 Task: Research Airbnb options in At Tafilah, Jordan from 2nd December, 2023 to 12th December, 2023 for 2 adults.1  bedroom having 1 bed and 1 bathroom. Property type can be hotel. Amenities needed are: washing machine. Look for 5 properties as per requirement.
Action: Mouse moved to (481, 108)
Screenshot: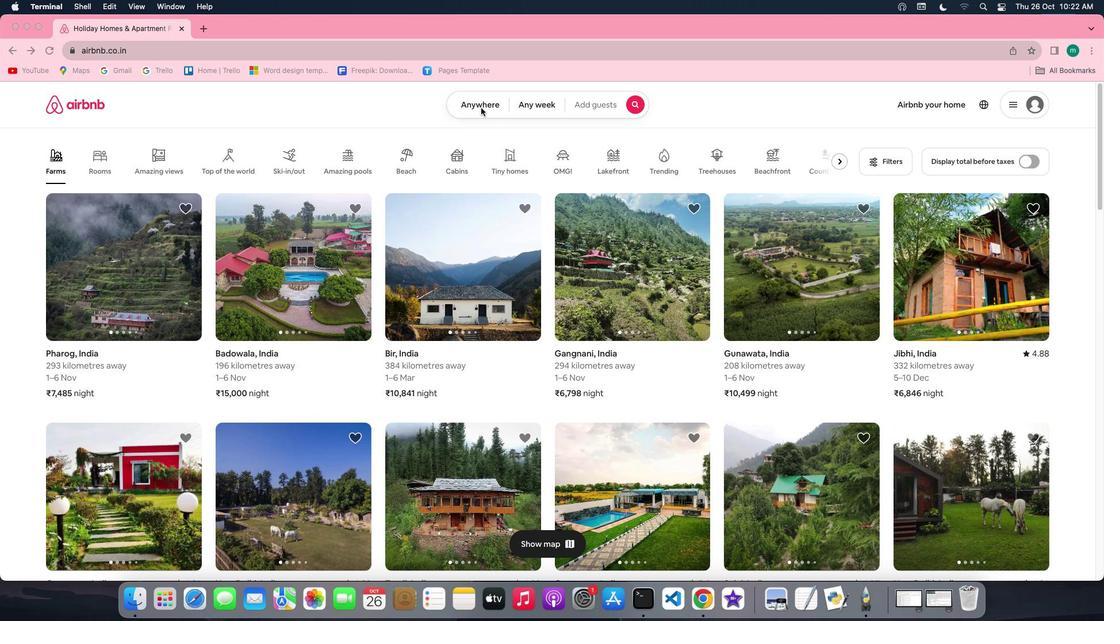 
Action: Mouse pressed left at (481, 108)
Screenshot: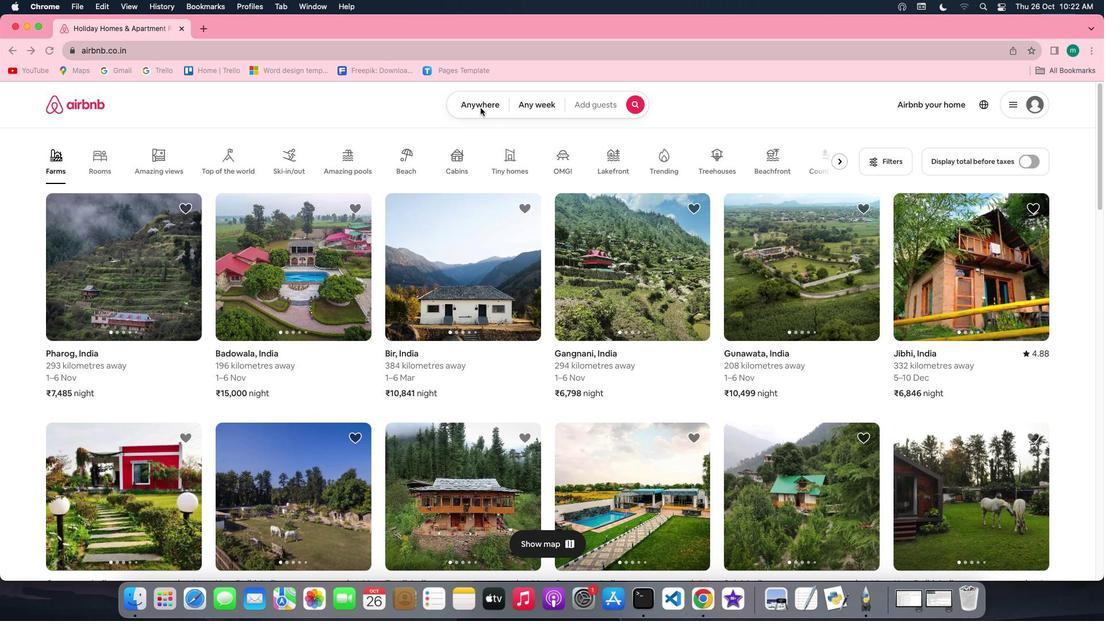 
Action: Mouse moved to (481, 108)
Screenshot: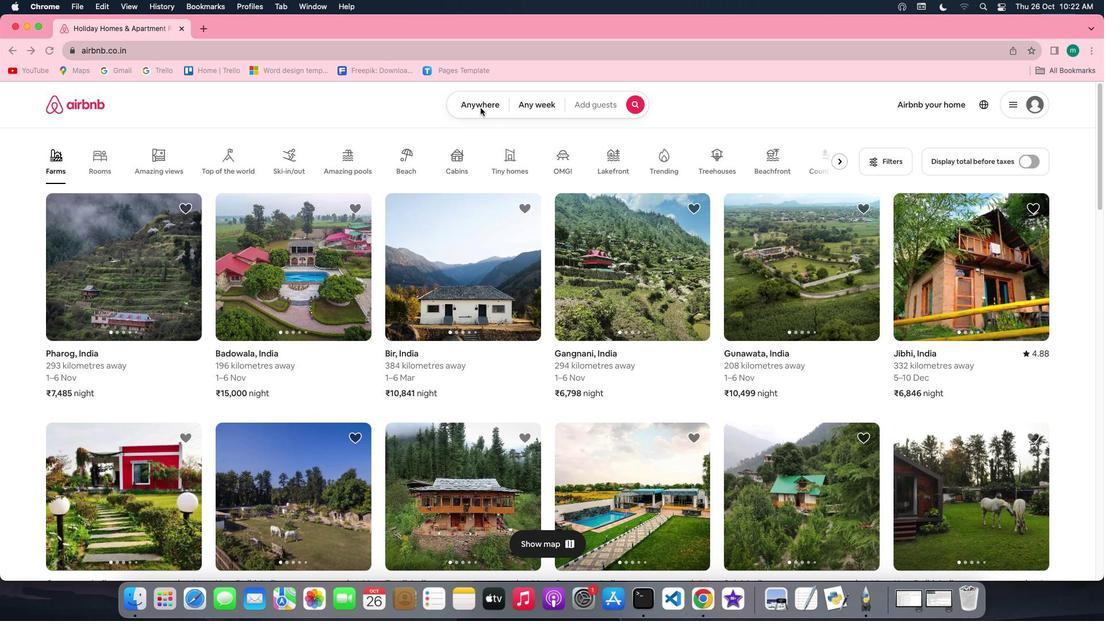 
Action: Mouse pressed left at (481, 108)
Screenshot: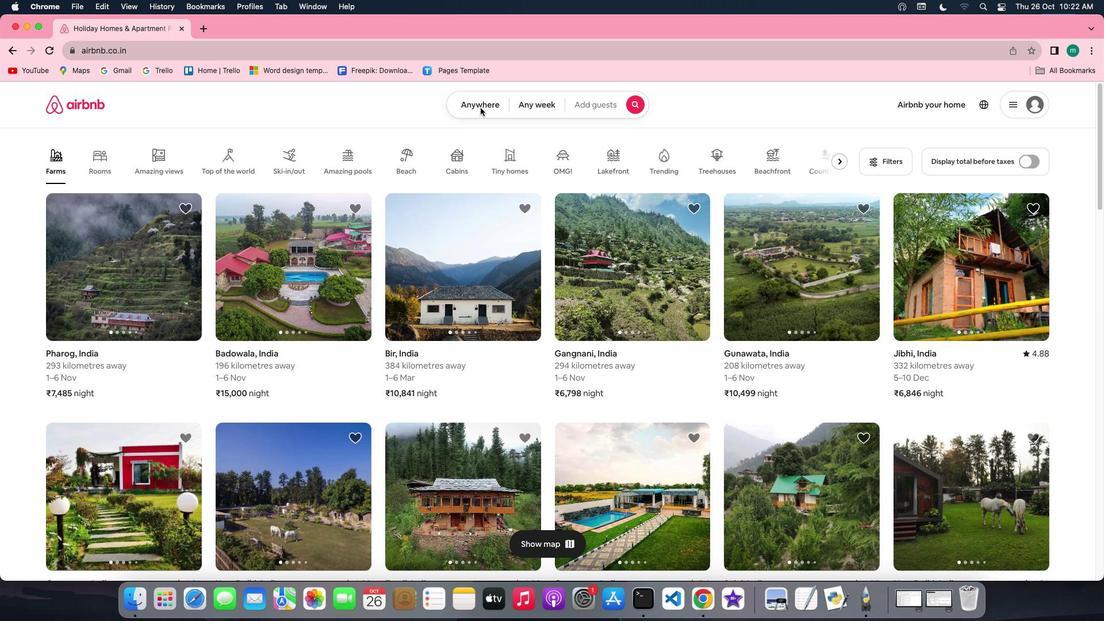 
Action: Mouse moved to (414, 152)
Screenshot: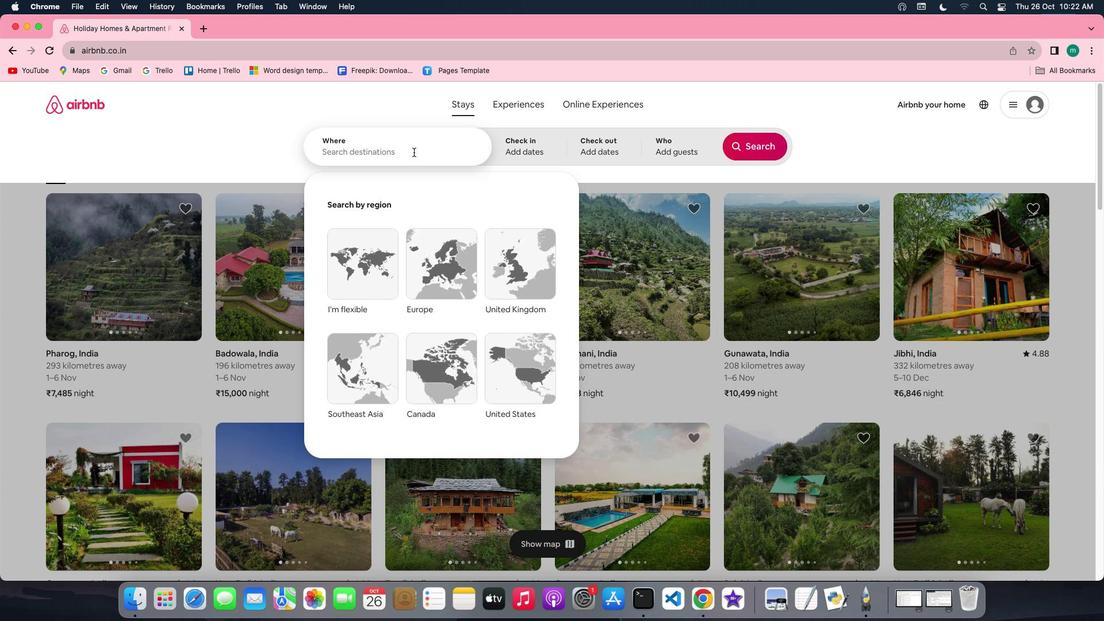 
Action: Key pressed Key.shift'A''t'Key.spaceKey.shift'T''a''f''i''l''a''h'','Key.spaceKey.shift'J''o''r''d''a''n'
Screenshot: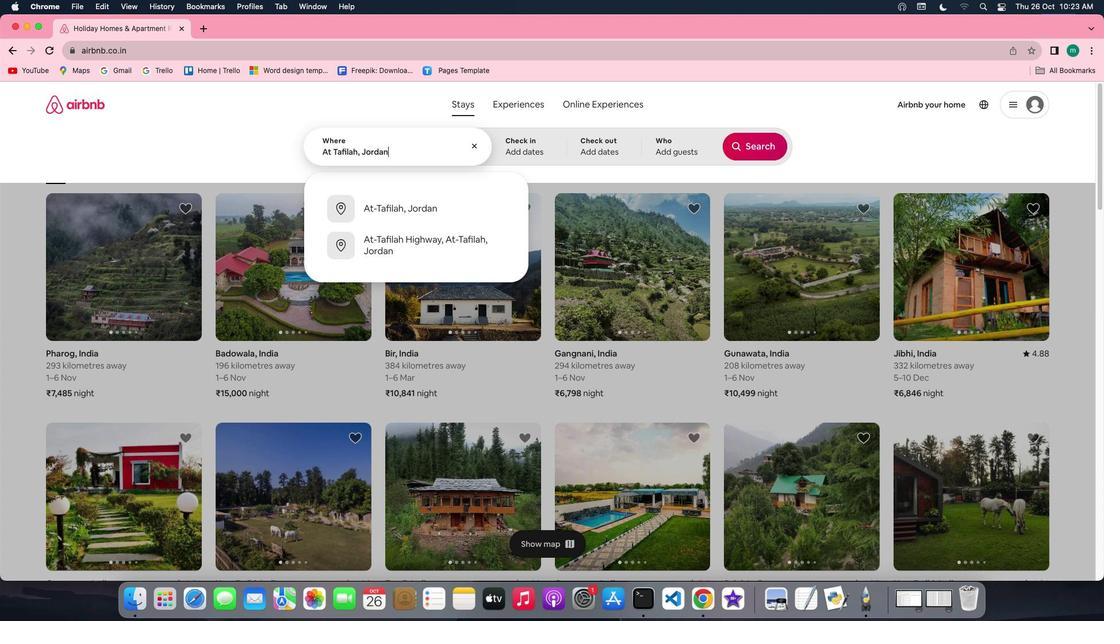 
Action: Mouse moved to (502, 147)
Screenshot: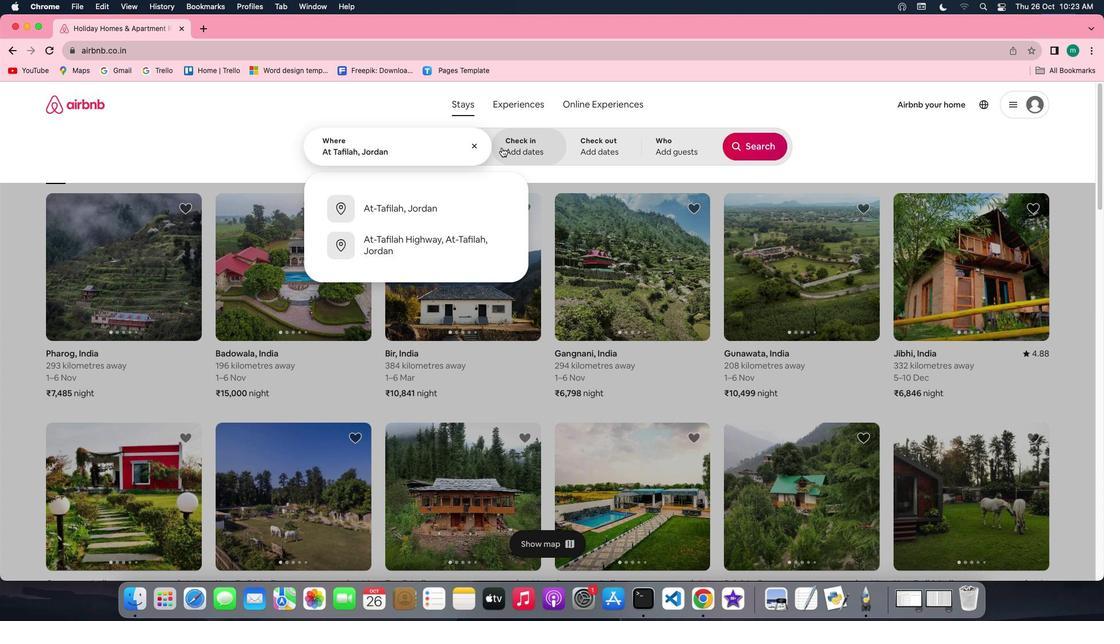 
Action: Mouse pressed left at (502, 147)
Screenshot: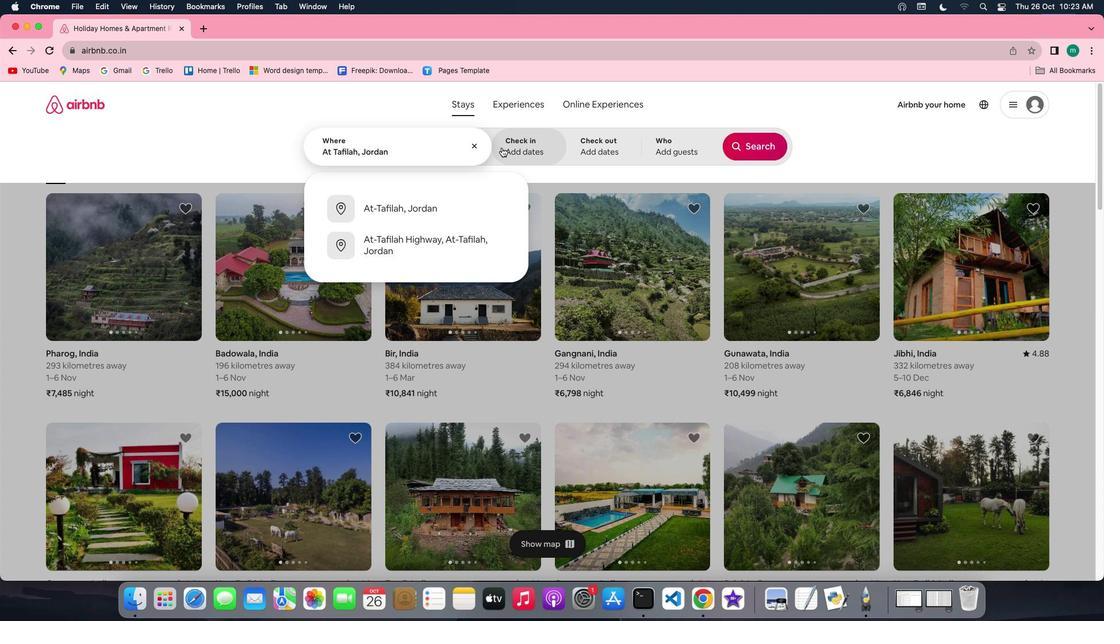 
Action: Mouse moved to (752, 242)
Screenshot: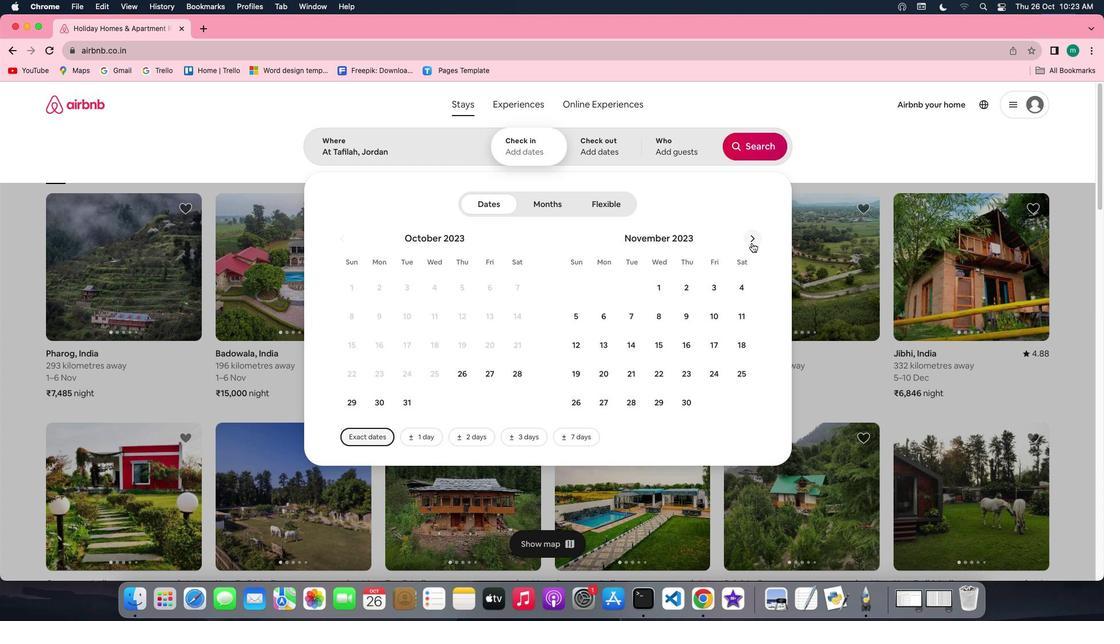
Action: Mouse pressed left at (752, 242)
Screenshot: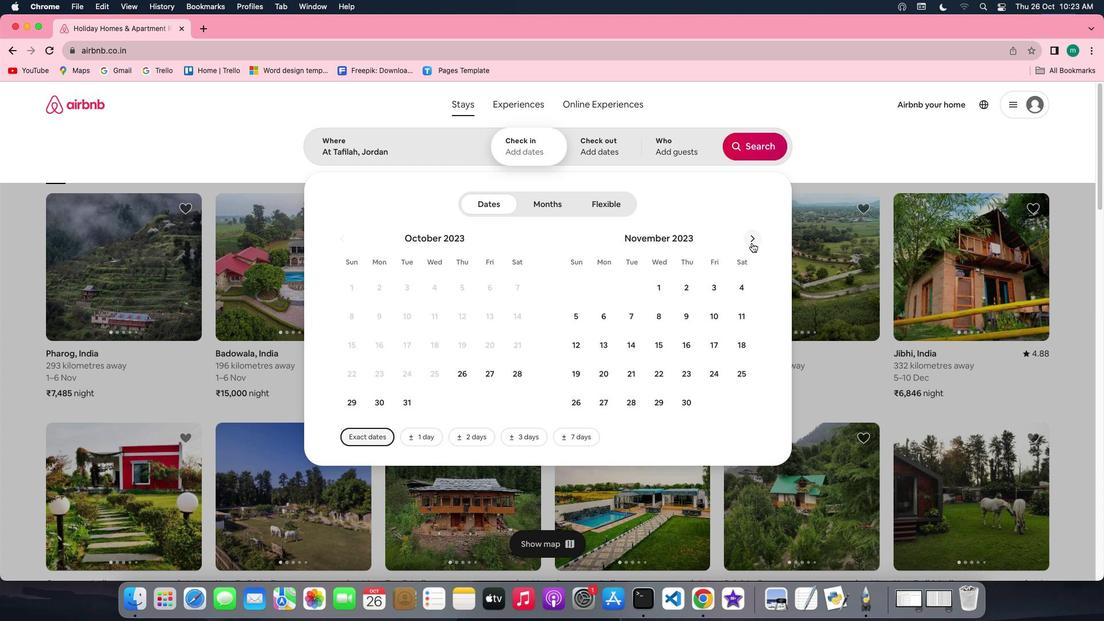 
Action: Mouse moved to (741, 290)
Screenshot: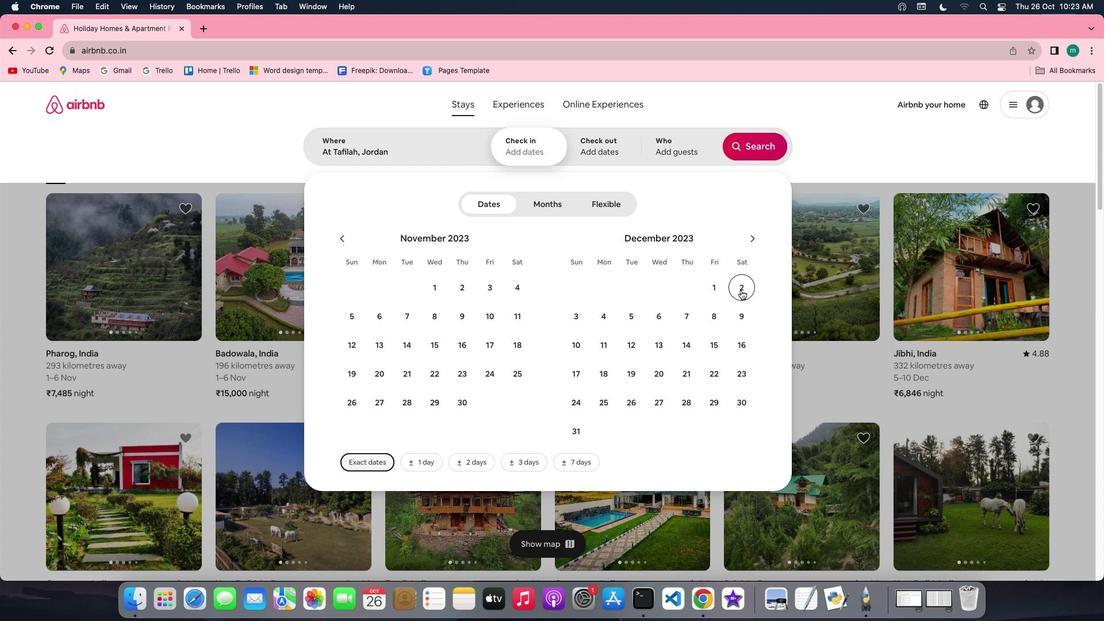 
Action: Mouse pressed left at (741, 290)
Screenshot: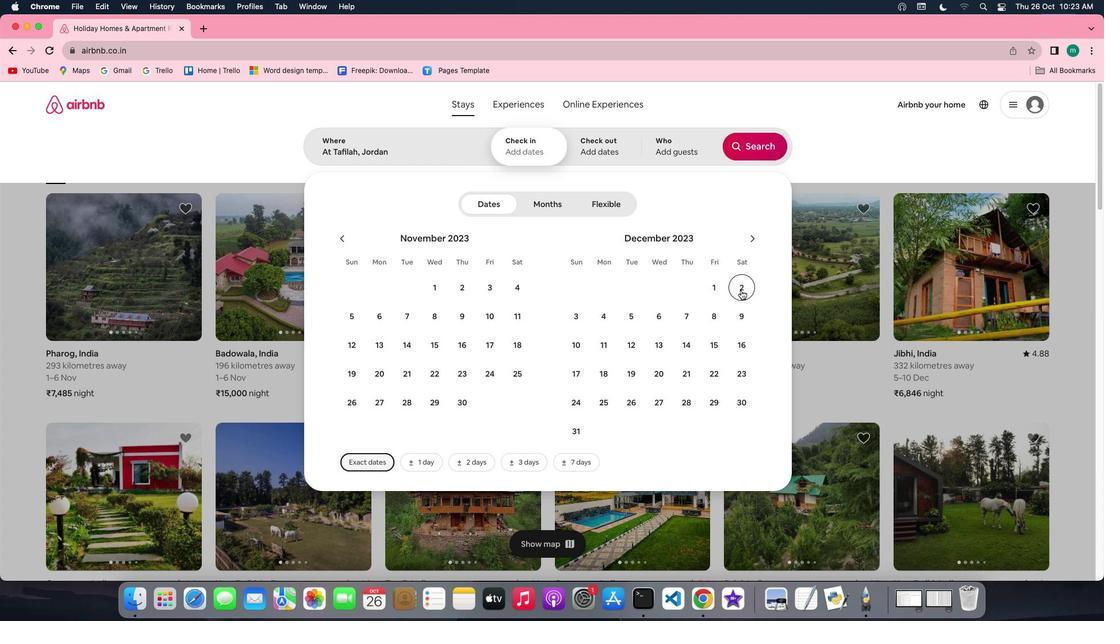 
Action: Mouse moved to (639, 344)
Screenshot: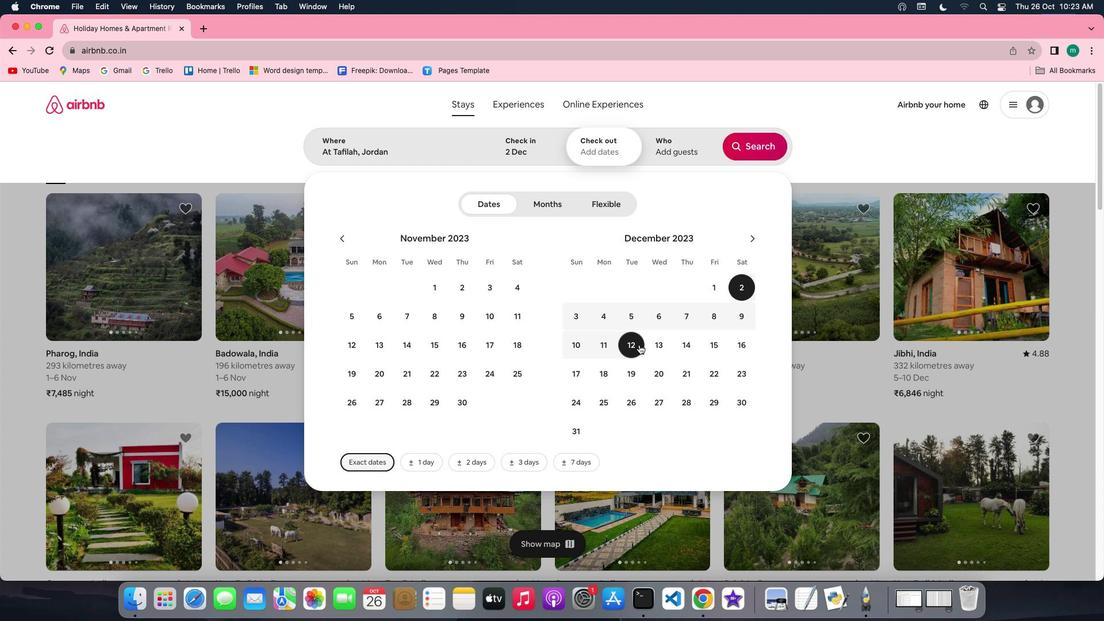 
Action: Mouse pressed left at (639, 344)
Screenshot: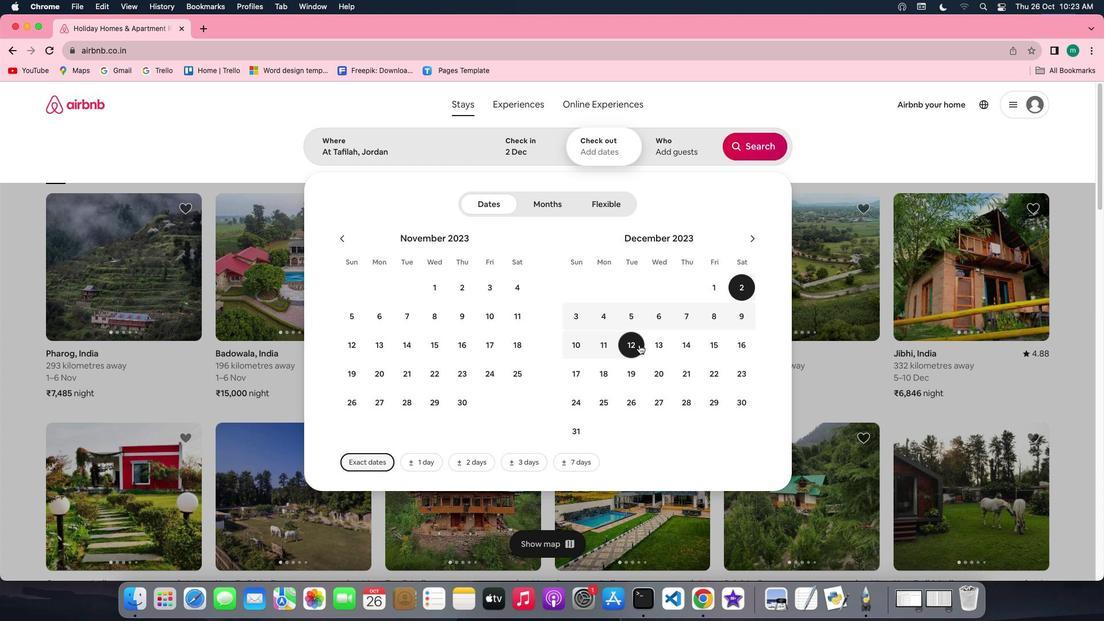 
Action: Mouse moved to (681, 154)
Screenshot: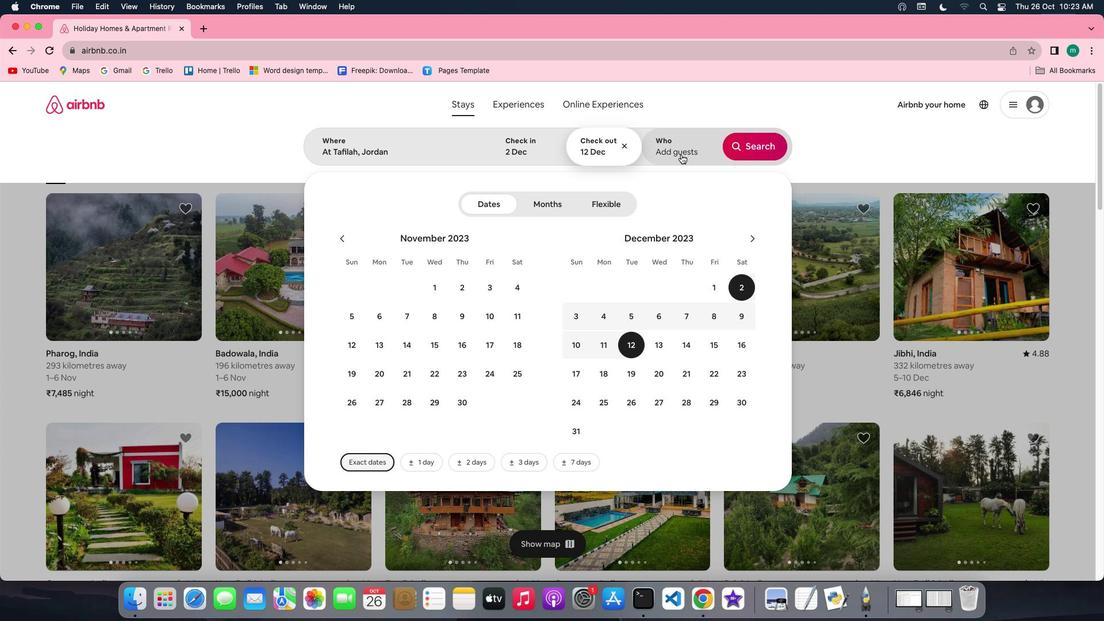 
Action: Mouse pressed left at (681, 154)
Screenshot: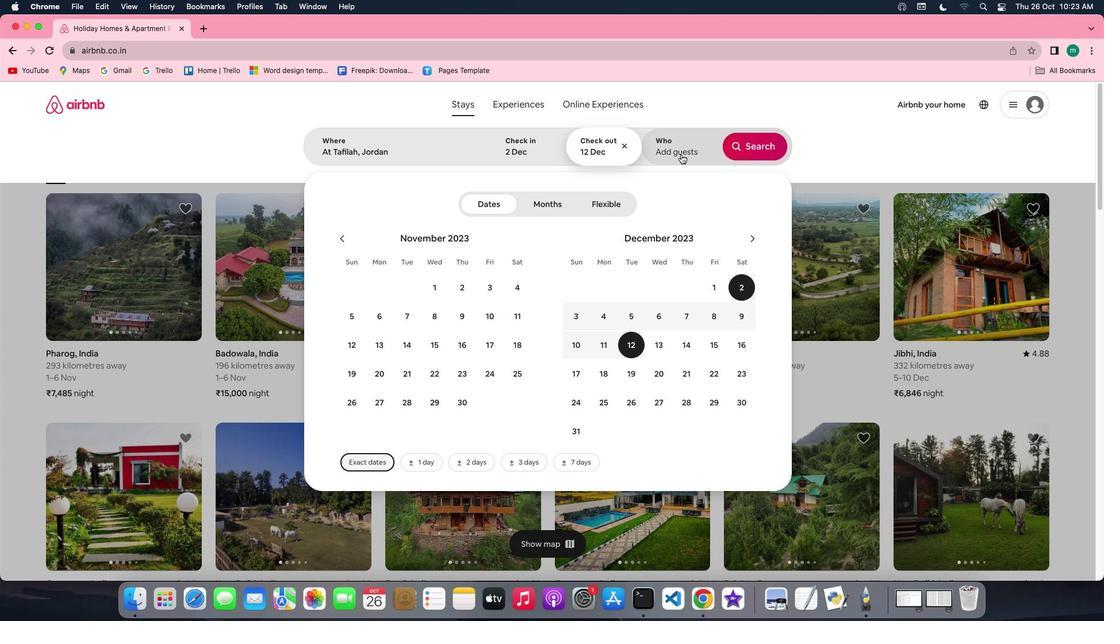 
Action: Mouse moved to (757, 204)
Screenshot: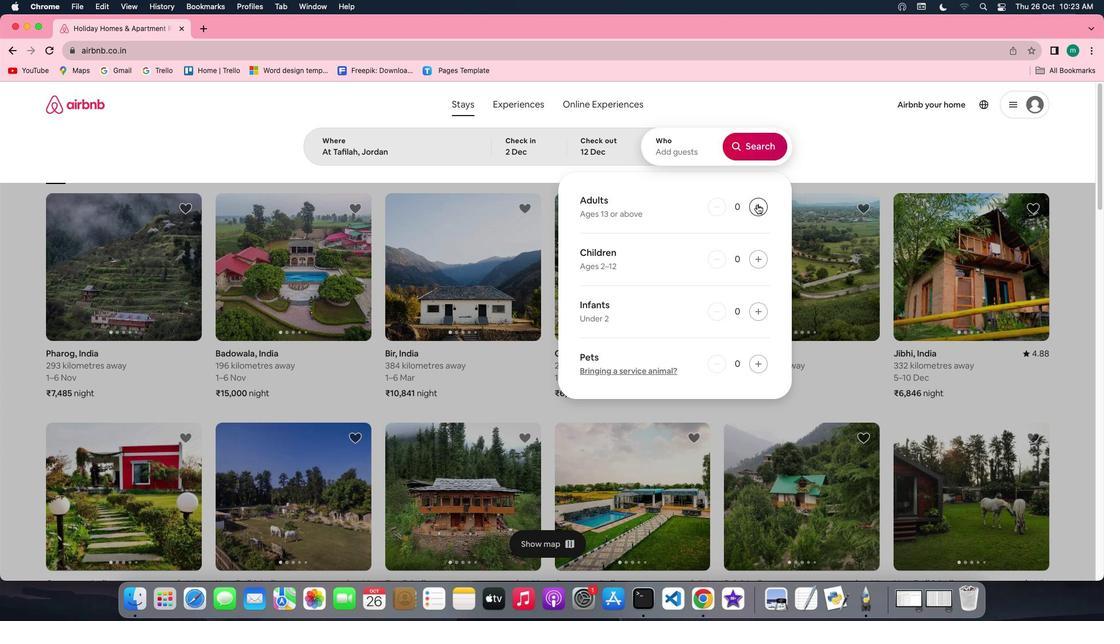 
Action: Mouse pressed left at (757, 204)
Screenshot: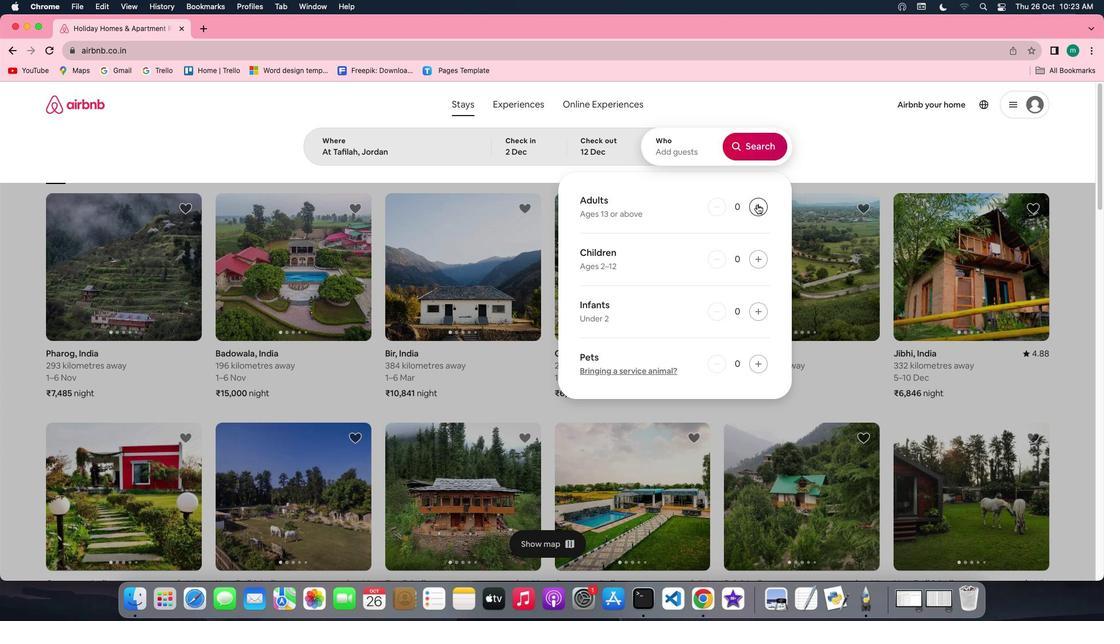
Action: Mouse pressed left at (757, 204)
Screenshot: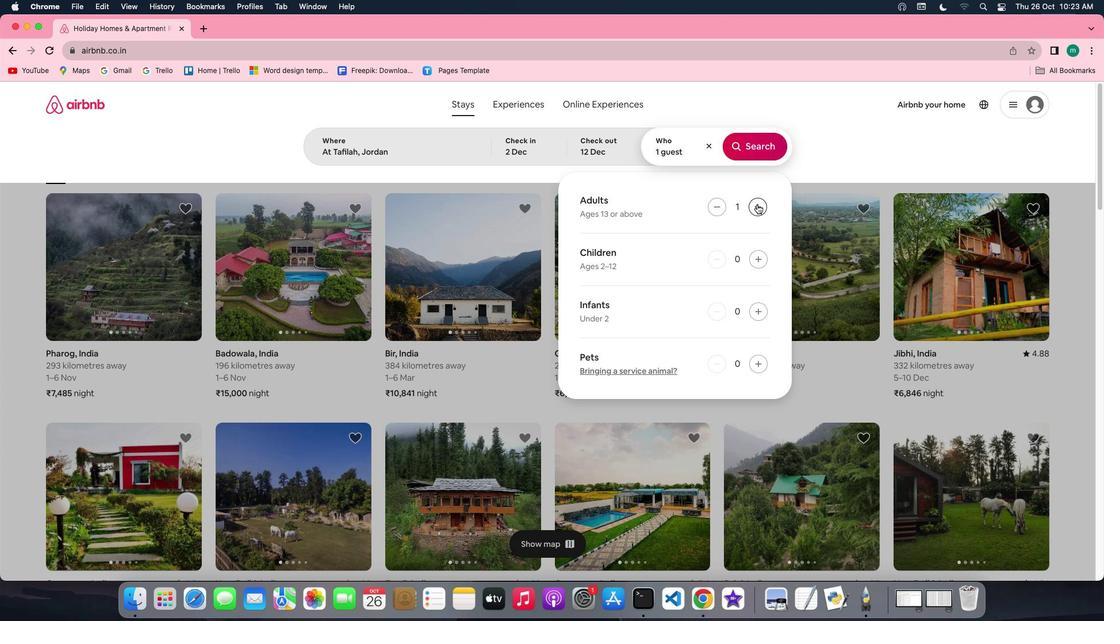 
Action: Mouse moved to (763, 142)
Screenshot: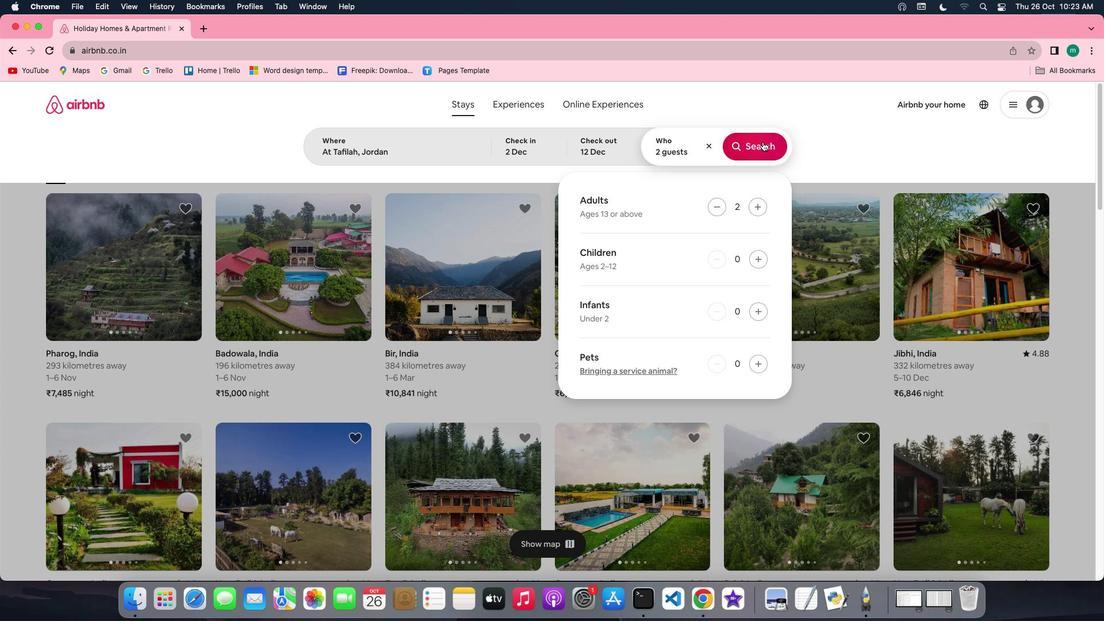 
Action: Mouse pressed left at (763, 142)
Screenshot: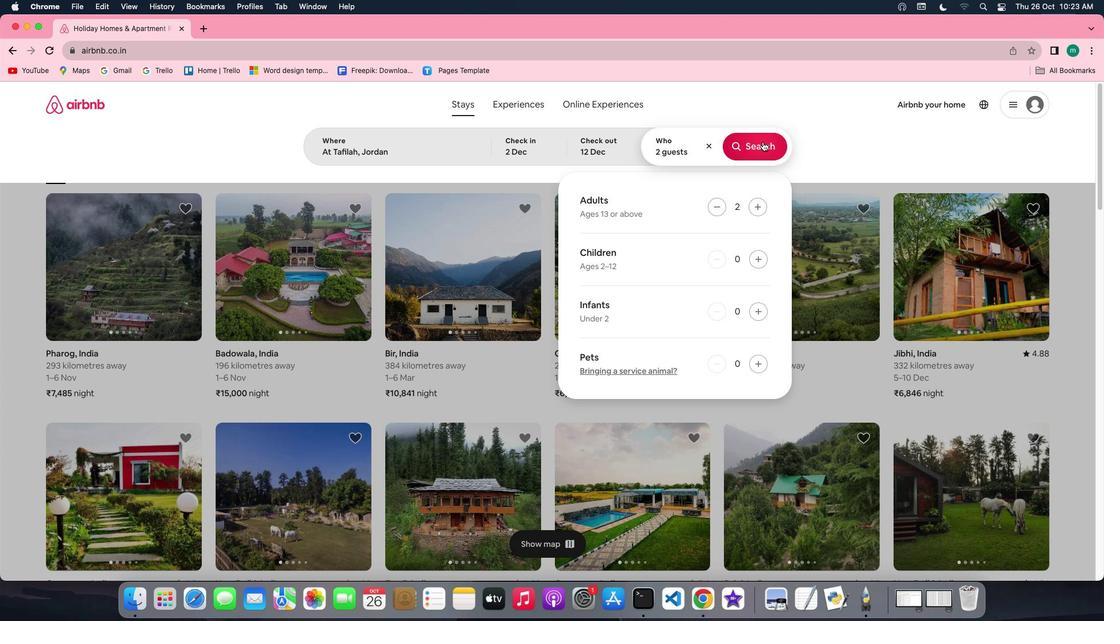 
Action: Mouse moved to (921, 142)
Screenshot: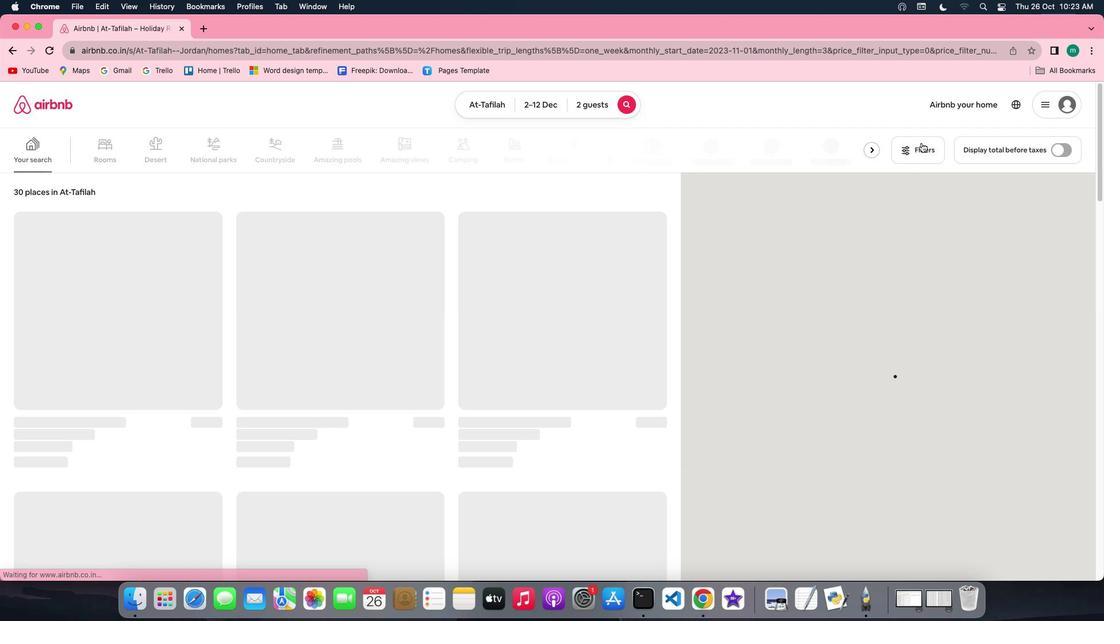 
Action: Mouse pressed left at (921, 142)
Screenshot: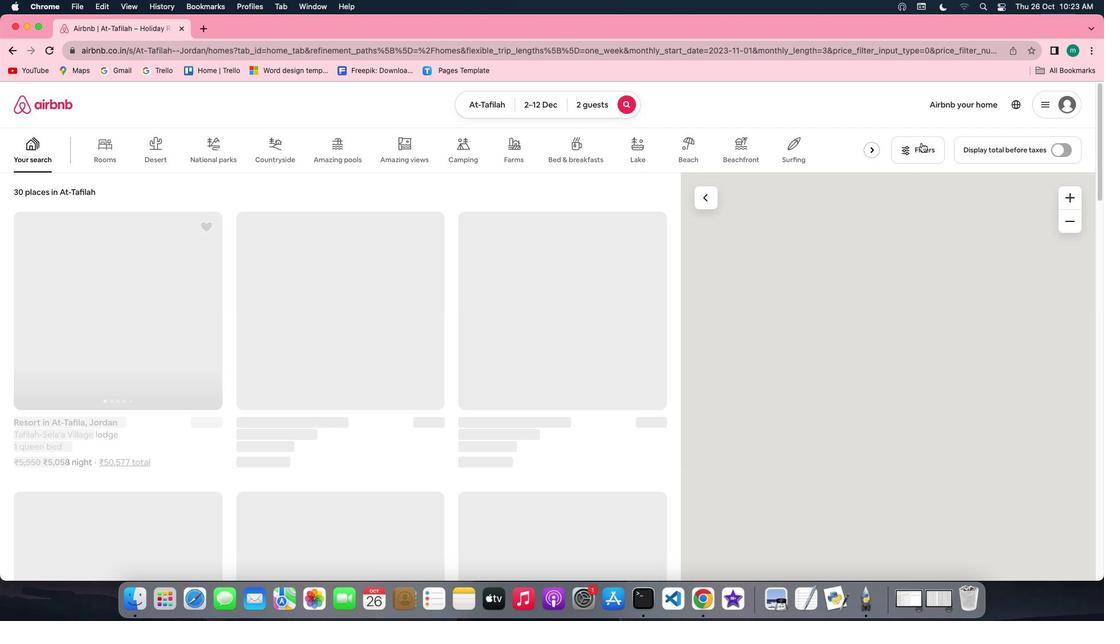 
Action: Mouse moved to (569, 349)
Screenshot: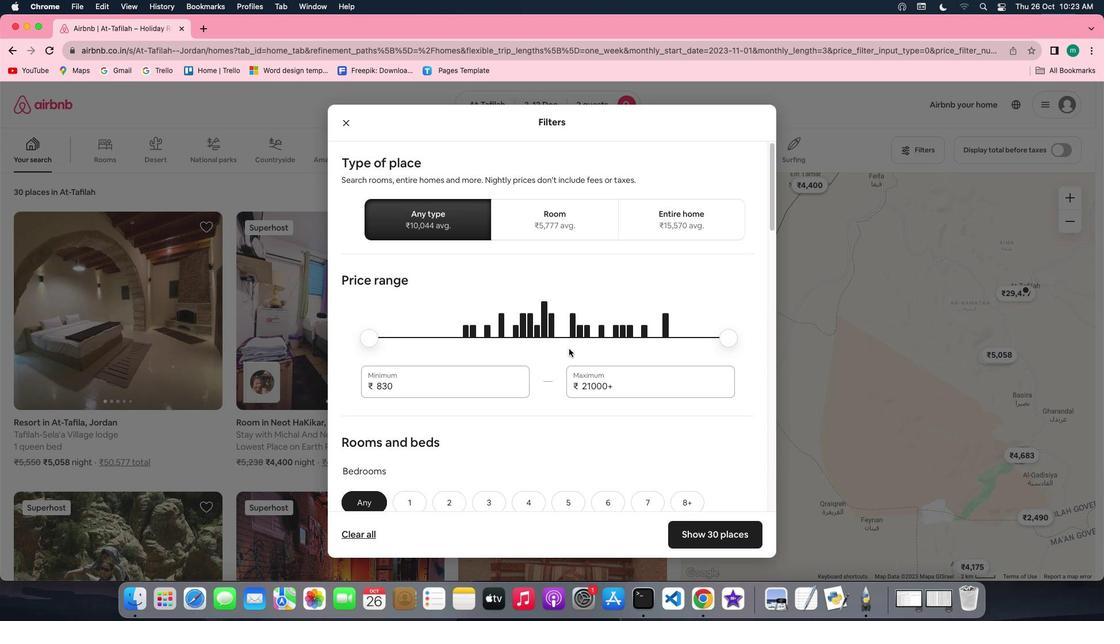 
Action: Mouse scrolled (569, 349) with delta (0, 0)
Screenshot: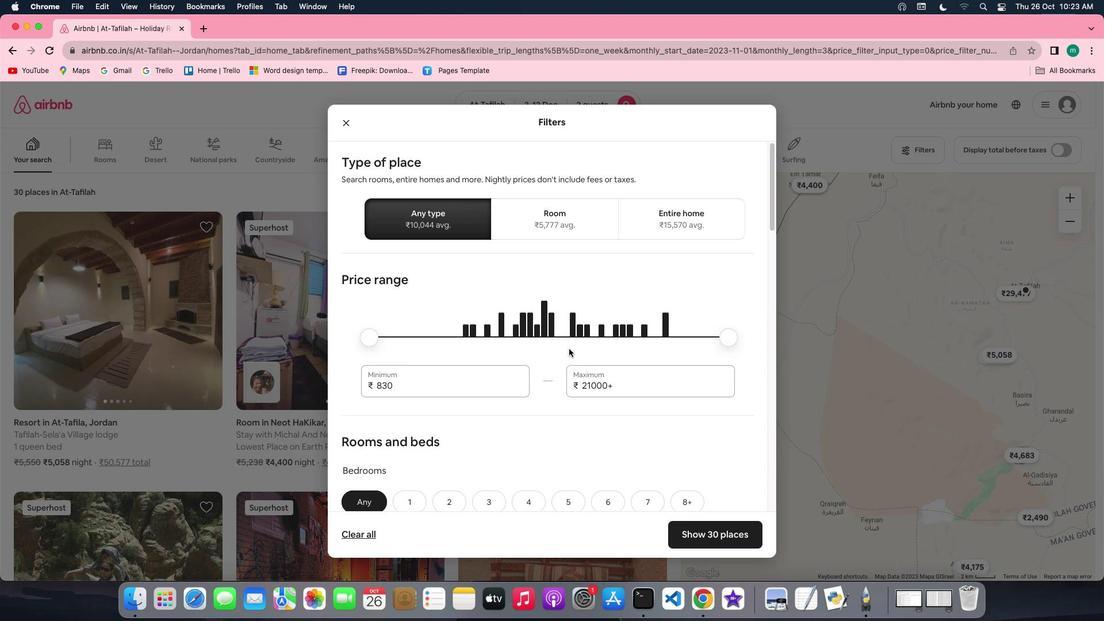 
Action: Mouse scrolled (569, 349) with delta (0, 0)
Screenshot: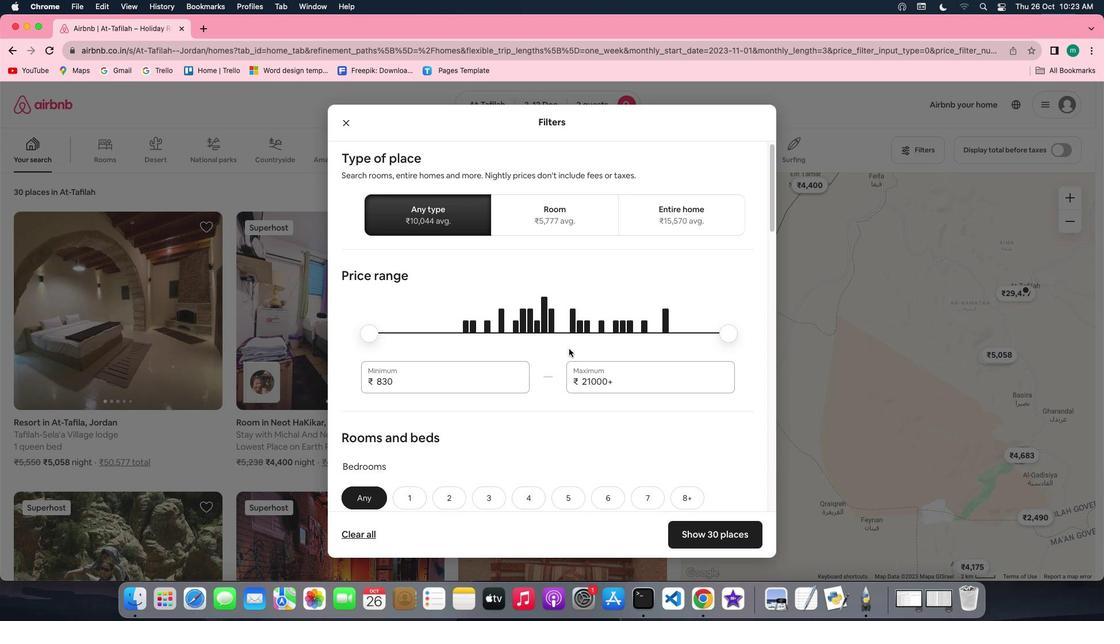
Action: Mouse scrolled (569, 349) with delta (0, 0)
Screenshot: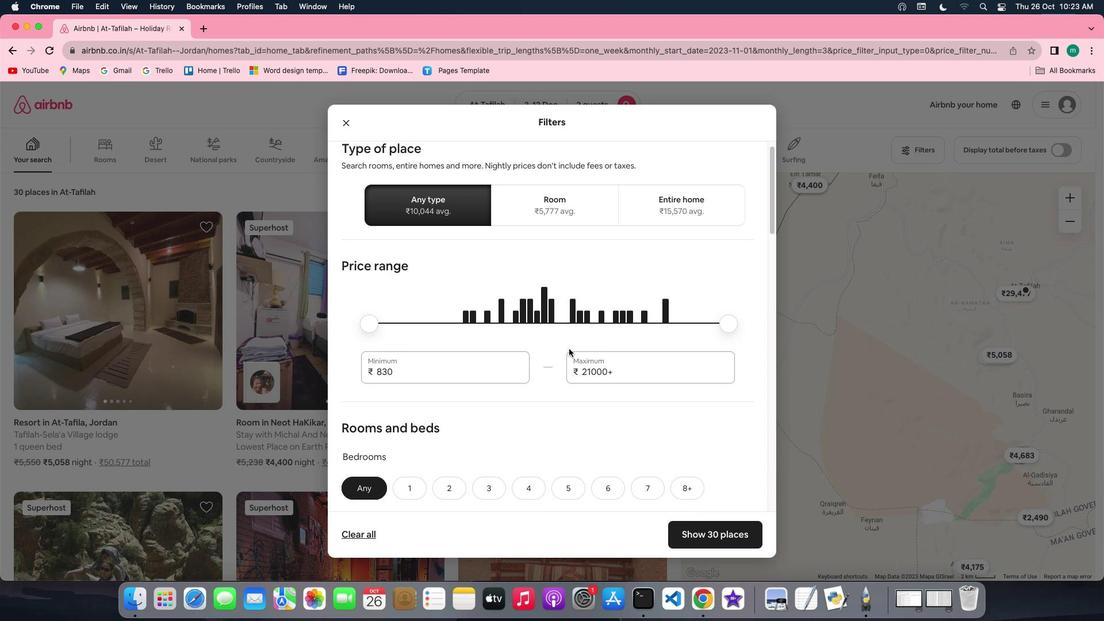 
Action: Mouse scrolled (569, 349) with delta (0, 0)
Screenshot: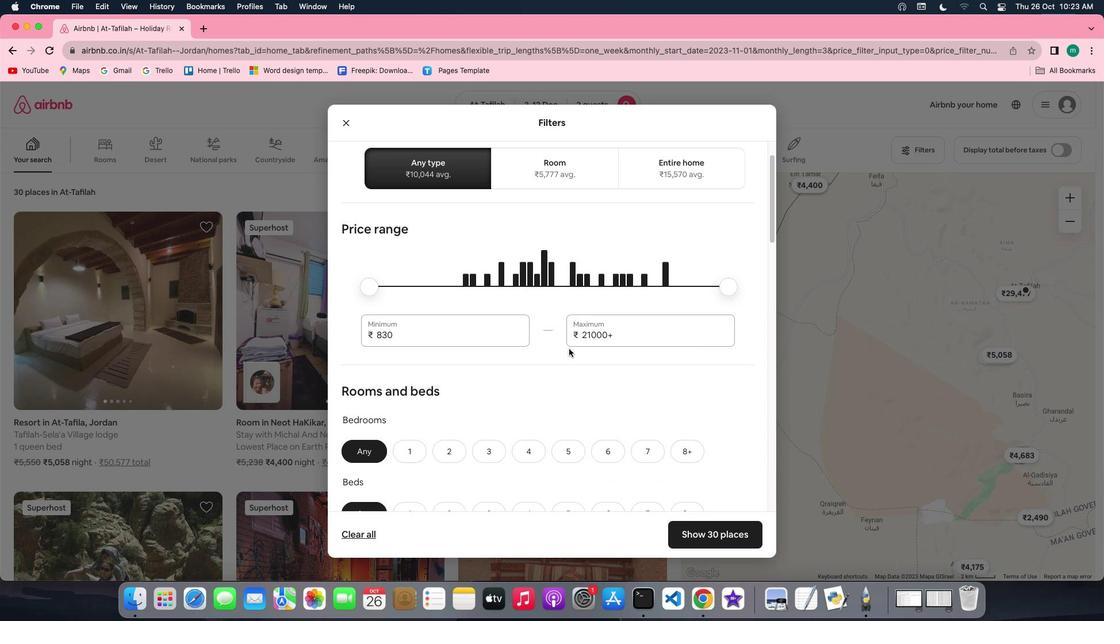 
Action: Mouse scrolled (569, 349) with delta (0, 0)
Screenshot: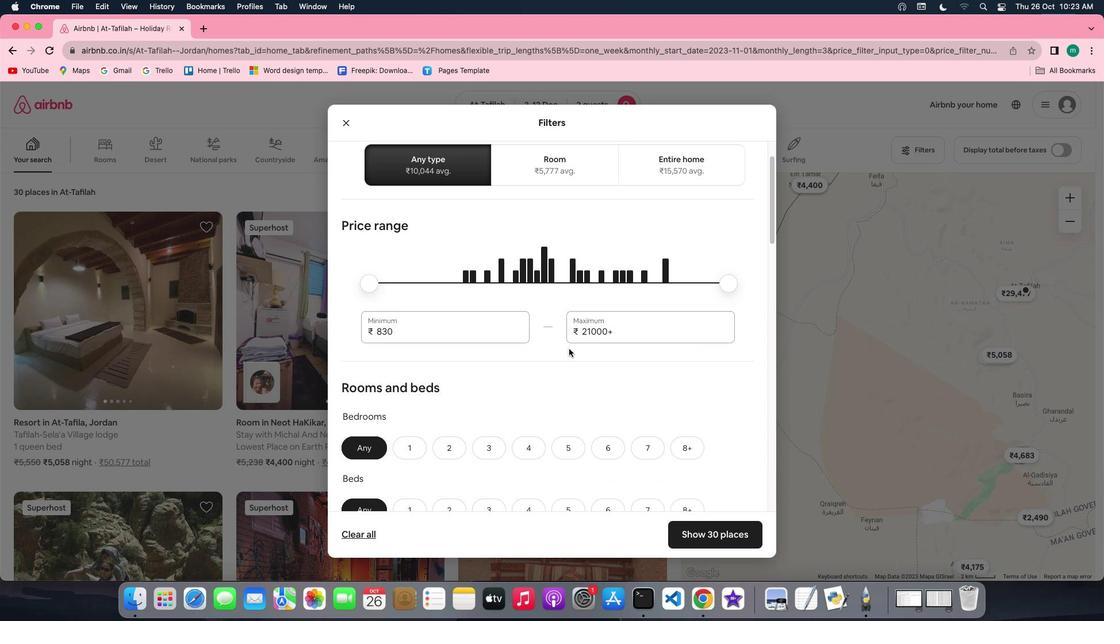 
Action: Mouse scrolled (569, 349) with delta (0, 0)
Screenshot: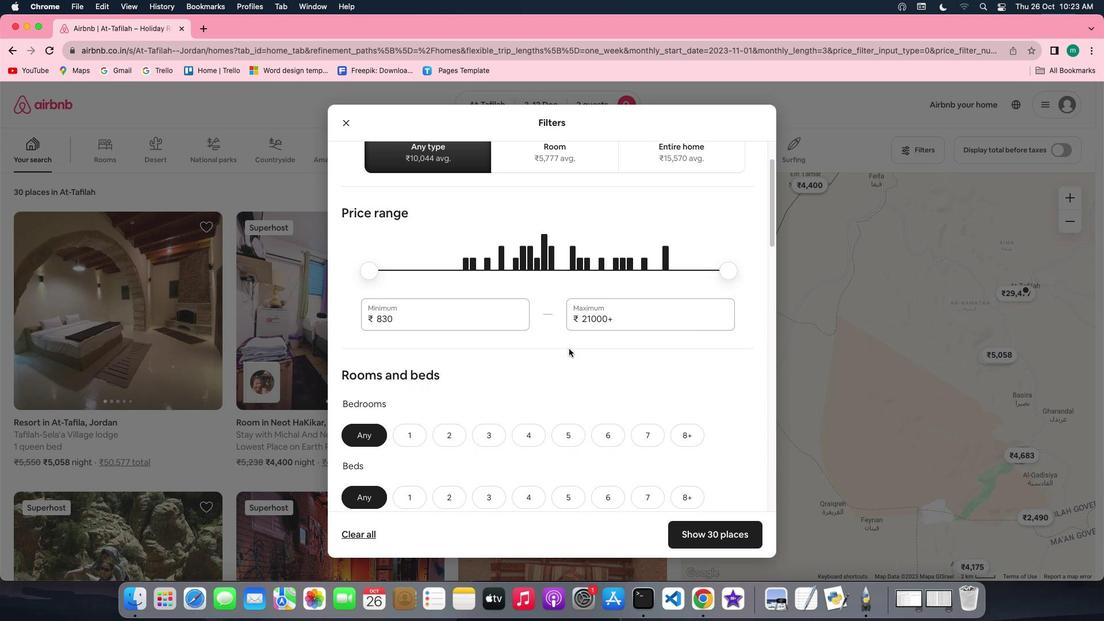 
Action: Mouse moved to (405, 414)
Screenshot: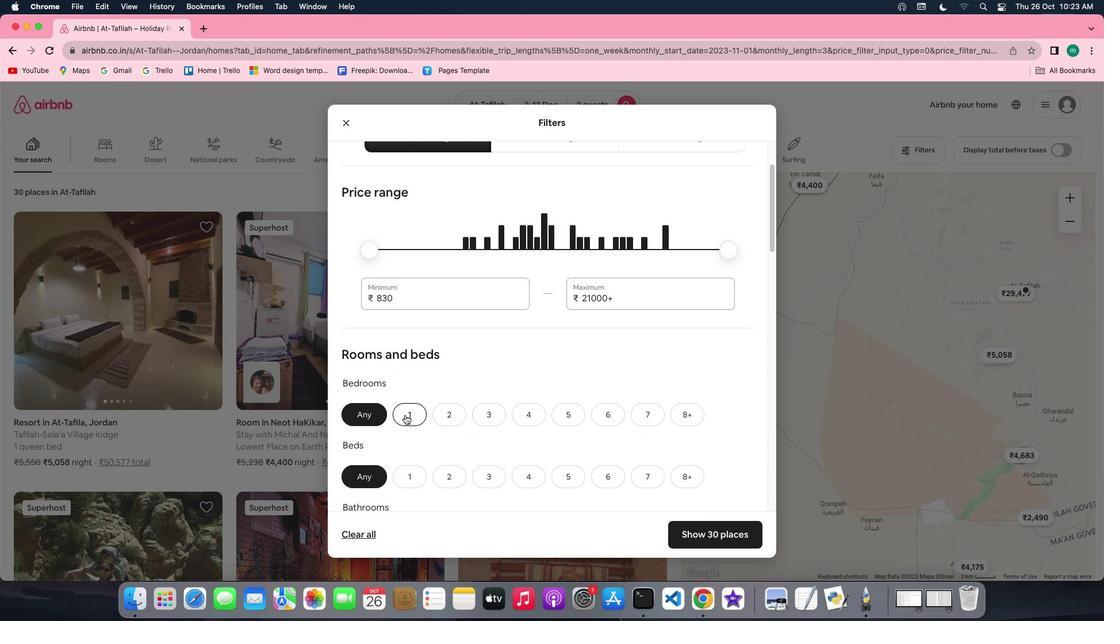 
Action: Mouse pressed left at (405, 414)
Screenshot: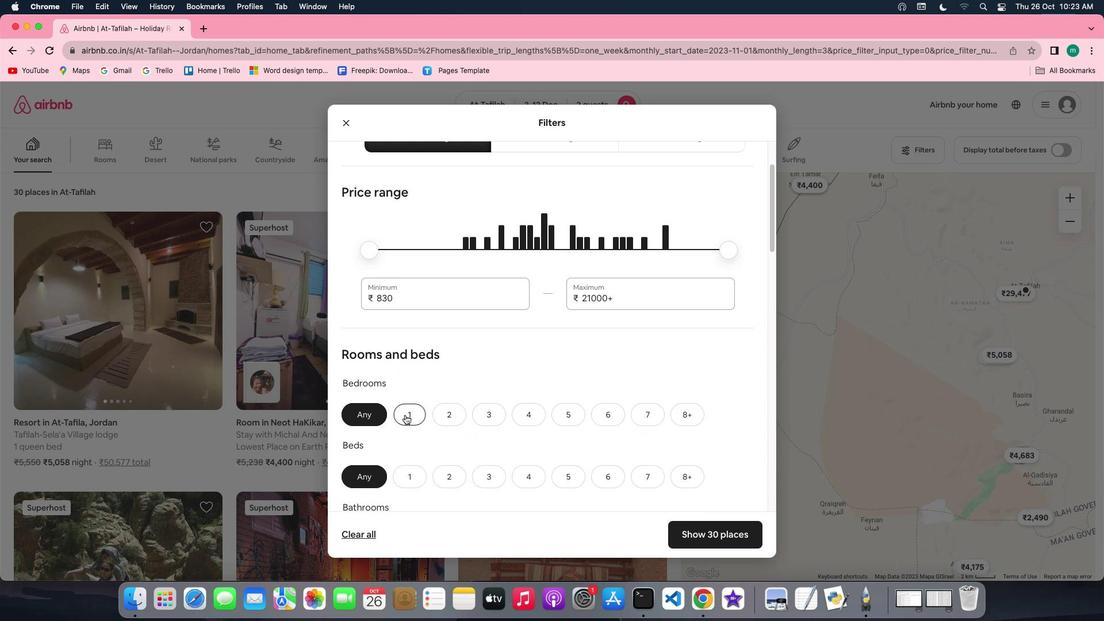 
Action: Mouse moved to (481, 448)
Screenshot: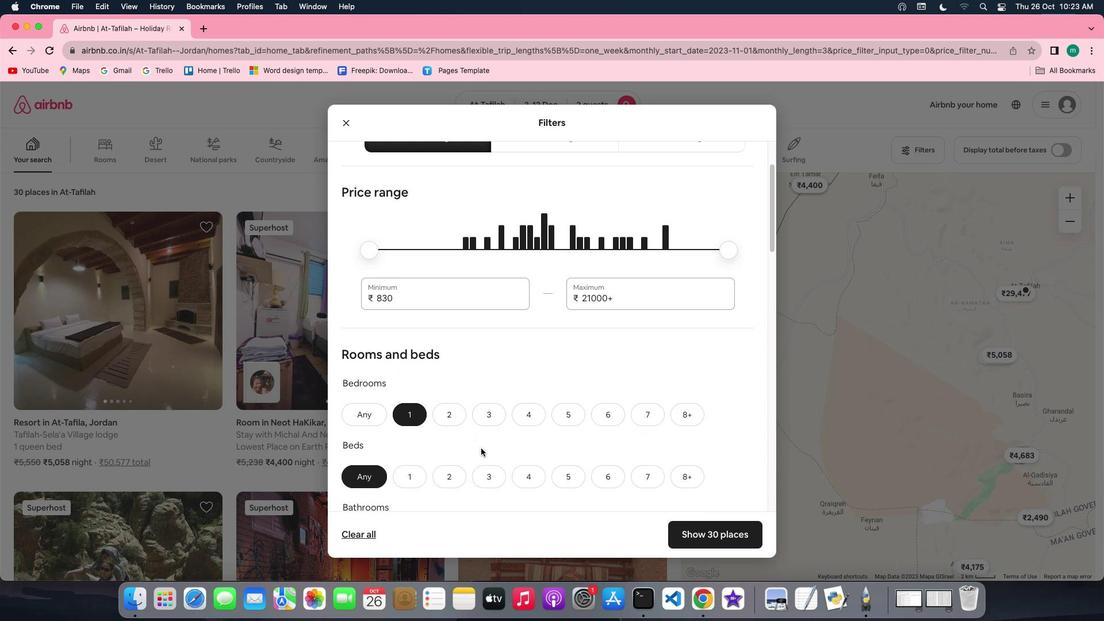 
Action: Mouse scrolled (481, 448) with delta (0, 0)
Screenshot: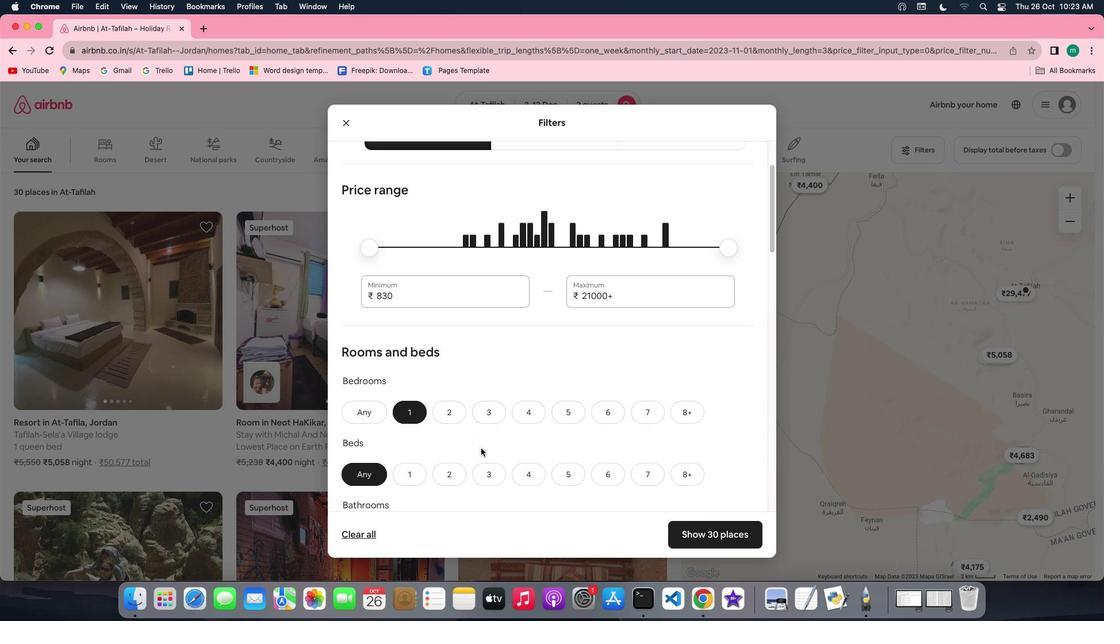 
Action: Mouse scrolled (481, 448) with delta (0, 0)
Screenshot: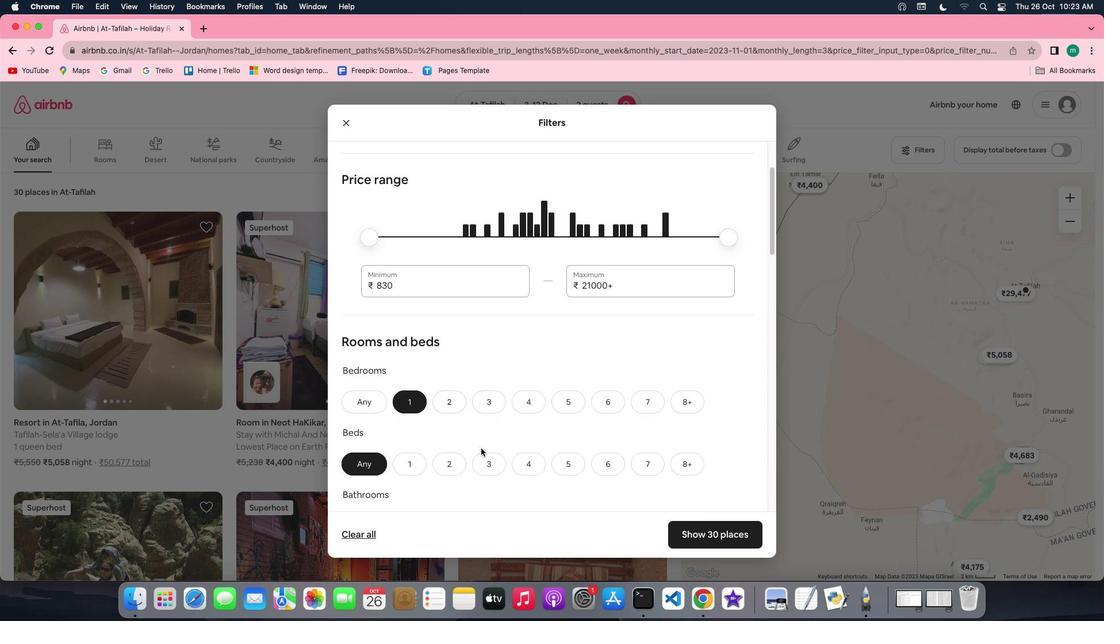 
Action: Mouse scrolled (481, 448) with delta (0, -1)
Screenshot: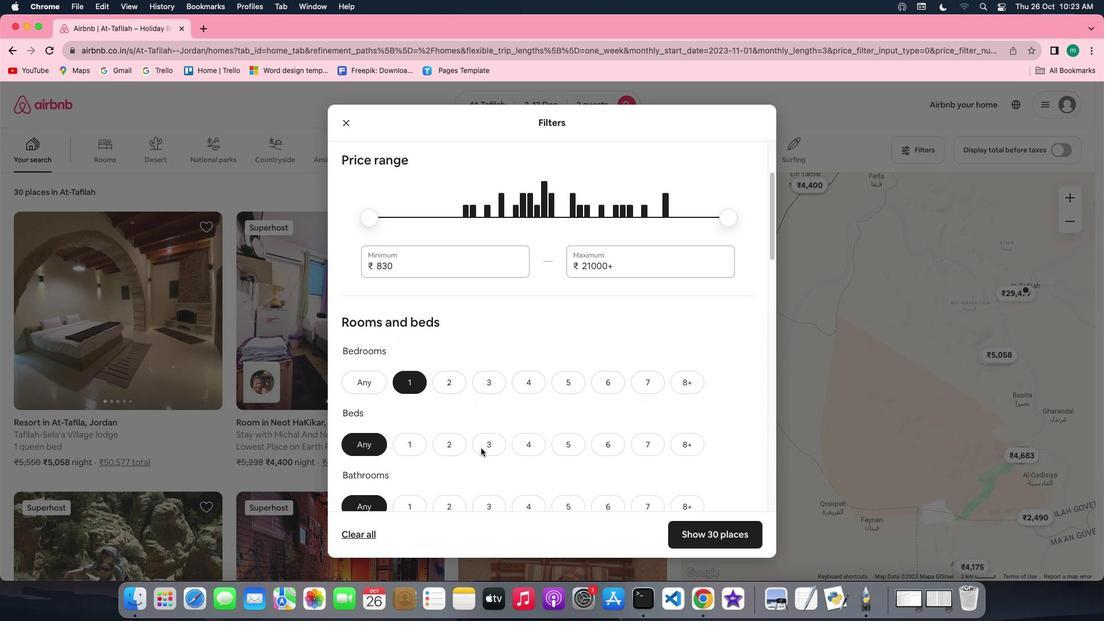
Action: Mouse moved to (422, 391)
Screenshot: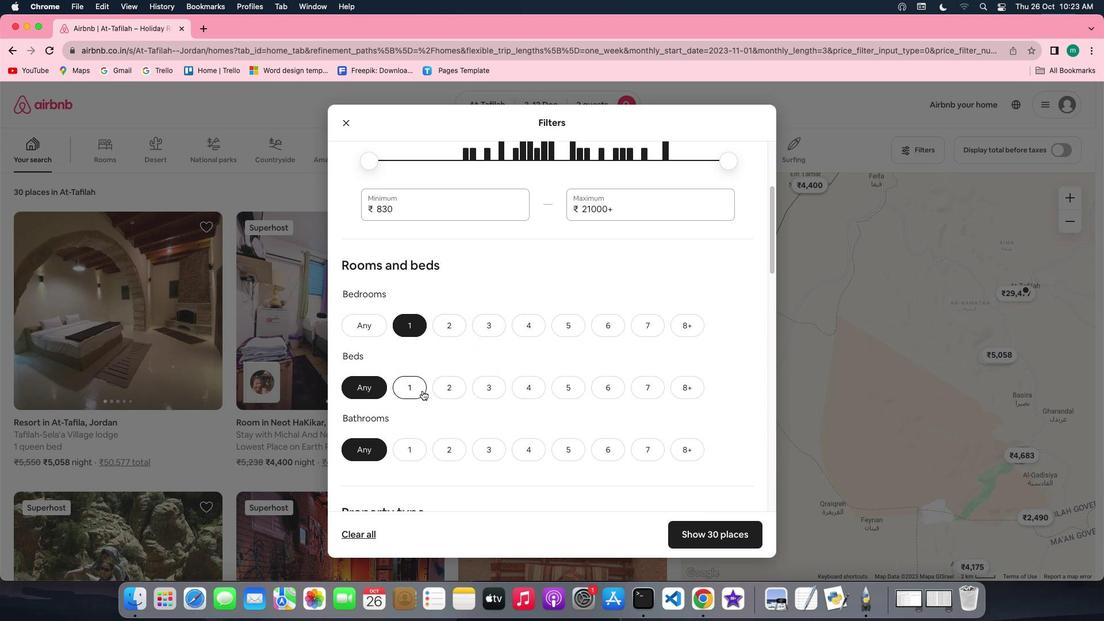 
Action: Mouse pressed left at (422, 391)
Screenshot: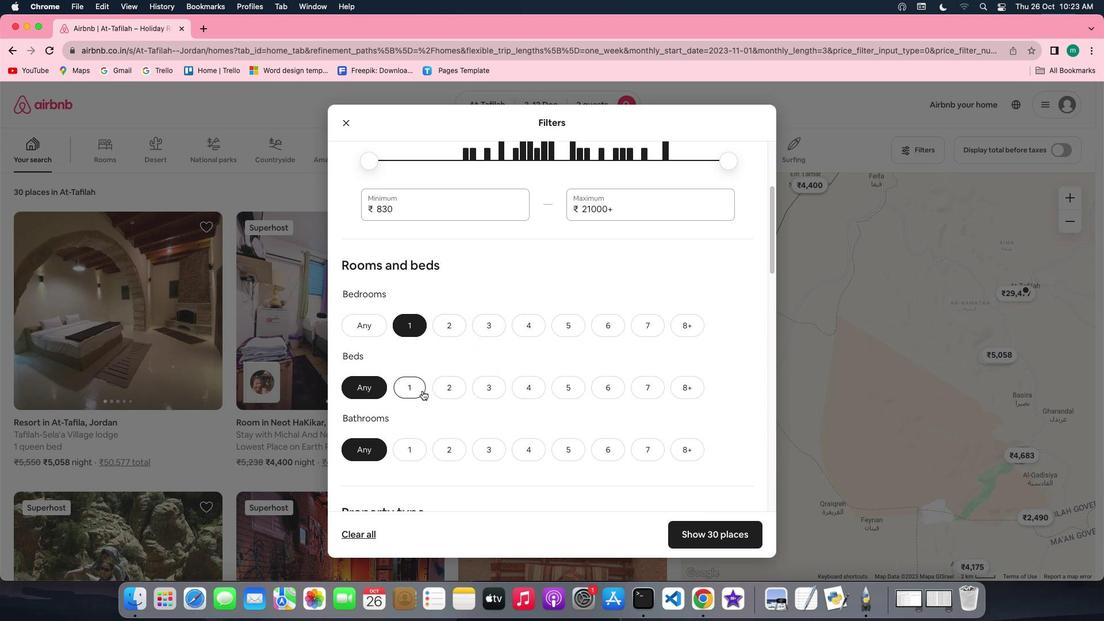 
Action: Mouse moved to (413, 443)
Screenshot: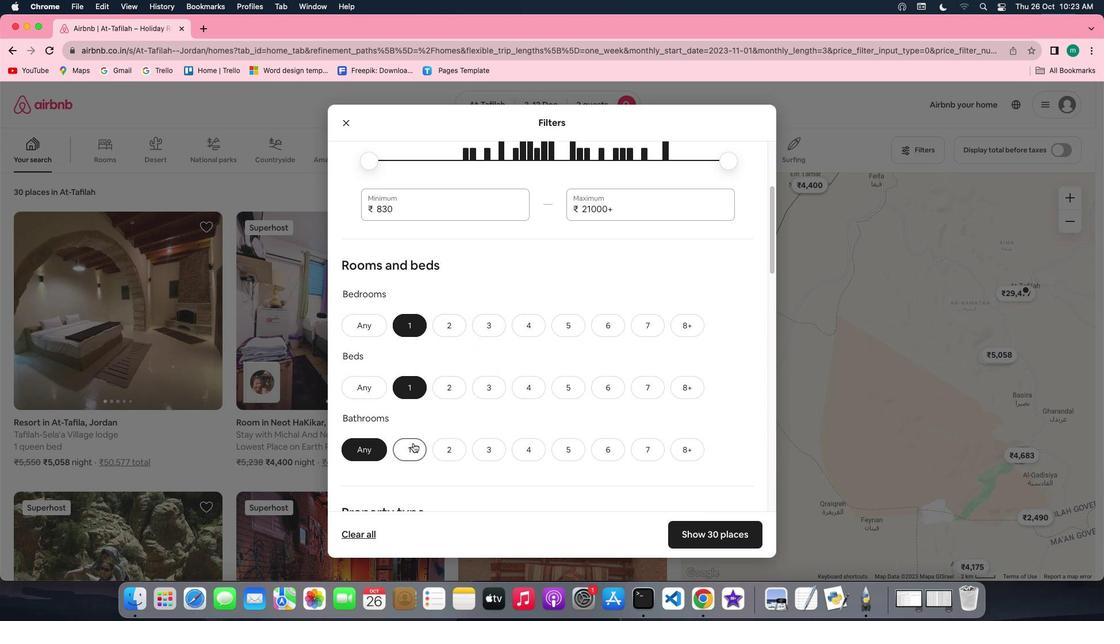 
Action: Mouse pressed left at (413, 443)
Screenshot: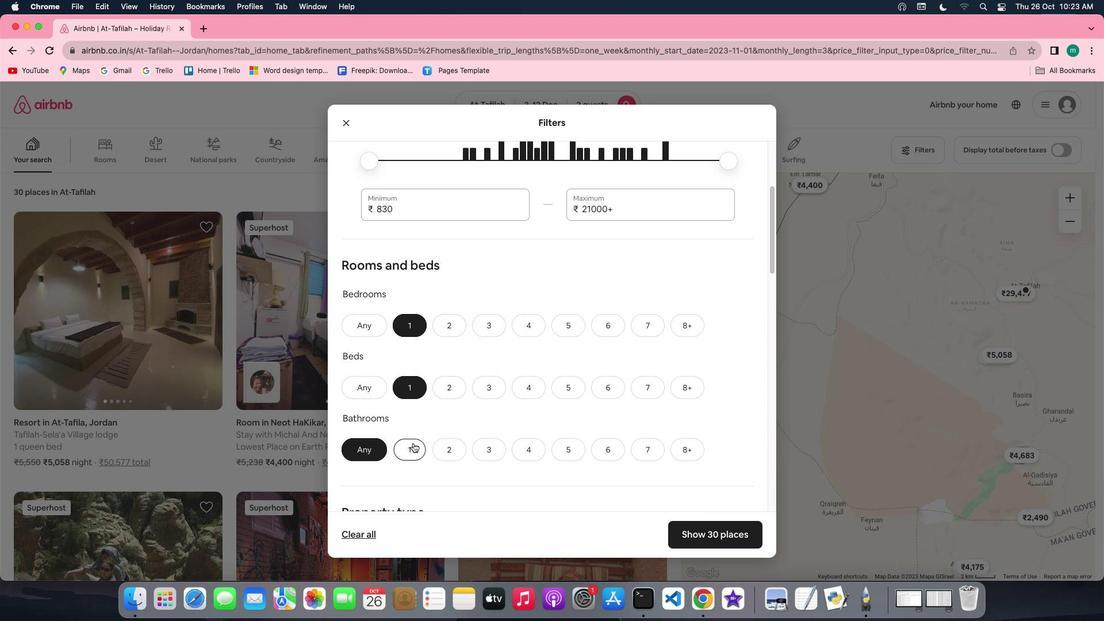 
Action: Mouse moved to (536, 436)
Screenshot: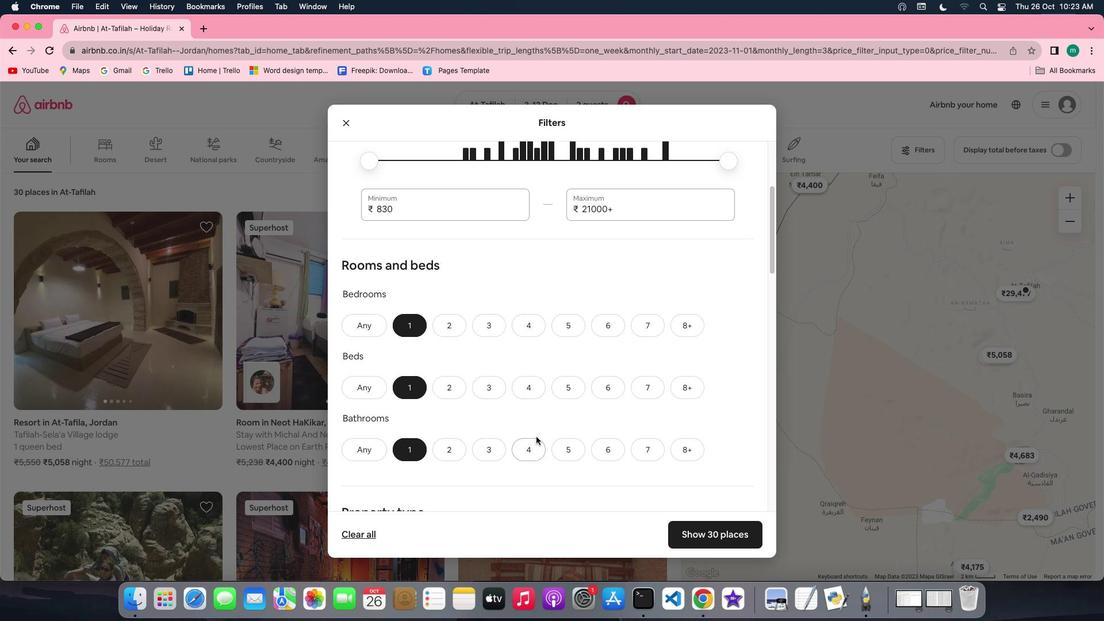 
Action: Mouse scrolled (536, 436) with delta (0, 0)
Screenshot: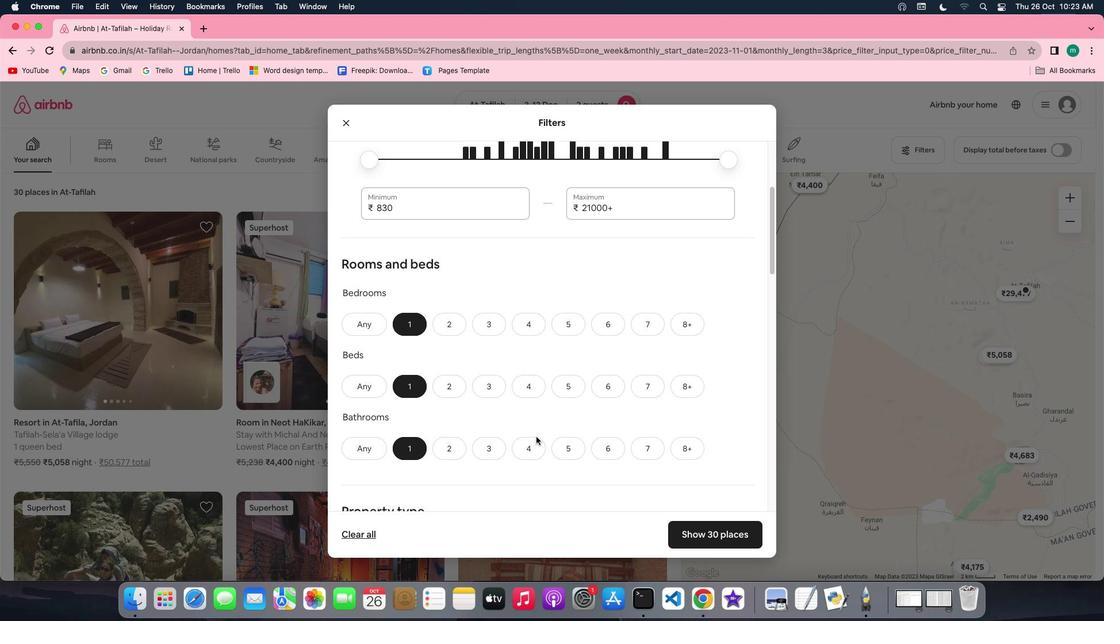 
Action: Mouse scrolled (536, 436) with delta (0, 0)
Screenshot: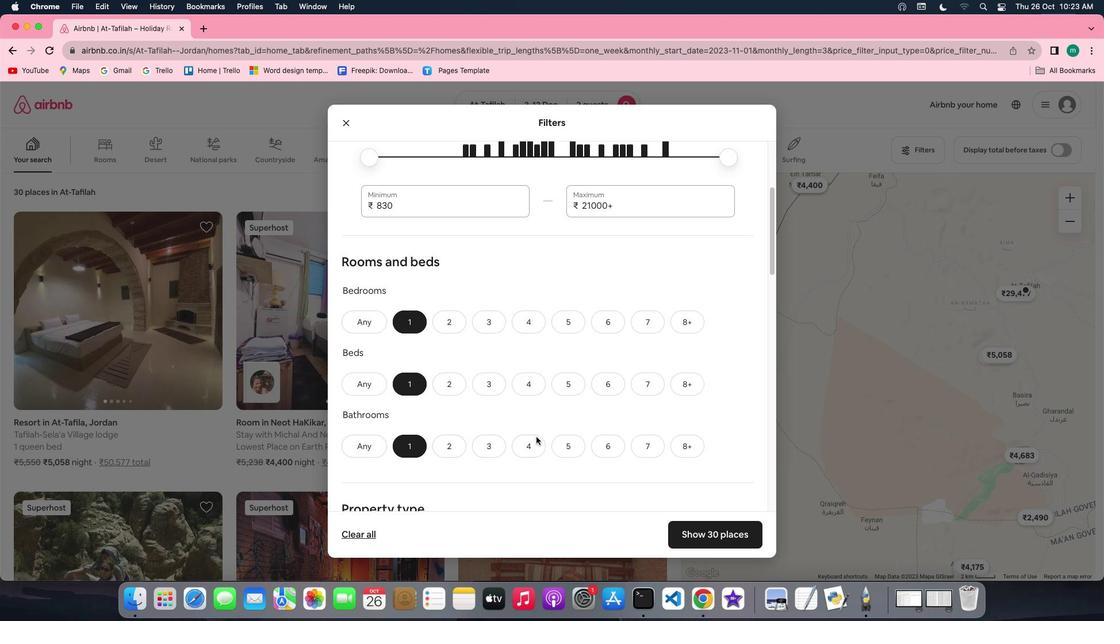 
Action: Mouse scrolled (536, 436) with delta (0, 0)
Screenshot: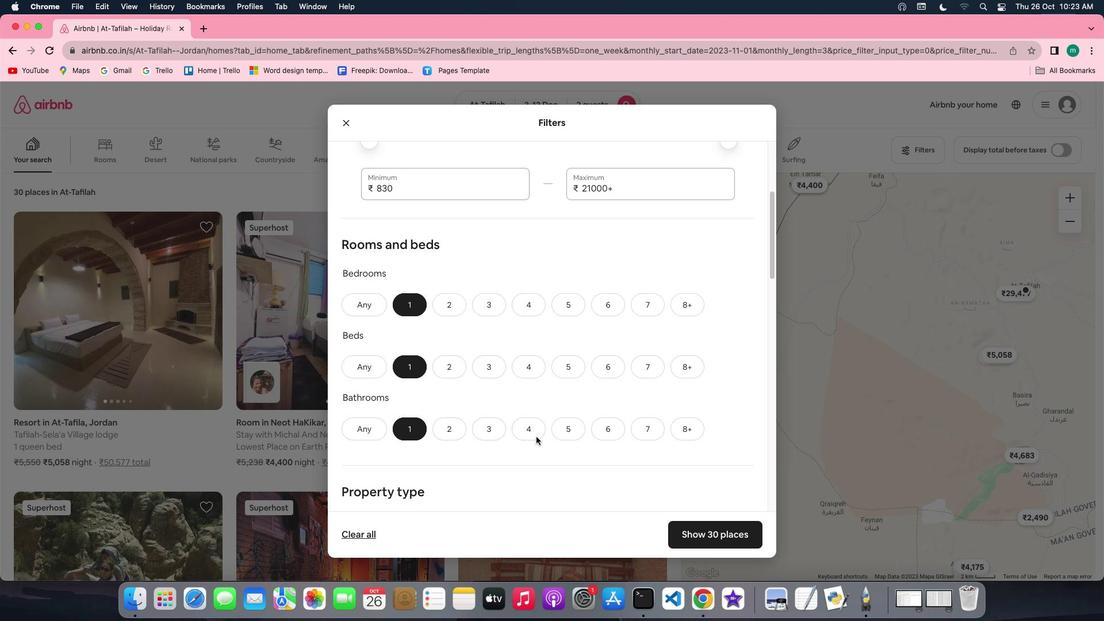 
Action: Mouse scrolled (536, 436) with delta (0, 0)
Screenshot: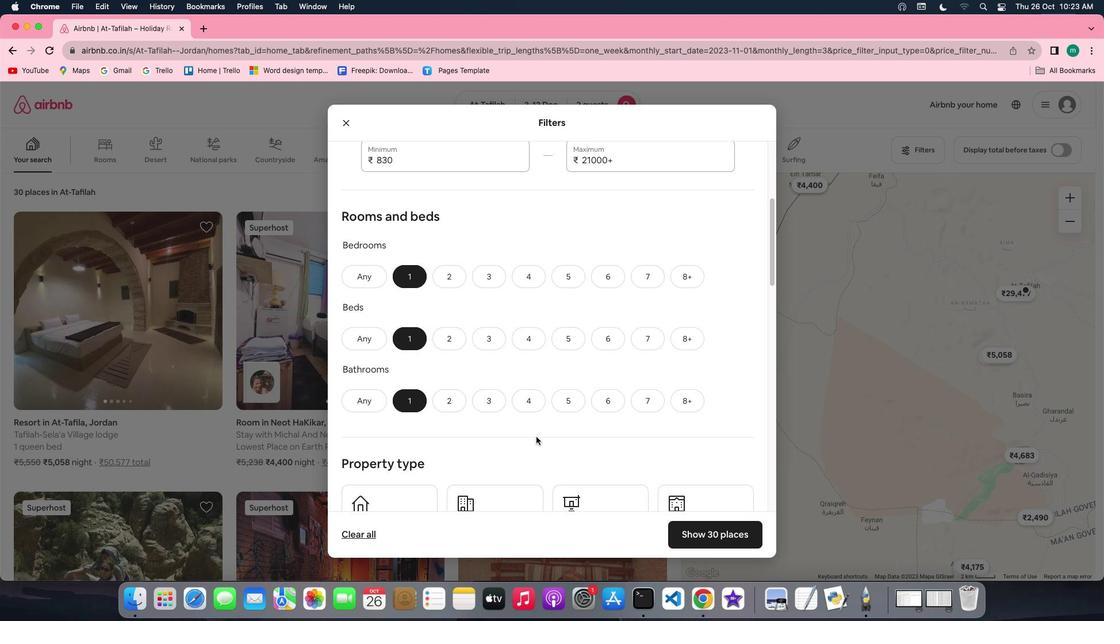 
Action: Mouse scrolled (536, 436) with delta (0, 0)
Screenshot: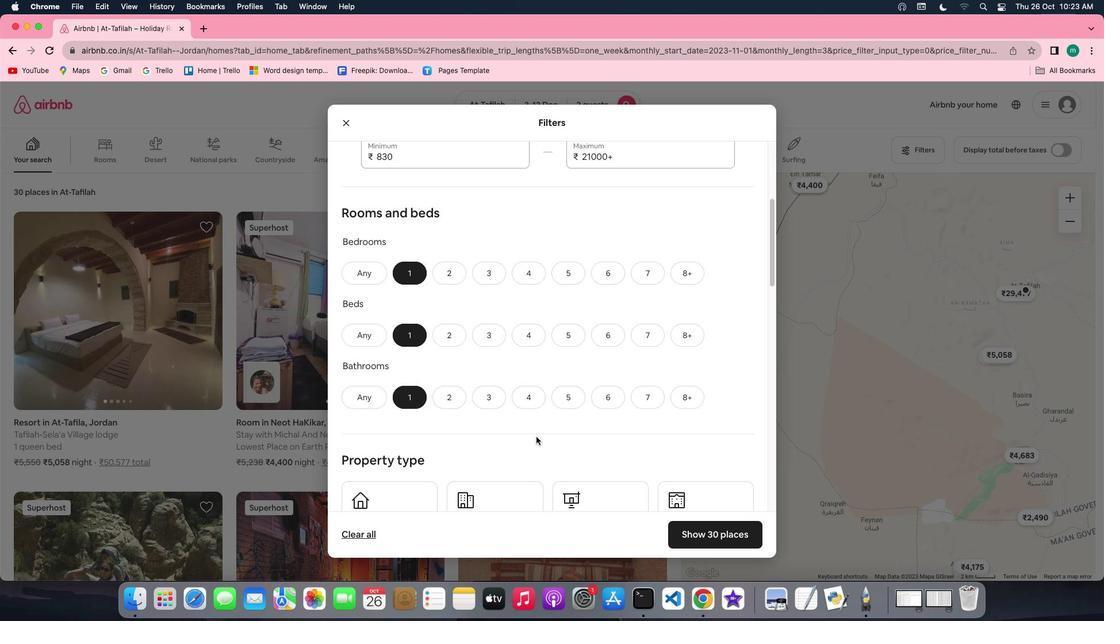 
Action: Mouse scrolled (536, 436) with delta (0, 0)
Screenshot: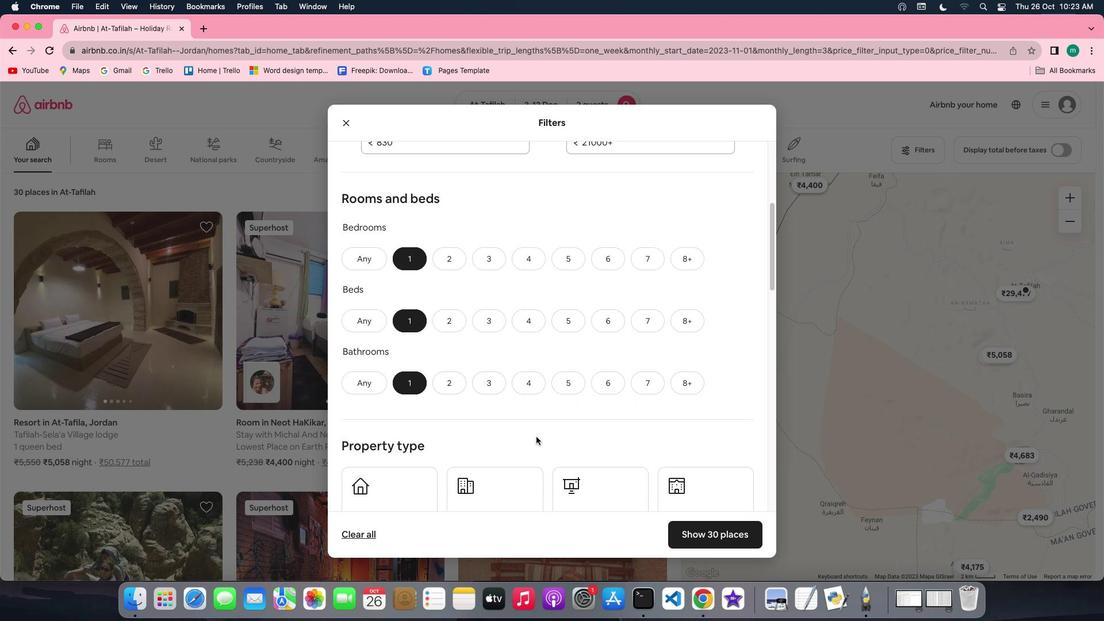 
Action: Mouse scrolled (536, 436) with delta (0, 0)
Screenshot: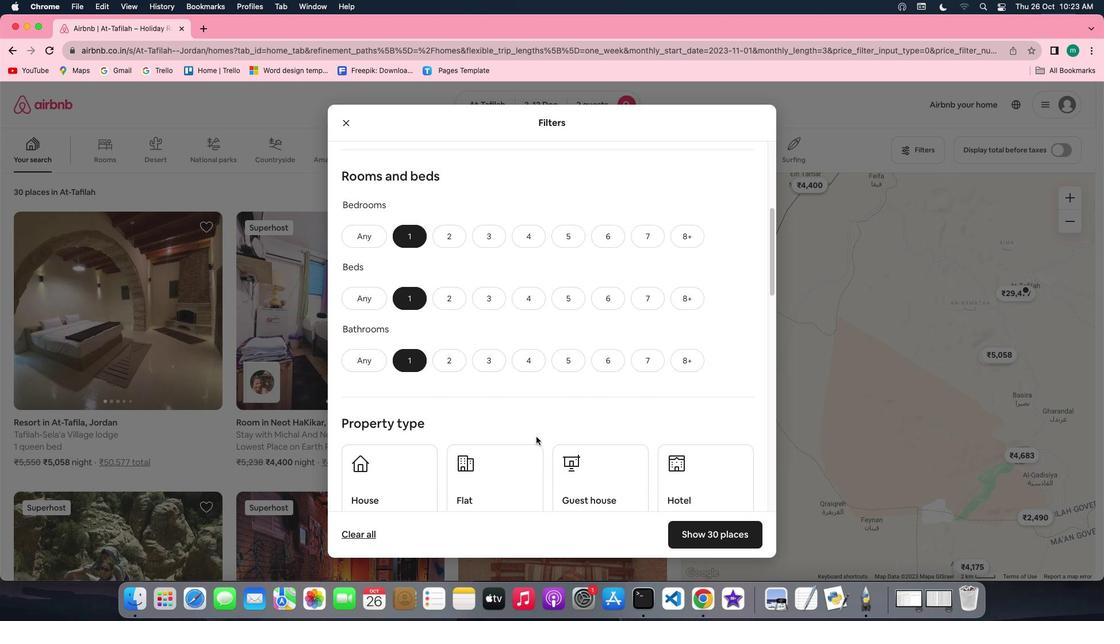 
Action: Mouse scrolled (536, 436) with delta (0, 0)
Screenshot: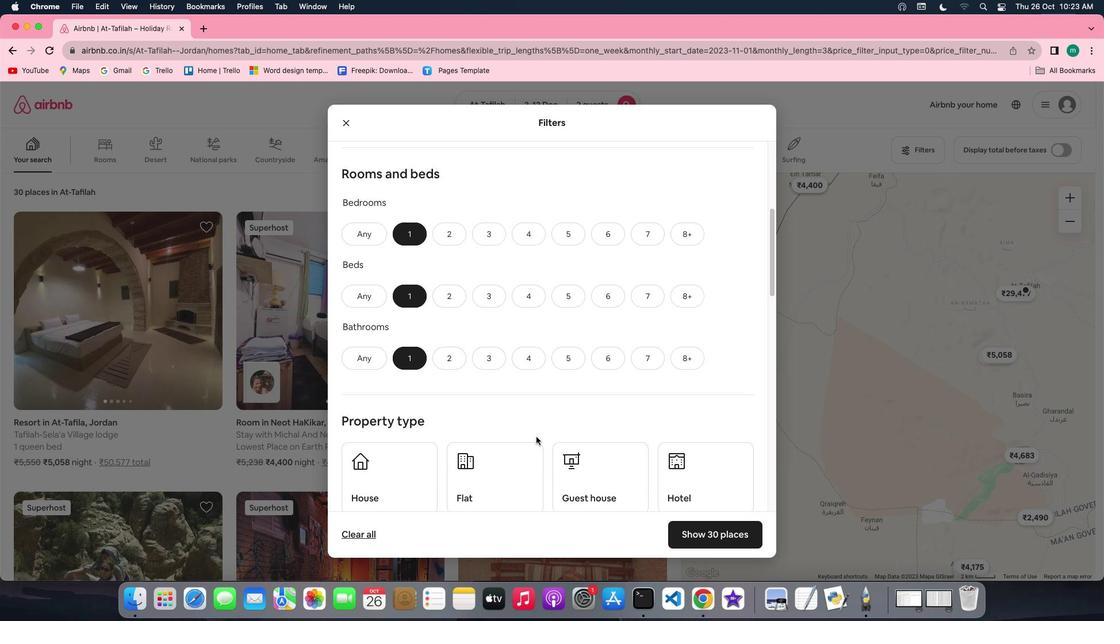 
Action: Mouse scrolled (536, 436) with delta (0, 0)
Screenshot: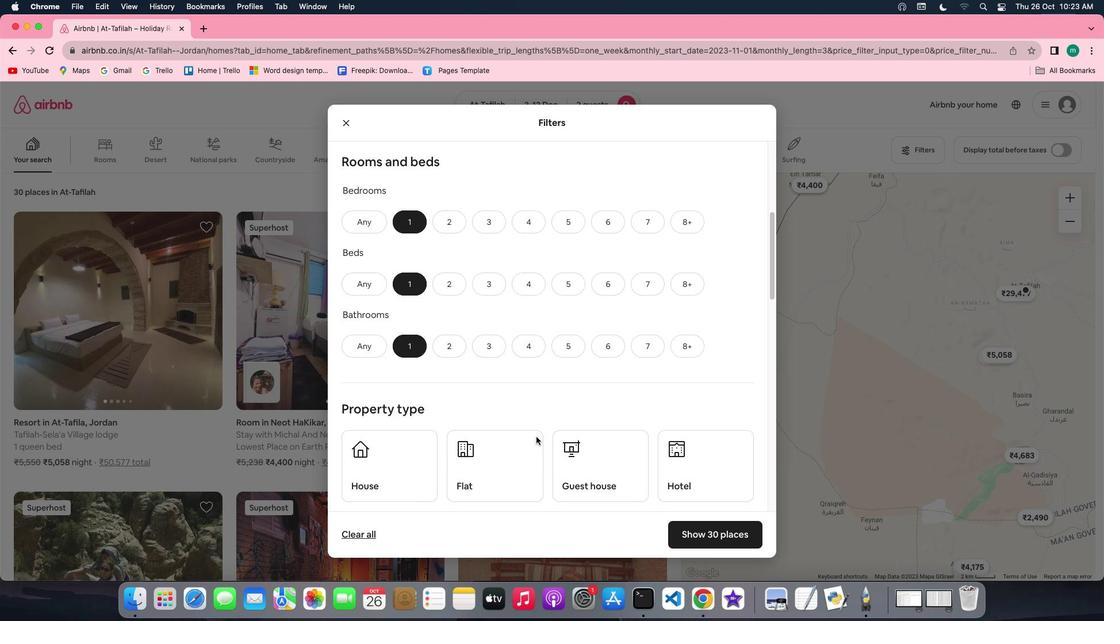 
Action: Mouse scrolled (536, 436) with delta (0, 0)
Screenshot: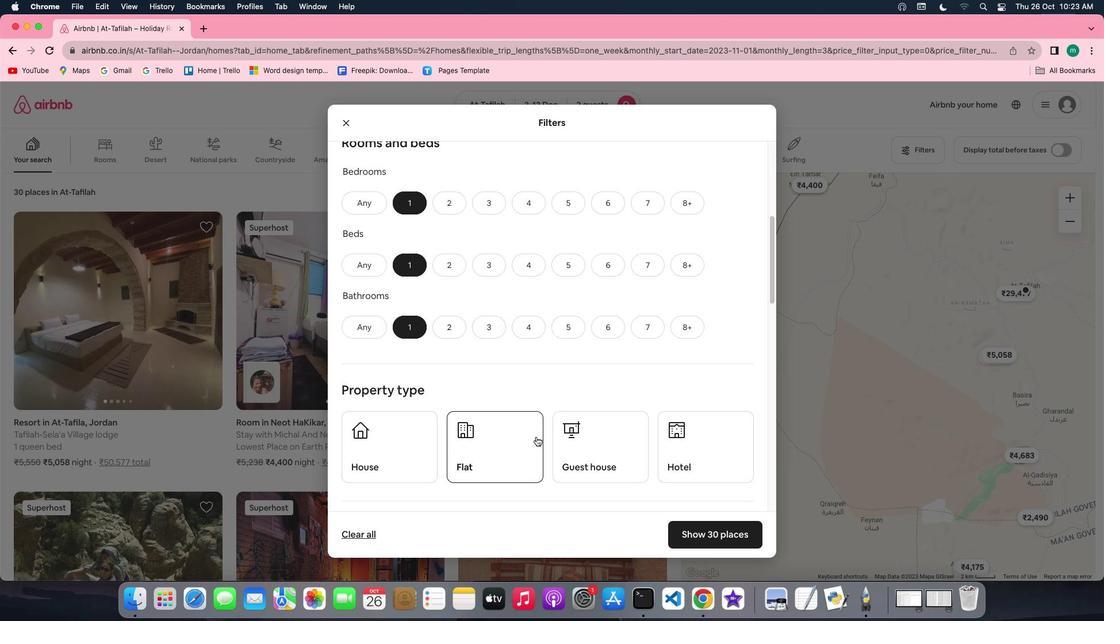 
Action: Mouse scrolled (536, 436) with delta (0, 0)
Screenshot: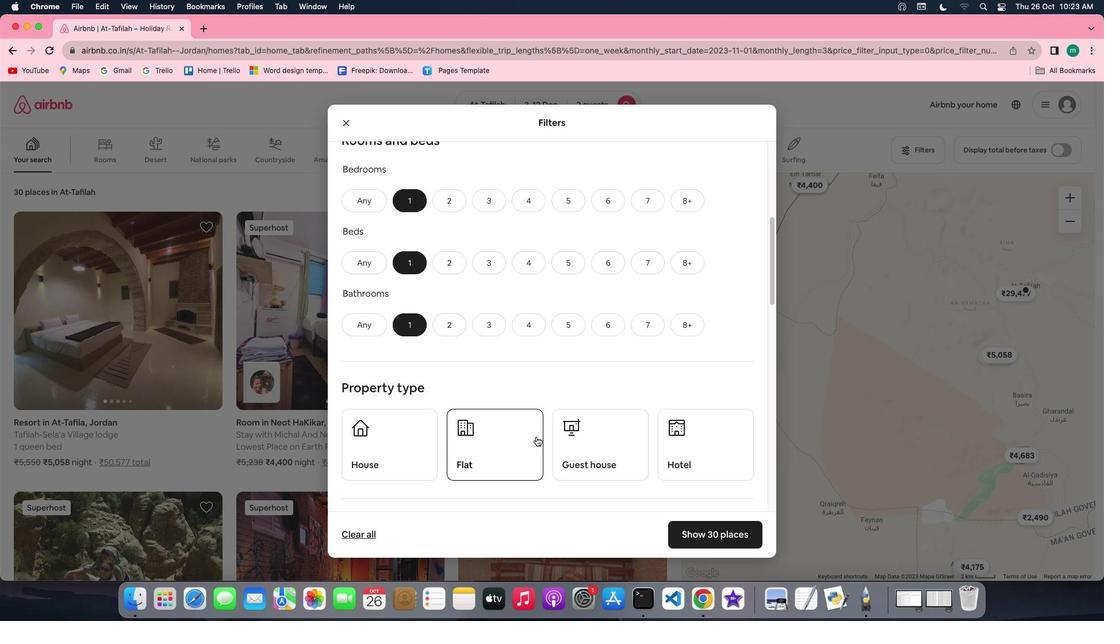 
Action: Mouse scrolled (536, 436) with delta (0, 0)
Screenshot: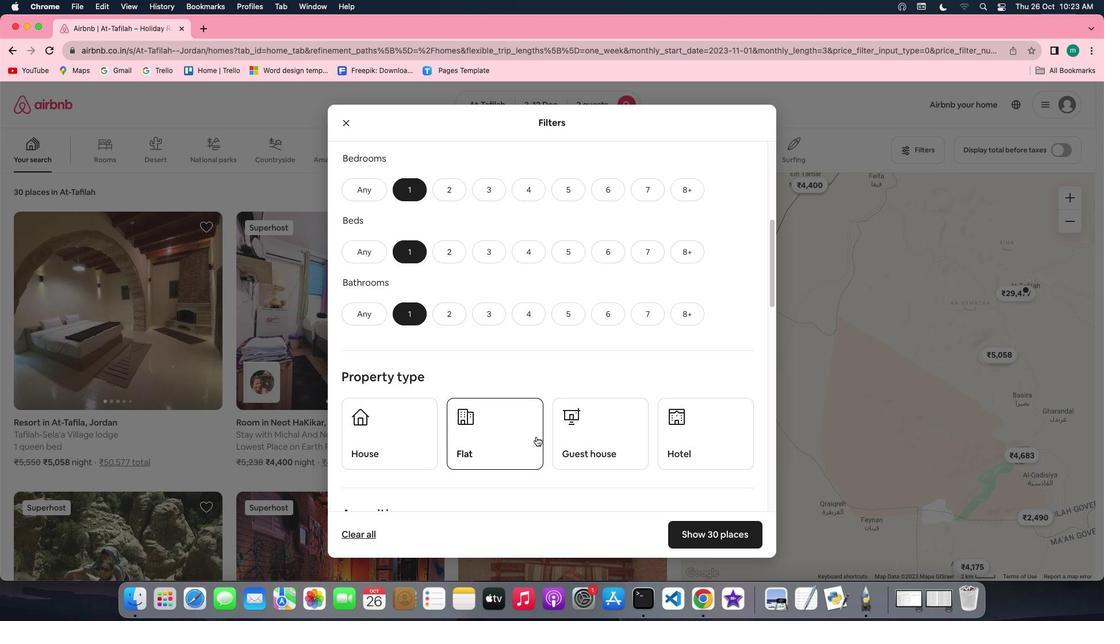
Action: Mouse scrolled (536, 436) with delta (0, 0)
Screenshot: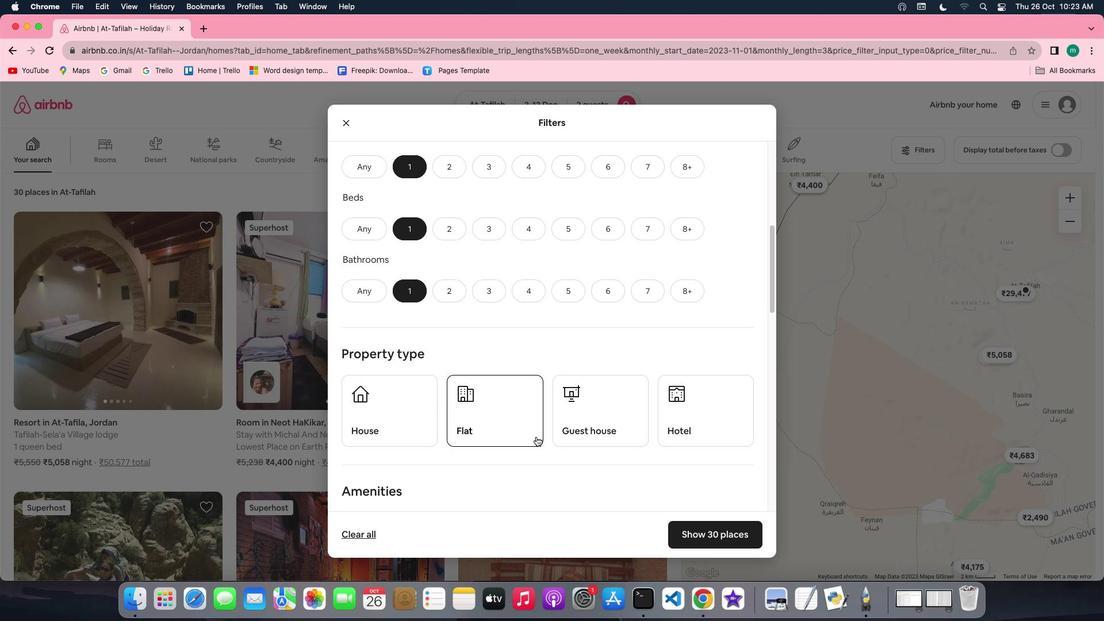 
Action: Mouse scrolled (536, 436) with delta (0, 0)
Screenshot: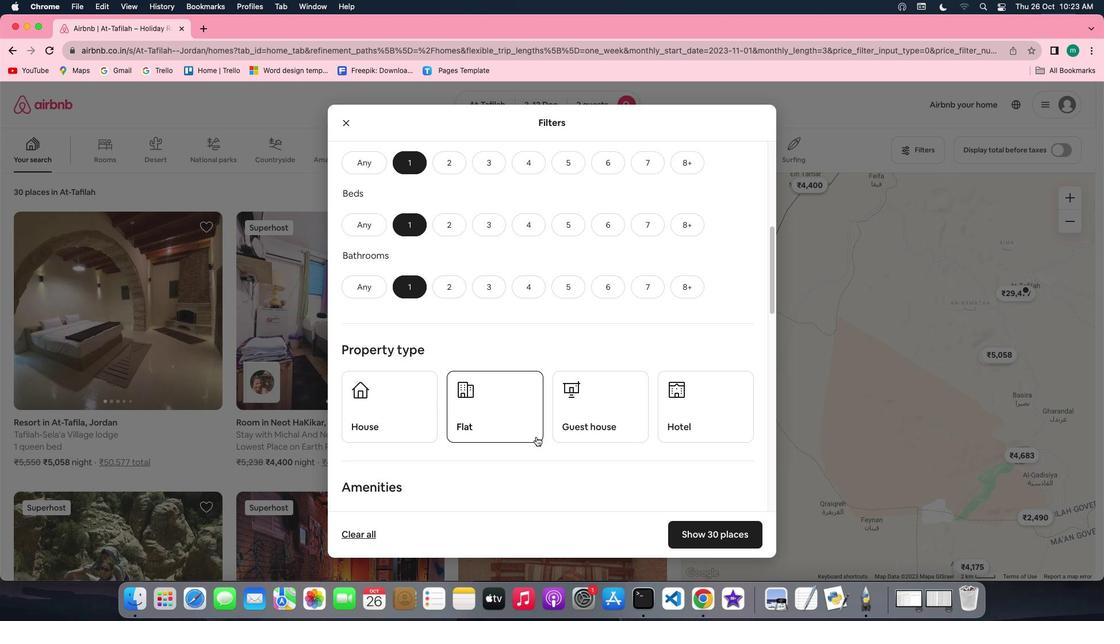 
Action: Mouse moved to (702, 387)
Screenshot: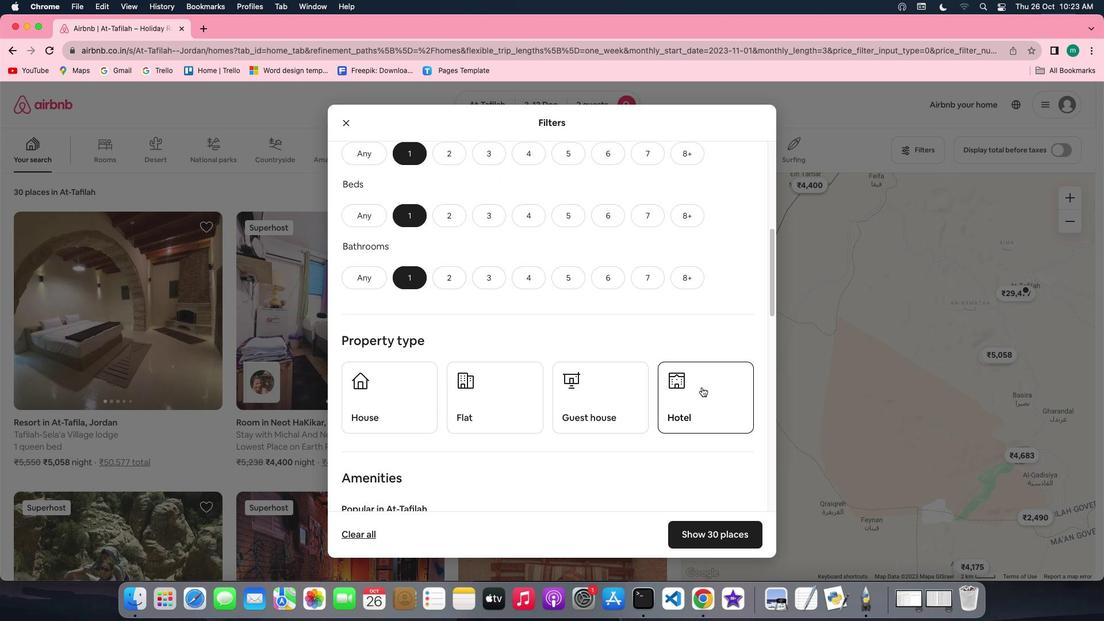 
Action: Mouse pressed left at (702, 387)
Screenshot: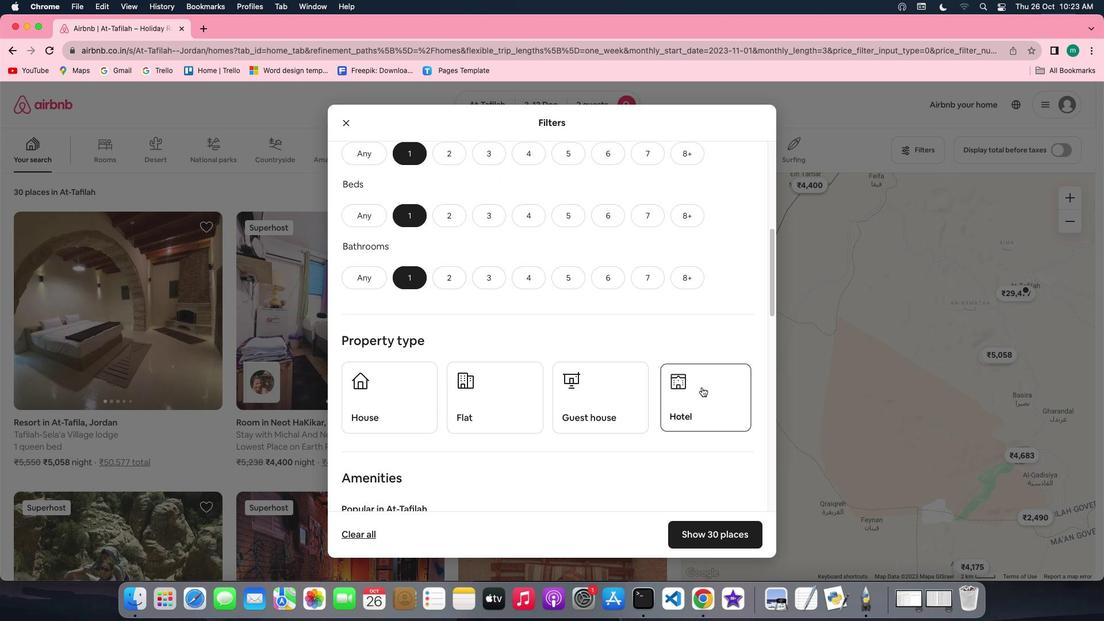 
Action: Mouse moved to (668, 421)
Screenshot: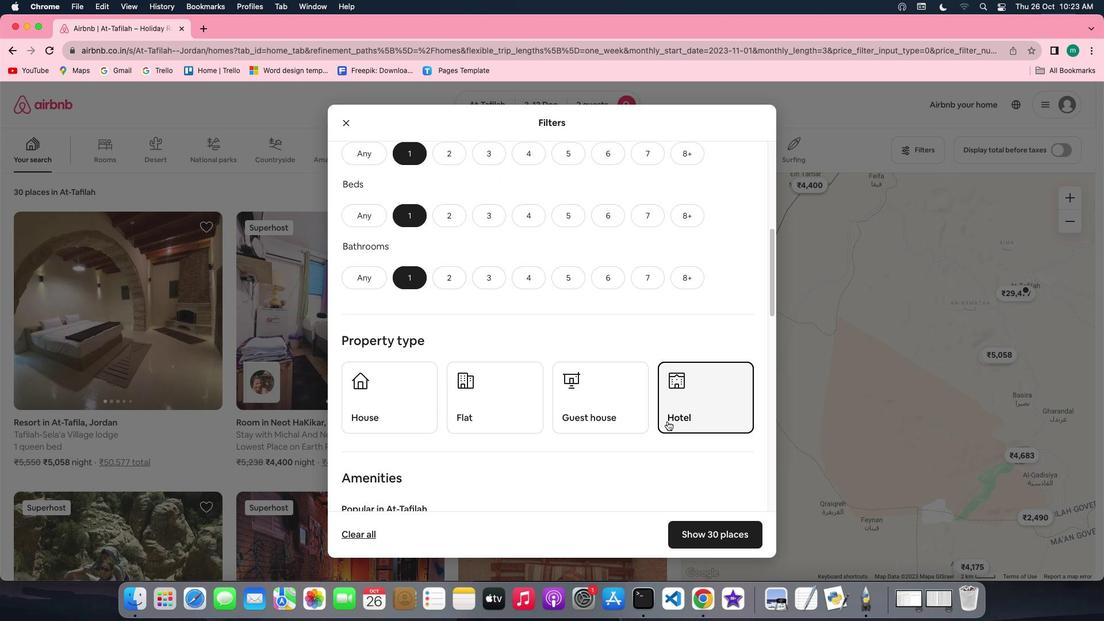 
Action: Mouse scrolled (668, 421) with delta (0, 0)
Screenshot: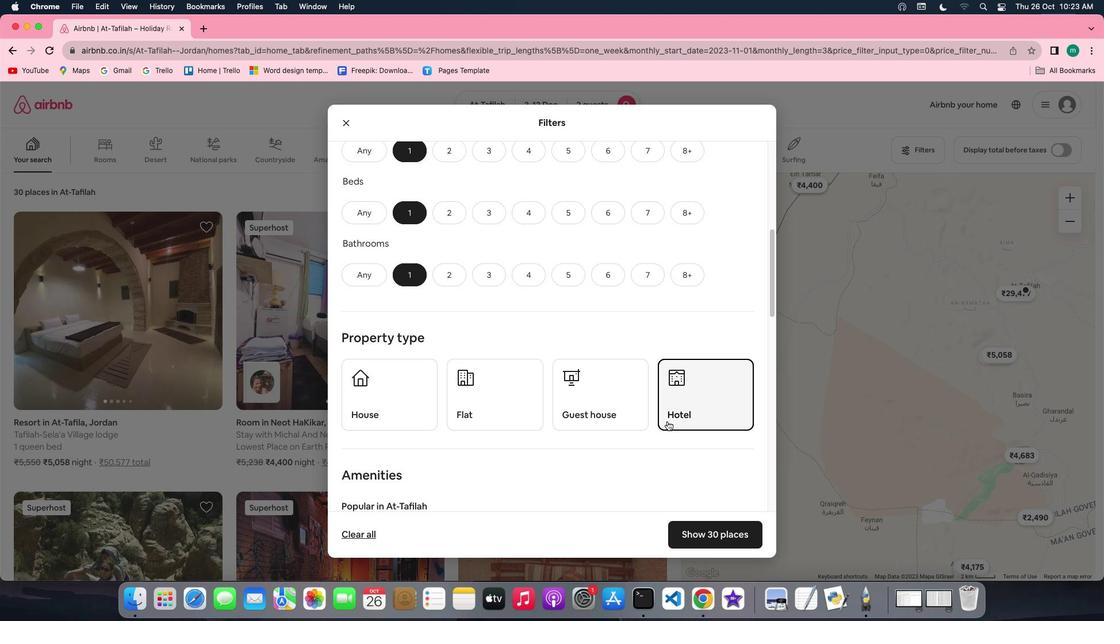 
Action: Mouse scrolled (668, 421) with delta (0, 0)
Screenshot: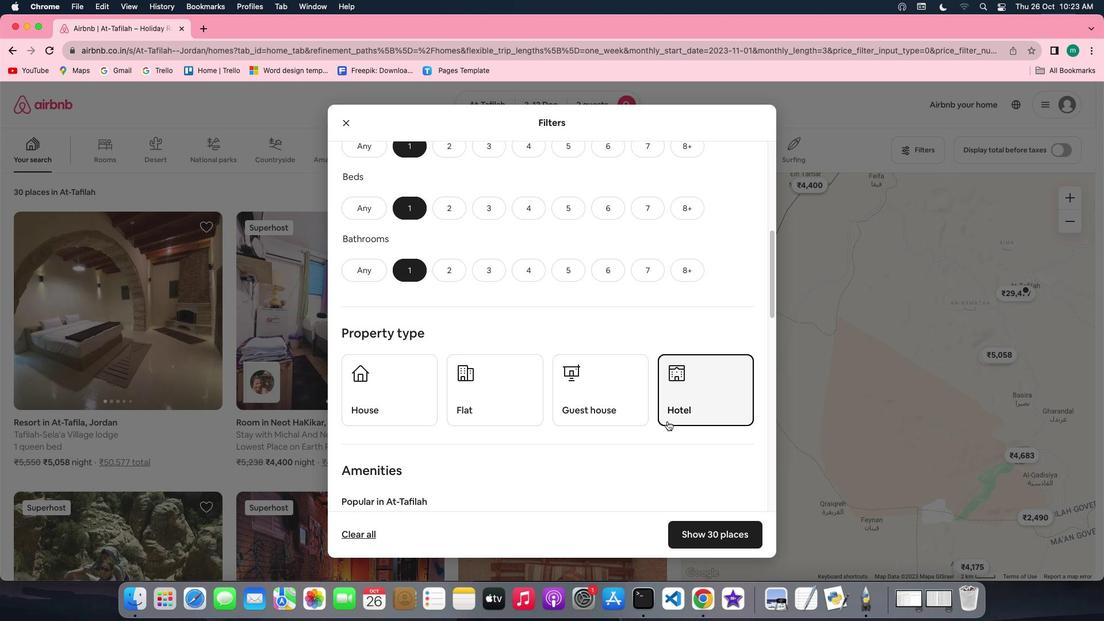 
Action: Mouse scrolled (668, 421) with delta (0, -1)
Screenshot: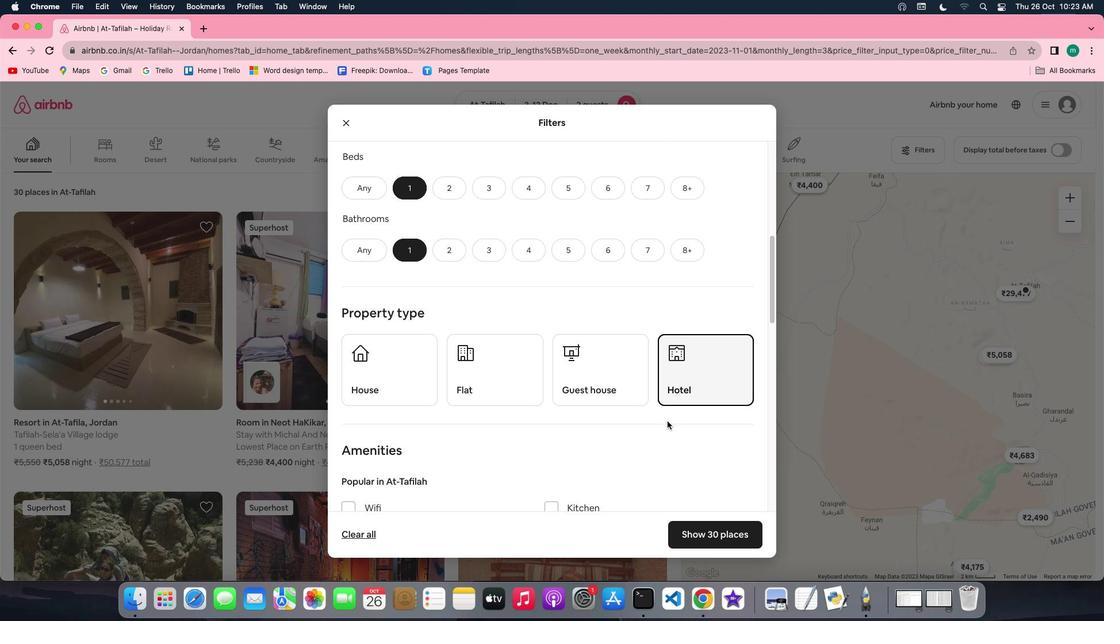 
Action: Mouse scrolled (668, 421) with delta (0, 0)
Screenshot: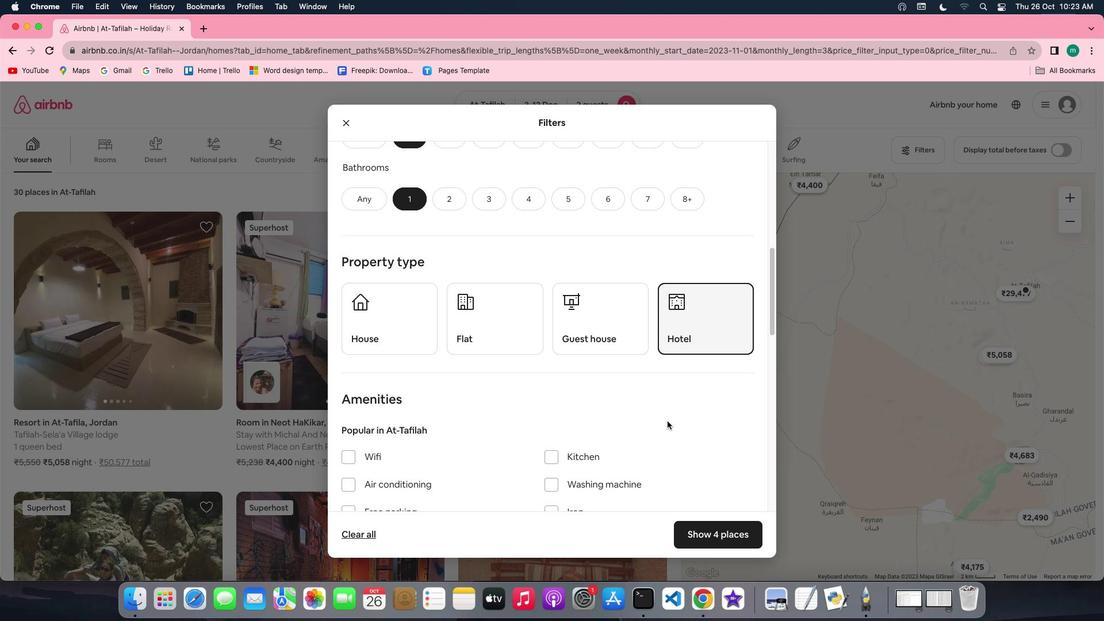 
Action: Mouse scrolled (668, 421) with delta (0, 0)
Screenshot: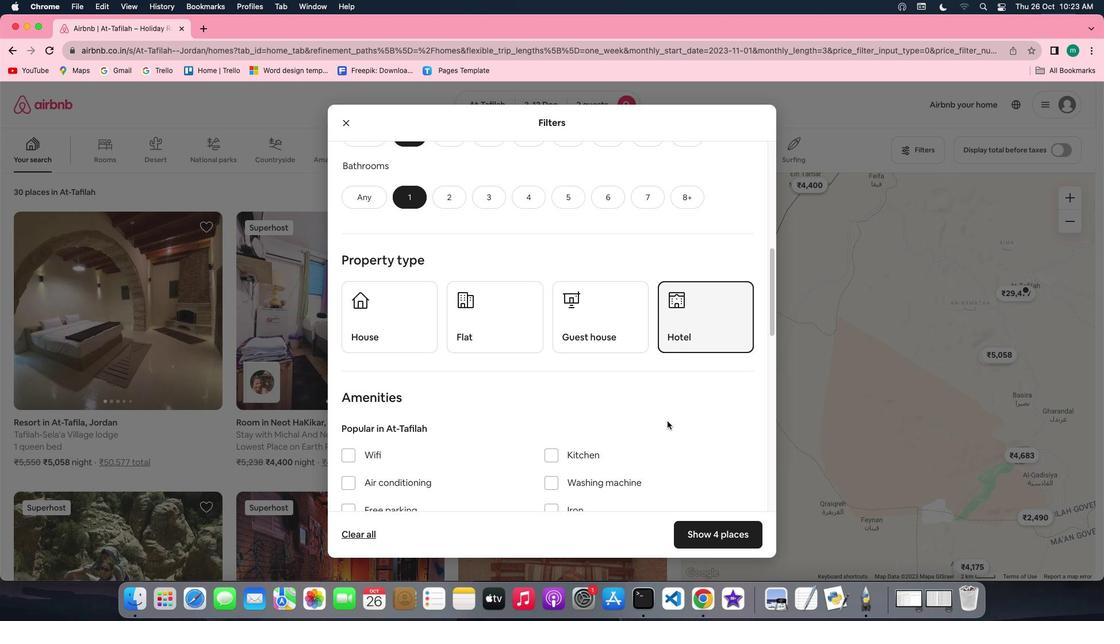 
Action: Mouse scrolled (668, 421) with delta (0, 0)
Screenshot: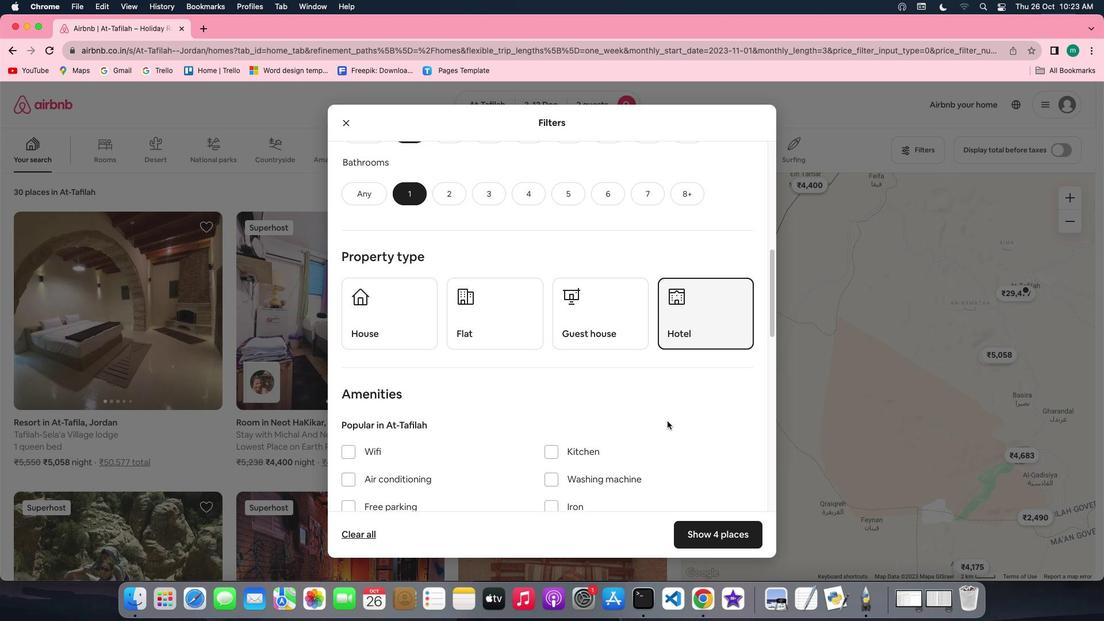 
Action: Mouse scrolled (668, 421) with delta (0, 0)
Screenshot: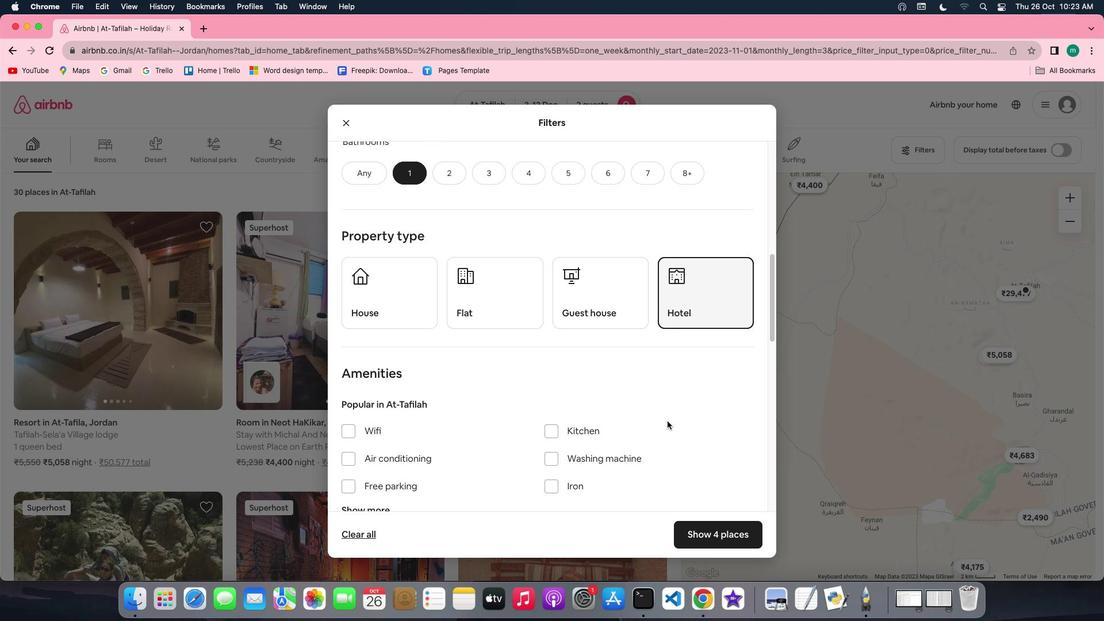 
Action: Mouse scrolled (668, 421) with delta (0, 0)
Screenshot: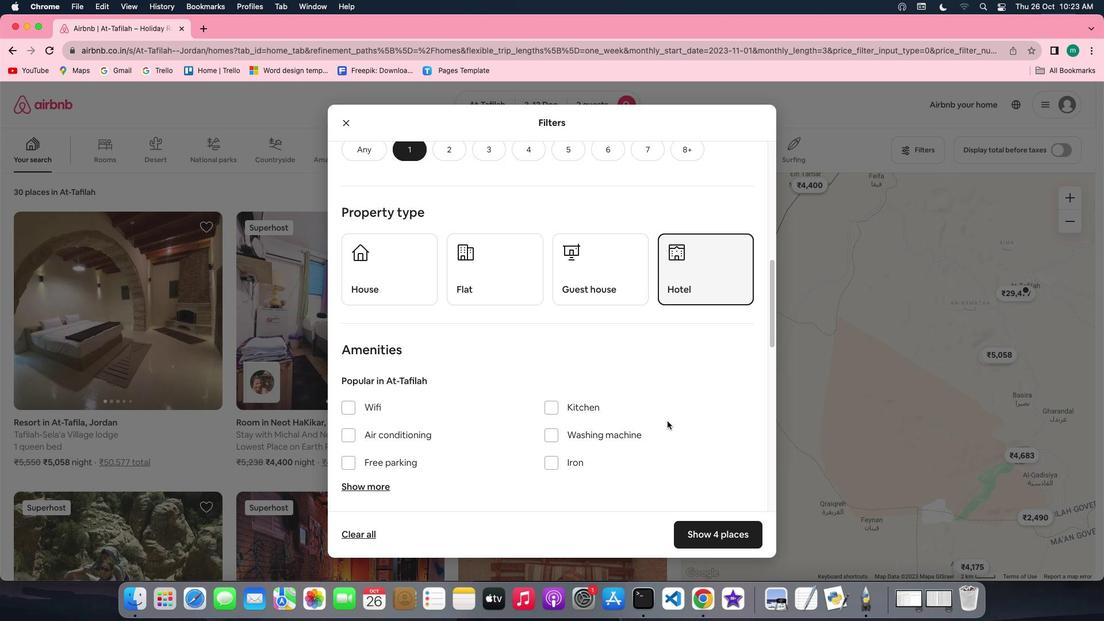 
Action: Mouse scrolled (668, 421) with delta (0, 0)
Screenshot: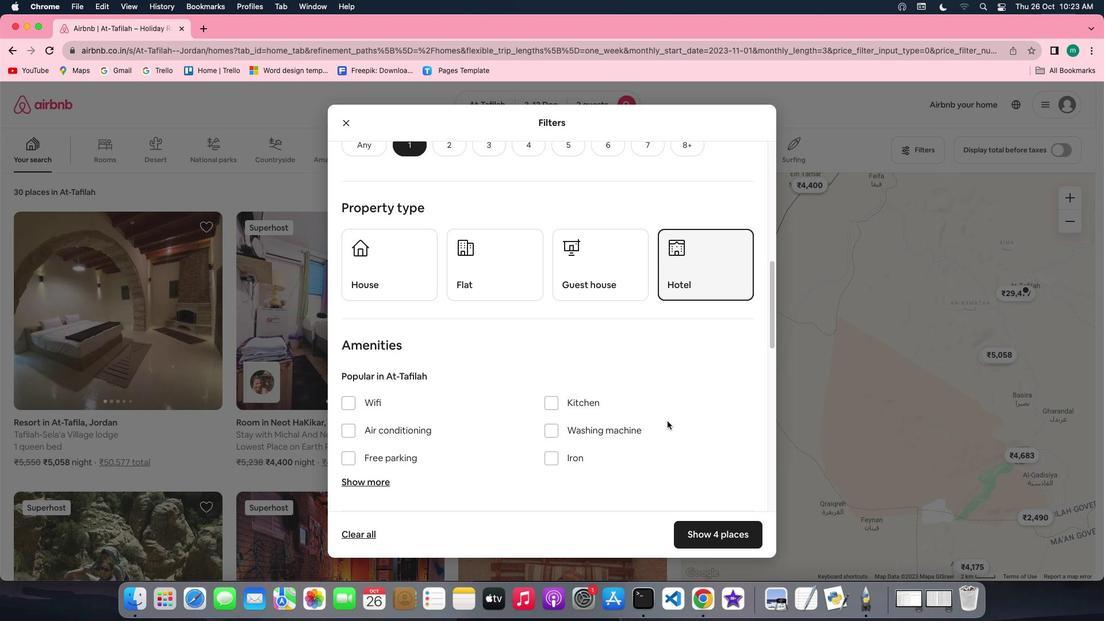 
Action: Mouse scrolled (668, 421) with delta (0, 0)
Screenshot: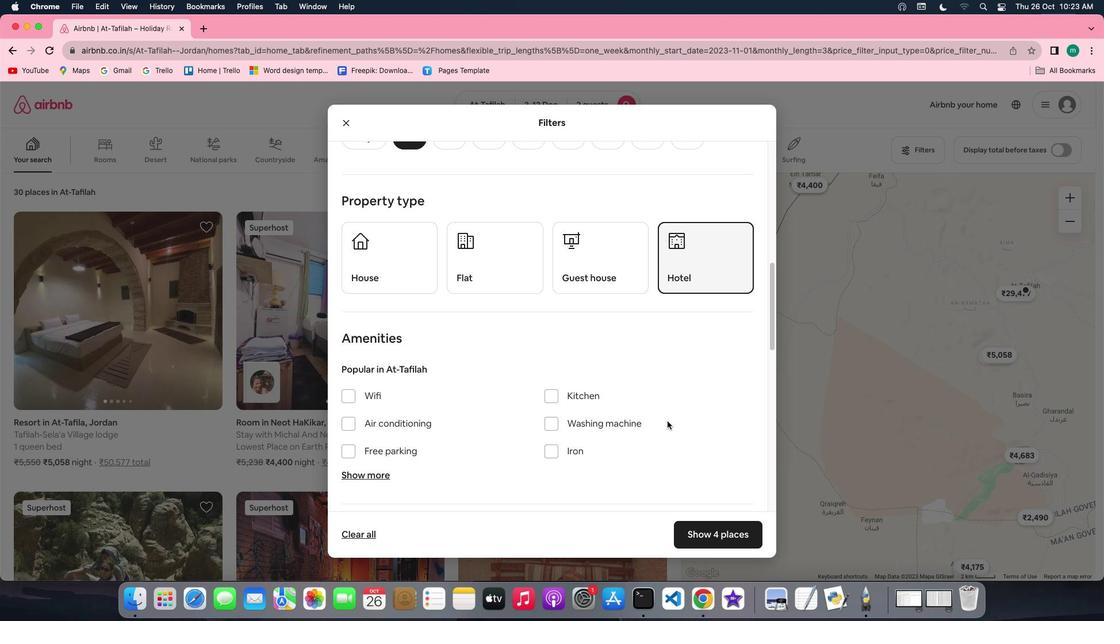 
Action: Mouse scrolled (668, 421) with delta (0, 0)
Screenshot: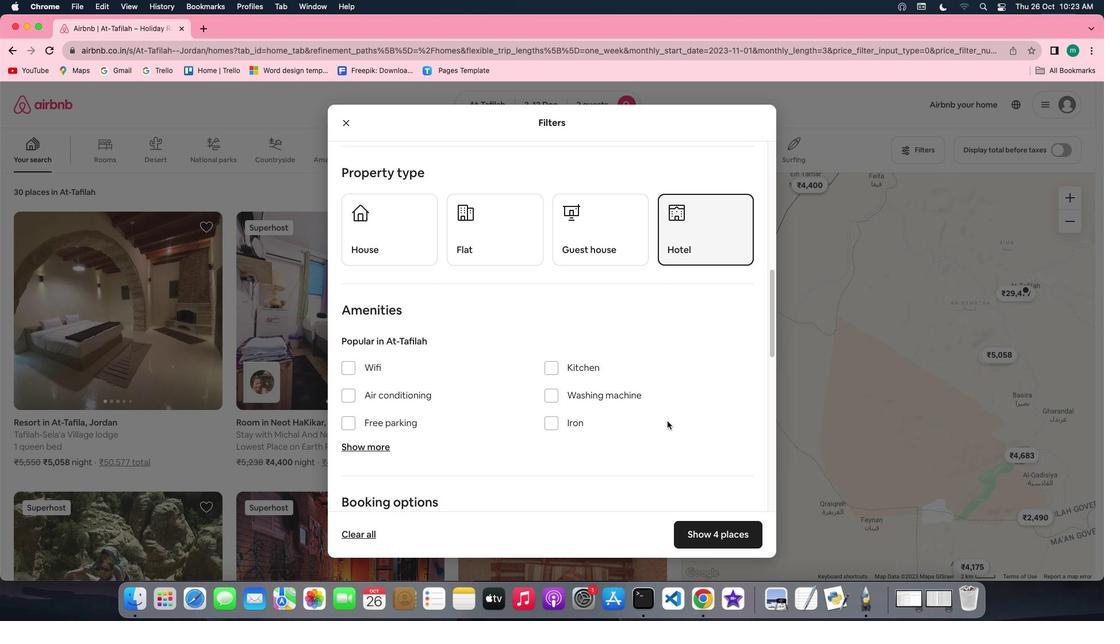 
Action: Mouse scrolled (668, 421) with delta (0, 0)
Screenshot: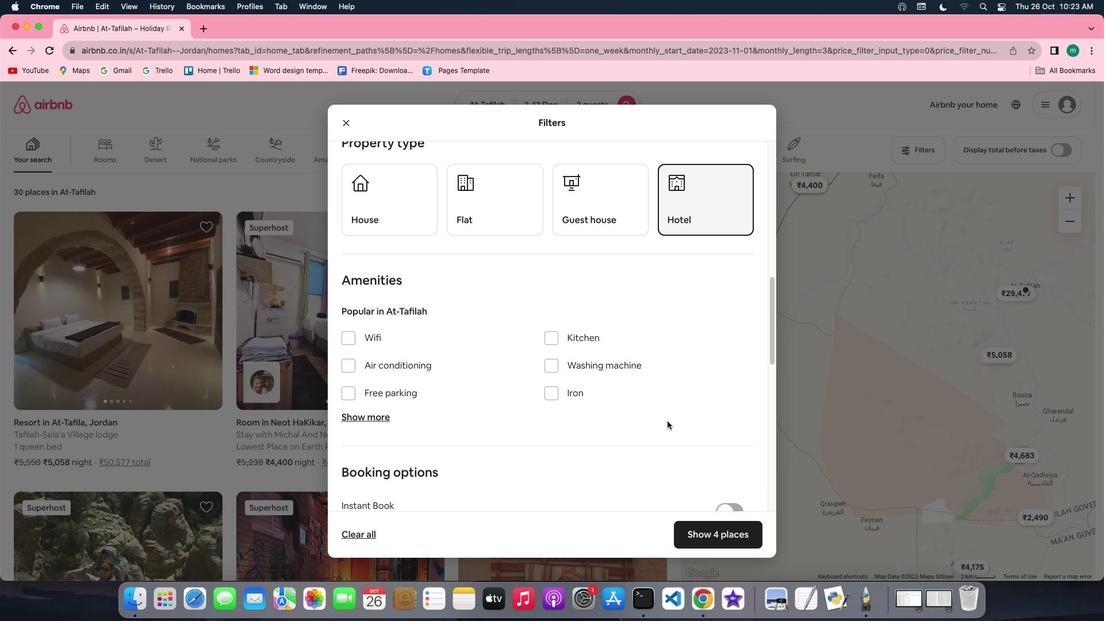 
Action: Mouse scrolled (668, 421) with delta (0, 0)
Screenshot: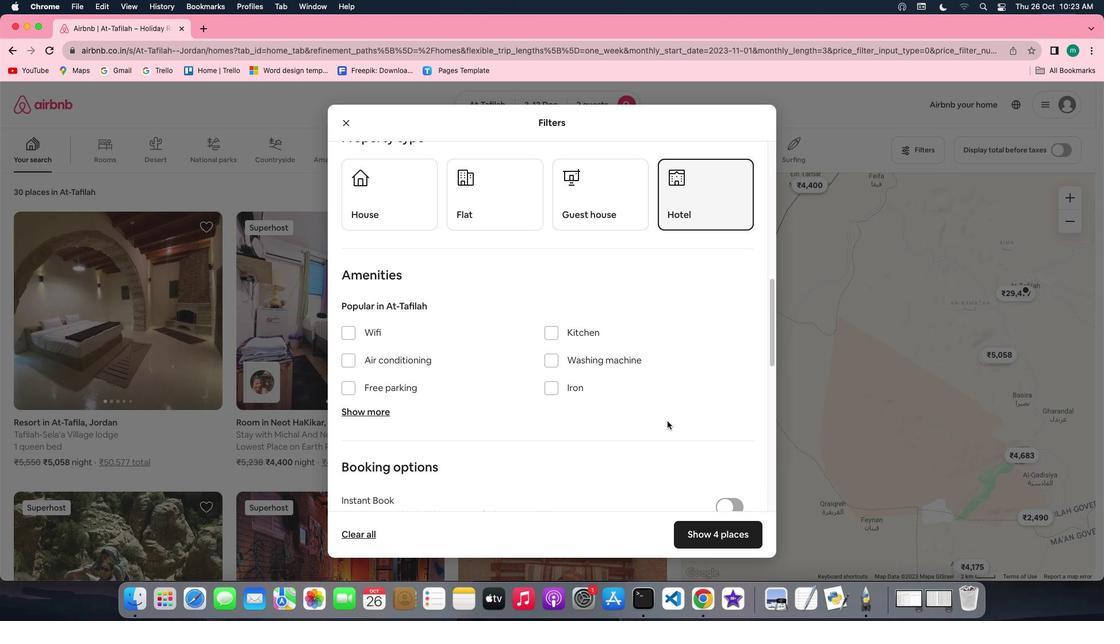 
Action: Mouse scrolled (668, 421) with delta (0, 0)
Screenshot: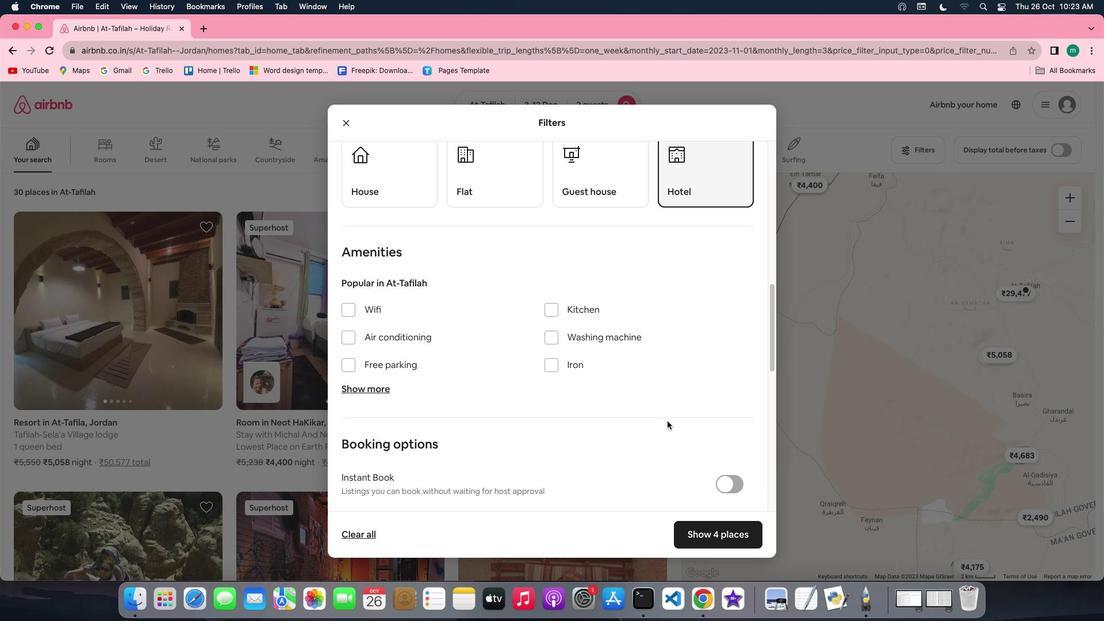 
Action: Mouse moved to (568, 315)
Screenshot: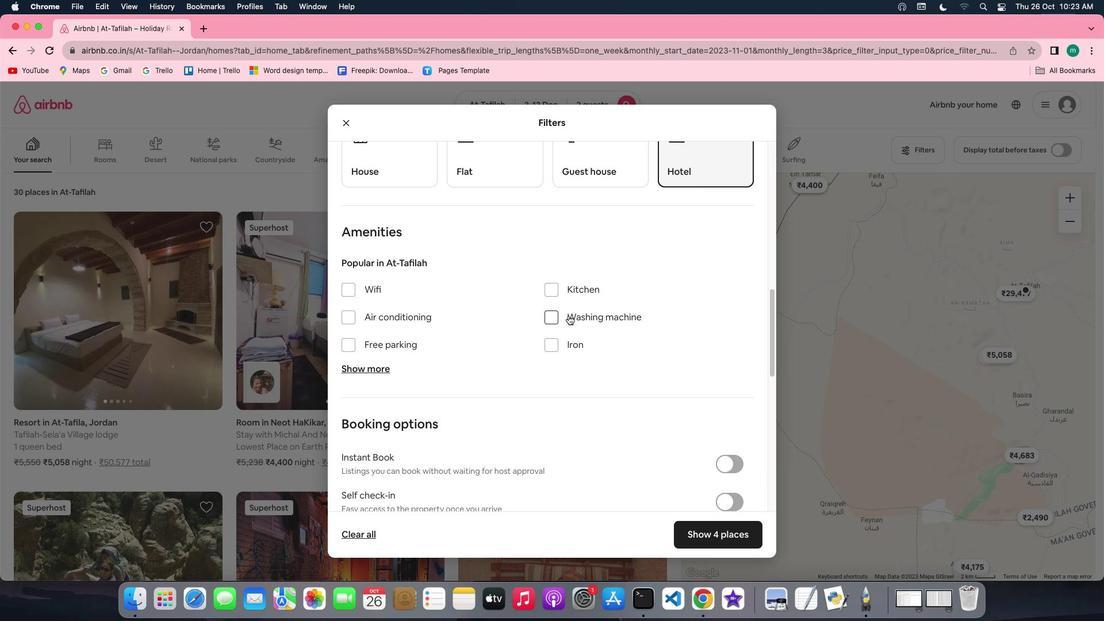 
Action: Mouse pressed left at (568, 315)
Screenshot: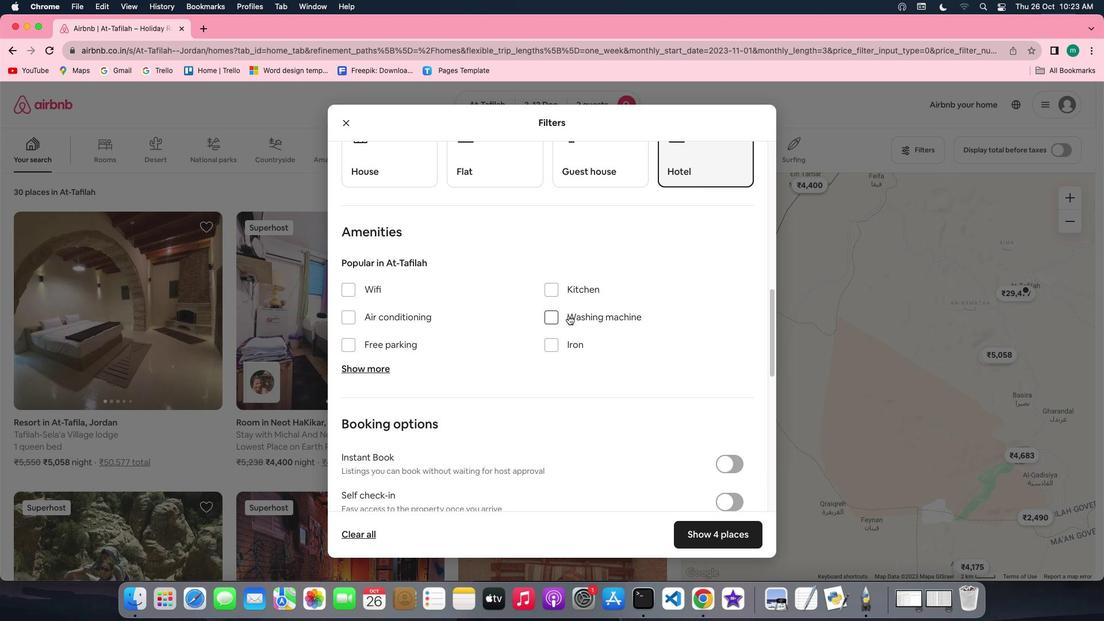 
Action: Mouse moved to (551, 351)
Screenshot: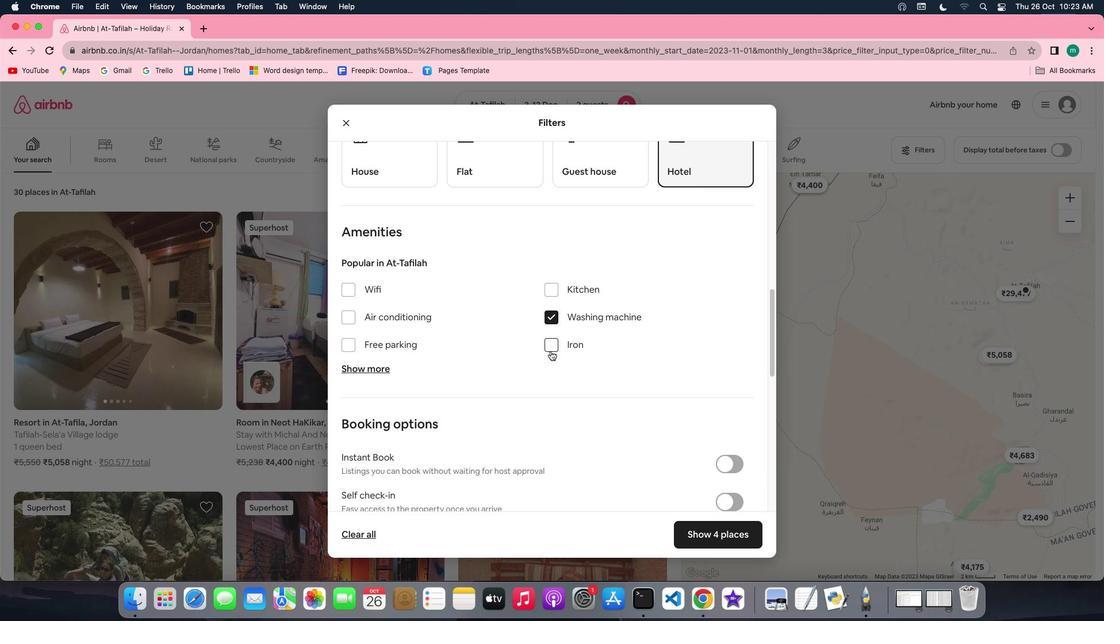 
Action: Mouse scrolled (551, 351) with delta (0, 0)
Screenshot: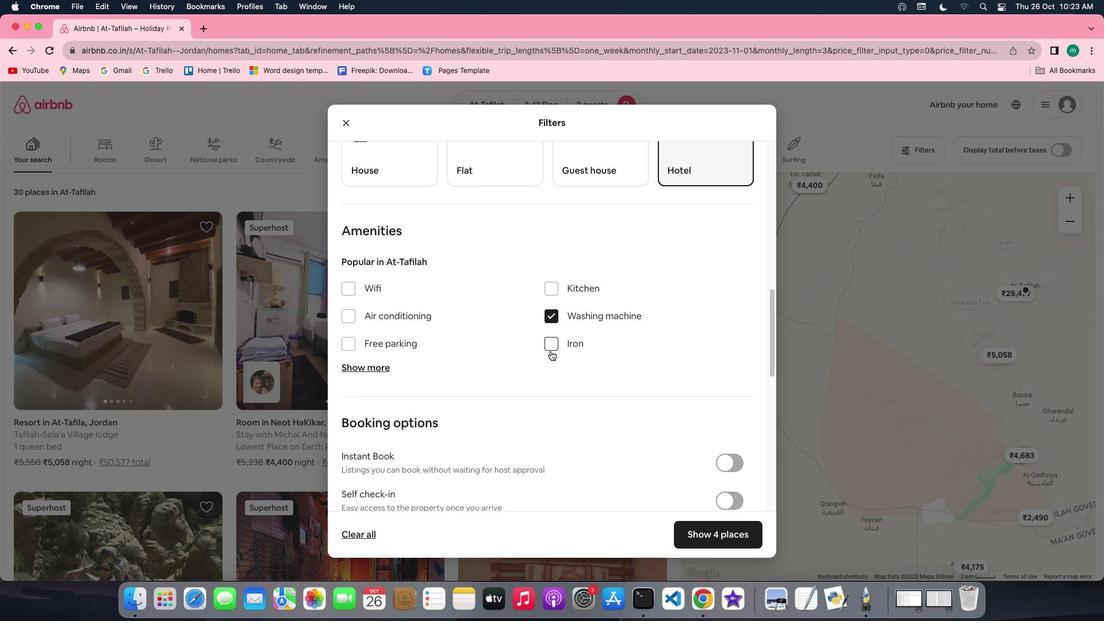 
Action: Mouse scrolled (551, 351) with delta (0, 0)
Screenshot: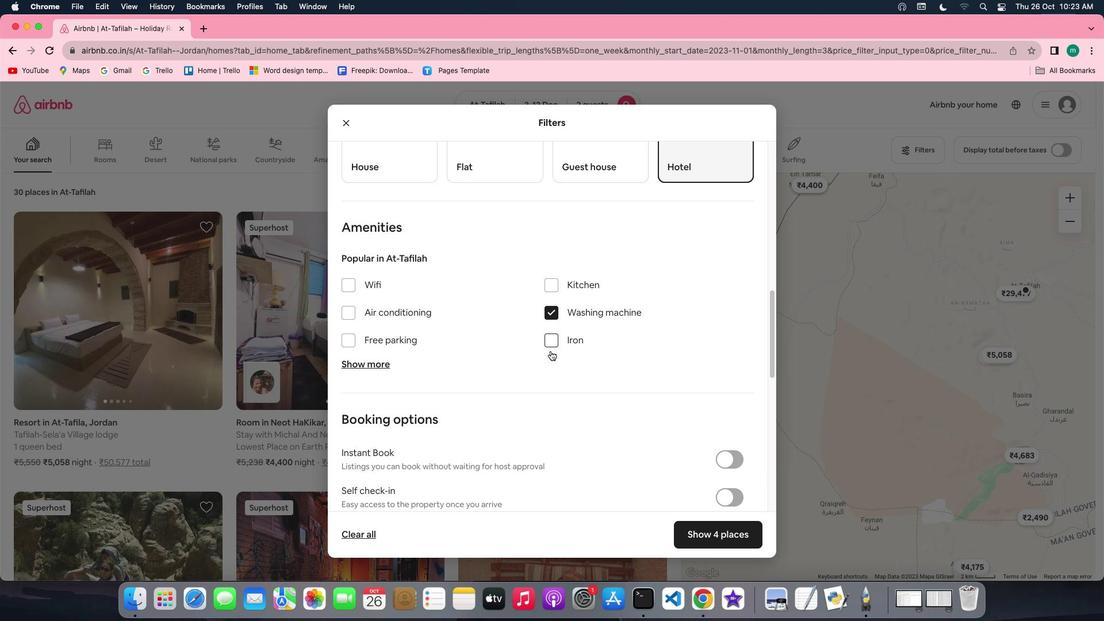 
Action: Mouse scrolled (551, 351) with delta (0, 0)
Screenshot: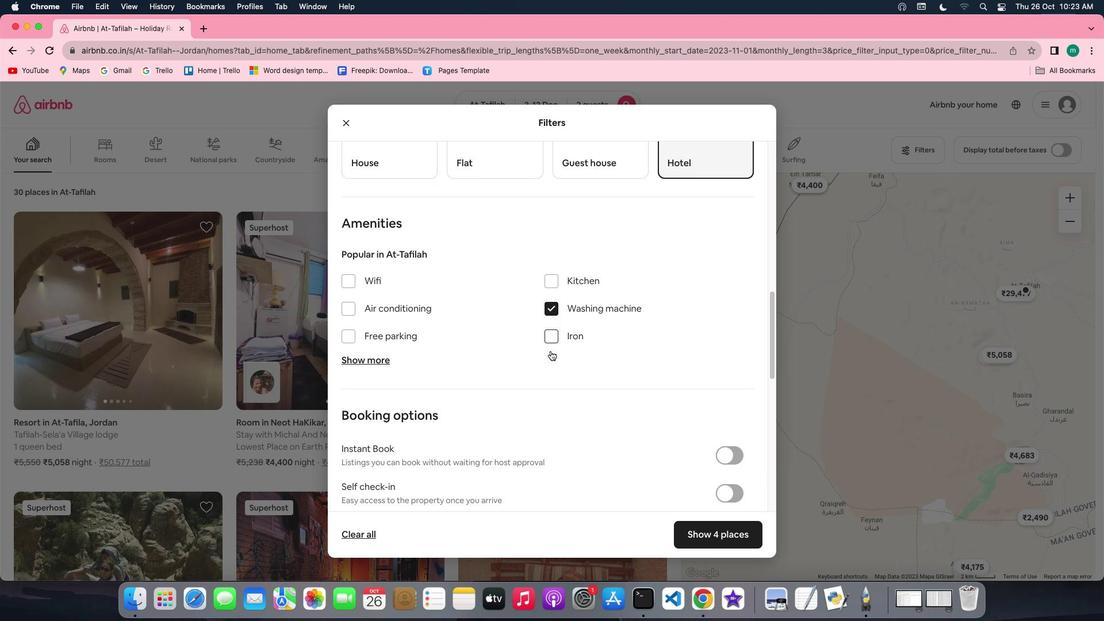 
Action: Mouse scrolled (551, 351) with delta (0, 0)
Screenshot: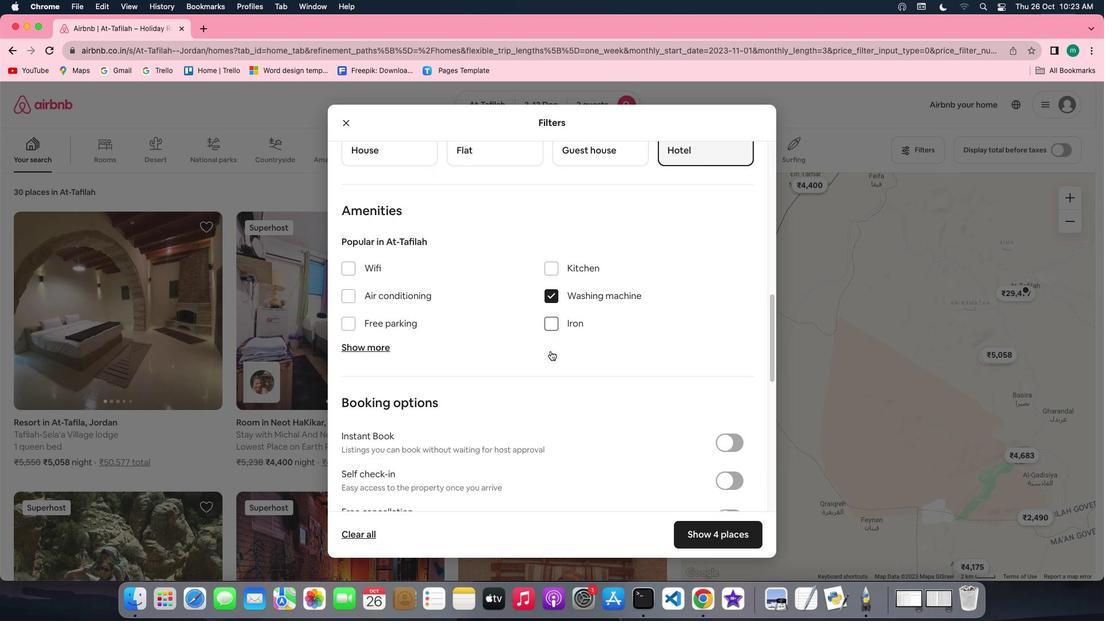 
Action: Mouse moved to (551, 351)
Screenshot: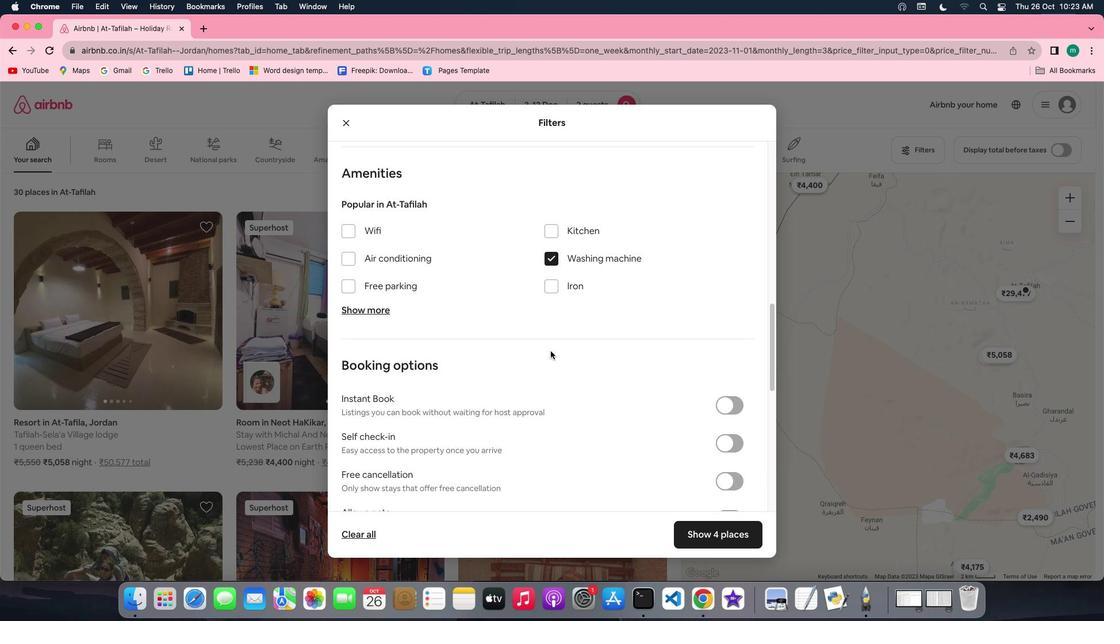 
Action: Mouse scrolled (551, 351) with delta (0, 0)
Screenshot: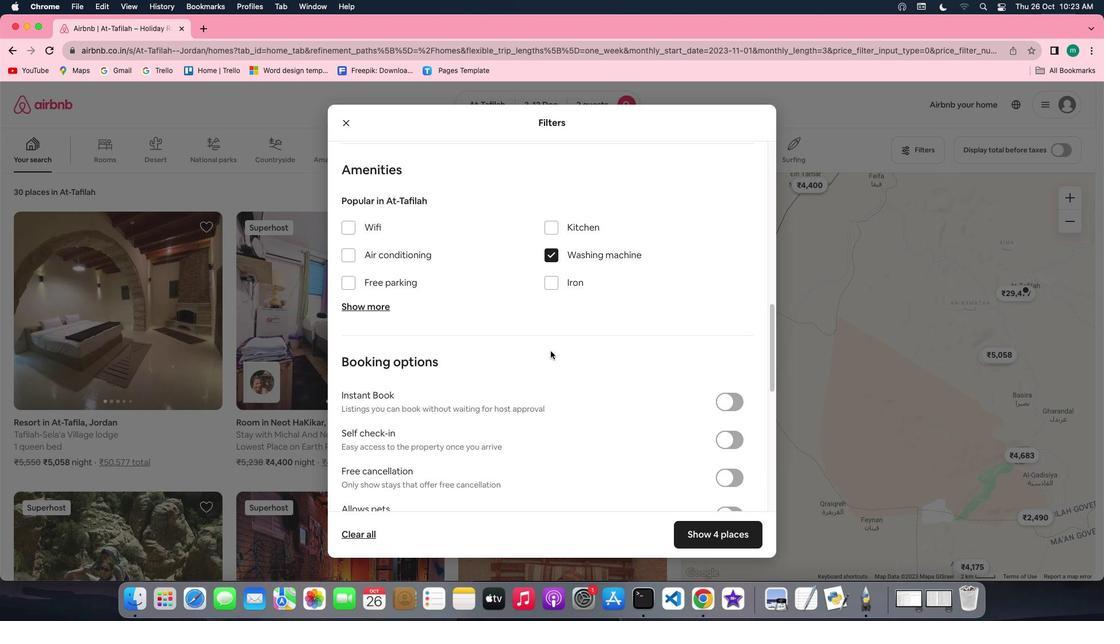 
Action: Mouse scrolled (551, 351) with delta (0, 0)
Screenshot: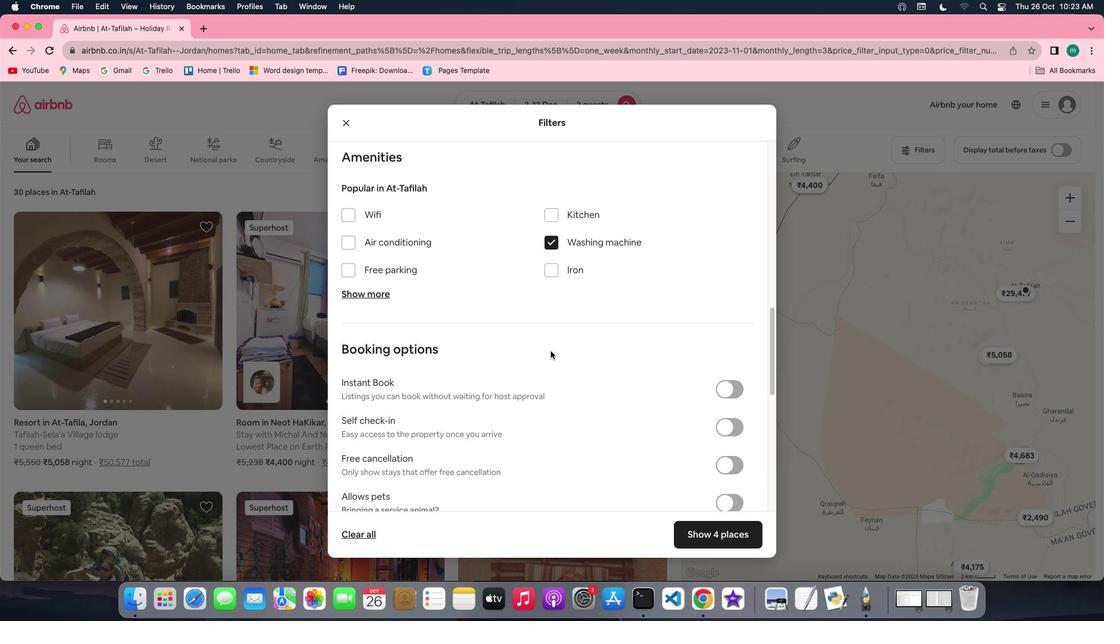 
Action: Mouse scrolled (551, 351) with delta (0, -1)
Screenshot: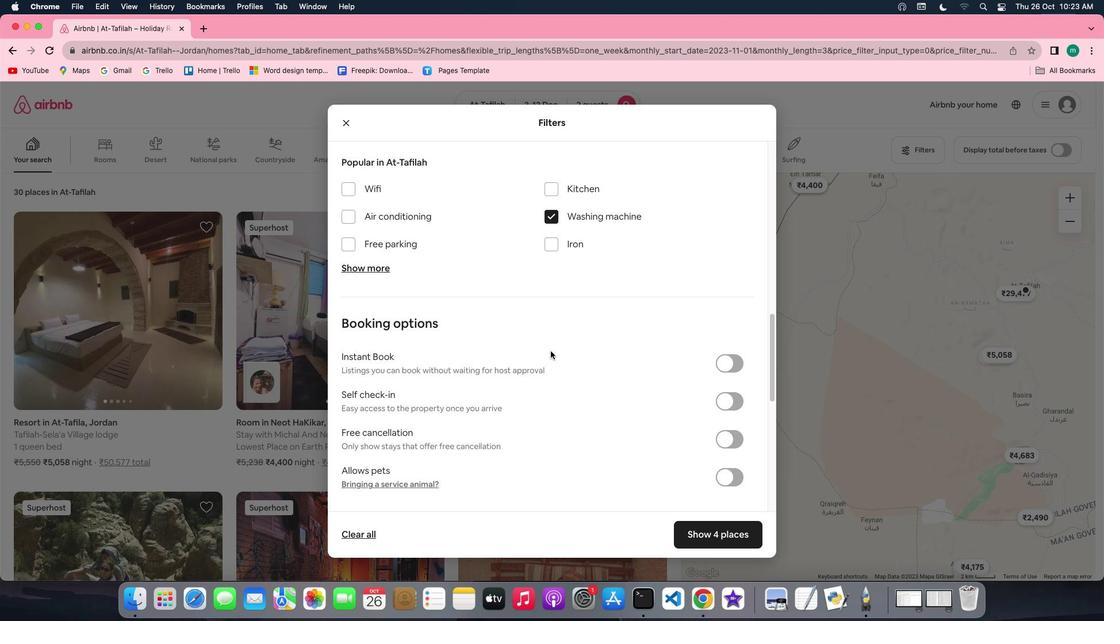 
Action: Mouse scrolled (551, 351) with delta (0, -2)
Screenshot: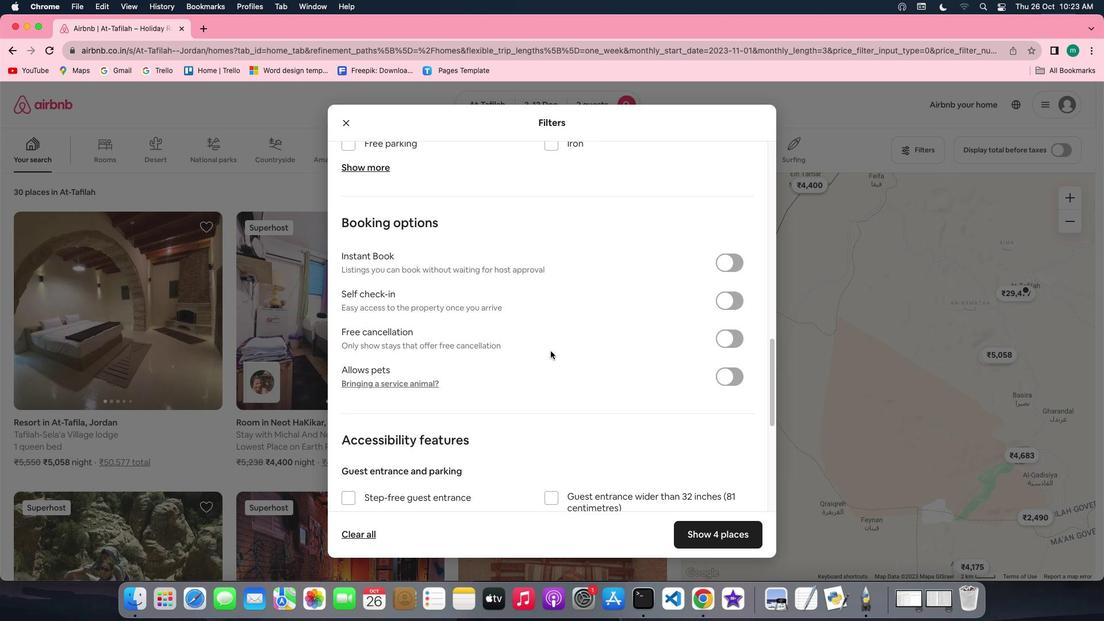 
Action: Mouse scrolled (551, 351) with delta (0, 0)
Screenshot: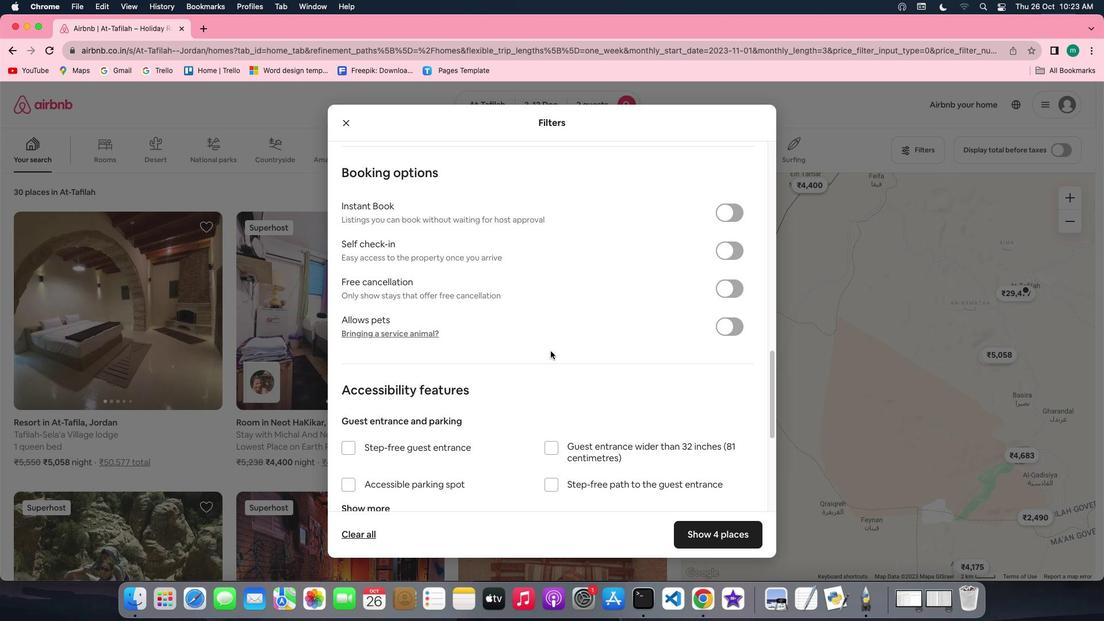
Action: Mouse scrolled (551, 351) with delta (0, 0)
Screenshot: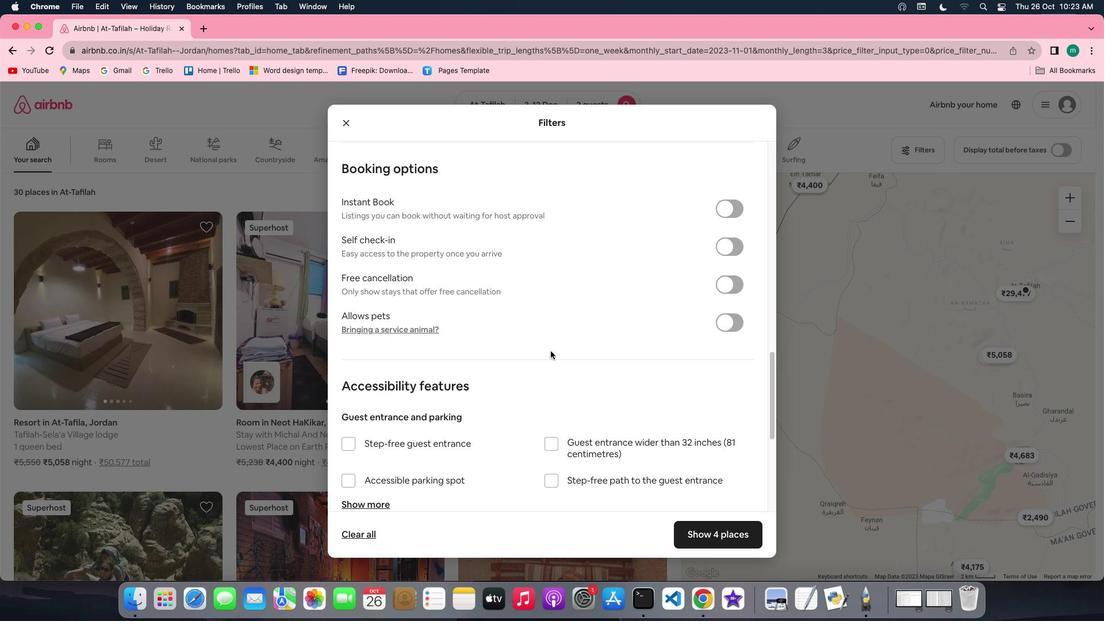 
Action: Mouse scrolled (551, 351) with delta (0, 0)
Screenshot: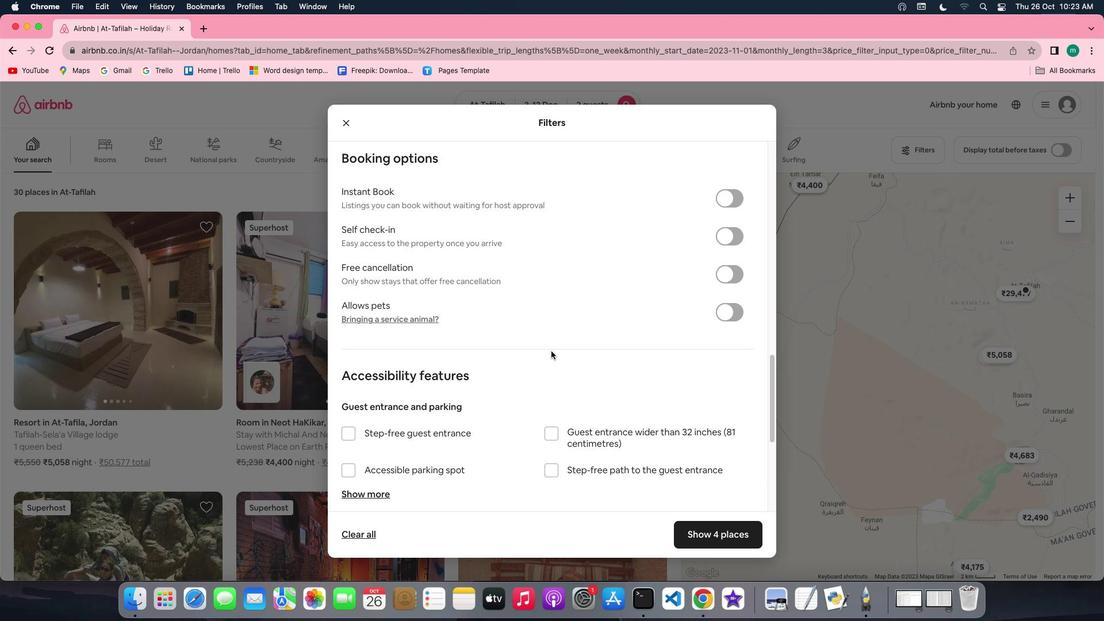 
Action: Mouse moved to (551, 351)
Screenshot: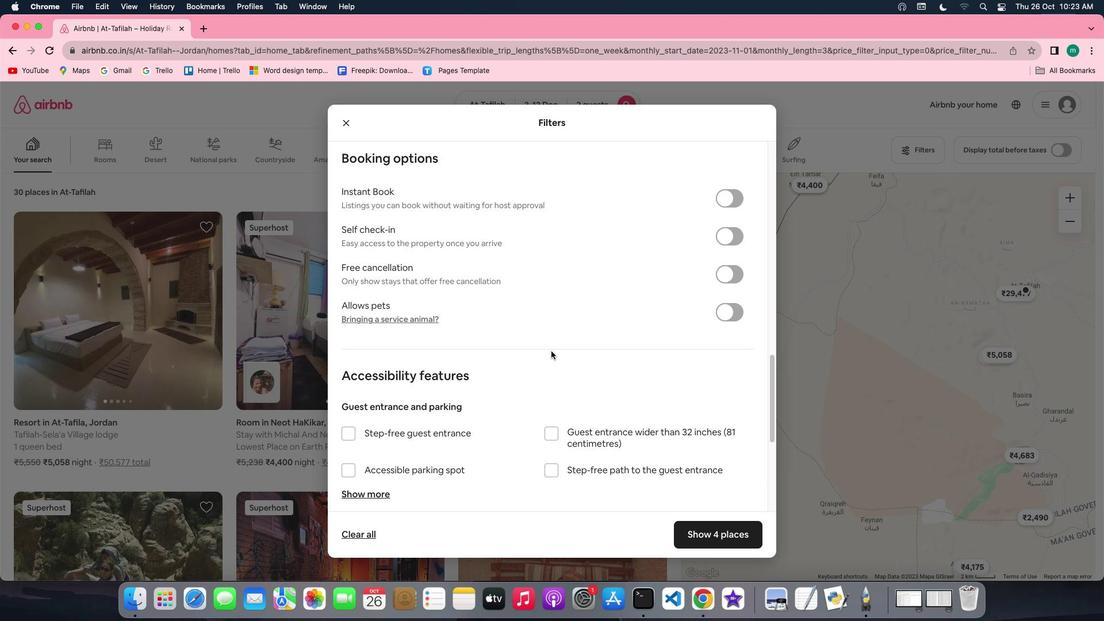 
Action: Mouse scrolled (551, 351) with delta (0, 0)
Screenshot: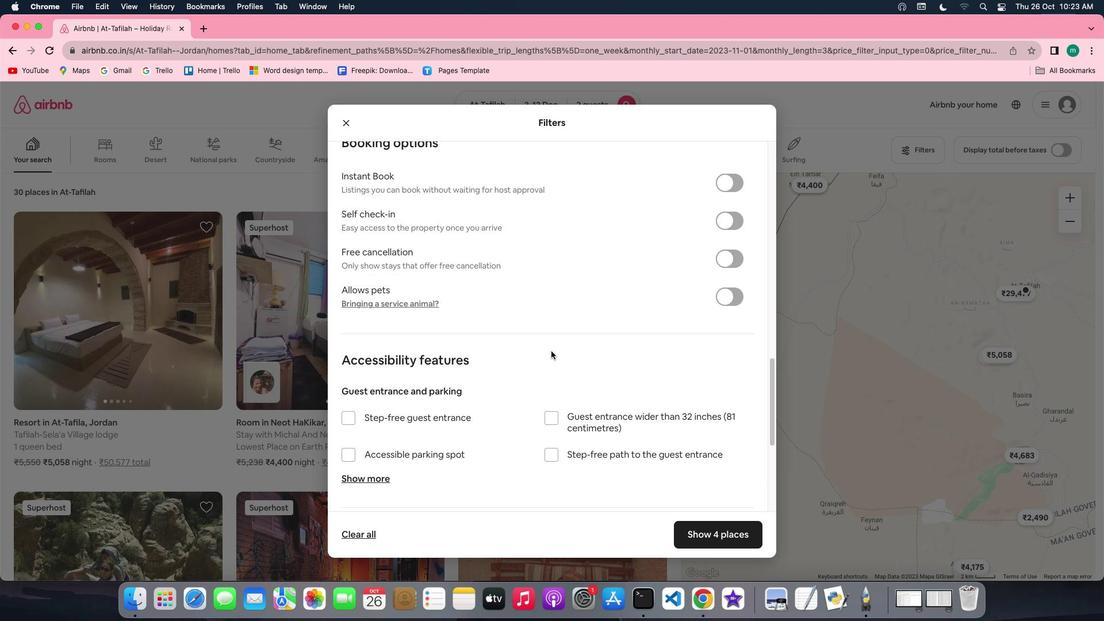 
Action: Mouse scrolled (551, 351) with delta (0, -1)
Screenshot: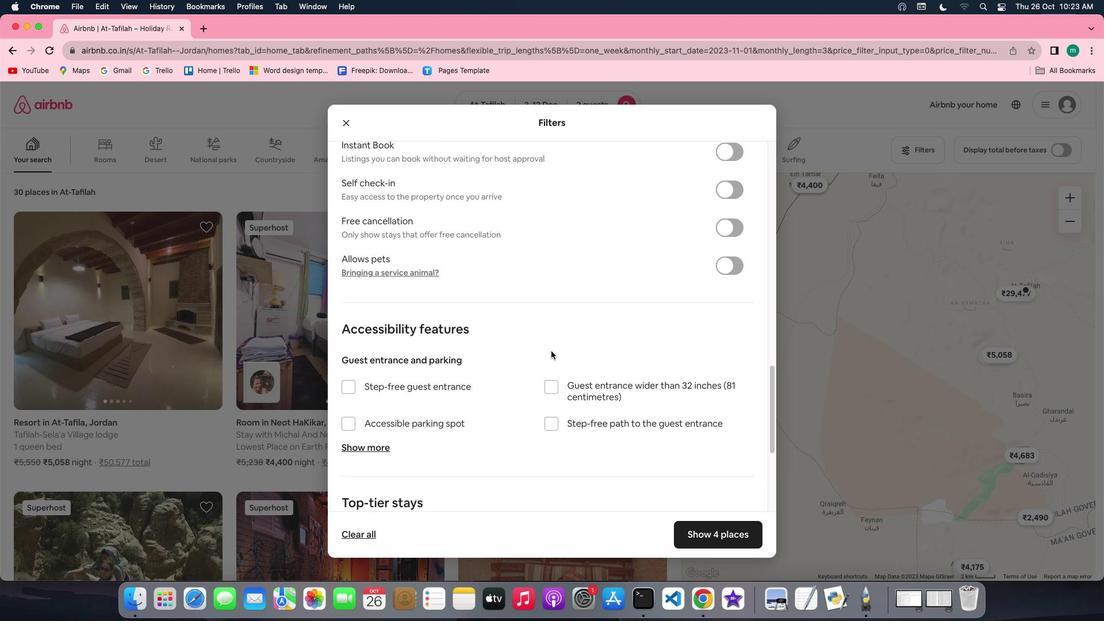 
Action: Mouse moved to (551, 351)
Screenshot: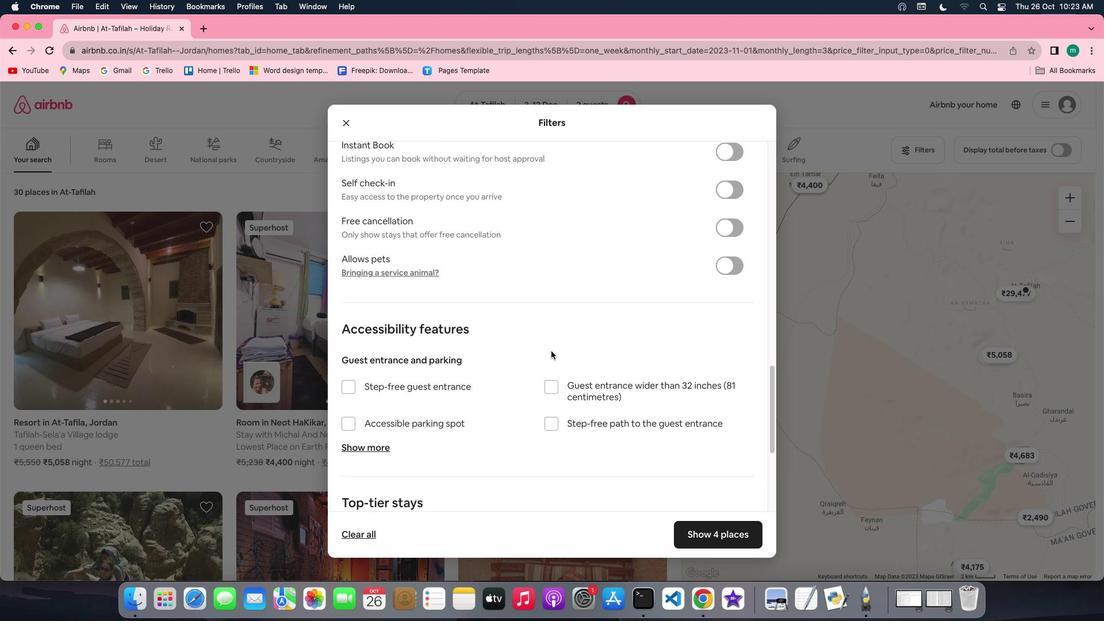 
Action: Mouse scrolled (551, 351) with delta (0, -2)
Screenshot: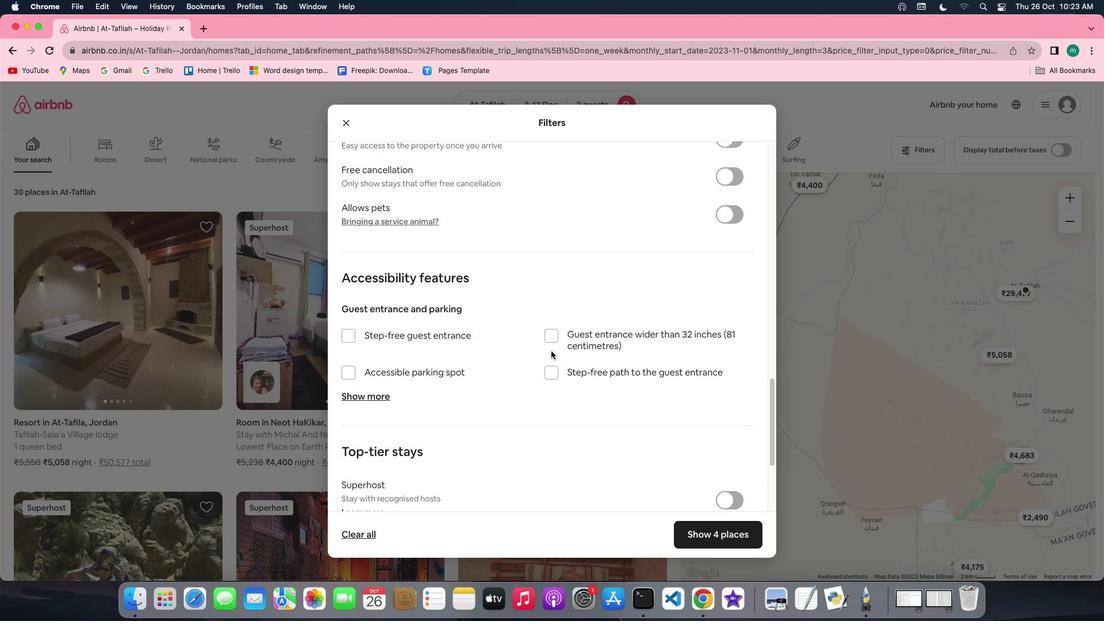 
Action: Mouse moved to (573, 390)
Screenshot: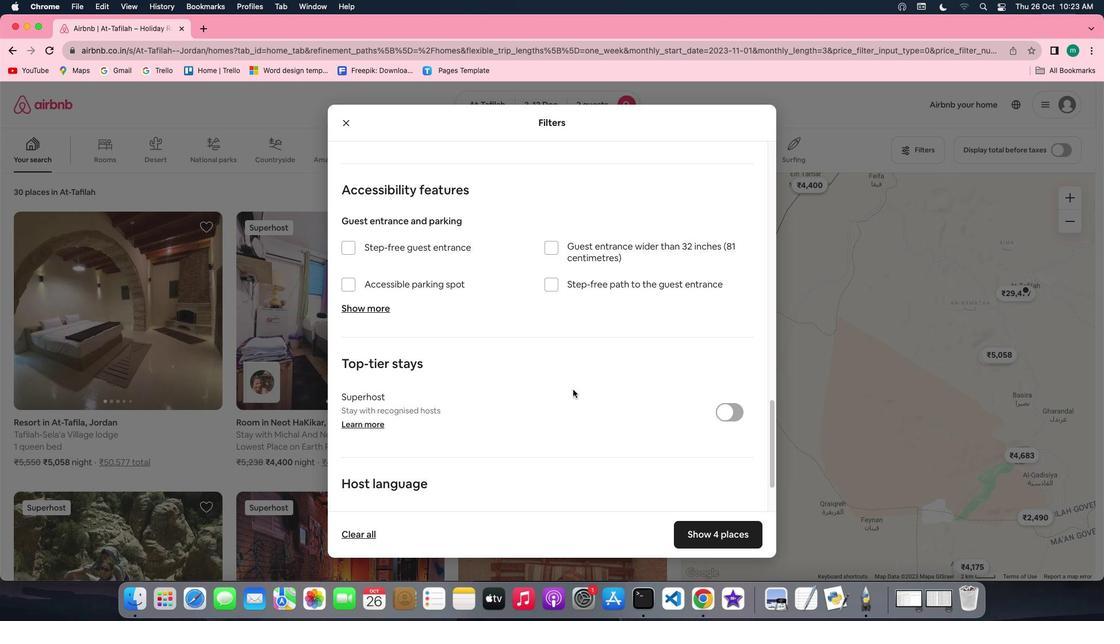 
Action: Mouse scrolled (573, 390) with delta (0, 0)
Screenshot: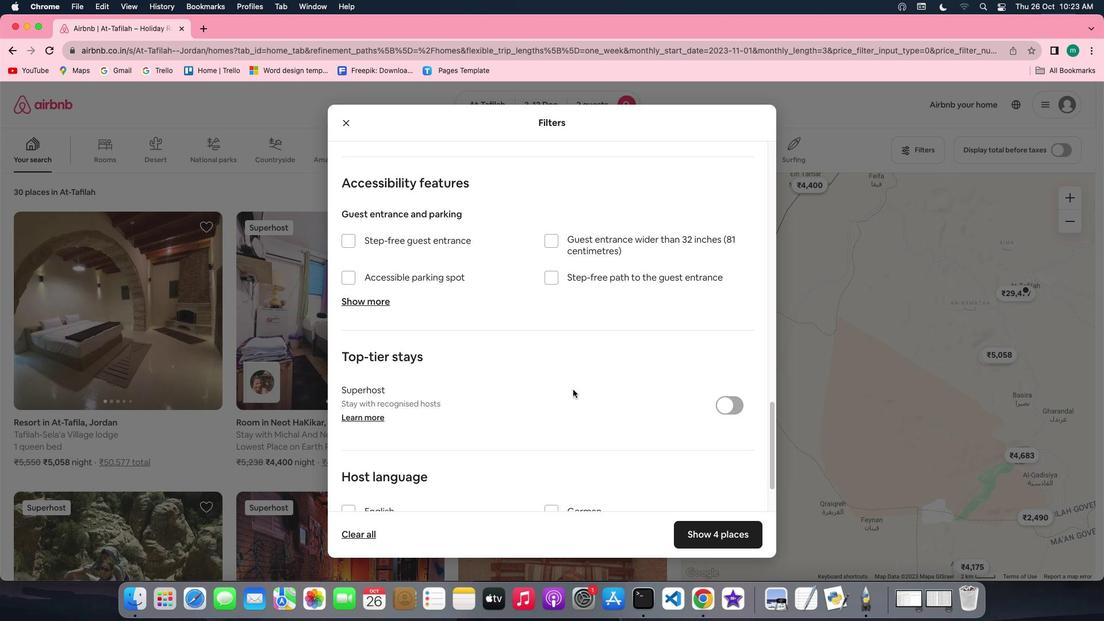 
Action: Mouse scrolled (573, 390) with delta (0, 0)
Screenshot: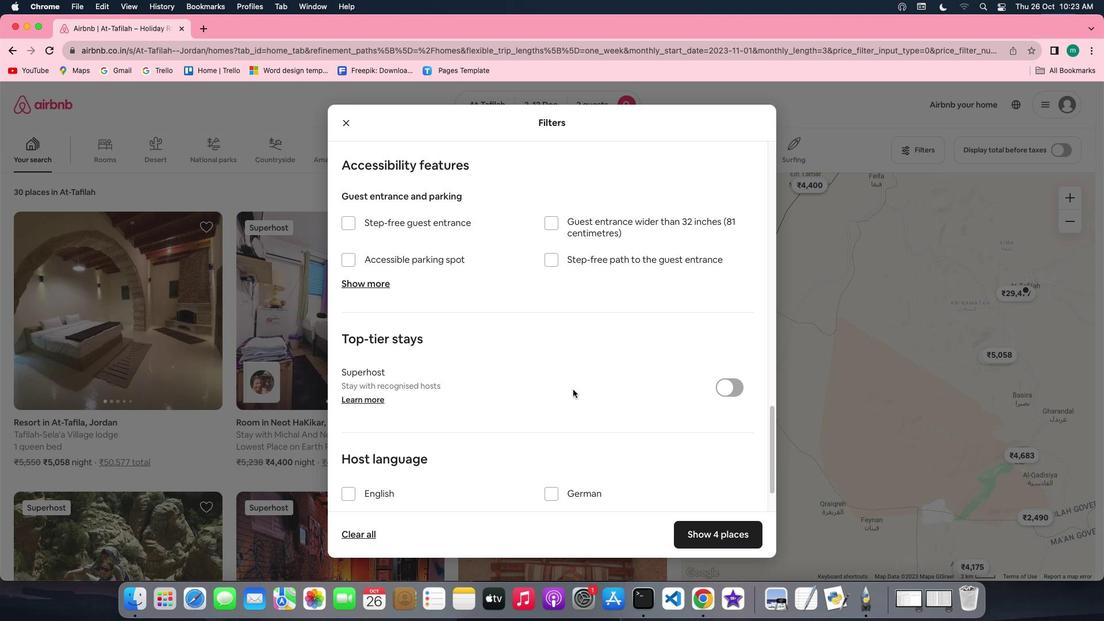 
Action: Mouse scrolled (573, 390) with delta (0, -1)
Screenshot: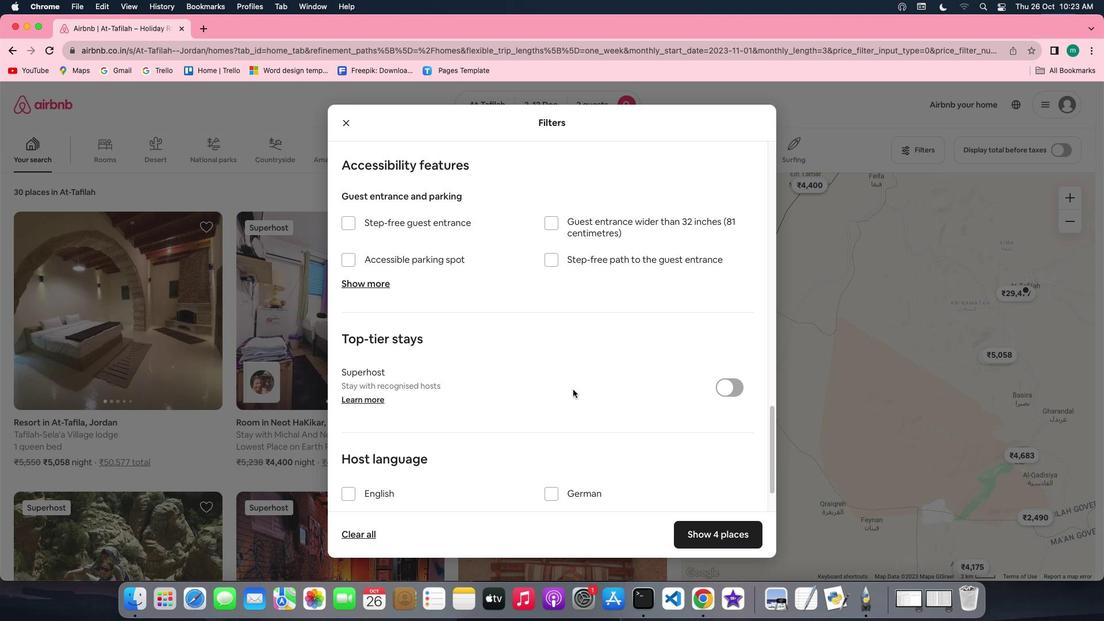 
Action: Mouse scrolled (573, 390) with delta (0, -2)
Screenshot: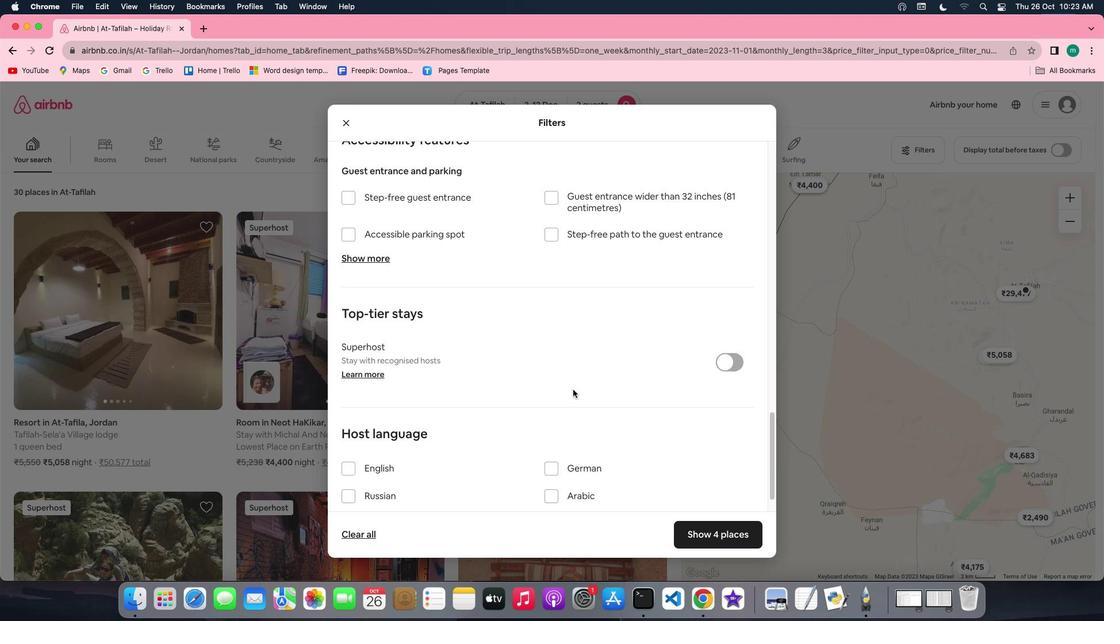 
Action: Mouse scrolled (573, 390) with delta (0, -2)
Screenshot: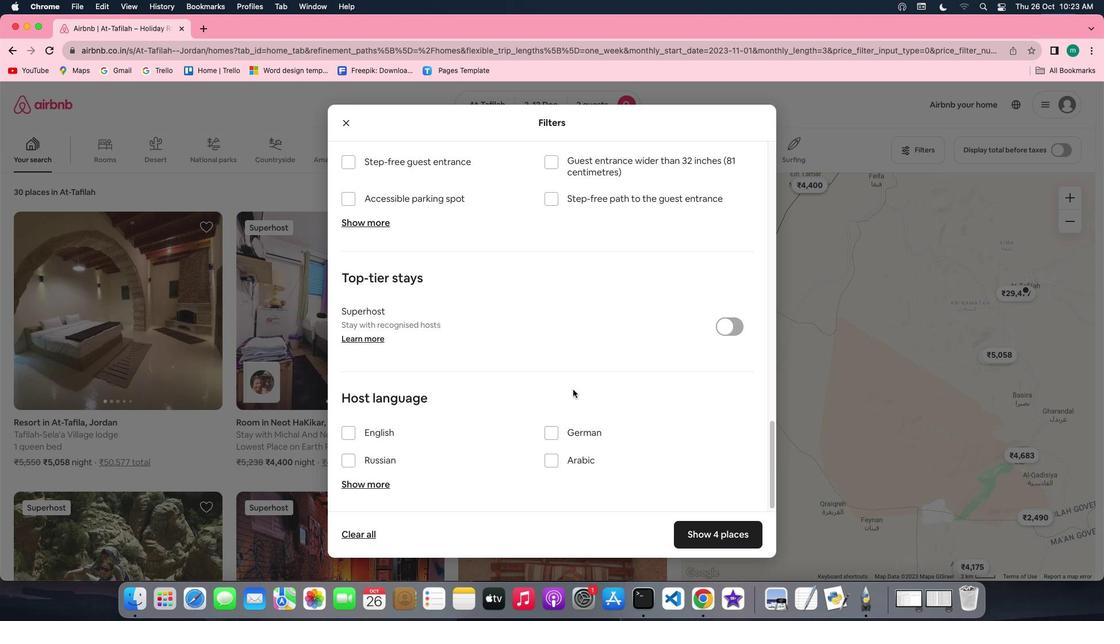 
Action: Mouse scrolled (573, 390) with delta (0, 0)
Screenshot: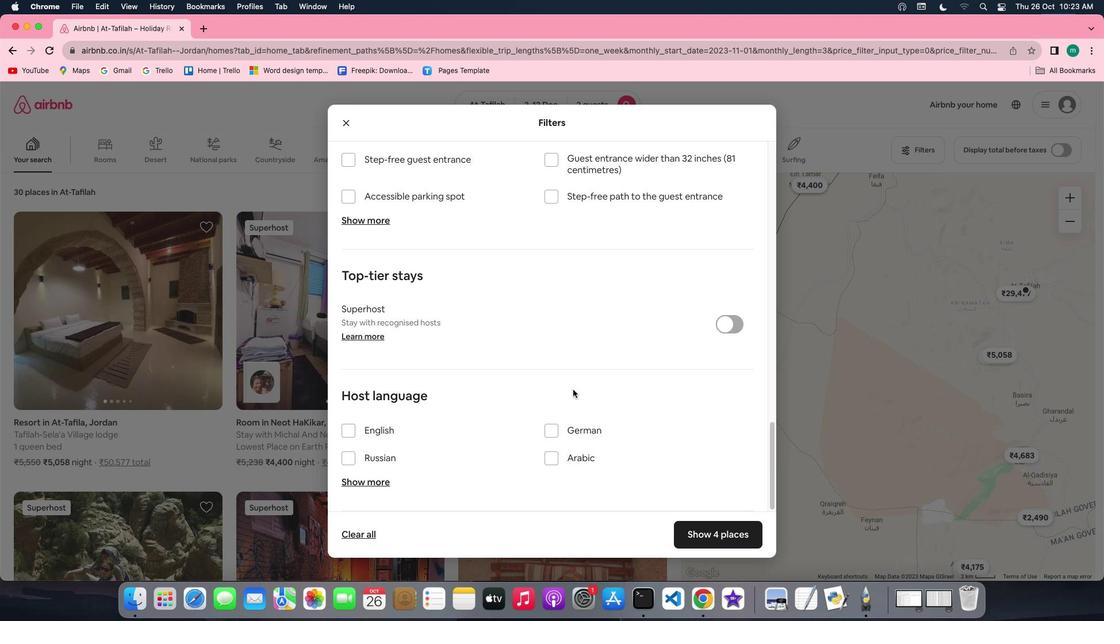 
Action: Mouse scrolled (573, 390) with delta (0, 0)
Screenshot: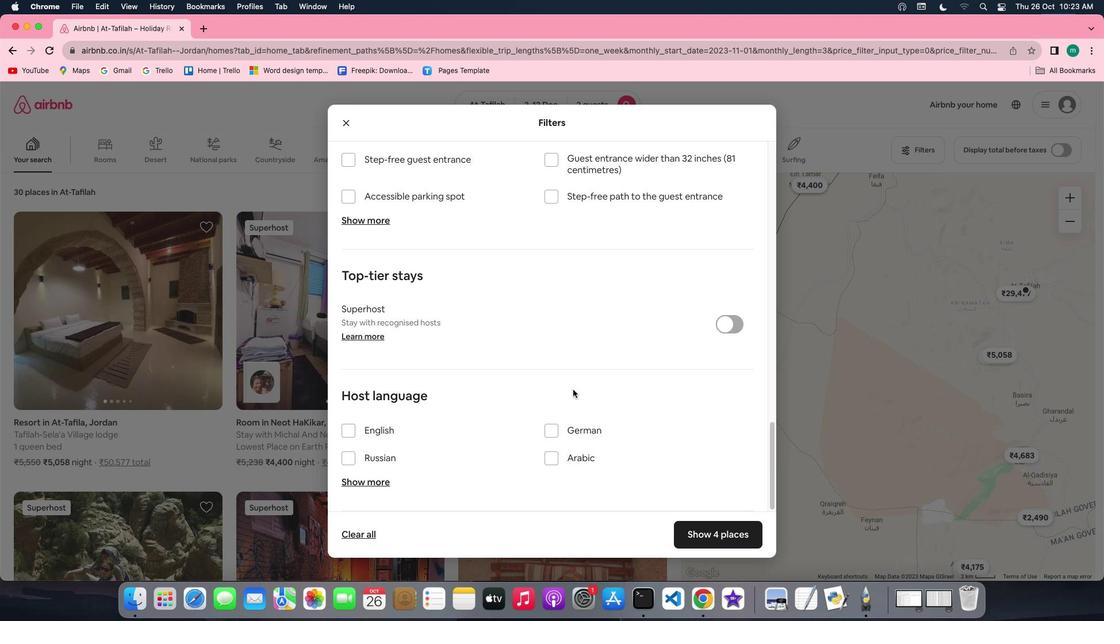 
Action: Mouse scrolled (573, 390) with delta (0, -2)
Screenshot: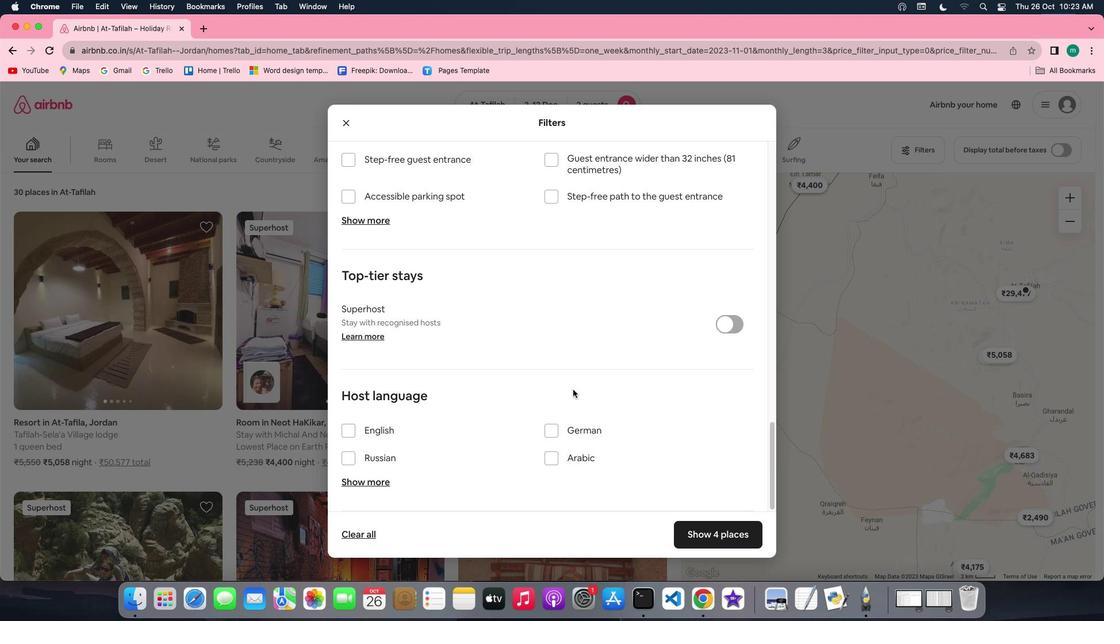 
Action: Mouse scrolled (573, 390) with delta (0, -2)
Screenshot: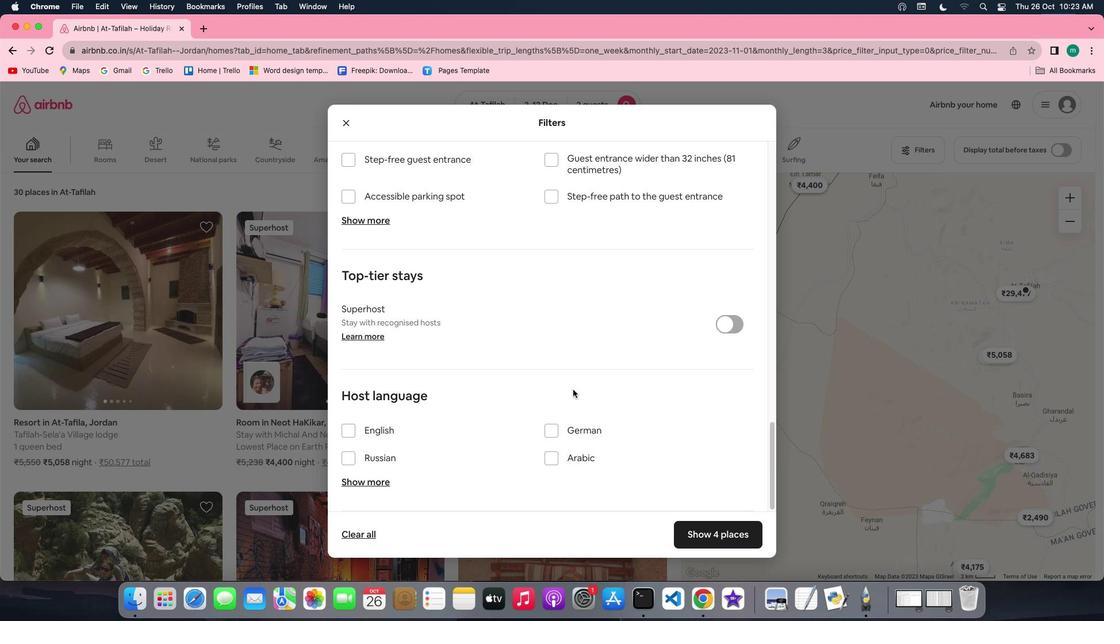 
Action: Mouse scrolled (573, 390) with delta (0, -3)
Screenshot: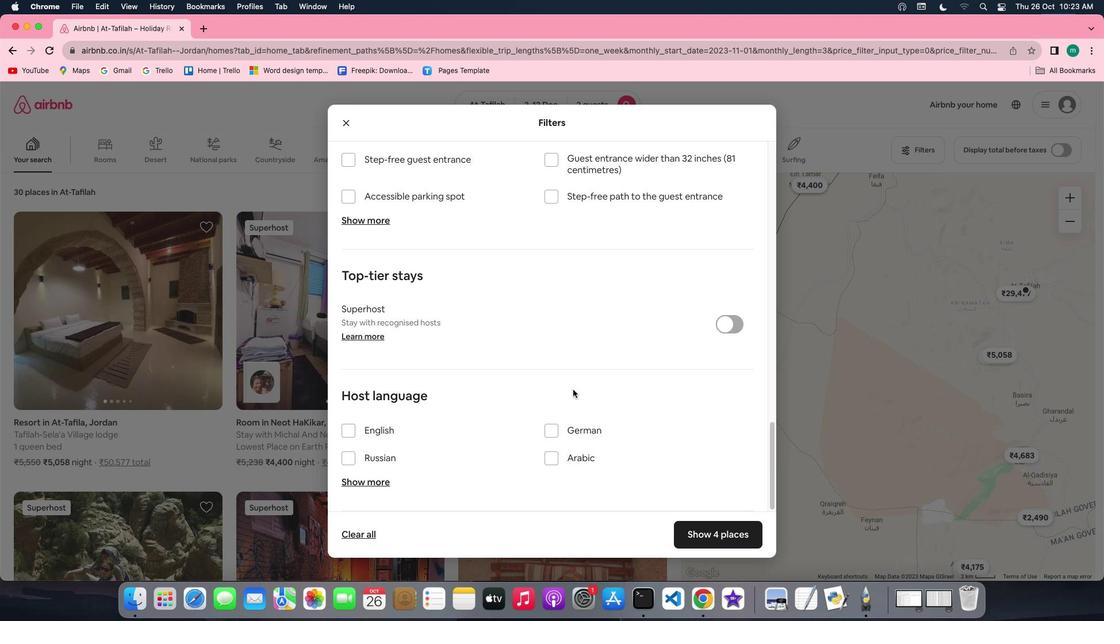 
Action: Mouse moved to (712, 538)
Screenshot: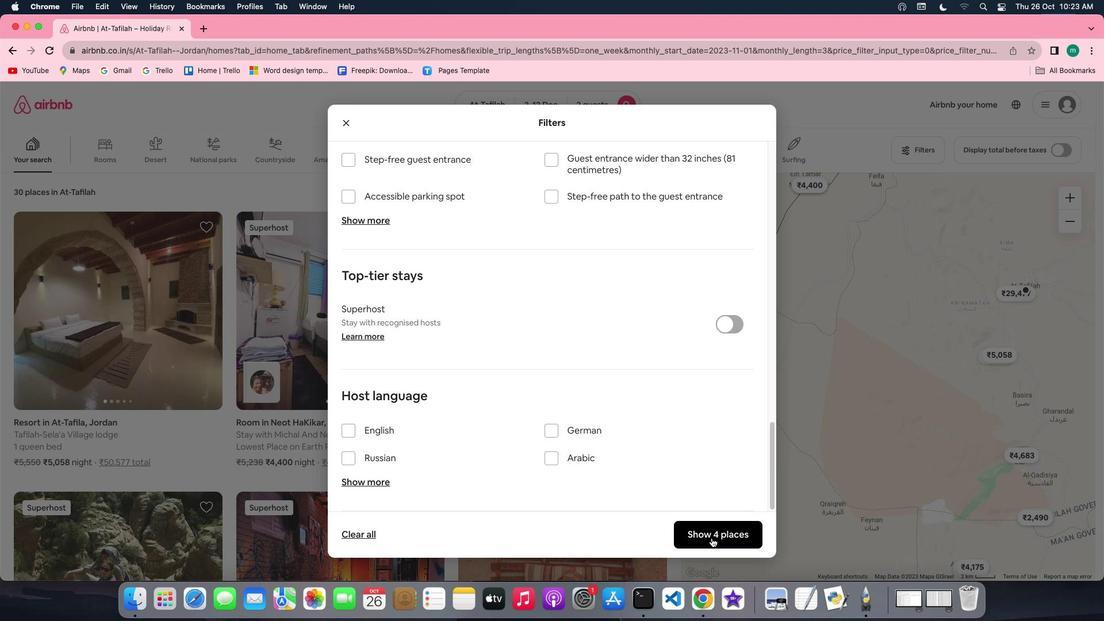 
Action: Mouse pressed left at (712, 538)
Screenshot: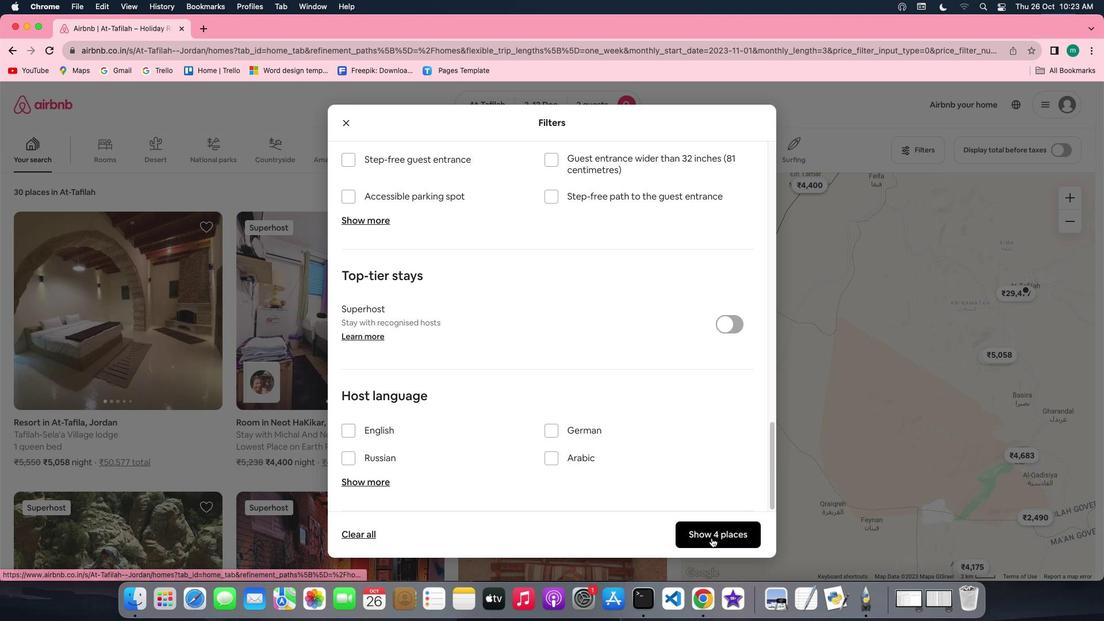 
Action: Mouse moved to (104, 353)
Screenshot: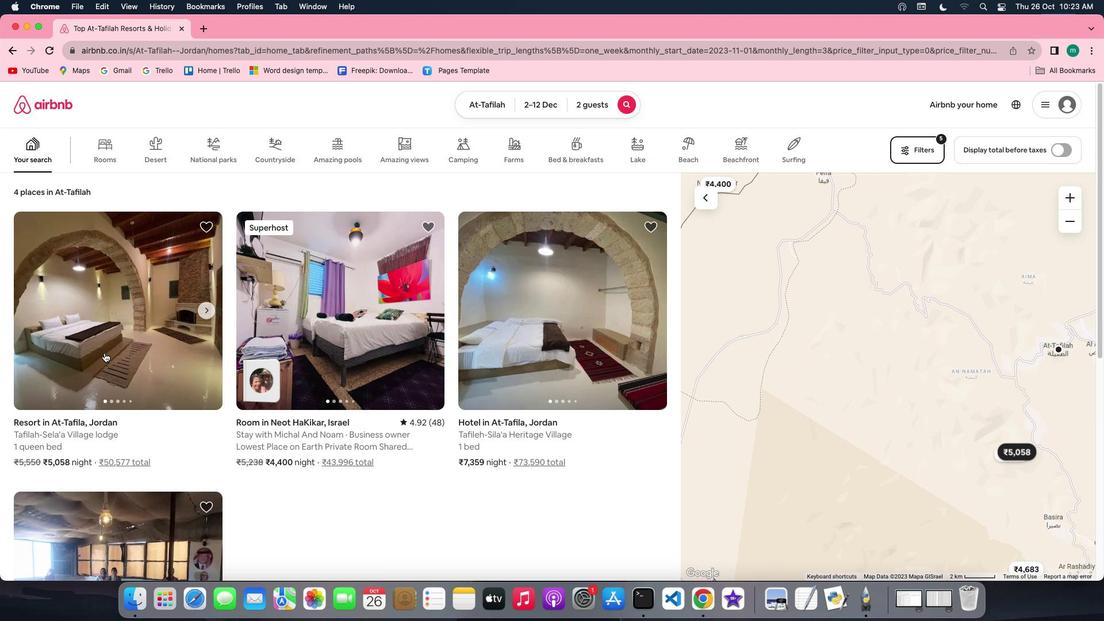 
Action: Mouse pressed left at (104, 353)
Screenshot: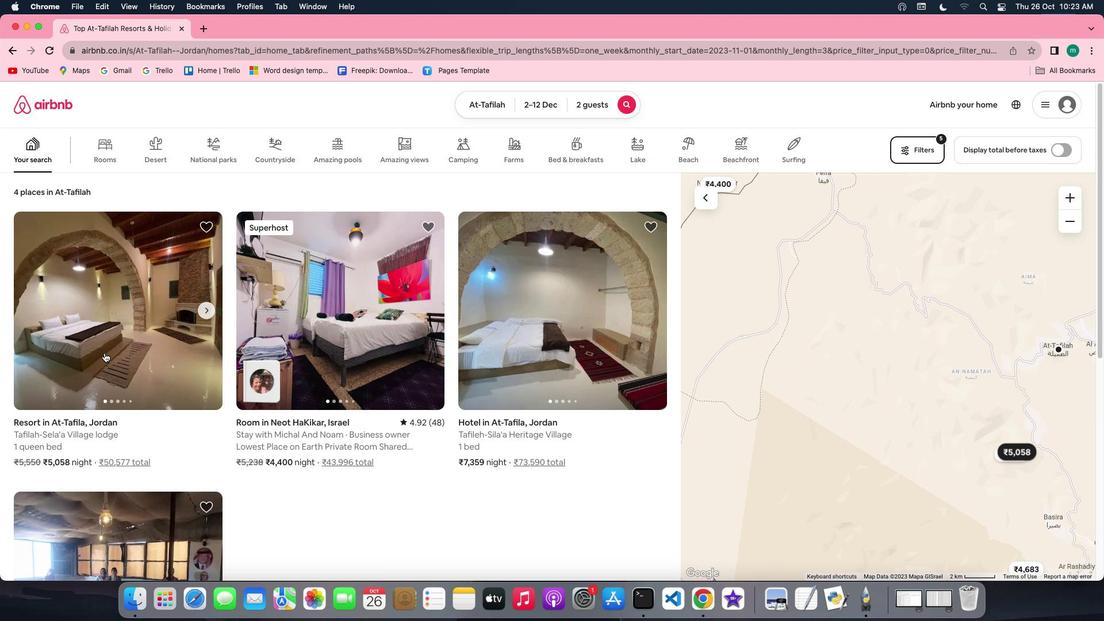 
Action: Mouse moved to (841, 420)
Screenshot: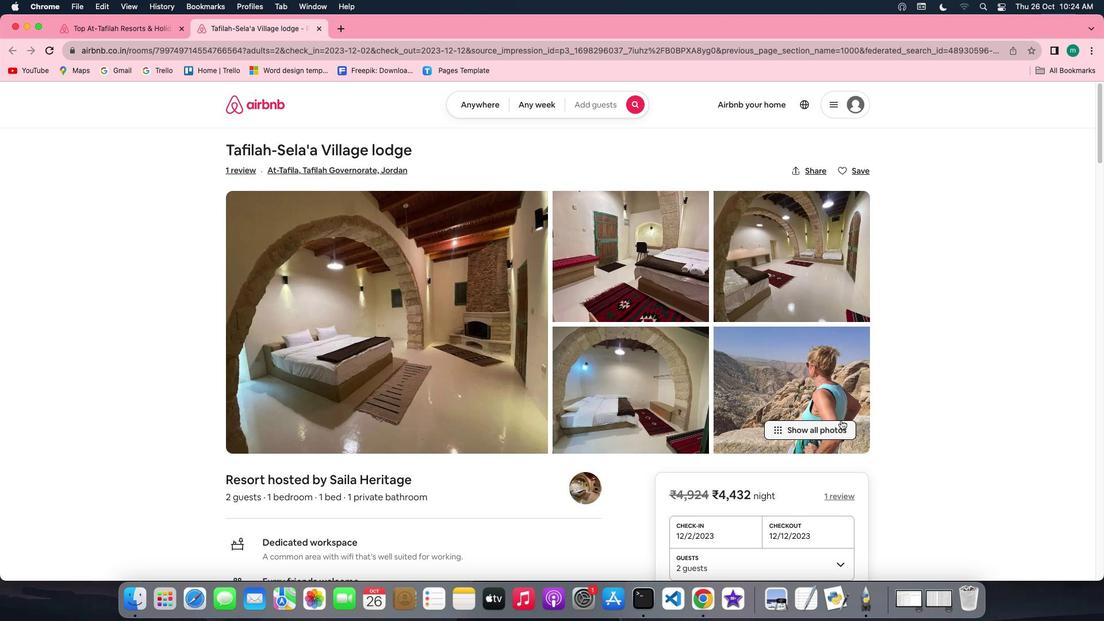 
Action: Mouse pressed left at (841, 420)
Screenshot: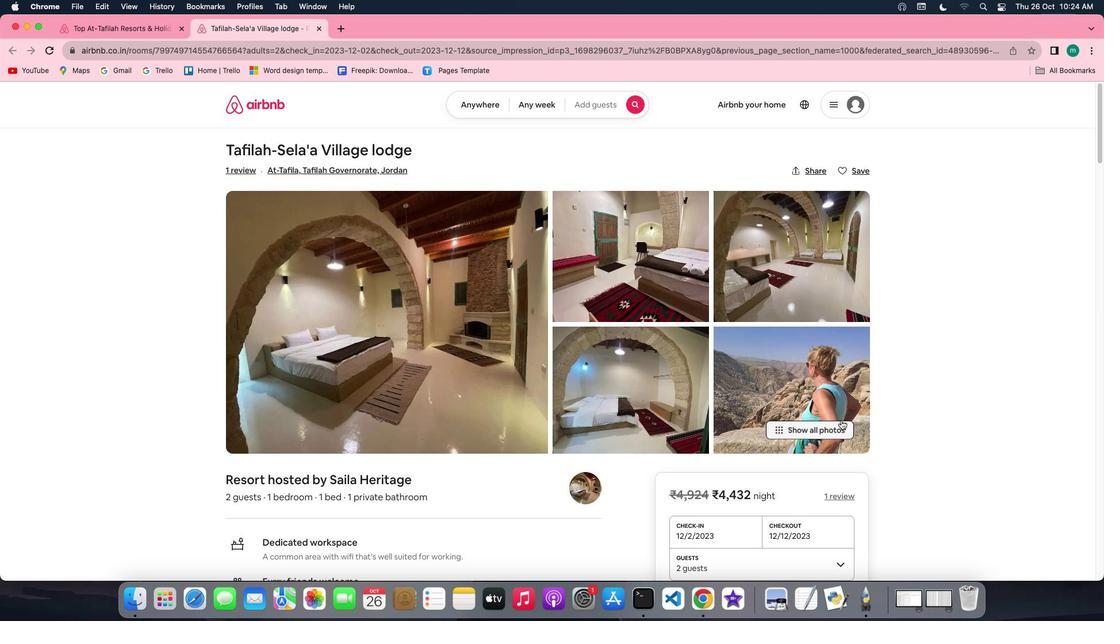 
Action: Mouse moved to (507, 313)
Screenshot: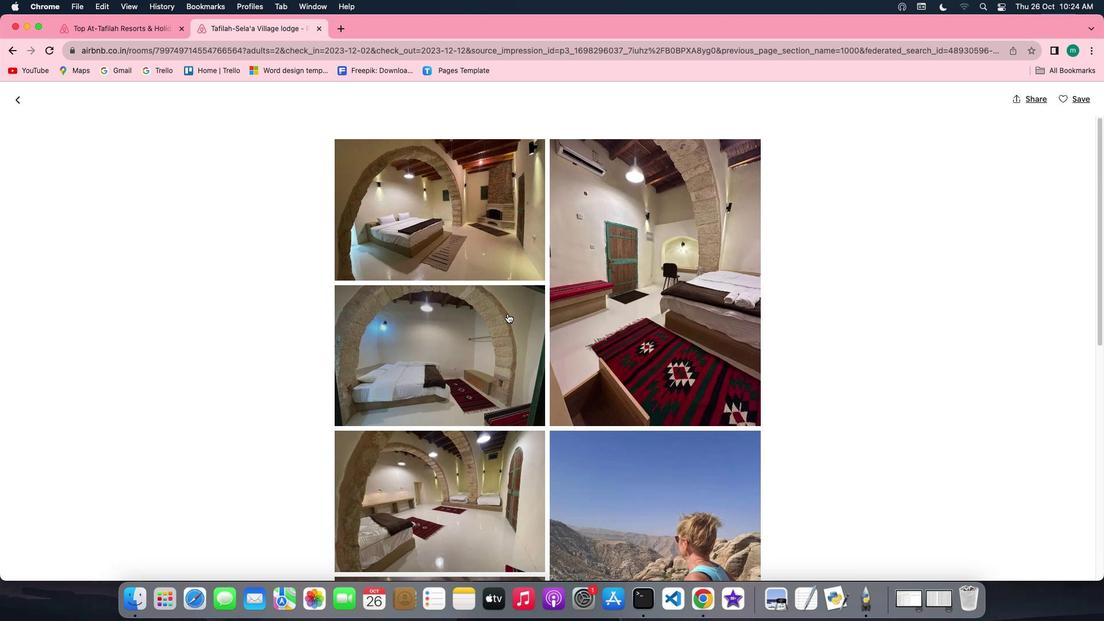 
Action: Mouse scrolled (507, 313) with delta (0, 0)
Screenshot: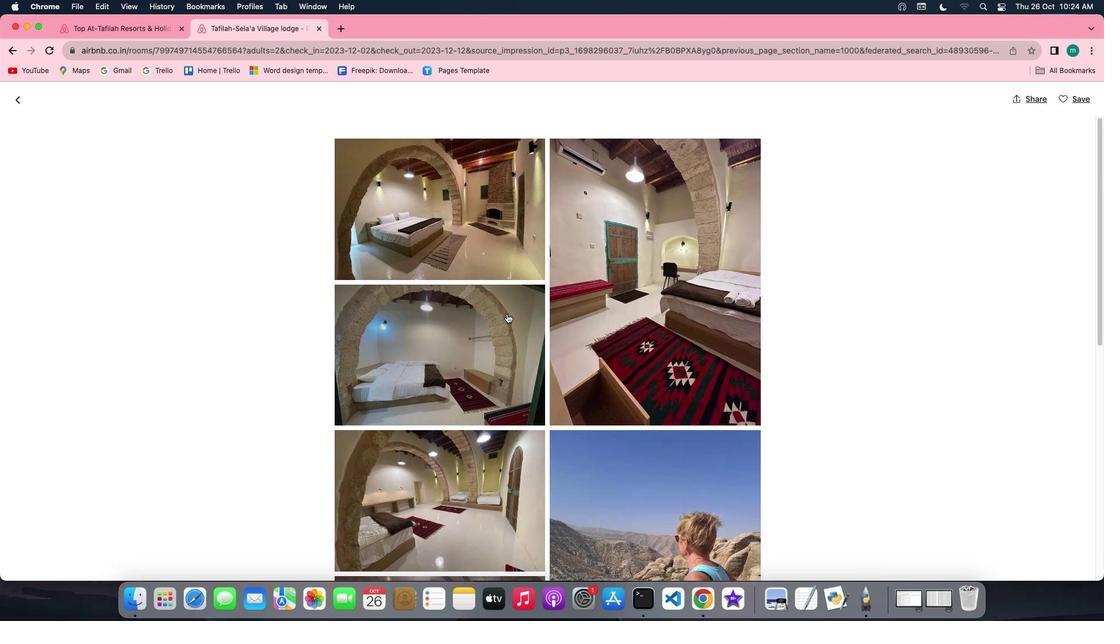 
Action: Mouse moved to (507, 314)
Screenshot: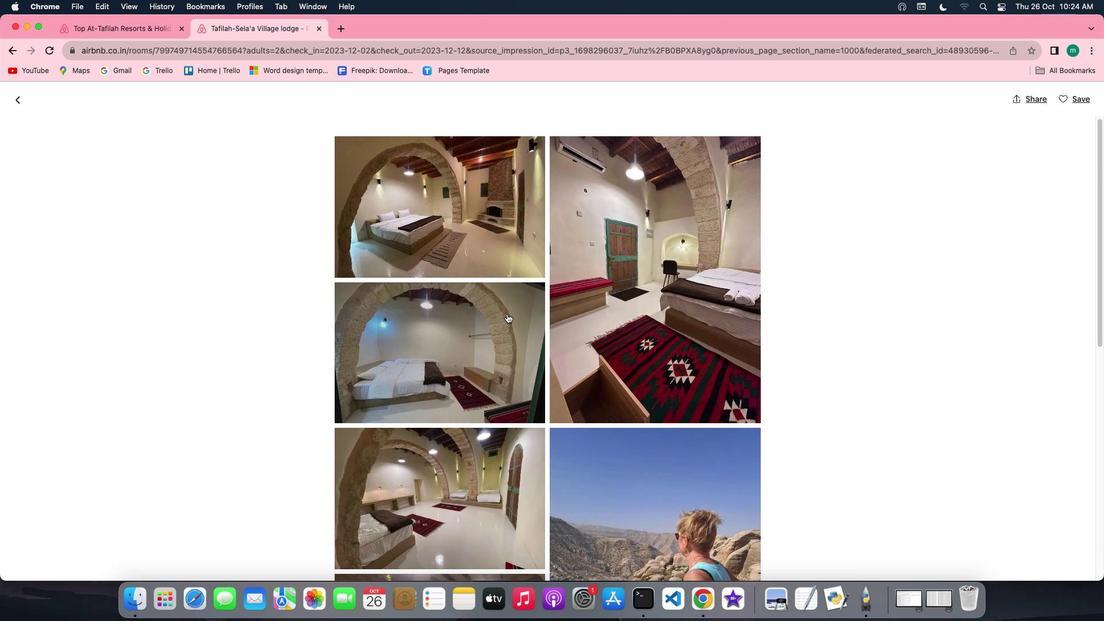
Action: Mouse scrolled (507, 314) with delta (0, 0)
Screenshot: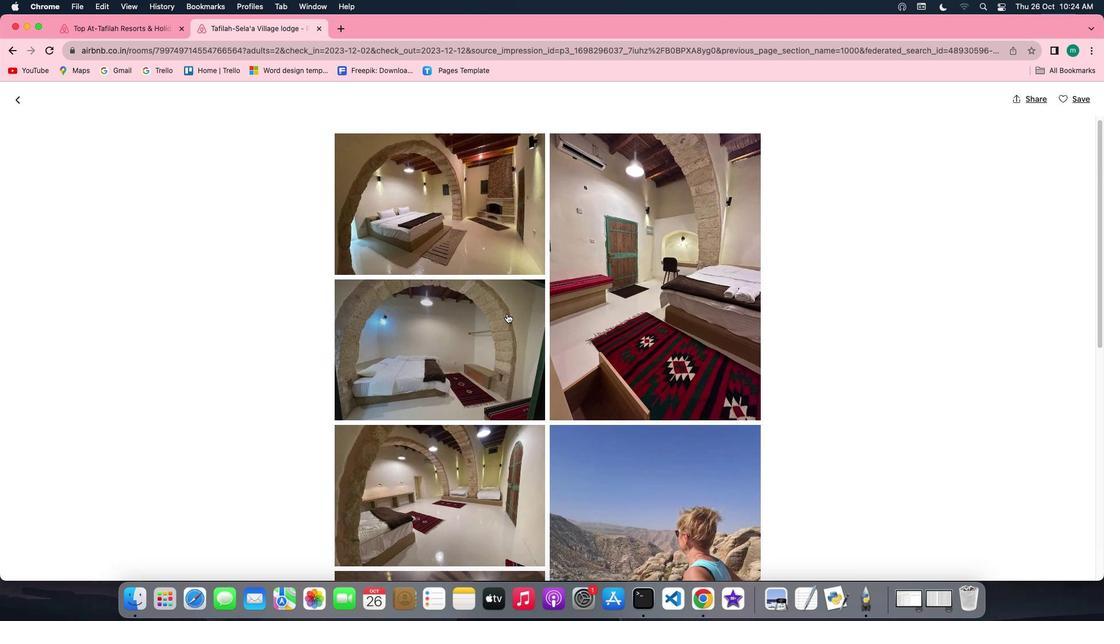 
Action: Mouse scrolled (507, 314) with delta (0, 0)
Screenshot: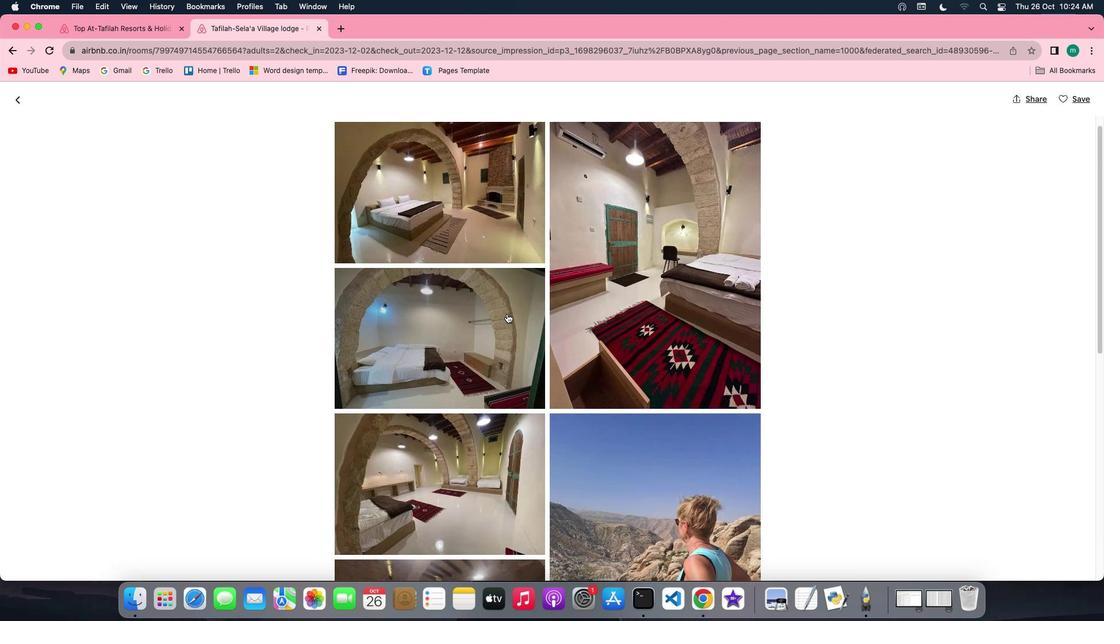
Action: Mouse scrolled (507, 314) with delta (0, -1)
Screenshot: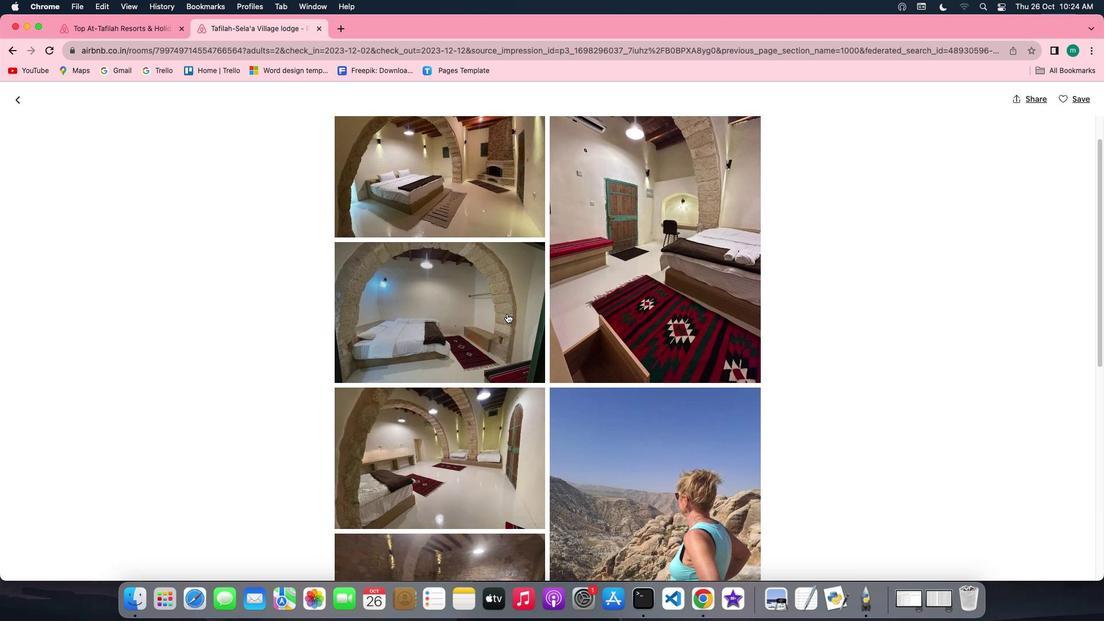 
Action: Mouse moved to (509, 321)
Screenshot: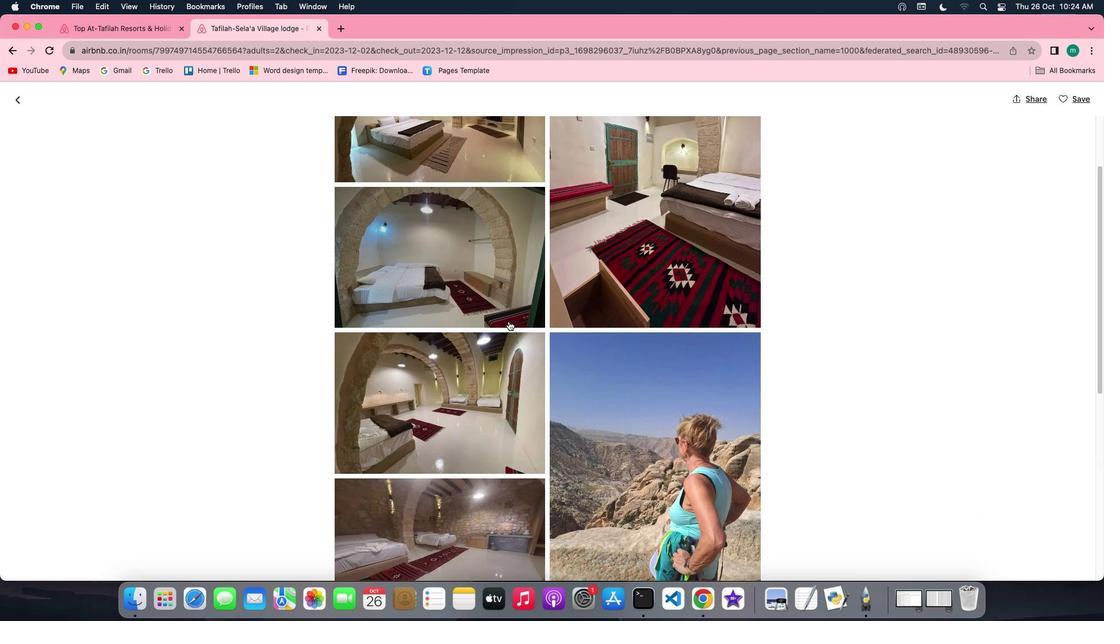 
Action: Mouse scrolled (509, 321) with delta (0, 0)
Screenshot: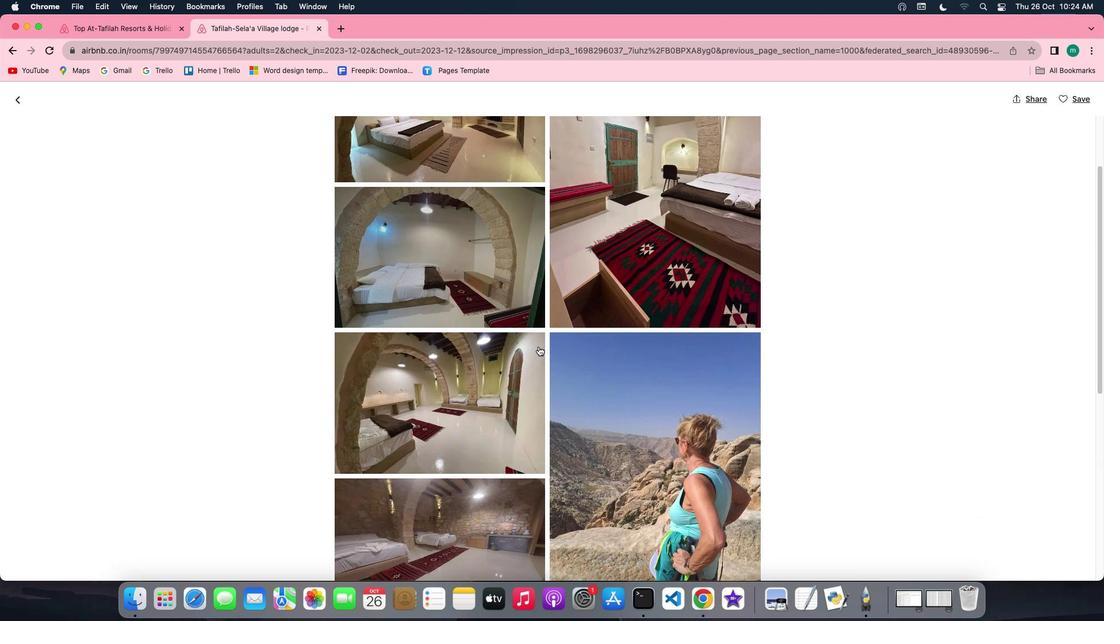 
Action: Mouse moved to (549, 355)
Screenshot: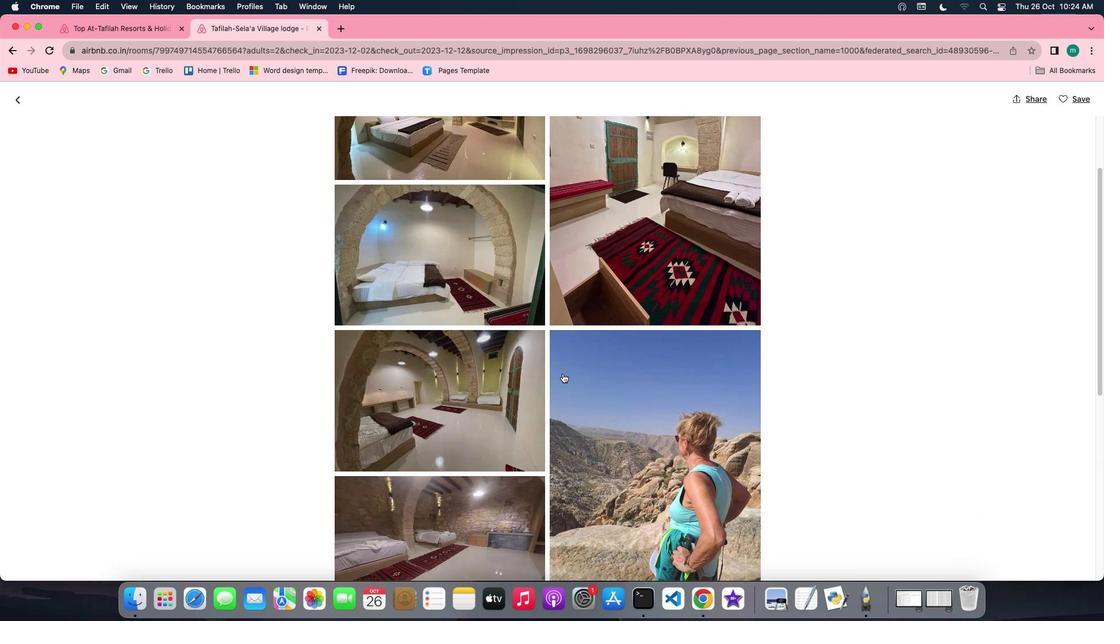 
Action: Mouse scrolled (549, 355) with delta (0, 0)
Screenshot: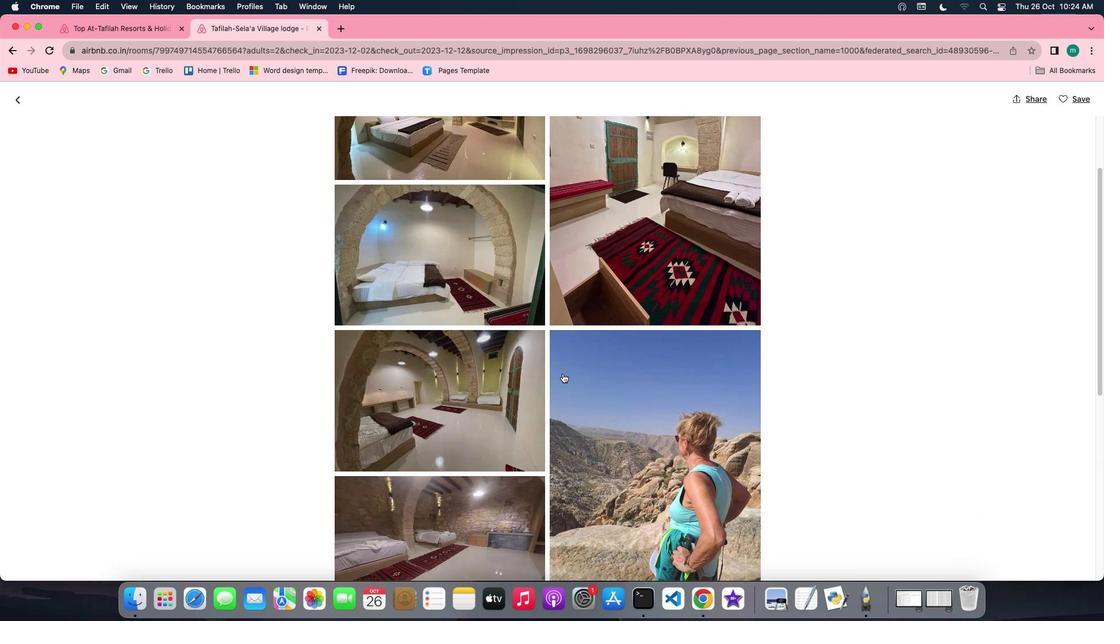 
Action: Mouse moved to (563, 375)
Screenshot: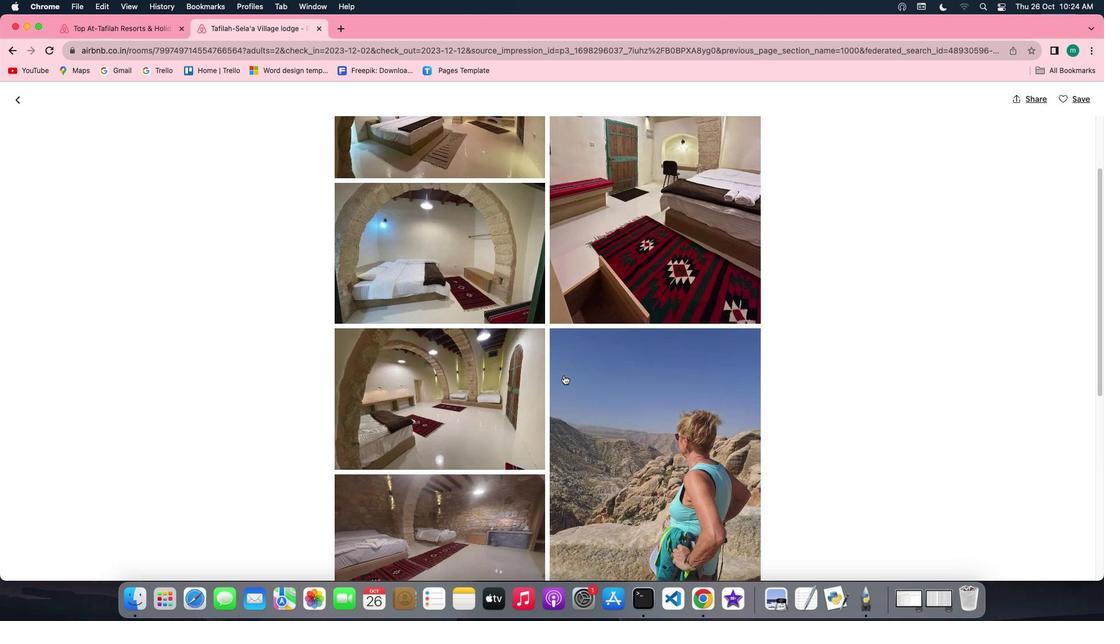 
Action: Mouse scrolled (563, 375) with delta (0, 0)
Screenshot: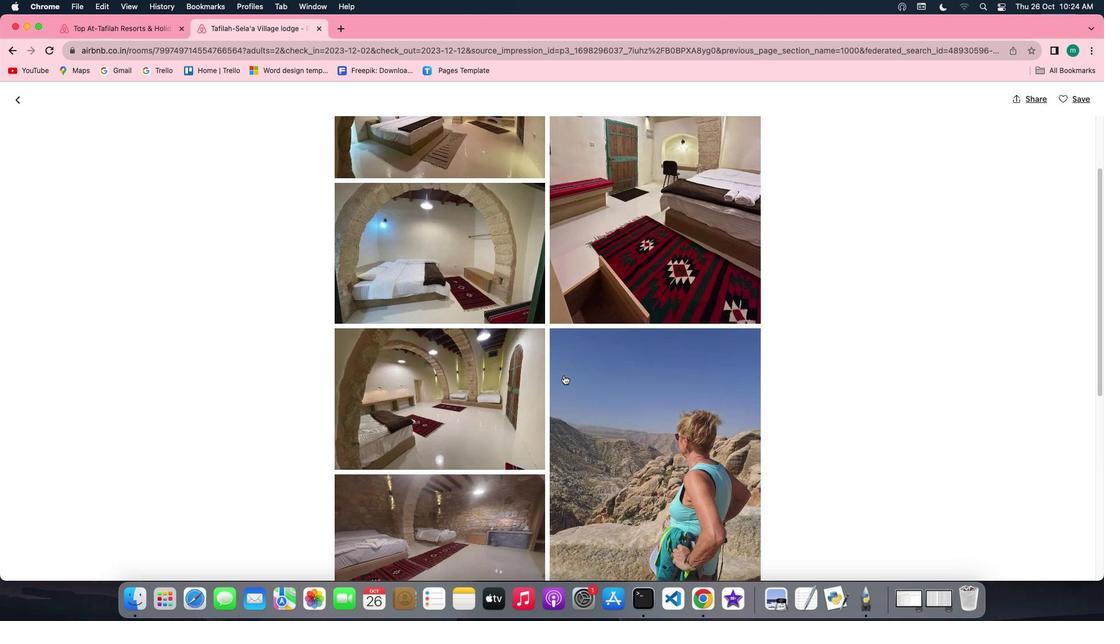 
Action: Mouse moved to (563, 375)
Screenshot: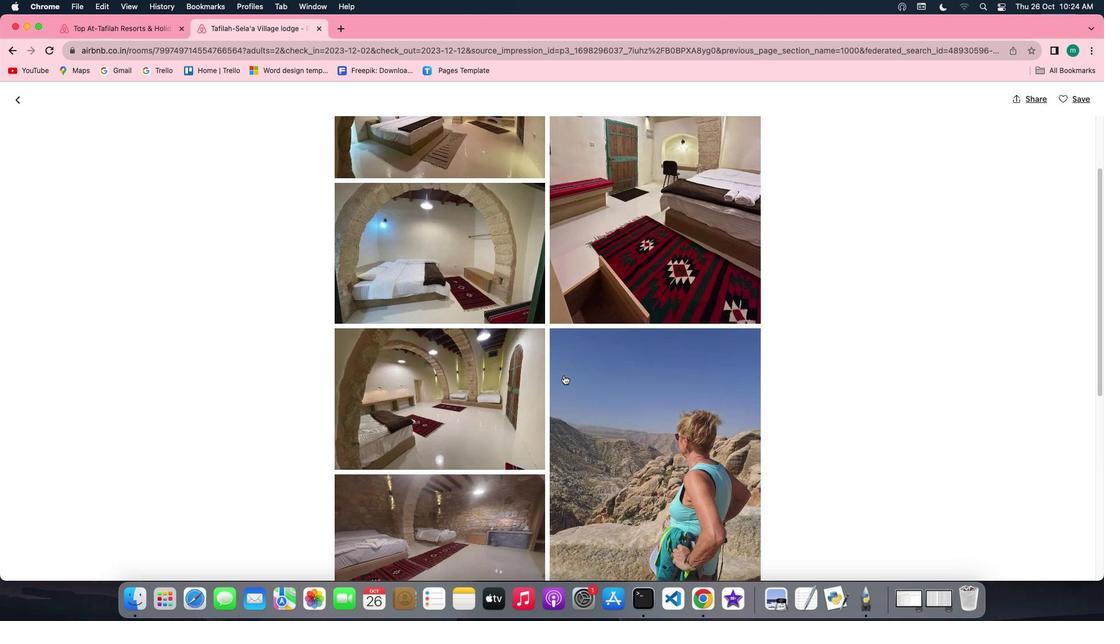 
Action: Mouse scrolled (563, 375) with delta (0, 0)
Screenshot: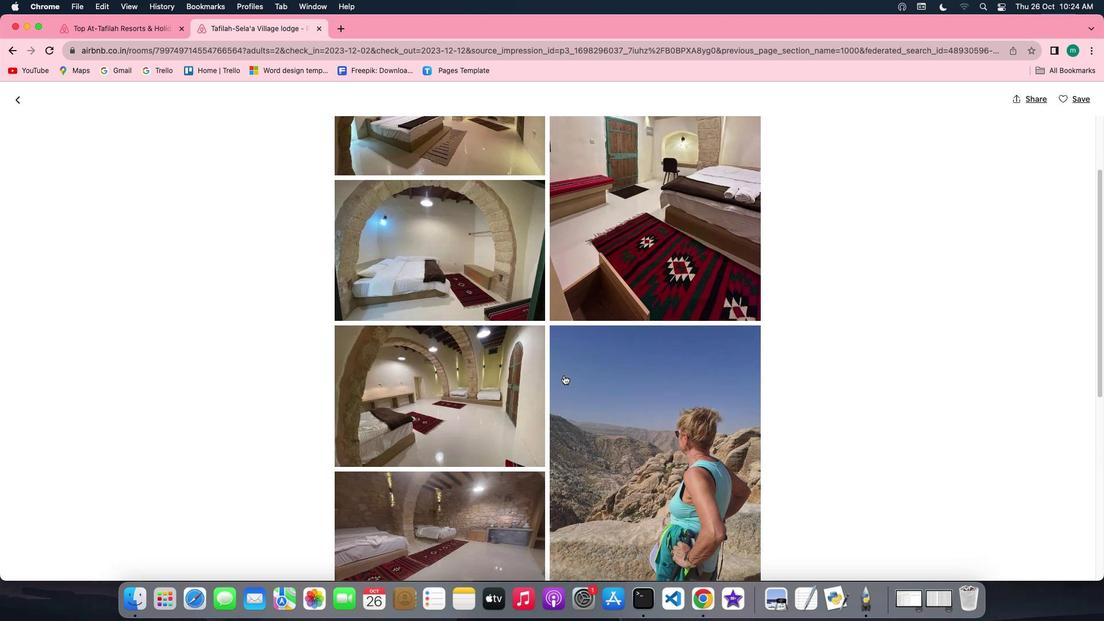 
Action: Mouse scrolled (563, 375) with delta (0, 0)
Screenshot: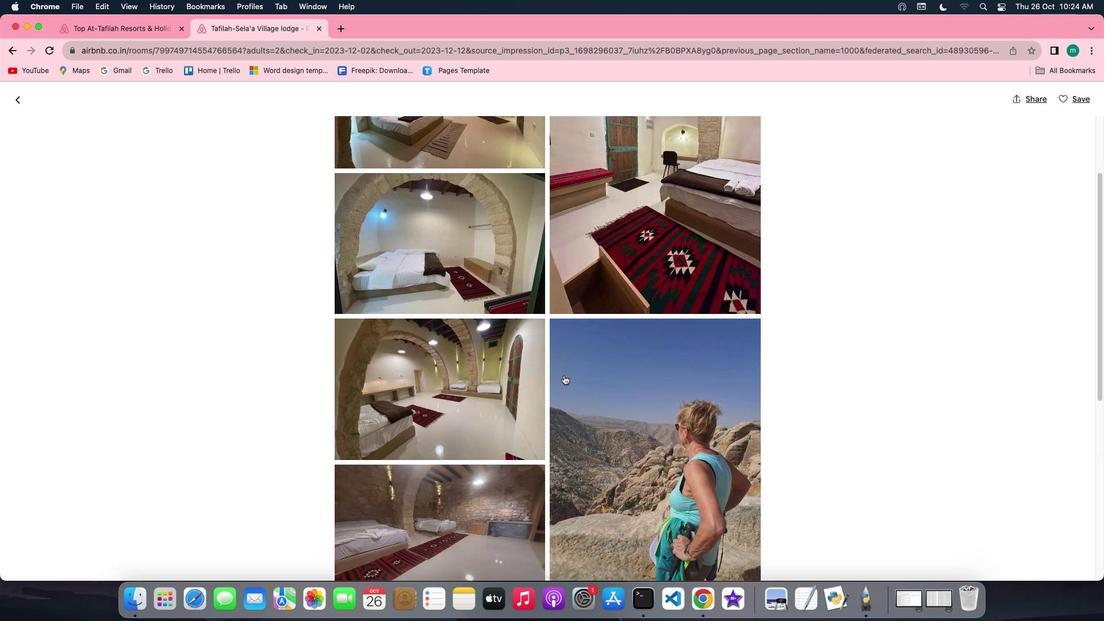 
Action: Mouse scrolled (563, 375) with delta (0, 0)
Screenshot: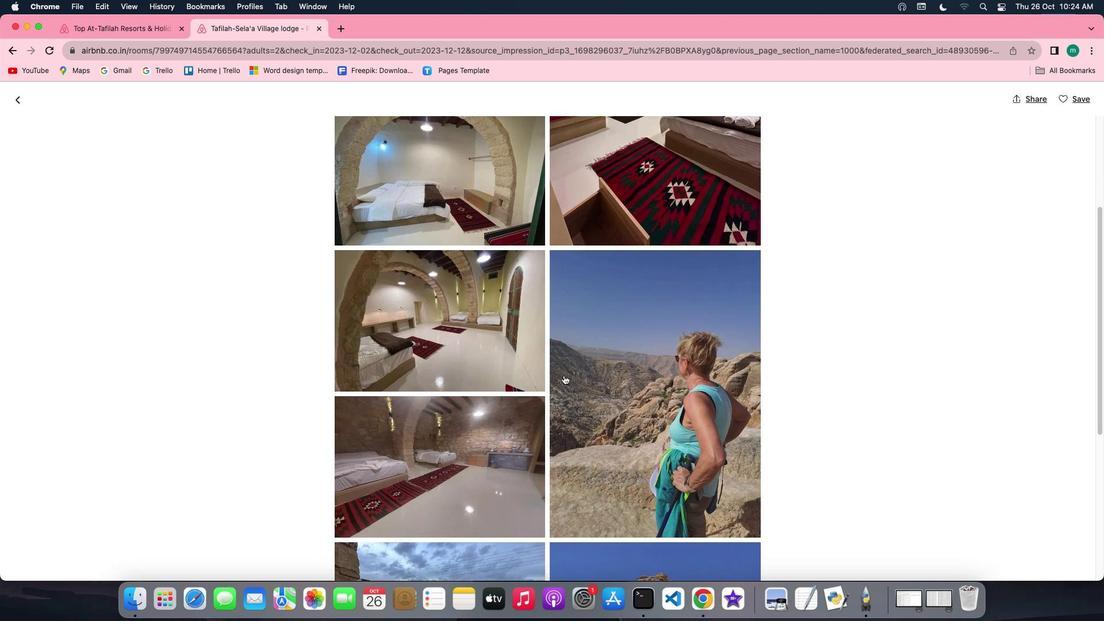 
Action: Mouse scrolled (563, 375) with delta (0, 0)
Screenshot: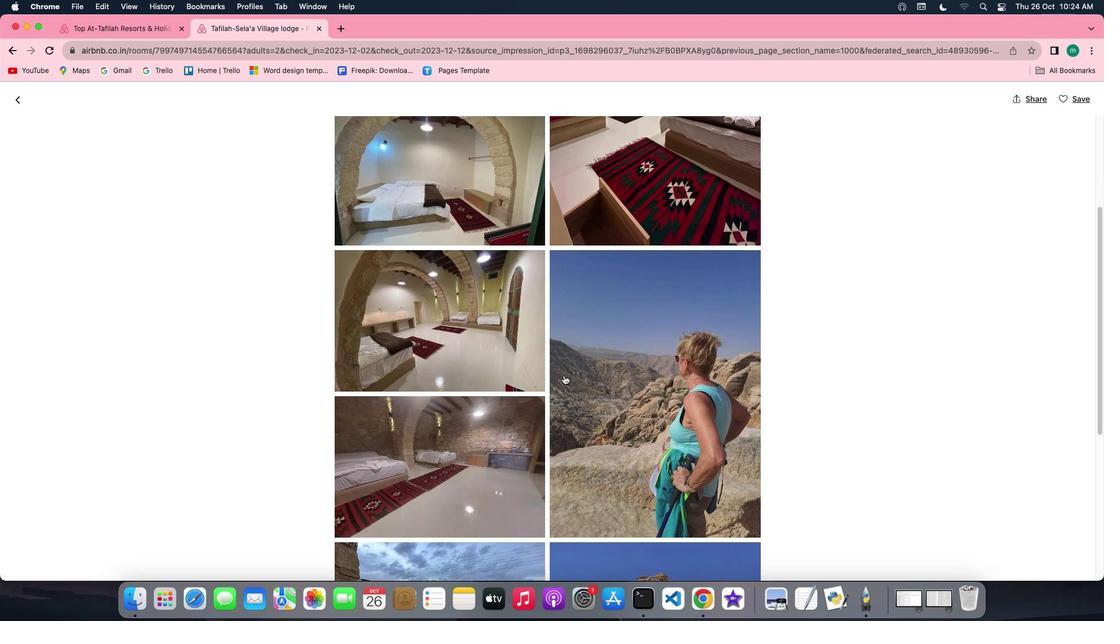
Action: Mouse scrolled (563, 375) with delta (0, -1)
Screenshot: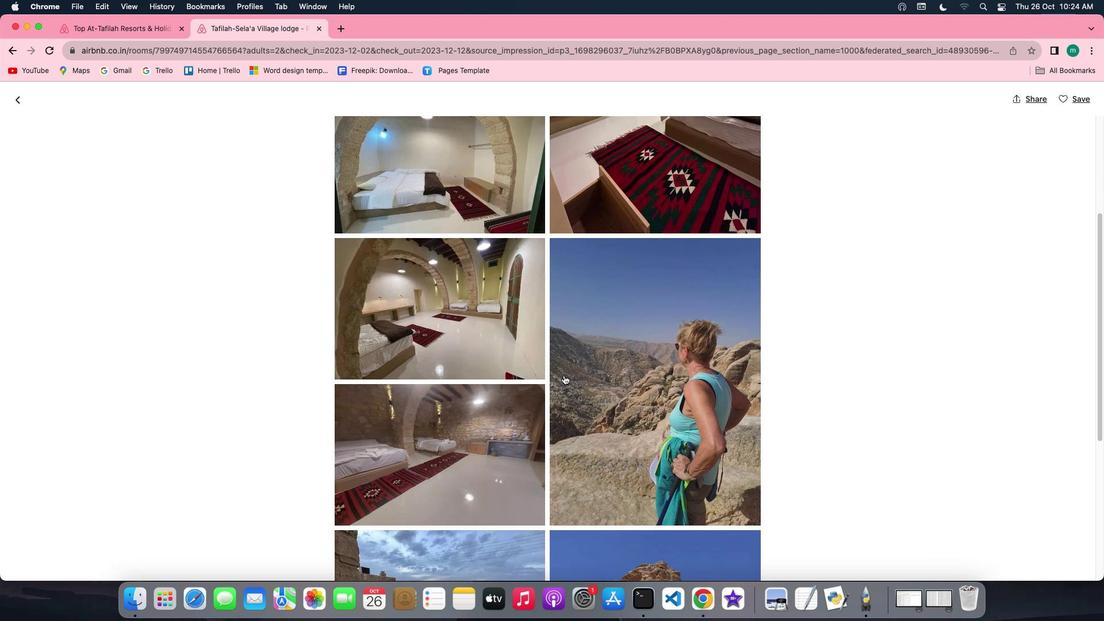
Action: Mouse moved to (563, 375)
Screenshot: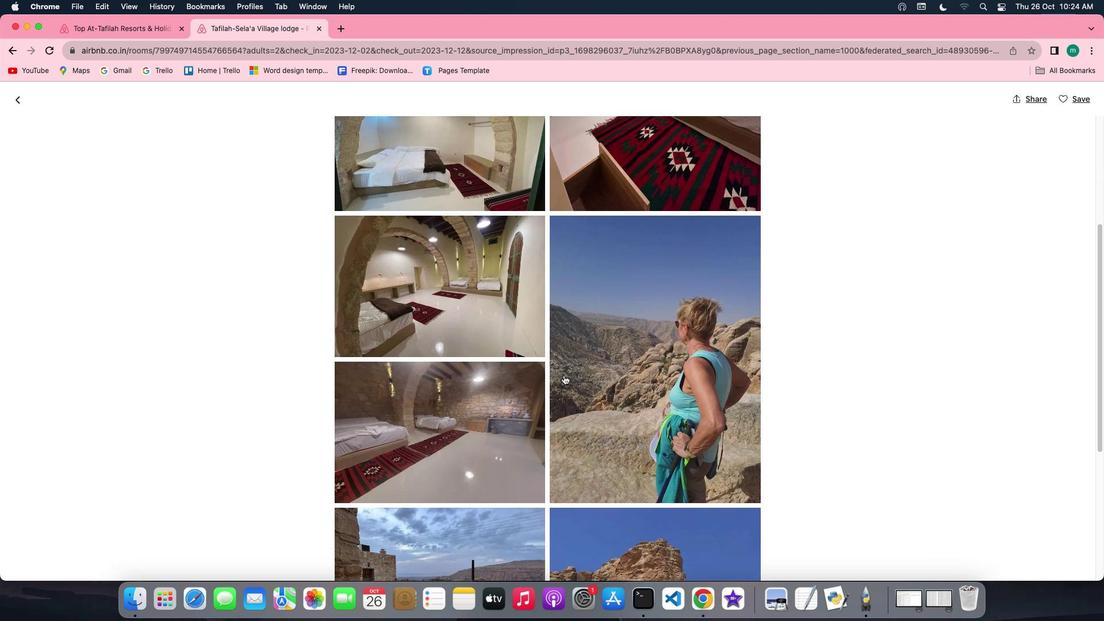 
Action: Mouse scrolled (563, 375) with delta (0, -1)
Screenshot: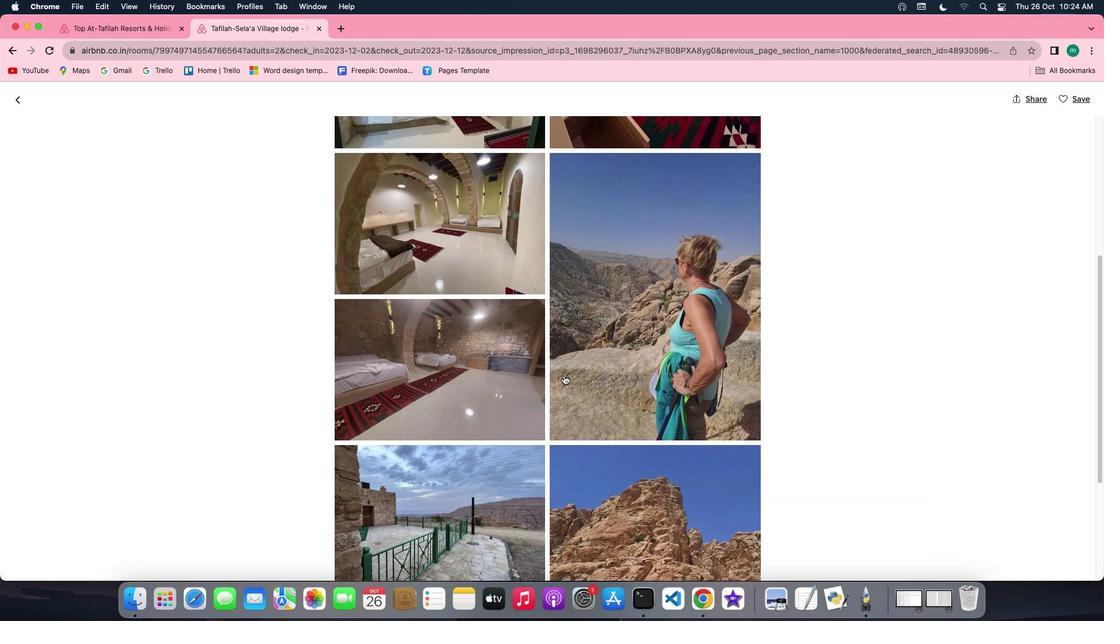 
Action: Mouse scrolled (563, 375) with delta (0, 0)
Screenshot: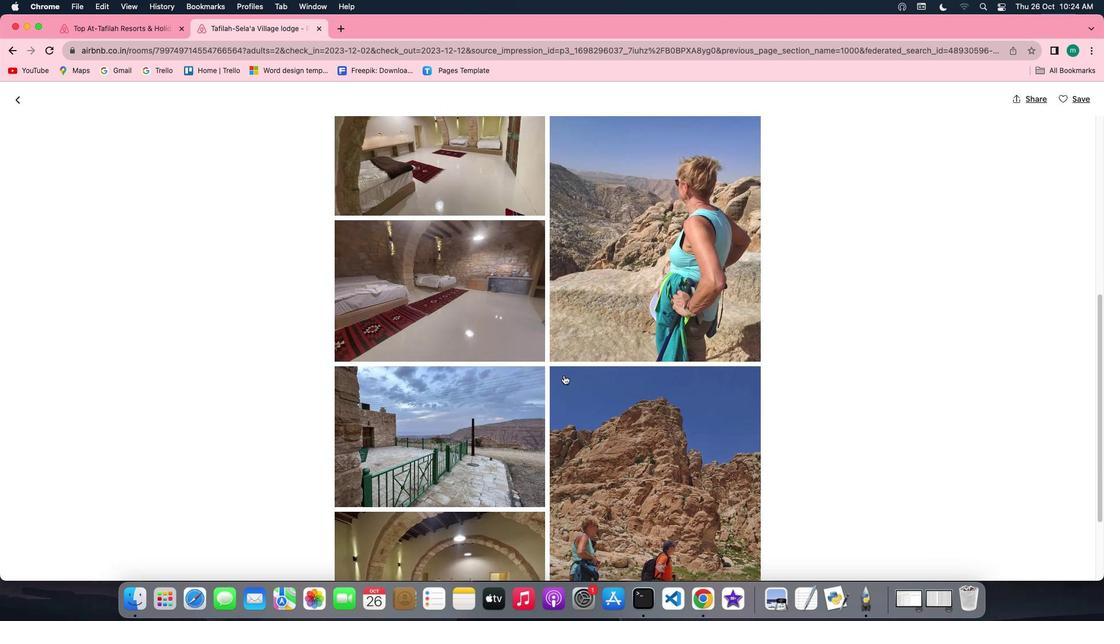 
Action: Mouse scrolled (563, 375) with delta (0, 0)
Screenshot: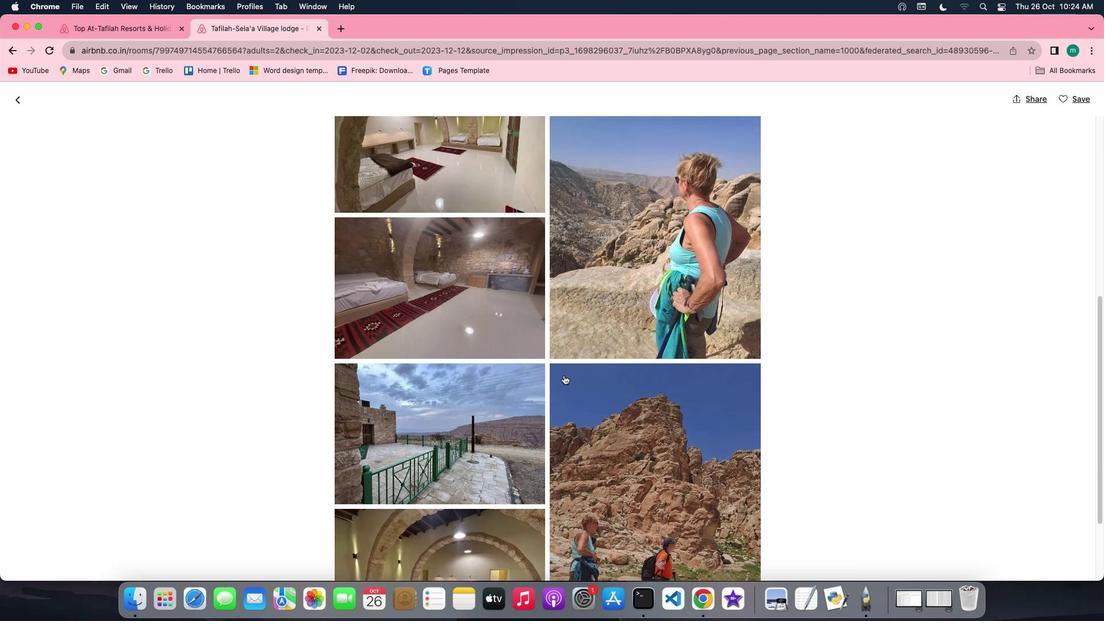
Action: Mouse scrolled (563, 375) with delta (0, 0)
Screenshot: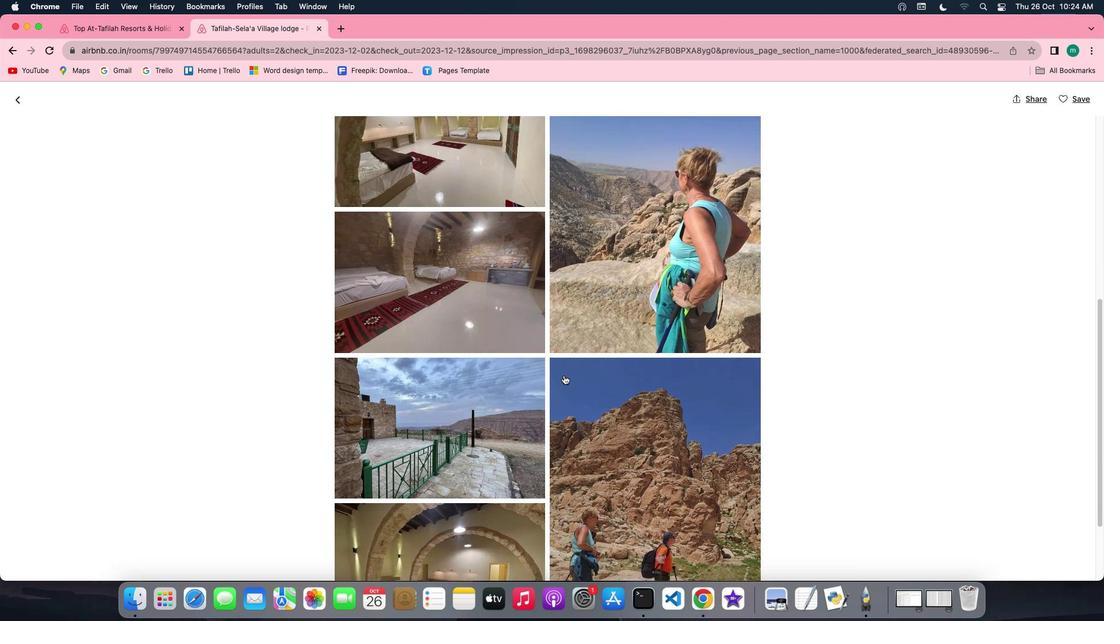 
Action: Mouse scrolled (563, 375) with delta (0, -1)
Screenshot: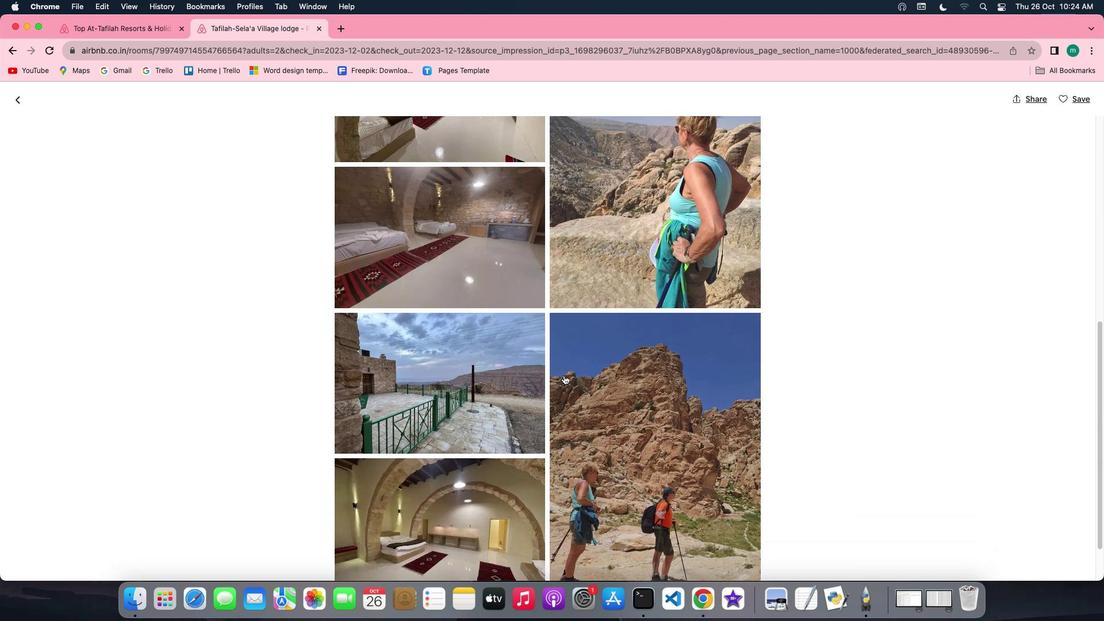 
Action: Mouse scrolled (563, 375) with delta (0, 0)
Screenshot: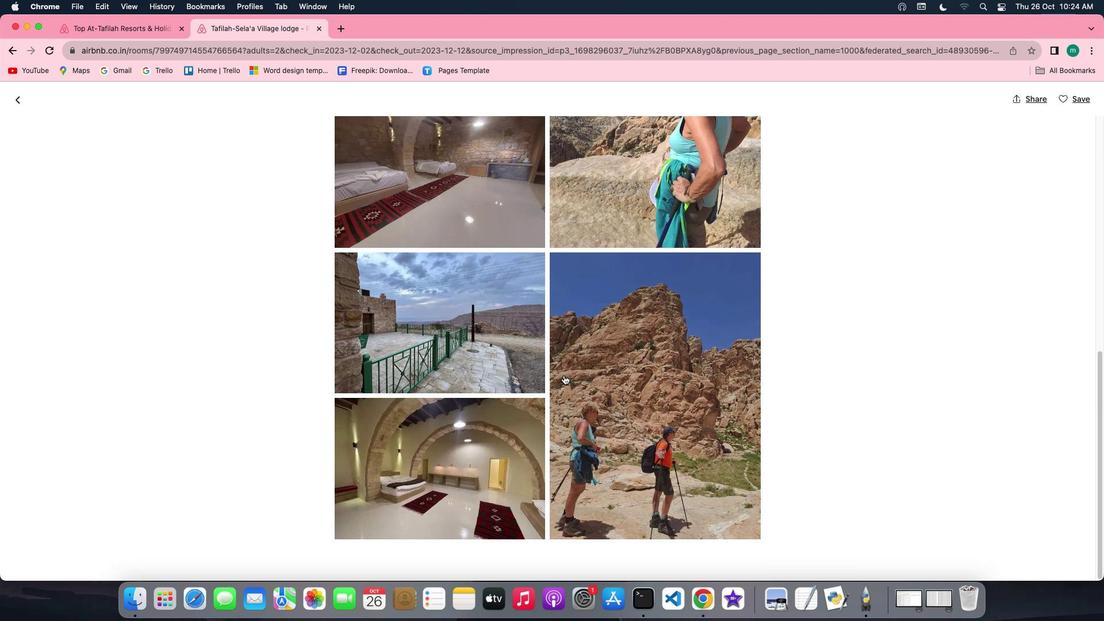 
Action: Mouse scrolled (563, 375) with delta (0, 0)
Screenshot: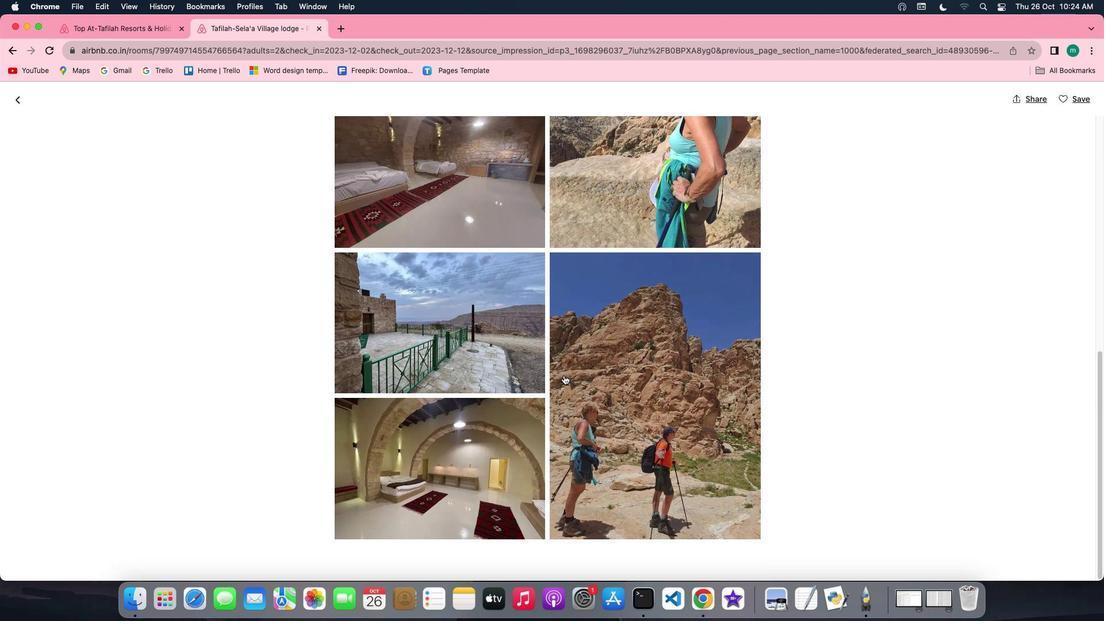 
Action: Mouse scrolled (563, 375) with delta (0, 0)
Screenshot: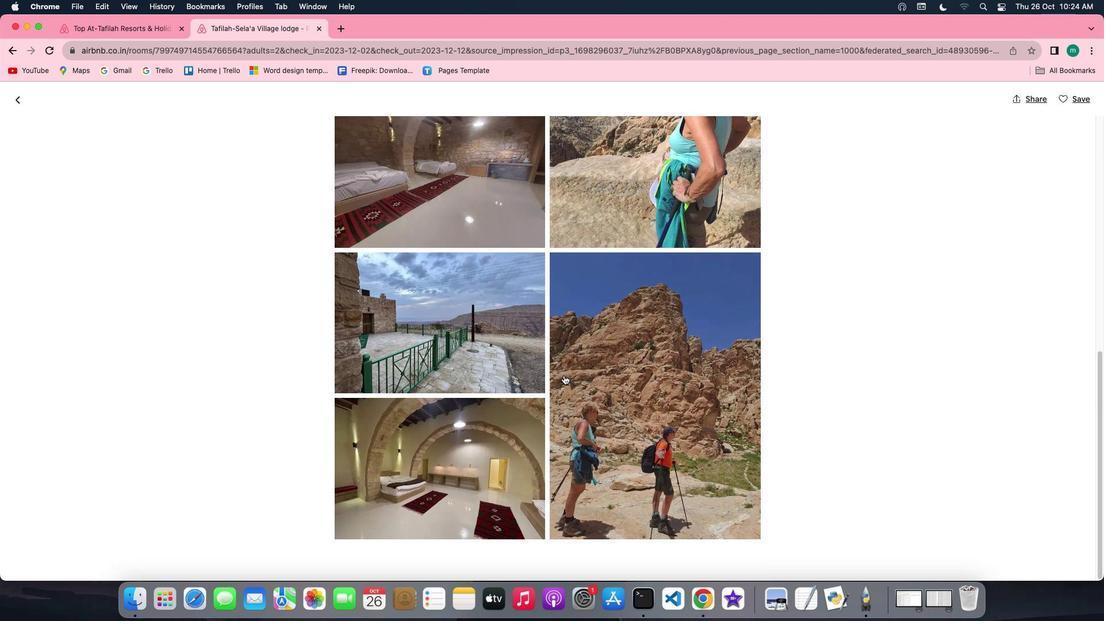 
Action: Mouse scrolled (563, 375) with delta (0, 0)
Screenshot: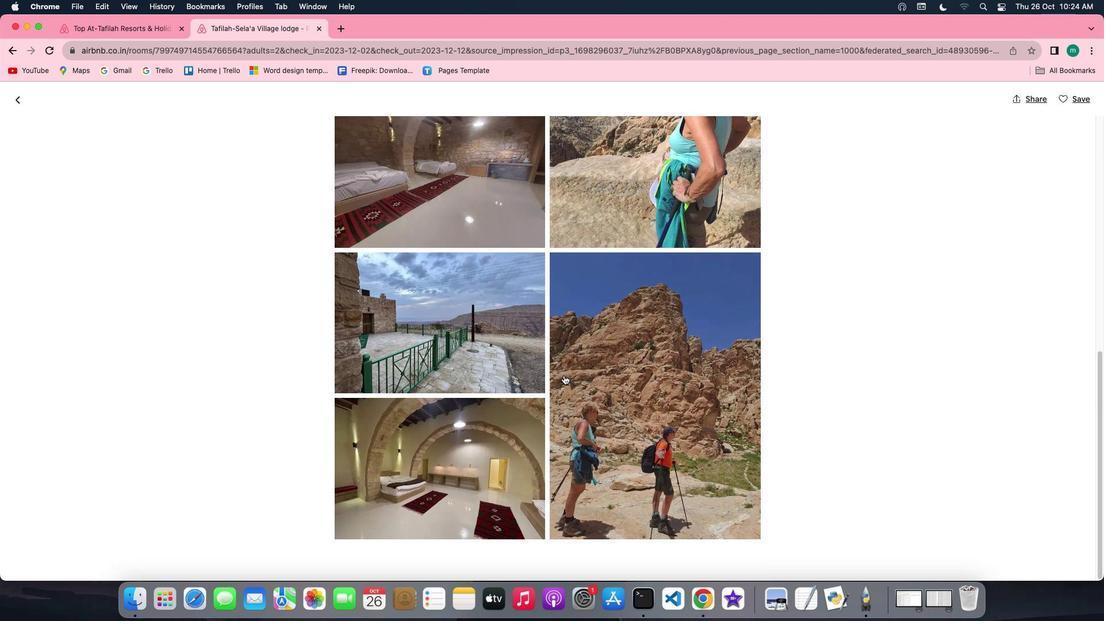 
Action: Mouse scrolled (563, 375) with delta (0, 0)
Screenshot: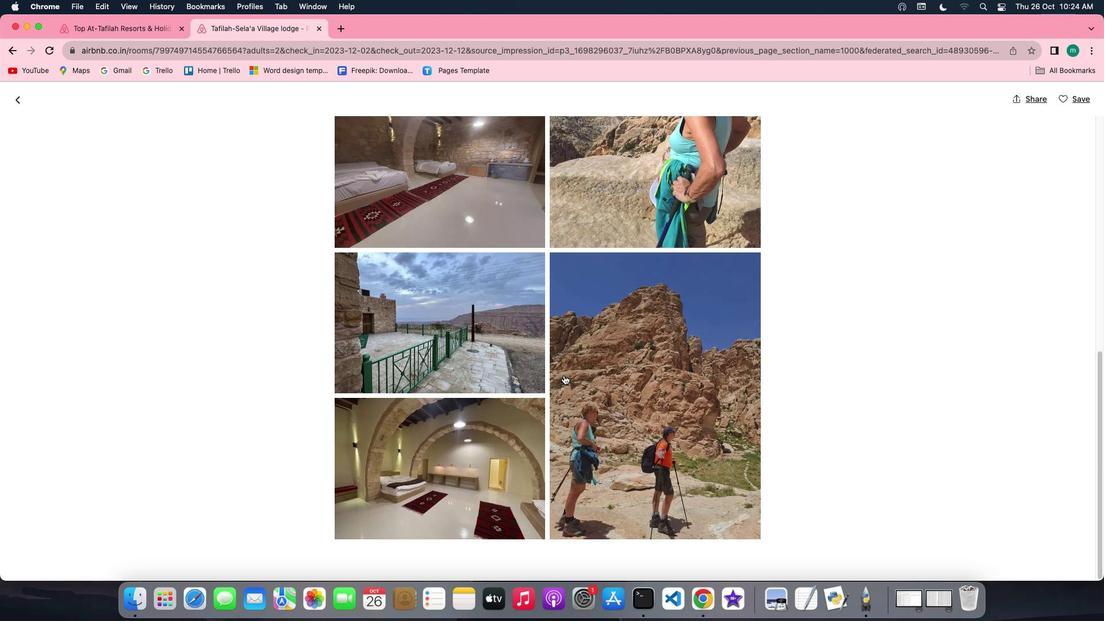 
Action: Mouse scrolled (563, 375) with delta (0, 0)
Screenshot: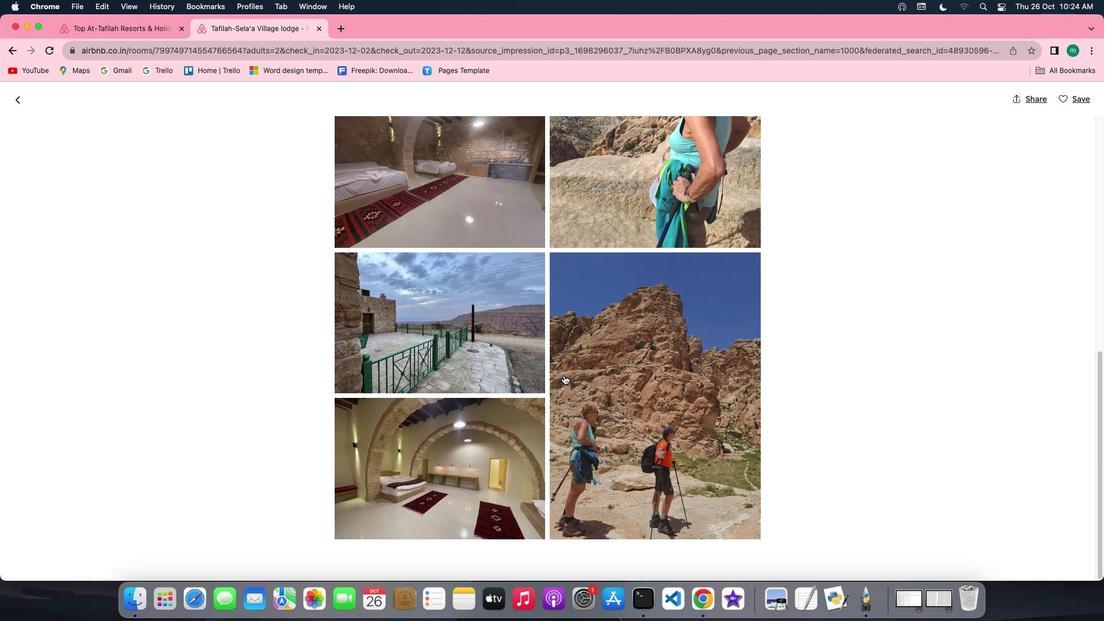 
Action: Mouse scrolled (563, 375) with delta (0, 0)
Screenshot: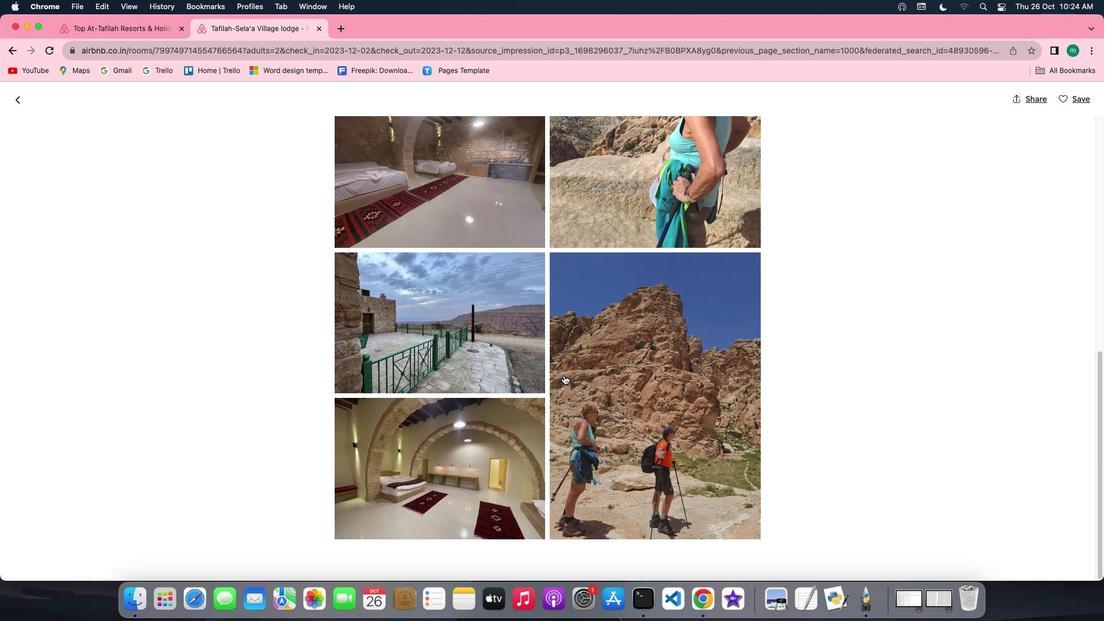 
Action: Mouse scrolled (563, 375) with delta (0, 0)
Screenshot: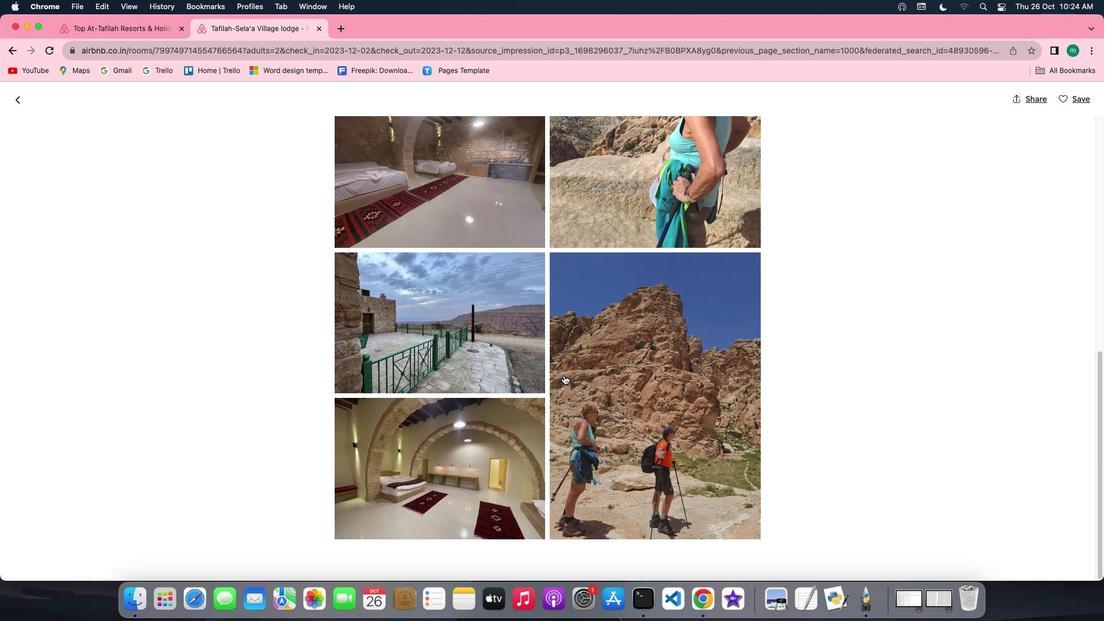
Action: Mouse scrolled (563, 375) with delta (0, 0)
Screenshot: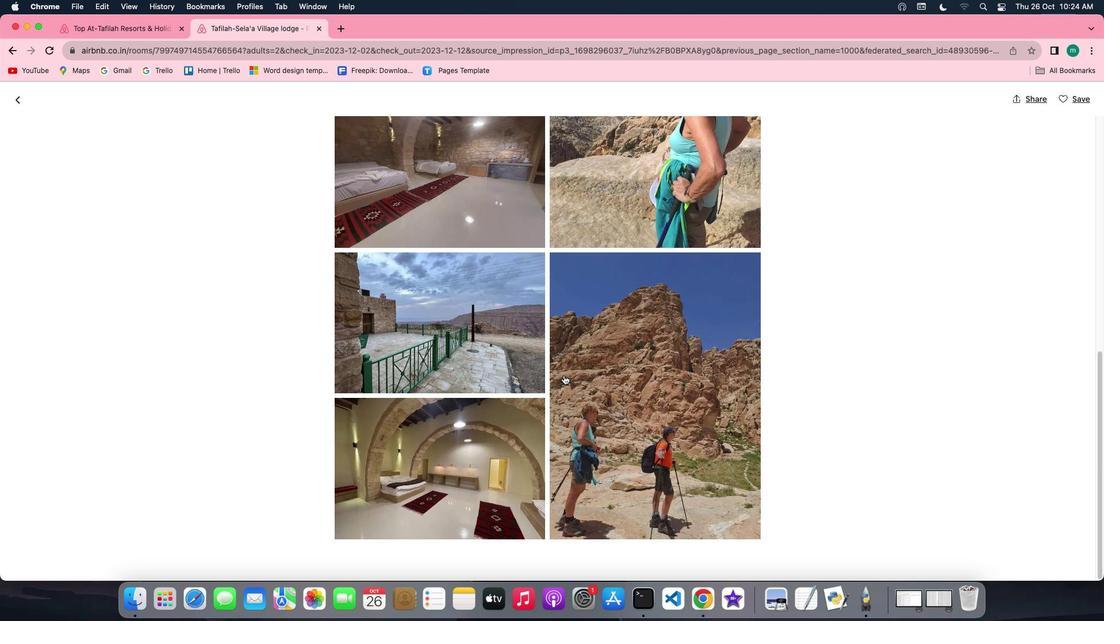 
Action: Mouse scrolled (563, 375) with delta (0, 0)
Screenshot: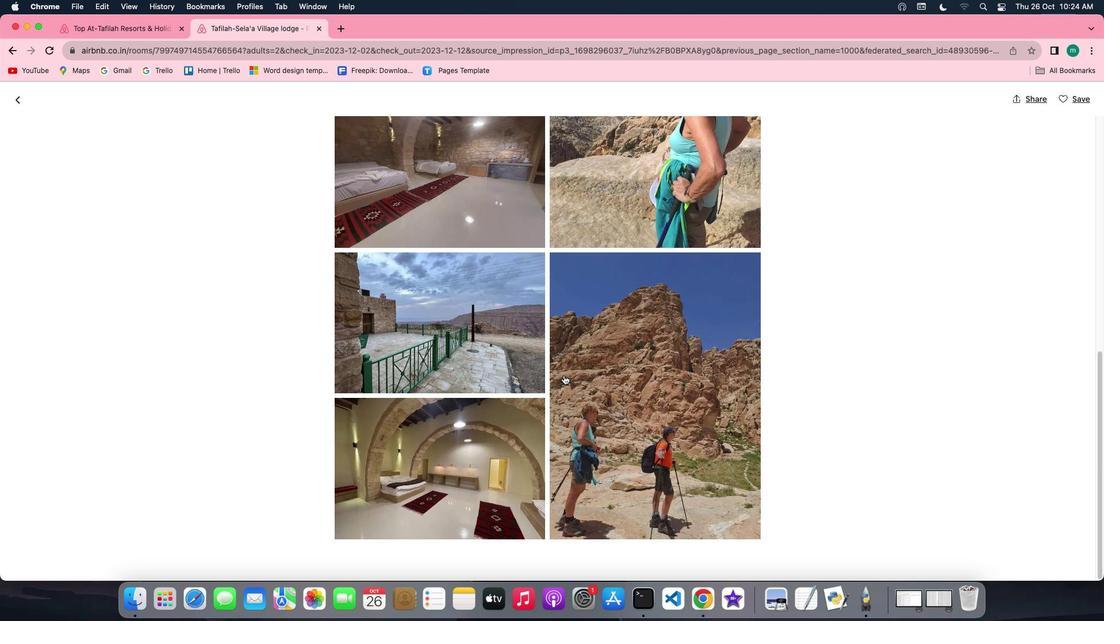 
Action: Mouse scrolled (563, 375) with delta (0, -1)
Screenshot: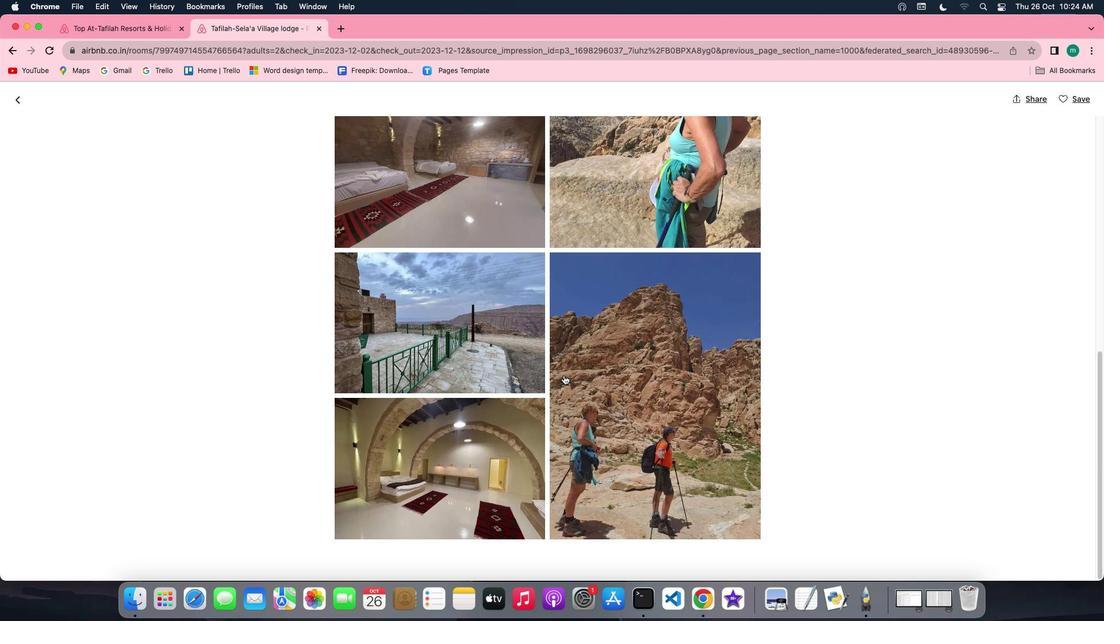 
Action: Mouse scrolled (563, 375) with delta (0, 0)
Screenshot: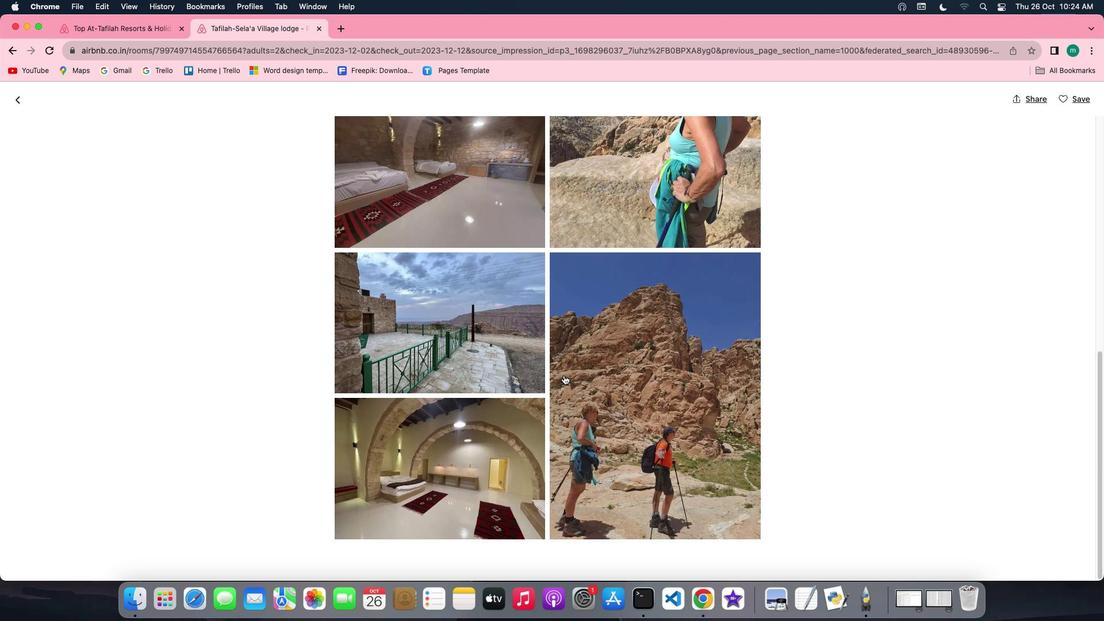 
Action: Mouse scrolled (563, 375) with delta (0, 0)
Screenshot: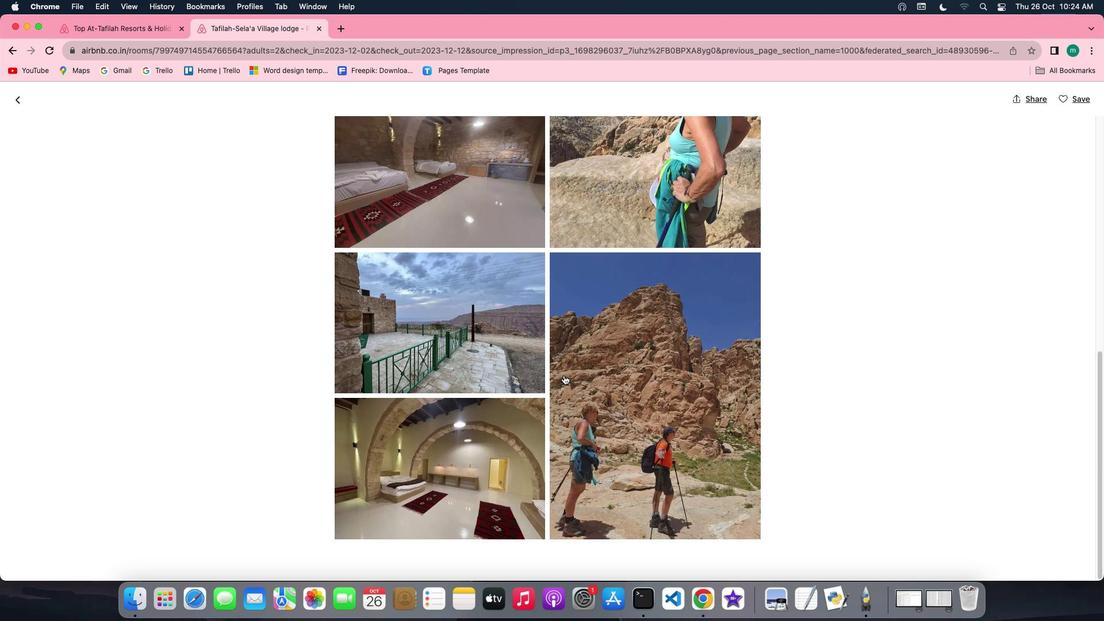 
Action: Mouse scrolled (563, 375) with delta (0, -1)
Screenshot: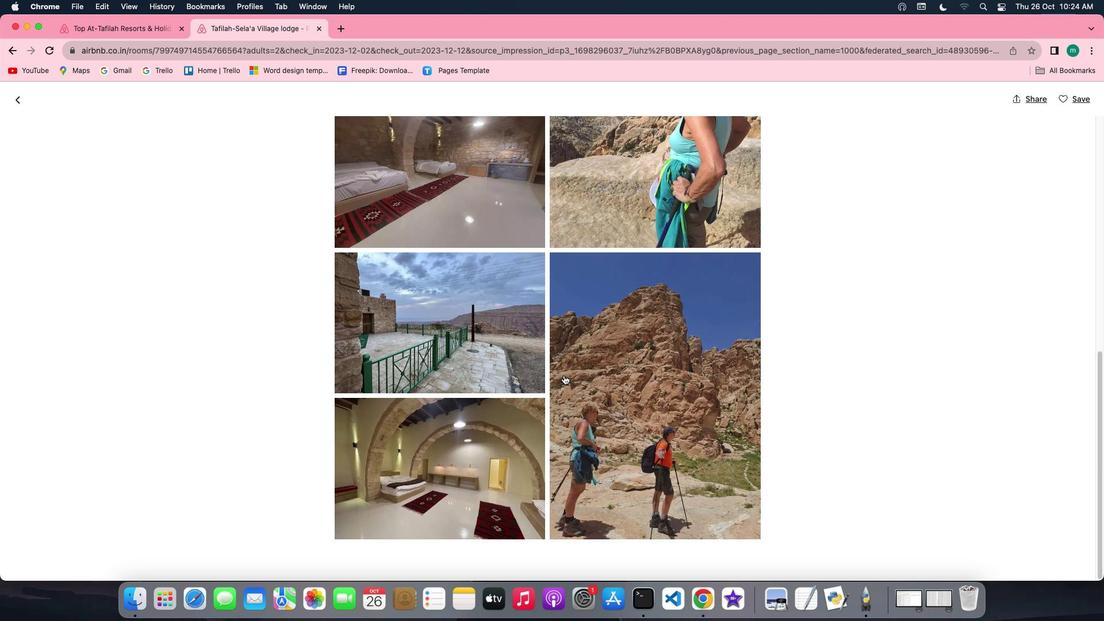 
Action: Mouse scrolled (563, 375) with delta (0, -1)
Screenshot: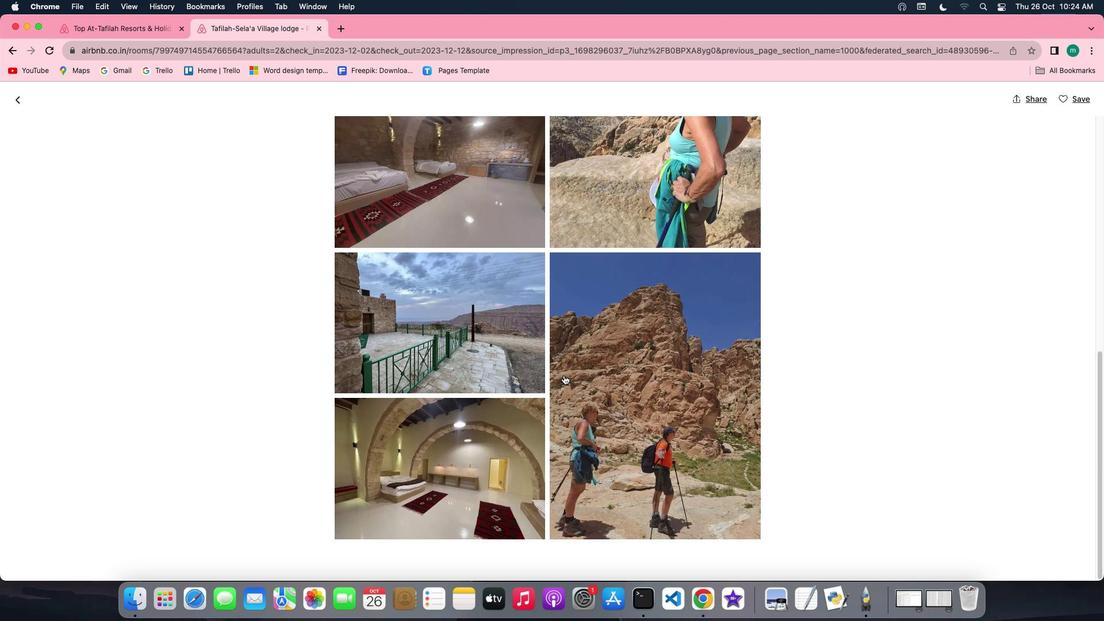 
Action: Mouse moved to (16, 100)
Screenshot: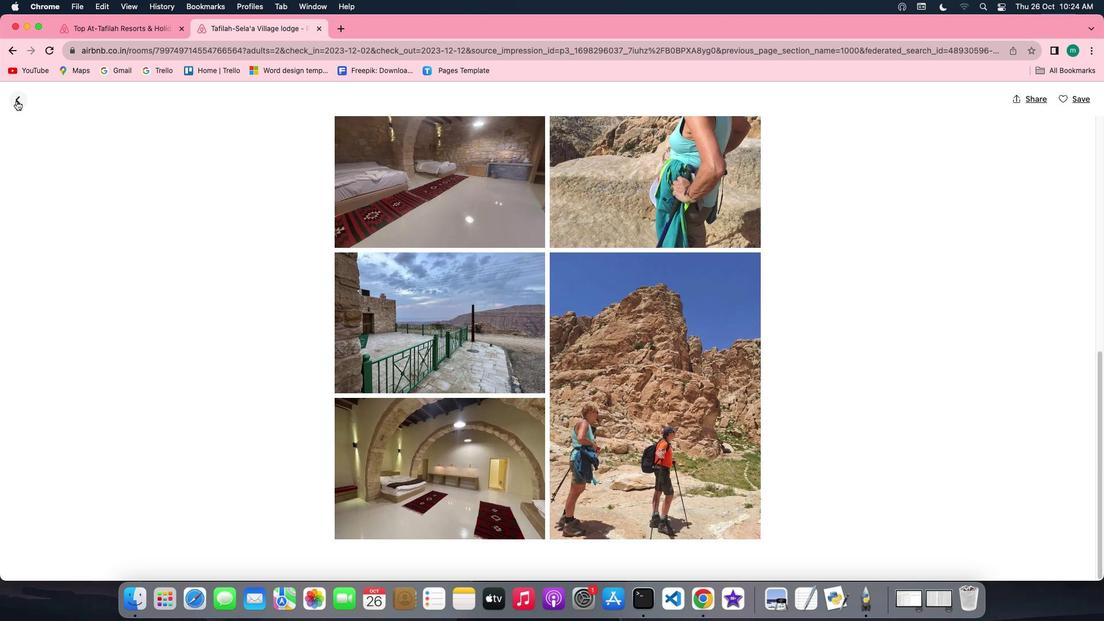 
Action: Mouse pressed left at (16, 100)
Screenshot: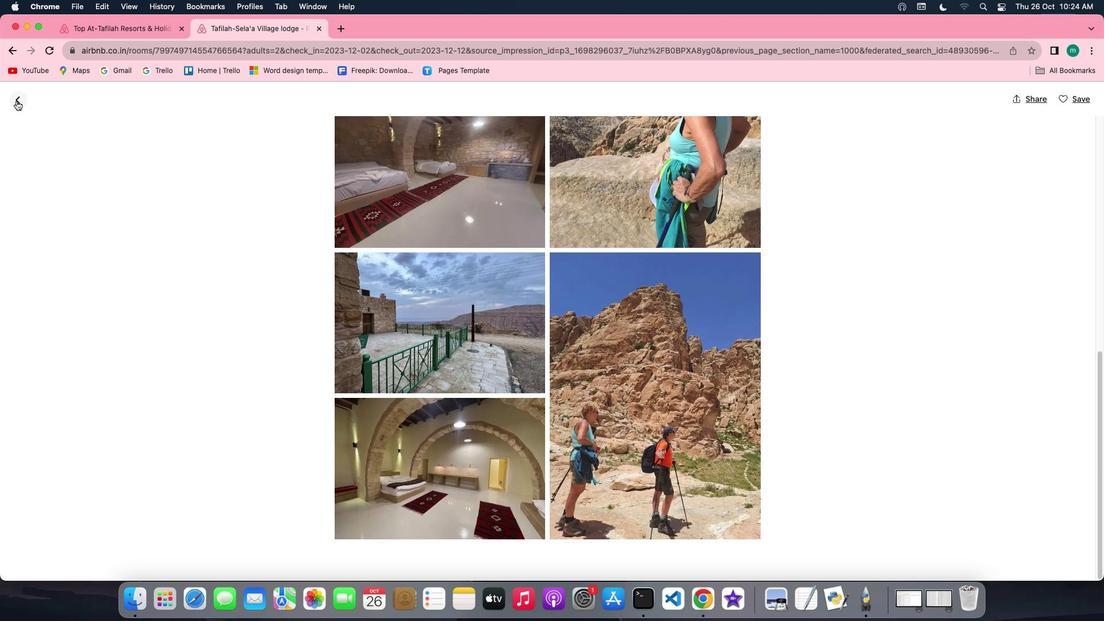 
Action: Mouse moved to (440, 448)
Screenshot: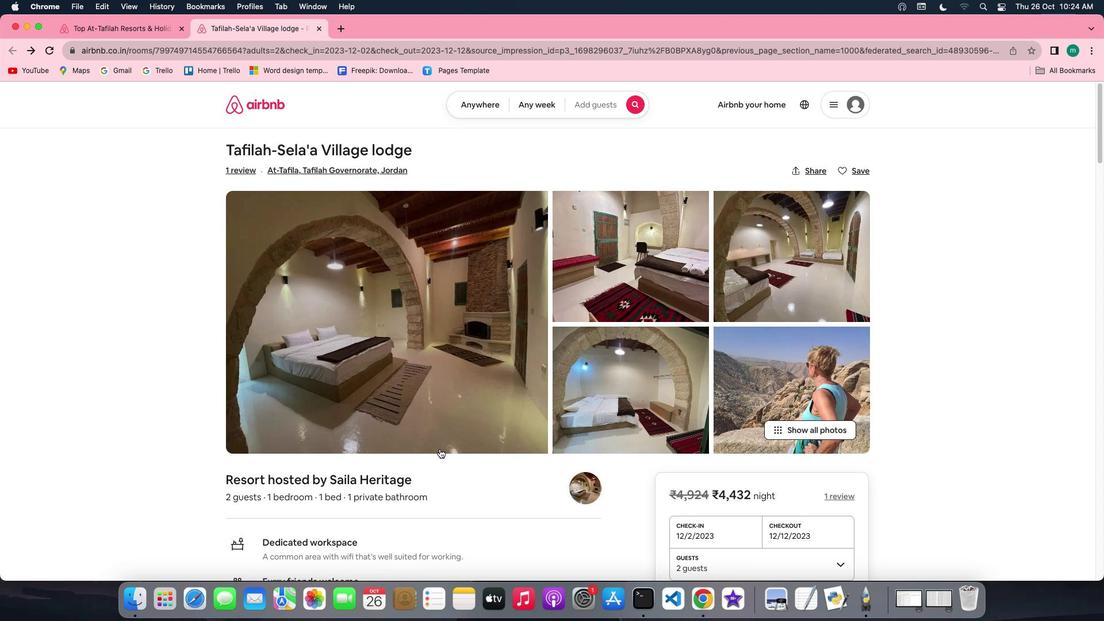 
Action: Mouse scrolled (440, 448) with delta (0, 0)
Screenshot: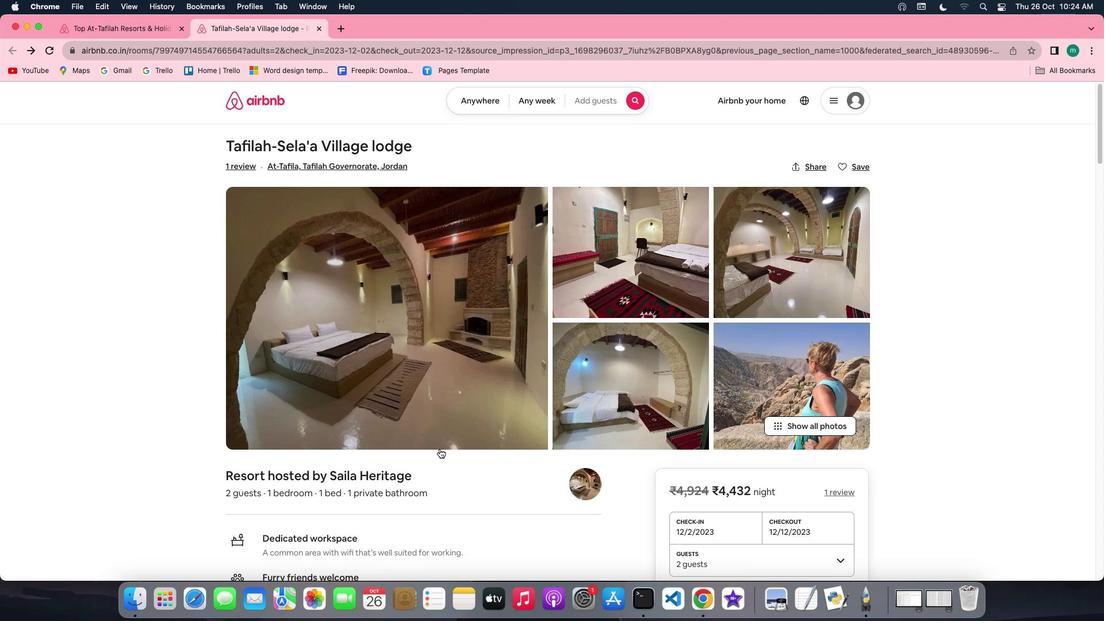 
Action: Mouse scrolled (440, 448) with delta (0, 0)
Screenshot: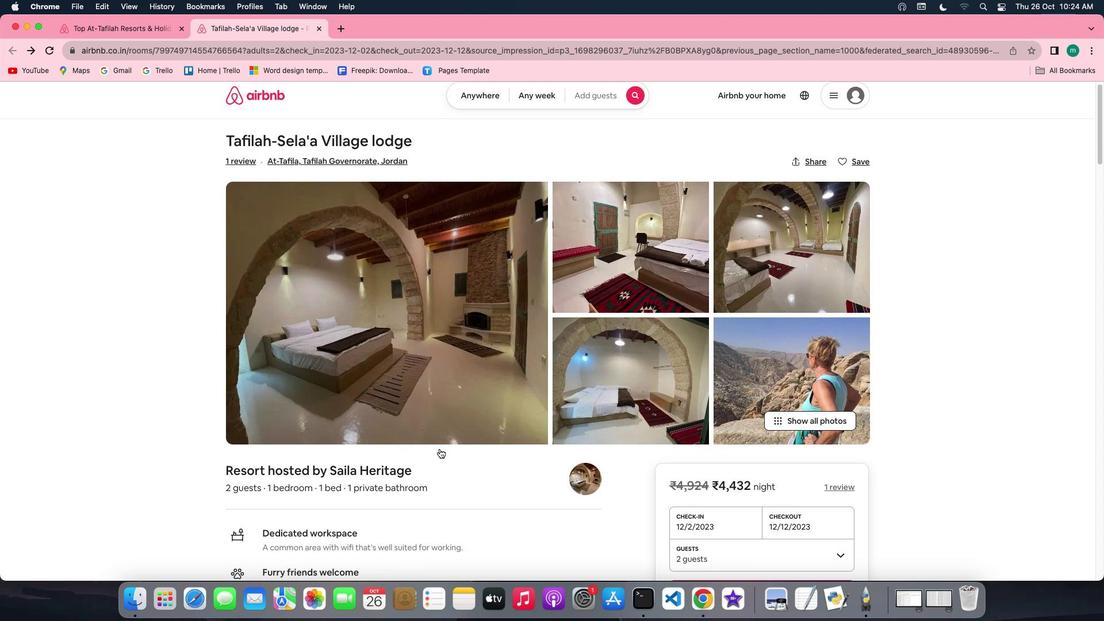 
Action: Mouse scrolled (440, 448) with delta (0, -1)
Screenshot: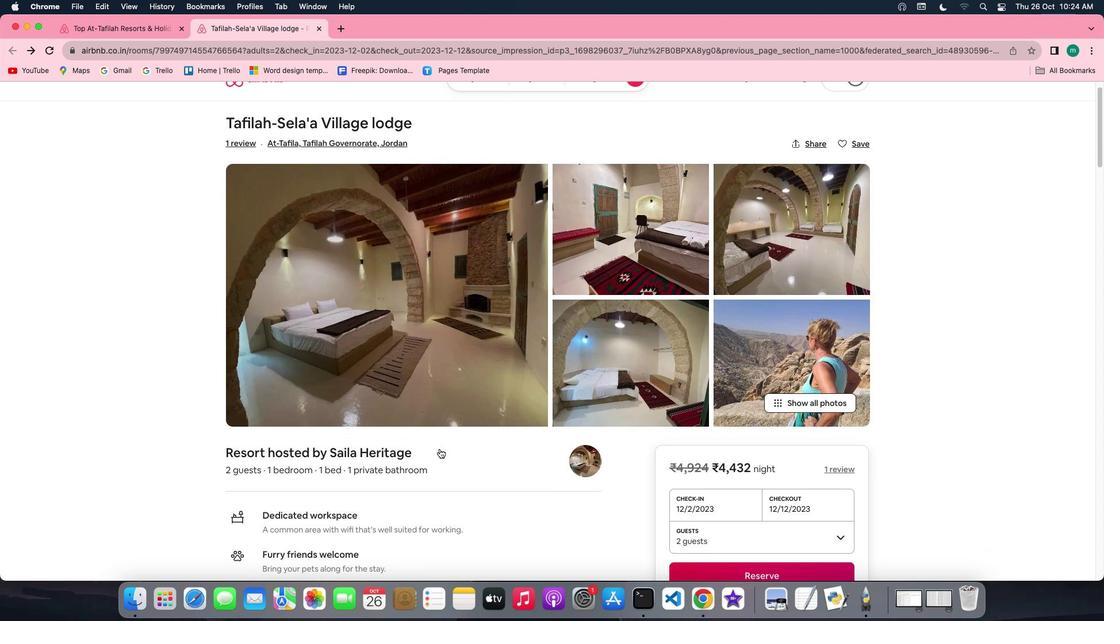 
Action: Mouse scrolled (440, 448) with delta (0, 0)
Screenshot: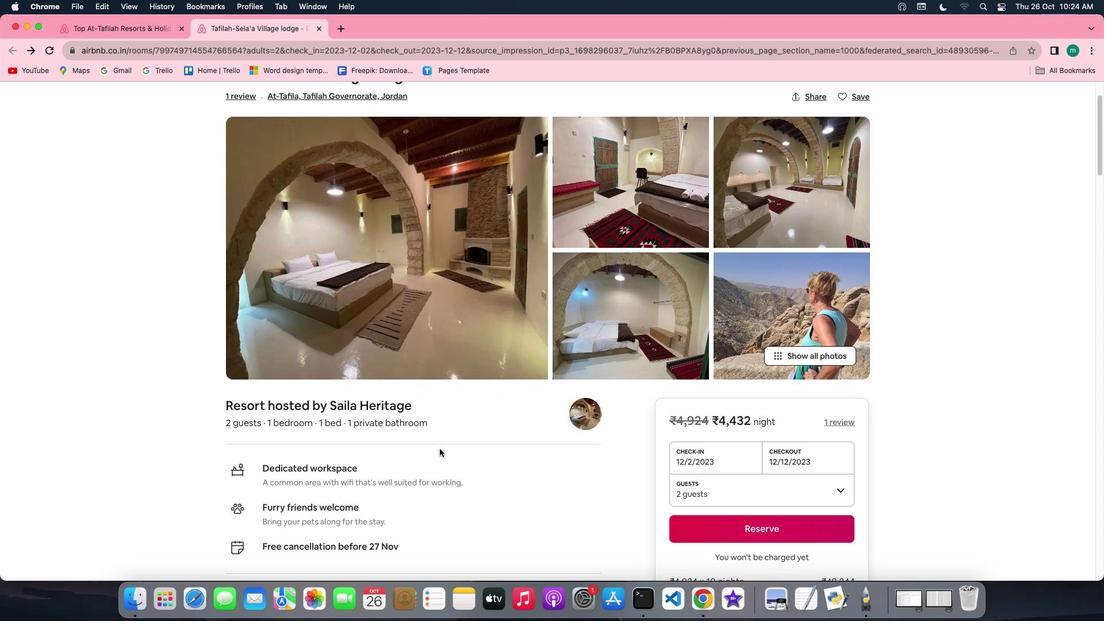 
Action: Mouse scrolled (440, 448) with delta (0, 0)
Screenshot: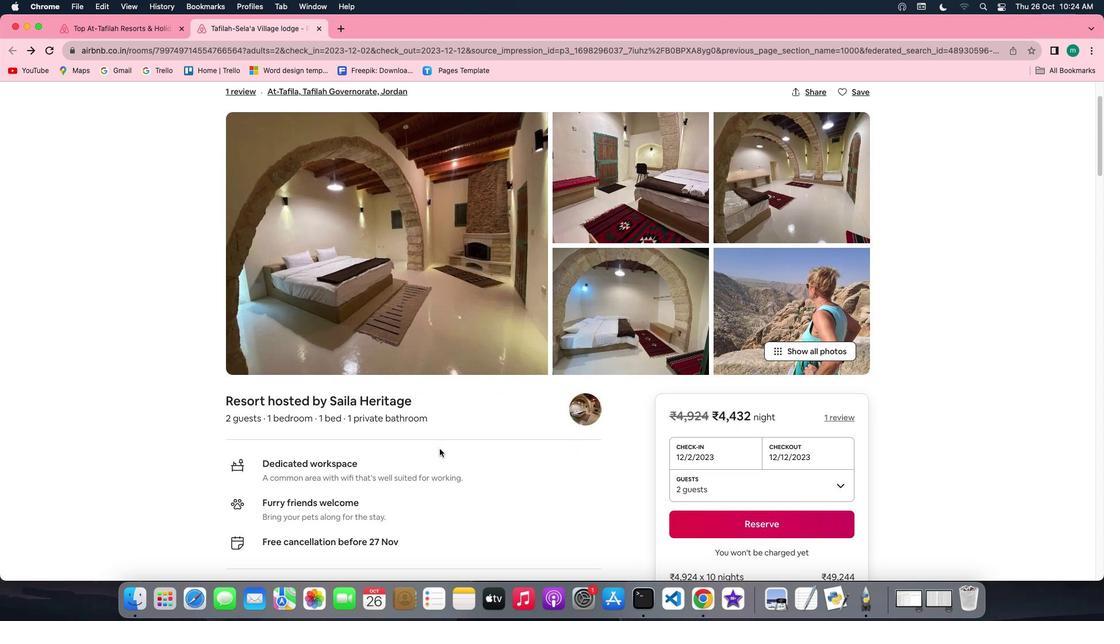 
Action: Mouse scrolled (440, 448) with delta (0, 0)
Screenshot: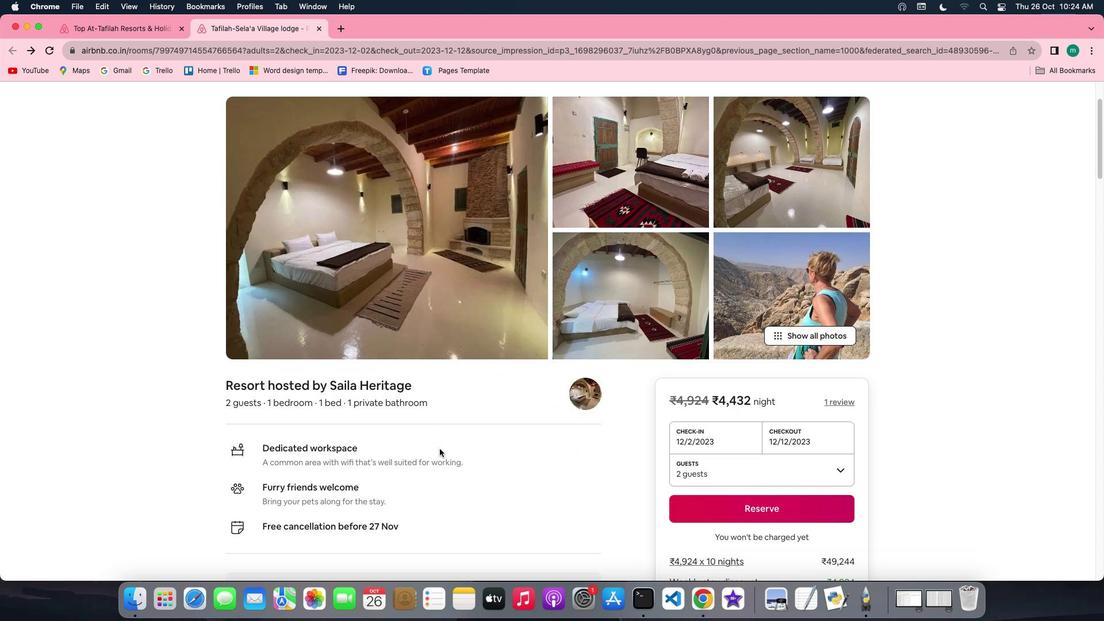 
Action: Mouse scrolled (440, 448) with delta (0, 0)
Screenshot: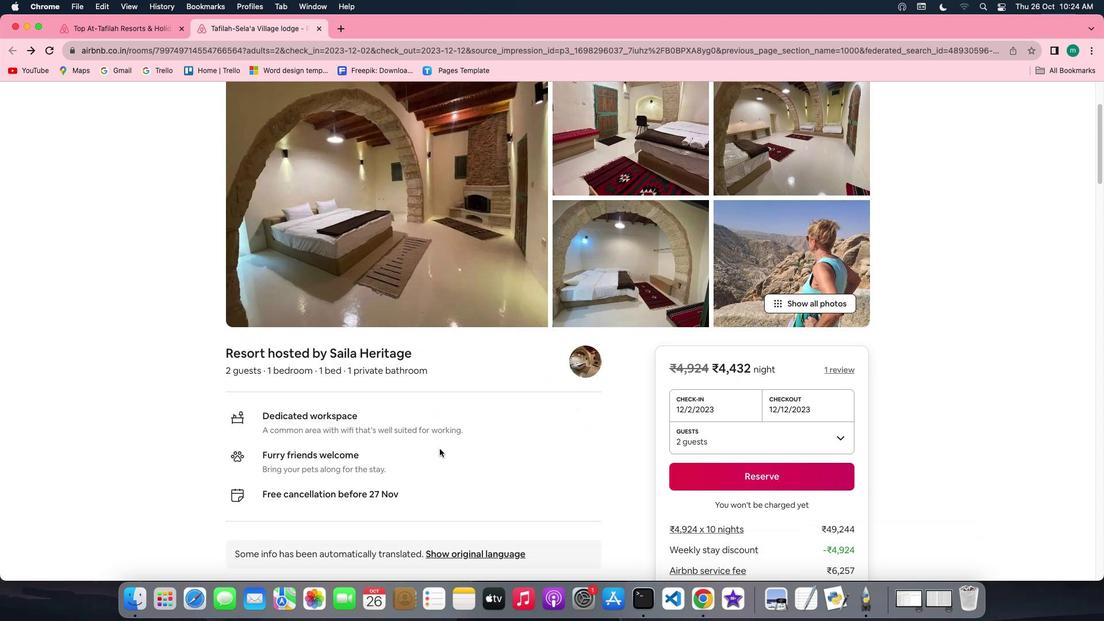 
Action: Mouse scrolled (440, 448) with delta (0, 0)
Screenshot: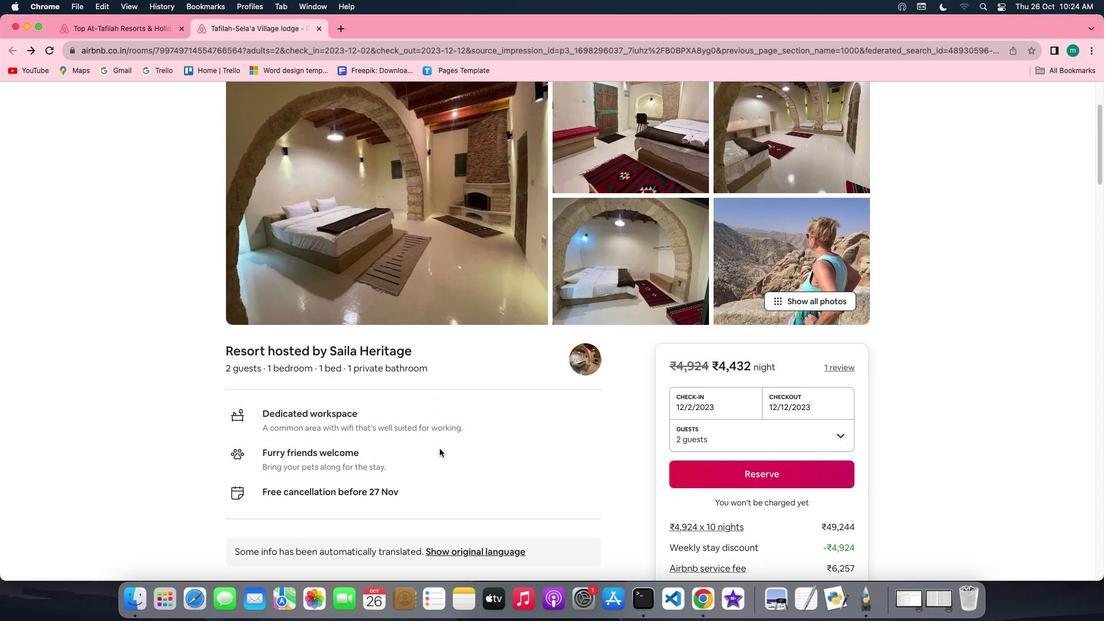 
Action: Mouse scrolled (440, 448) with delta (0, 0)
Screenshot: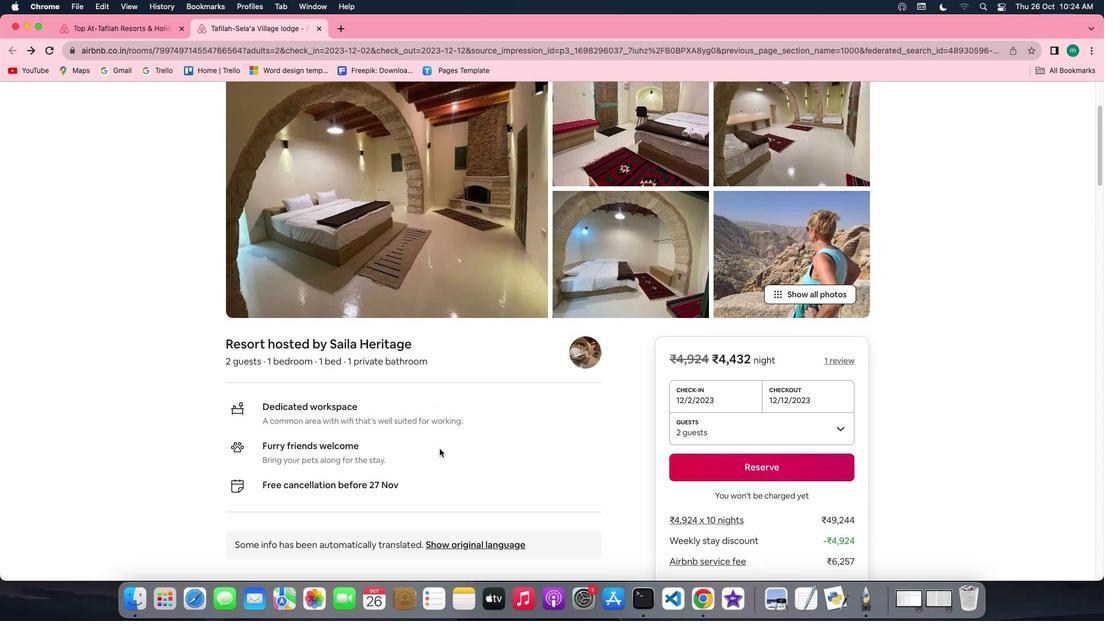 
Action: Mouse scrolled (440, 448) with delta (0, -1)
Screenshot: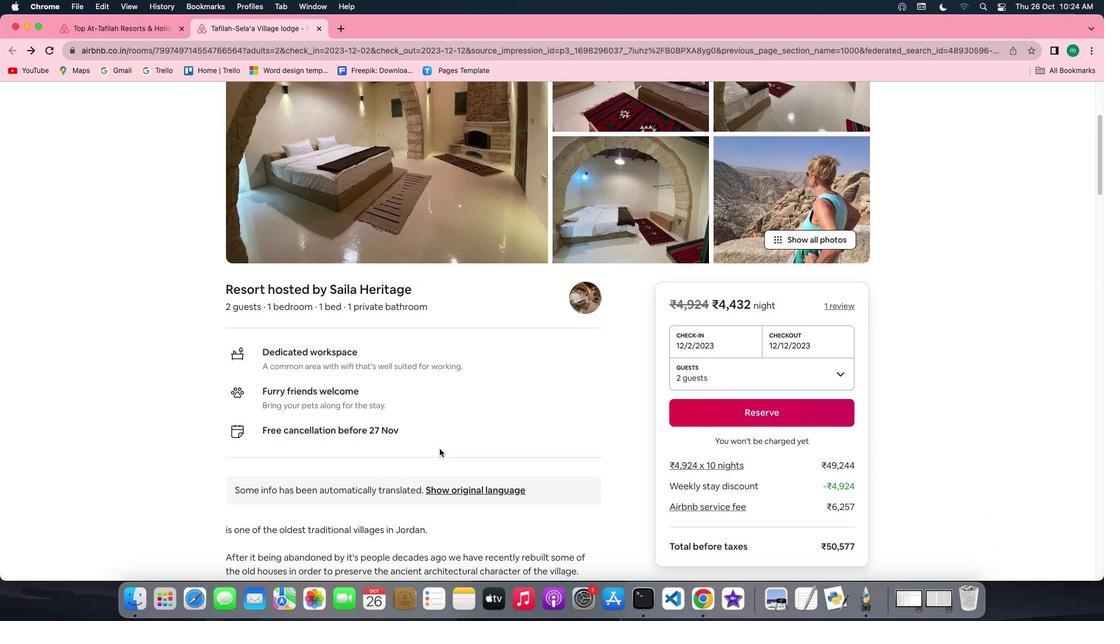 
Action: Mouse scrolled (440, 448) with delta (0, -2)
Screenshot: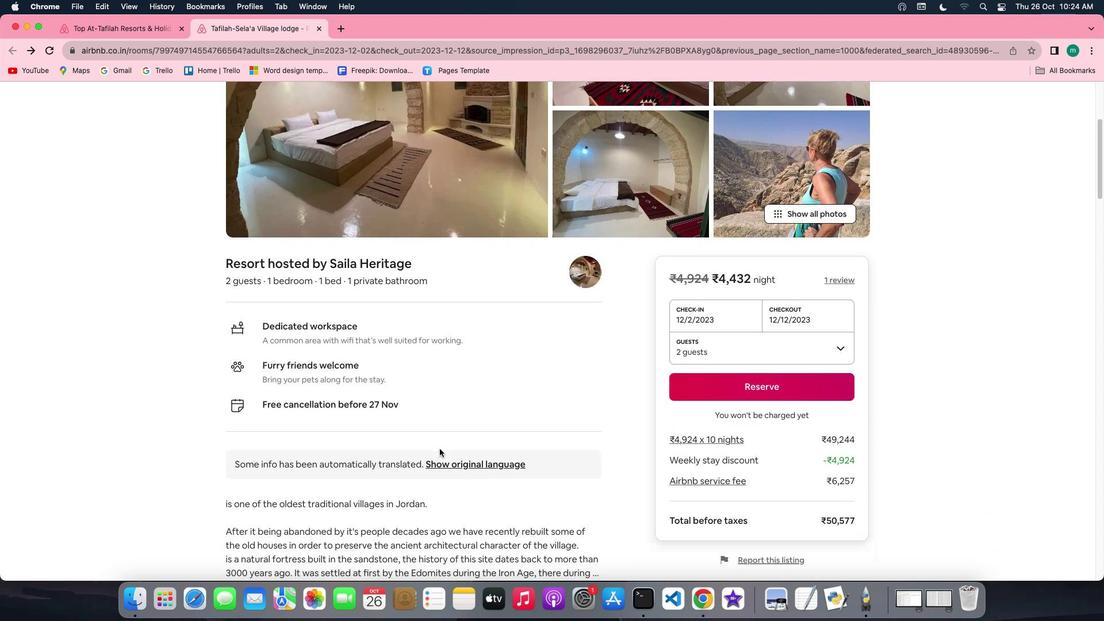 
Action: Mouse scrolled (440, 448) with delta (0, 0)
Screenshot: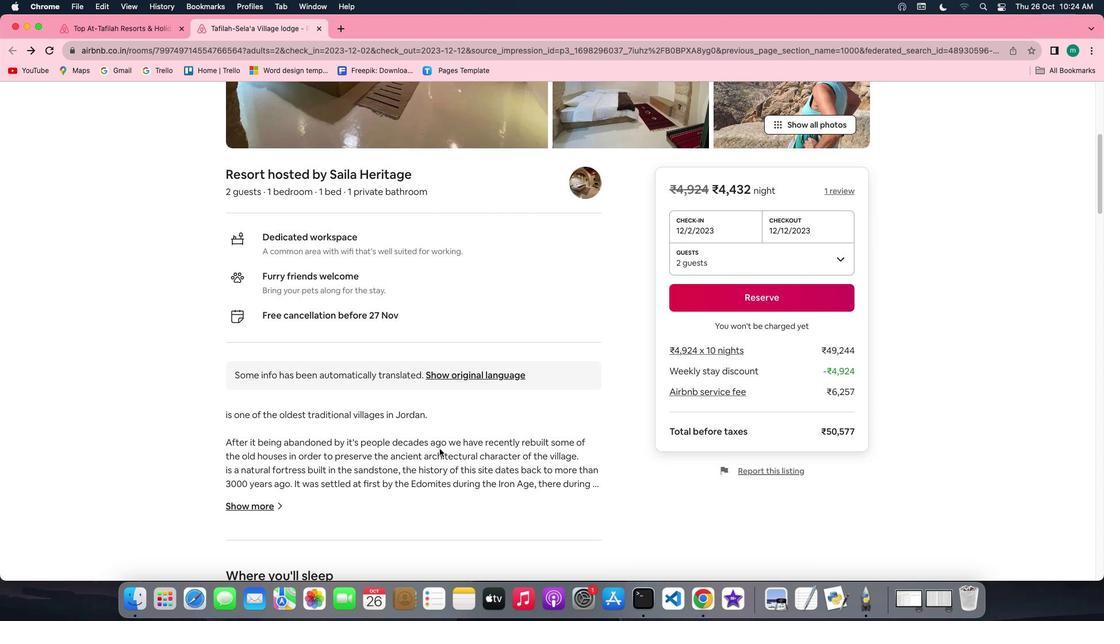 
Action: Mouse scrolled (440, 448) with delta (0, 0)
Screenshot: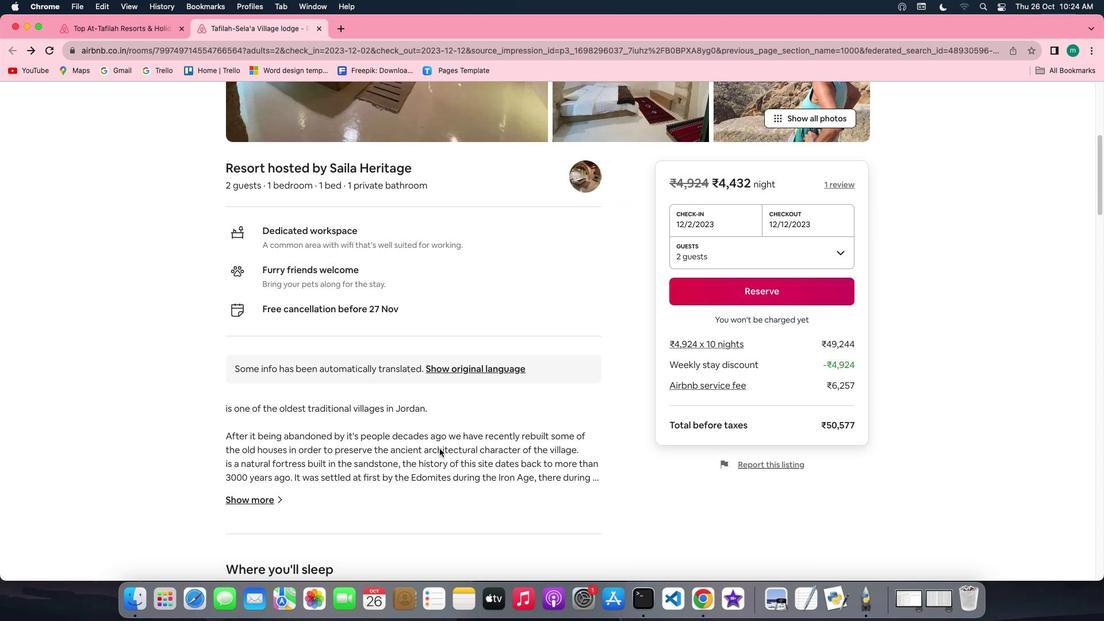 
Action: Mouse scrolled (440, 448) with delta (0, -1)
Screenshot: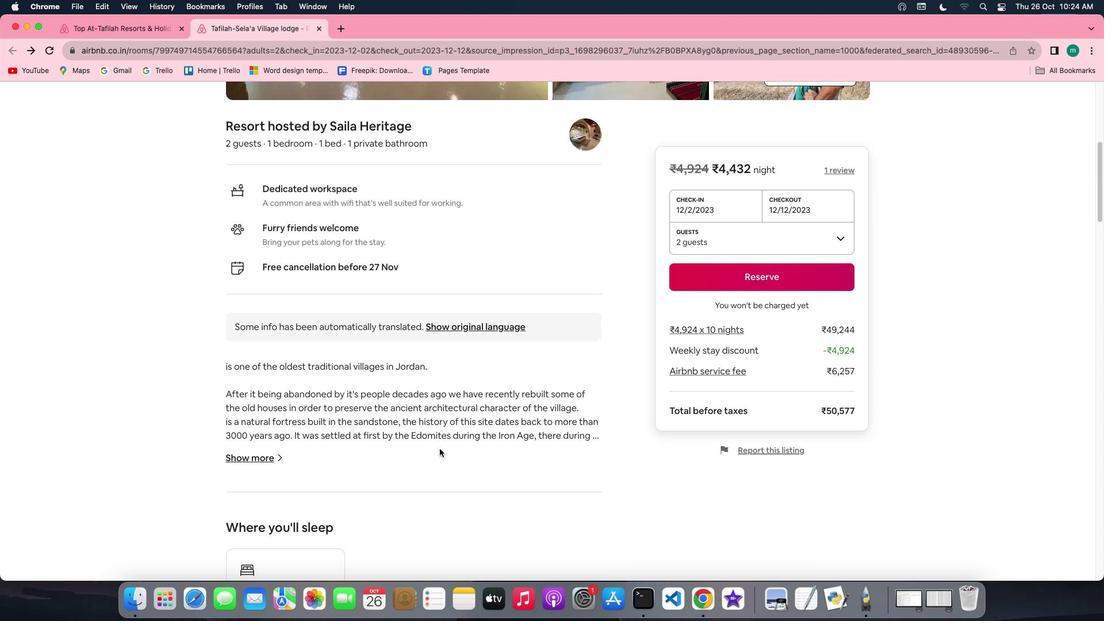 
Action: Mouse scrolled (440, 448) with delta (0, -1)
Screenshot: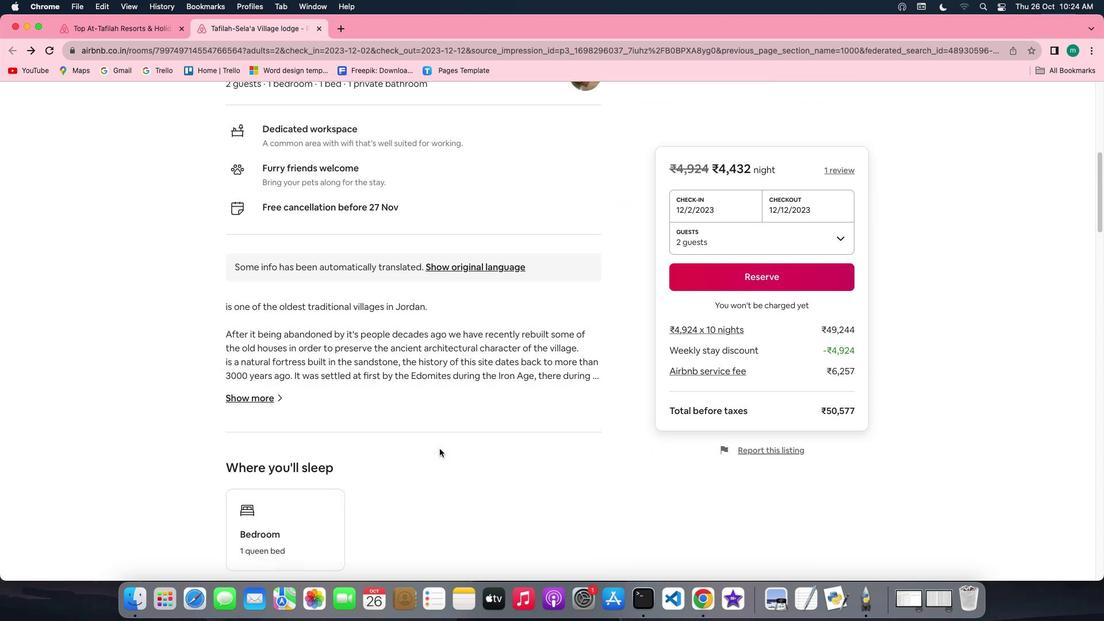 
Action: Mouse moved to (256, 336)
Screenshot: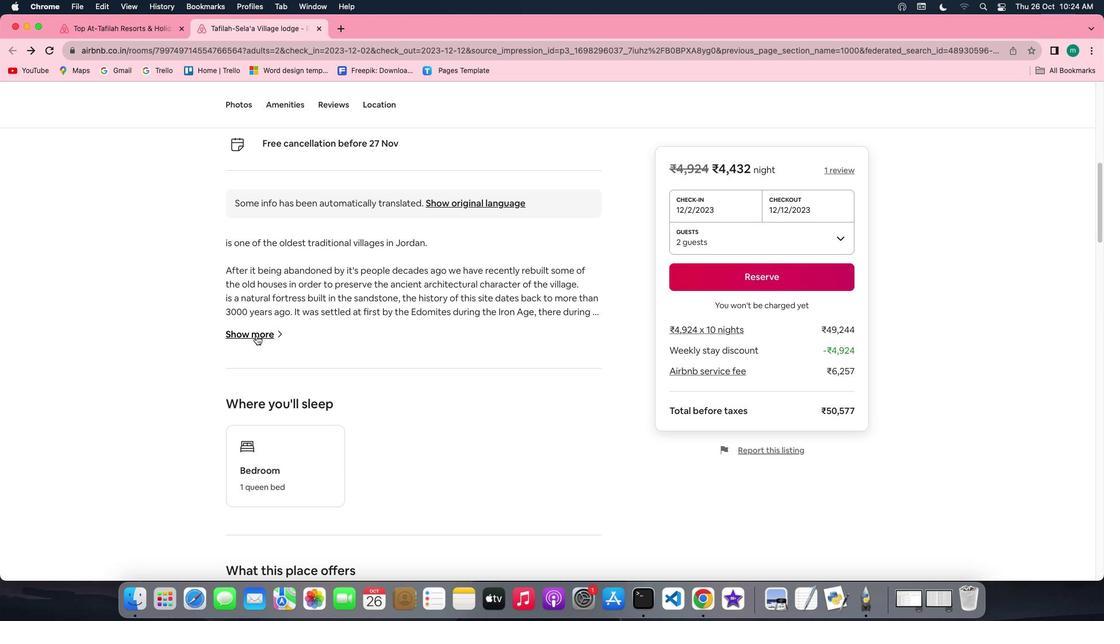 
Action: Mouse pressed left at (256, 336)
Screenshot: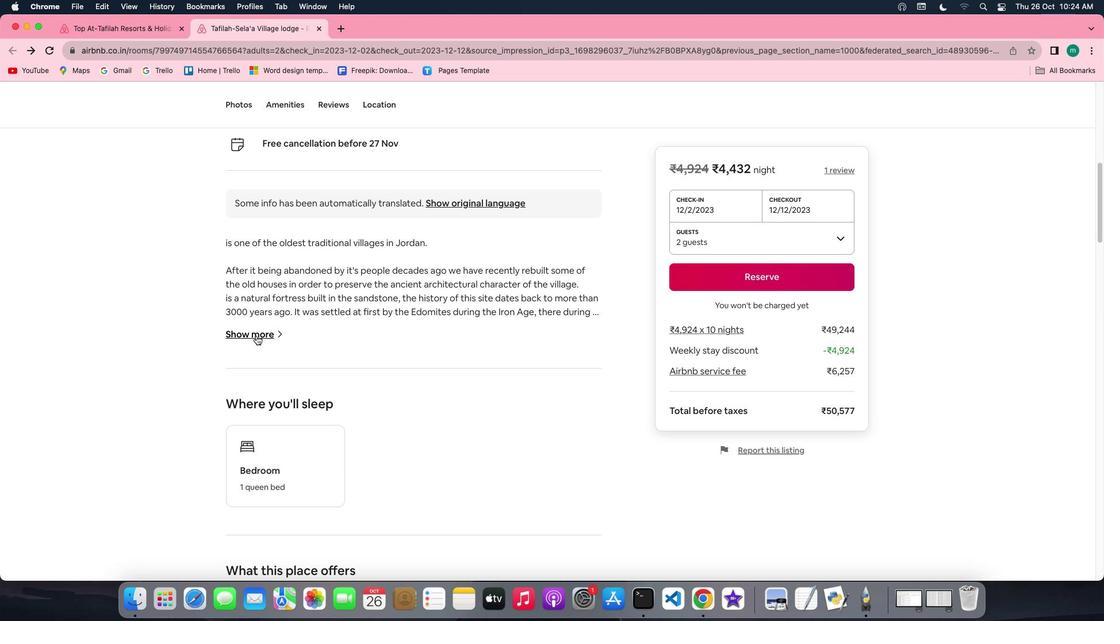 
Action: Mouse moved to (503, 366)
Screenshot: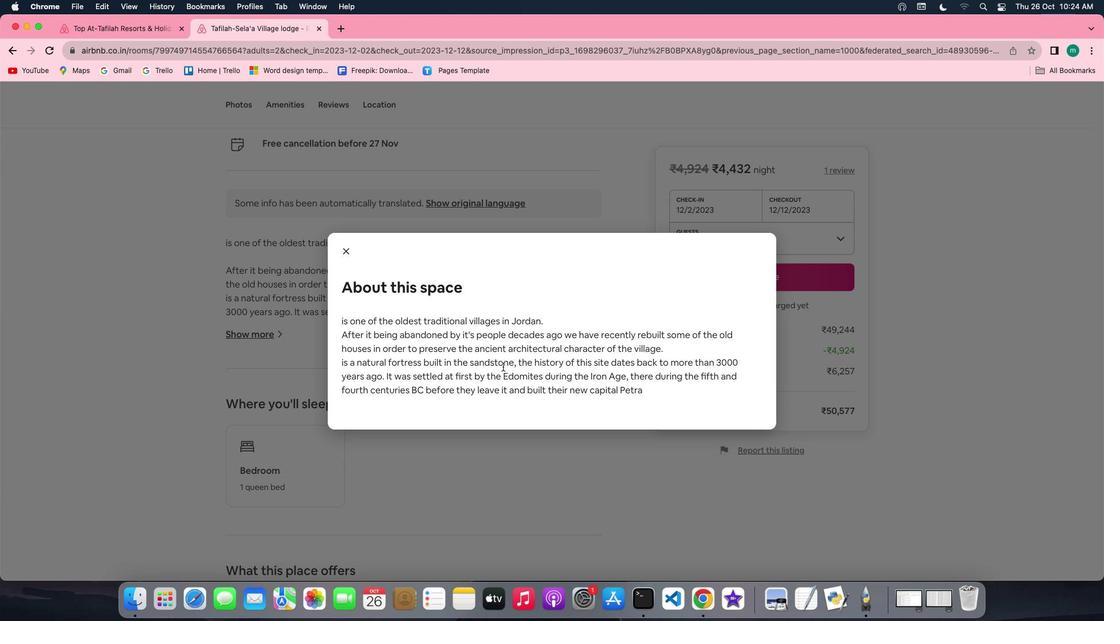 
Action: Mouse scrolled (503, 366) with delta (0, 0)
Screenshot: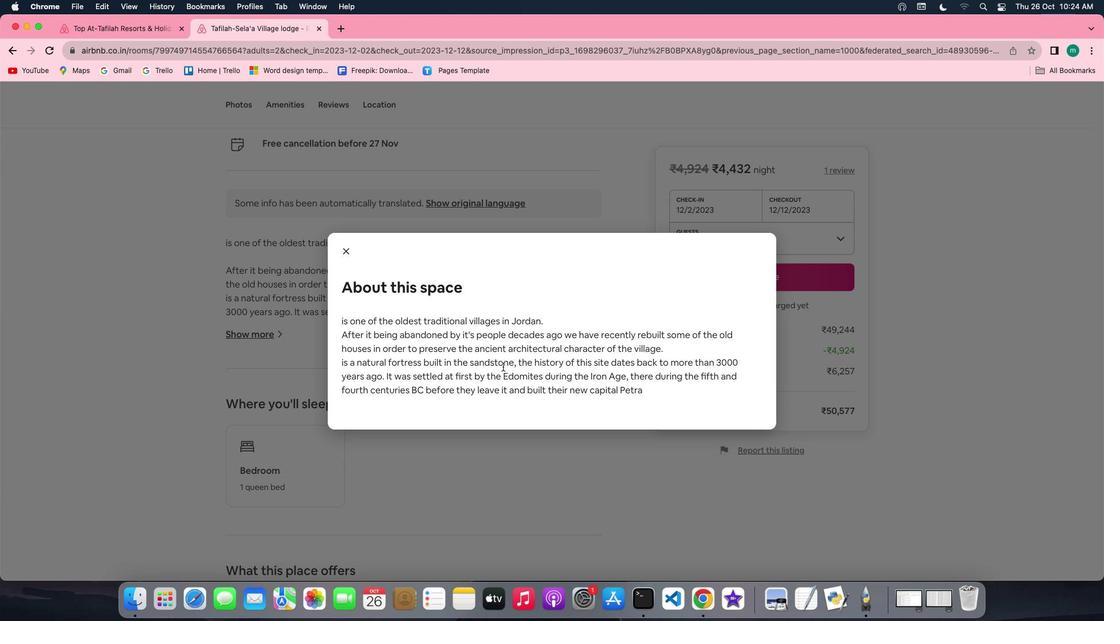 
Action: Mouse scrolled (503, 366) with delta (0, 0)
Screenshot: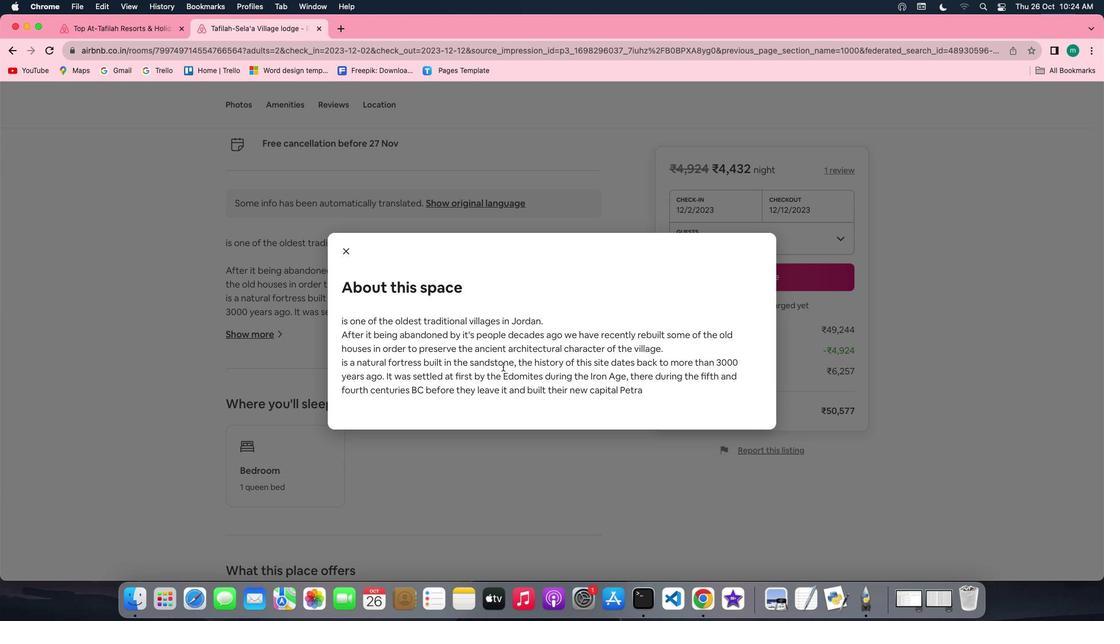 
Action: Mouse scrolled (503, 366) with delta (0, 0)
Screenshot: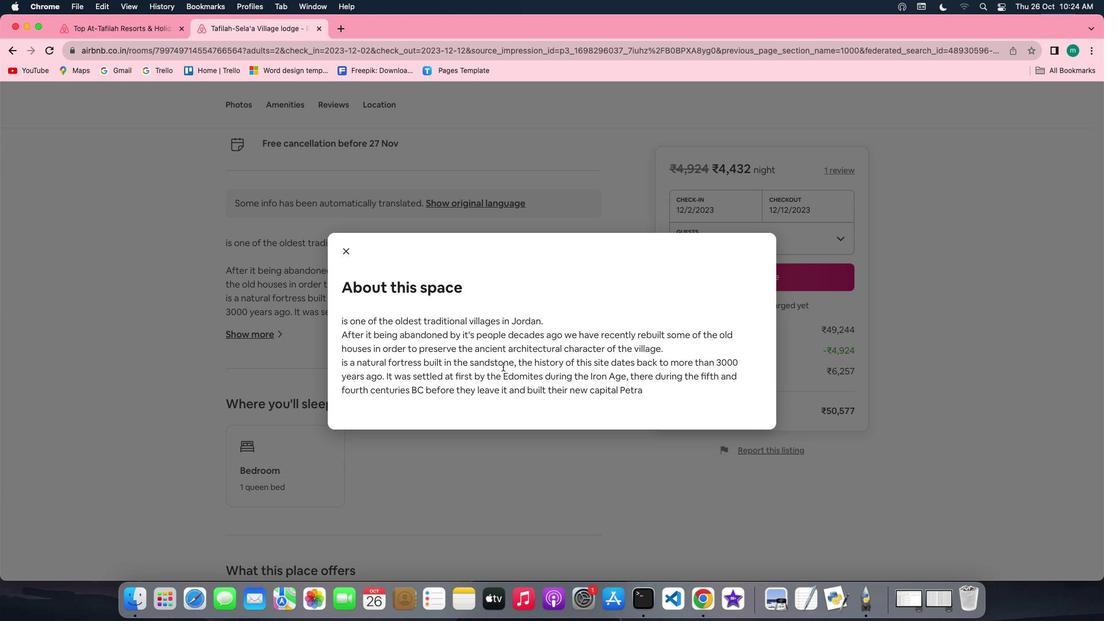 
Action: Mouse scrolled (503, 366) with delta (0, -1)
Screenshot: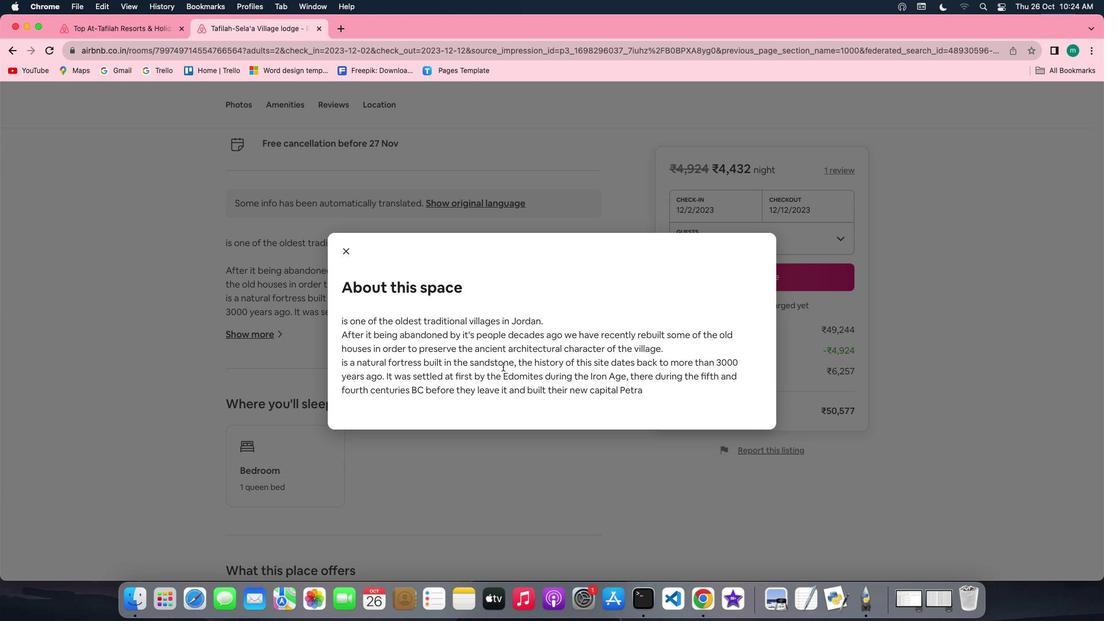 
Action: Mouse moved to (345, 251)
Screenshot: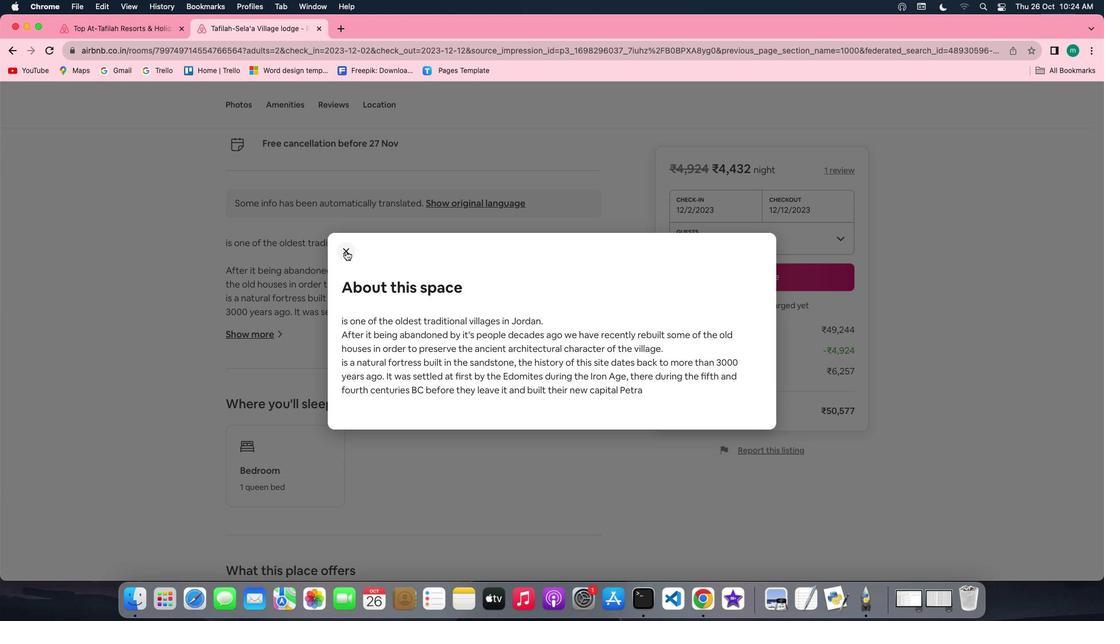 
Action: Mouse pressed left at (345, 251)
Screenshot: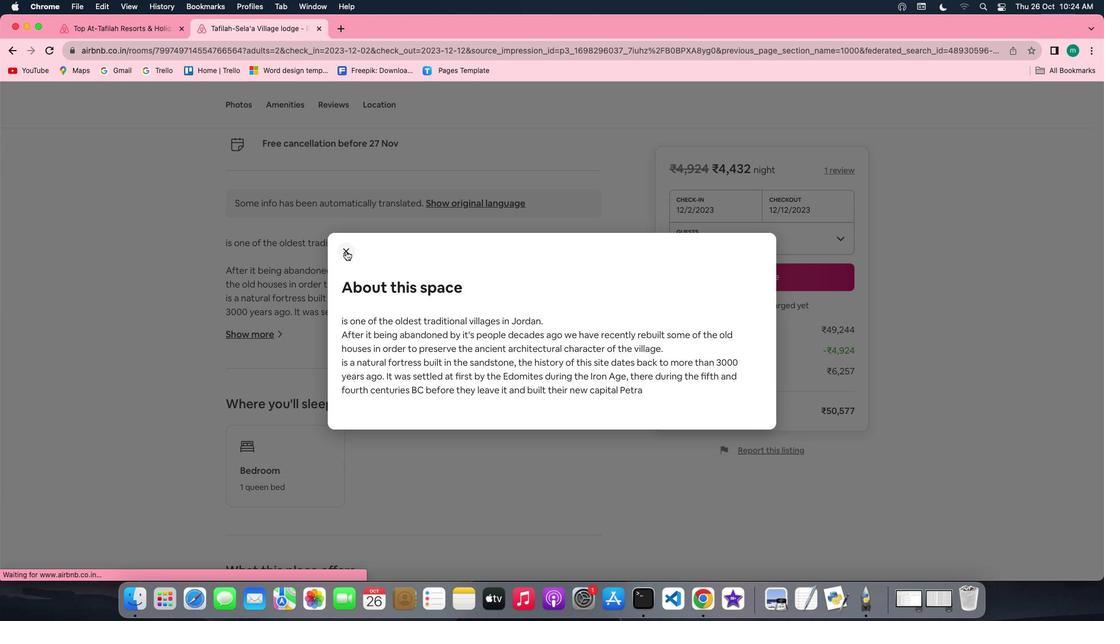 
Action: Mouse moved to (365, 272)
Screenshot: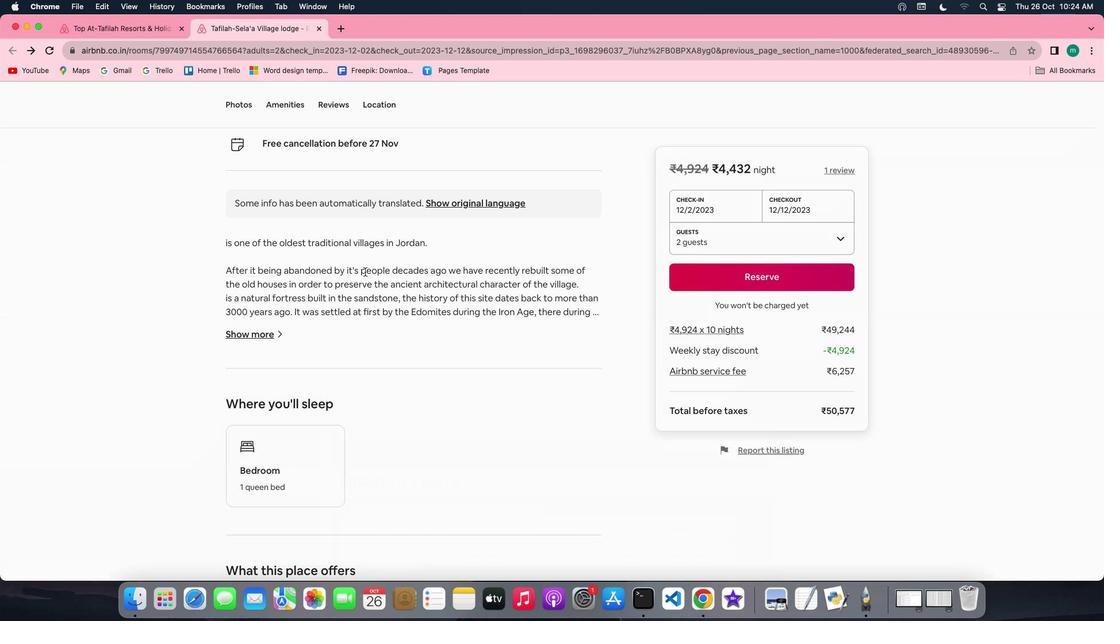 
Action: Mouse scrolled (365, 272) with delta (0, 0)
Screenshot: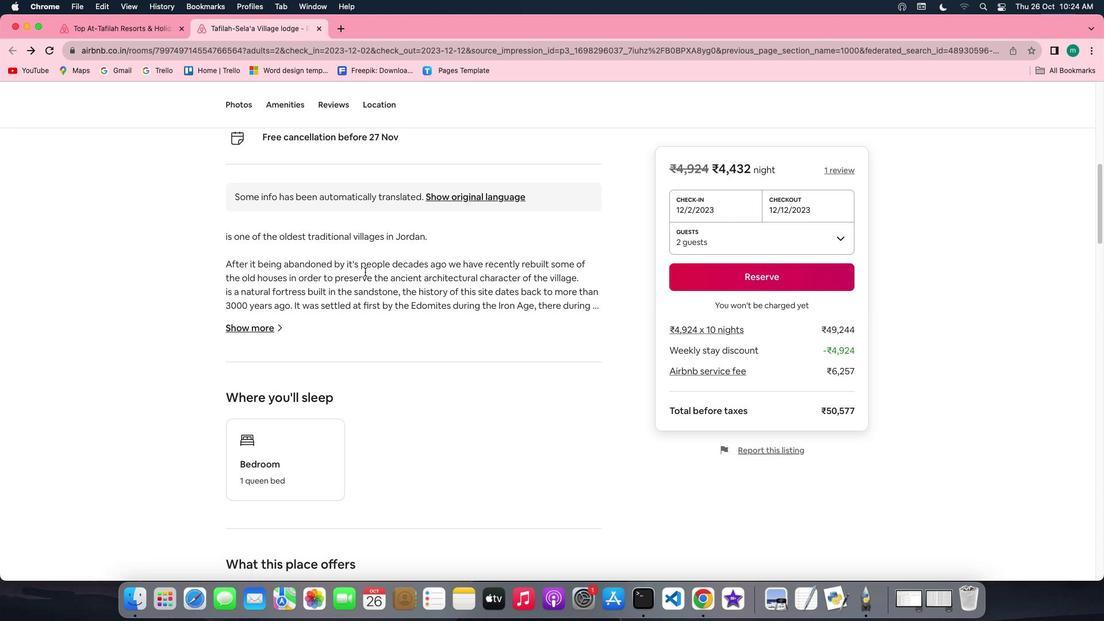 
Action: Mouse scrolled (365, 272) with delta (0, 0)
Screenshot: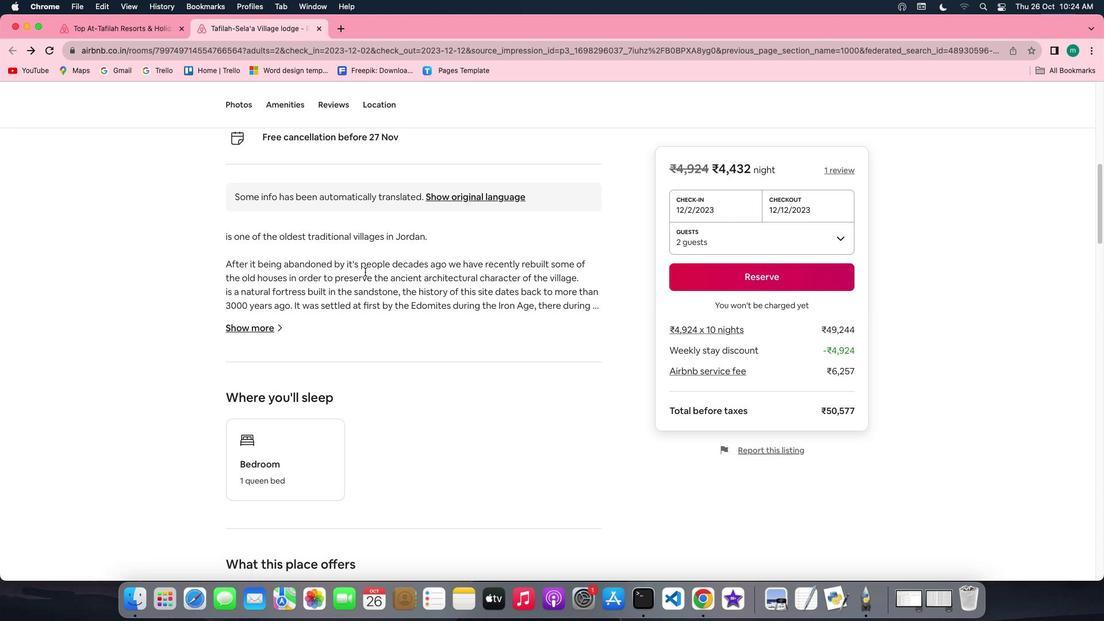 
Action: Mouse scrolled (365, 272) with delta (0, -1)
Screenshot: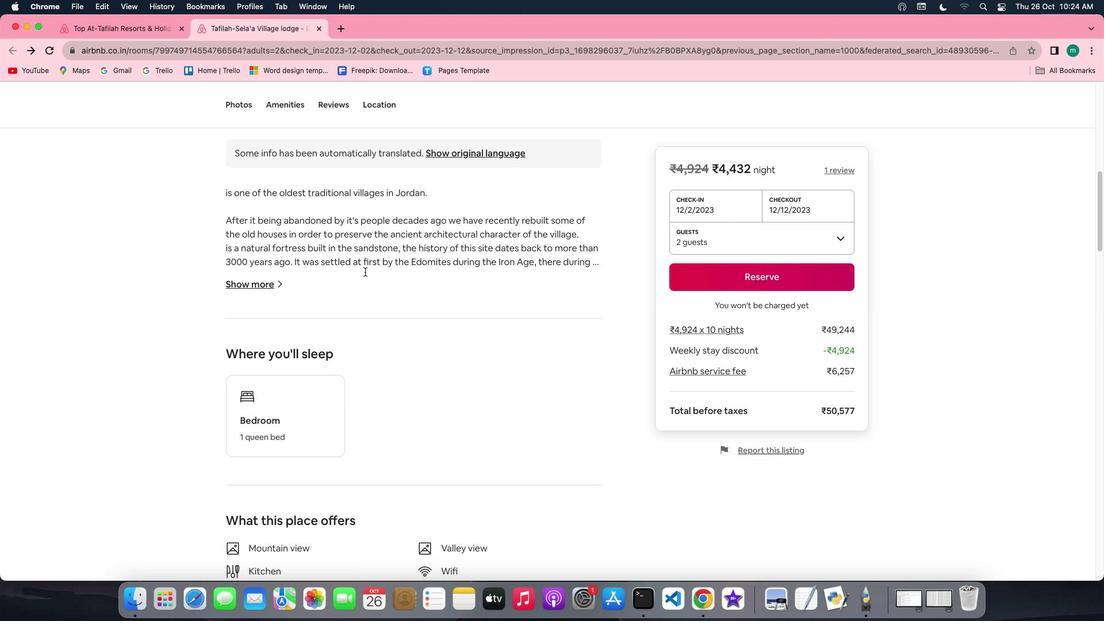 
Action: Mouse scrolled (365, 272) with delta (0, -2)
Screenshot: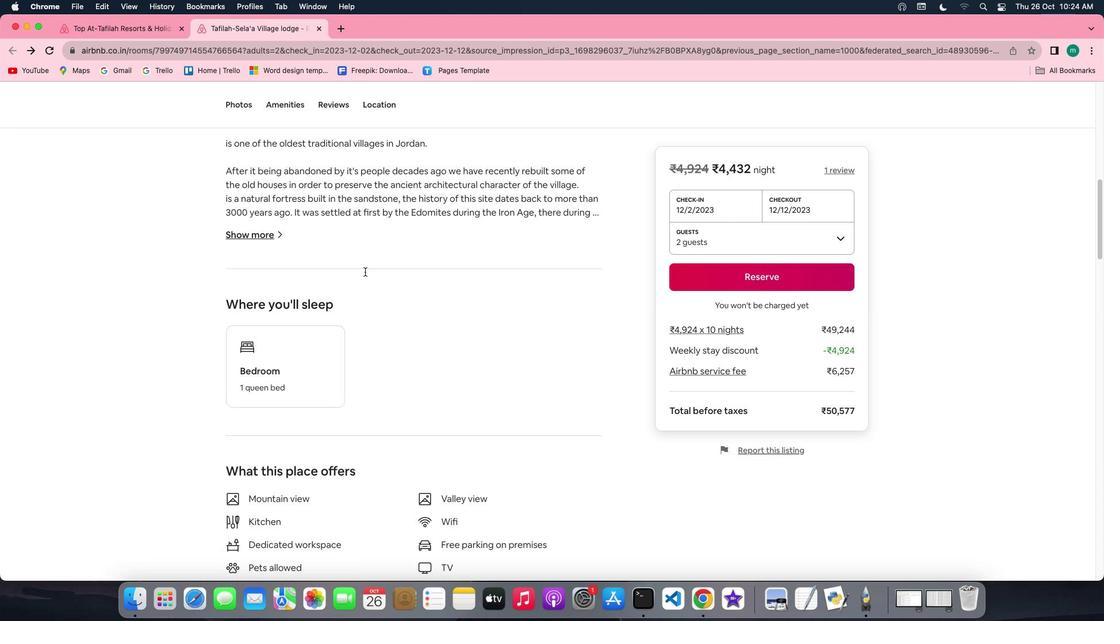 
Action: Mouse moved to (365, 272)
Screenshot: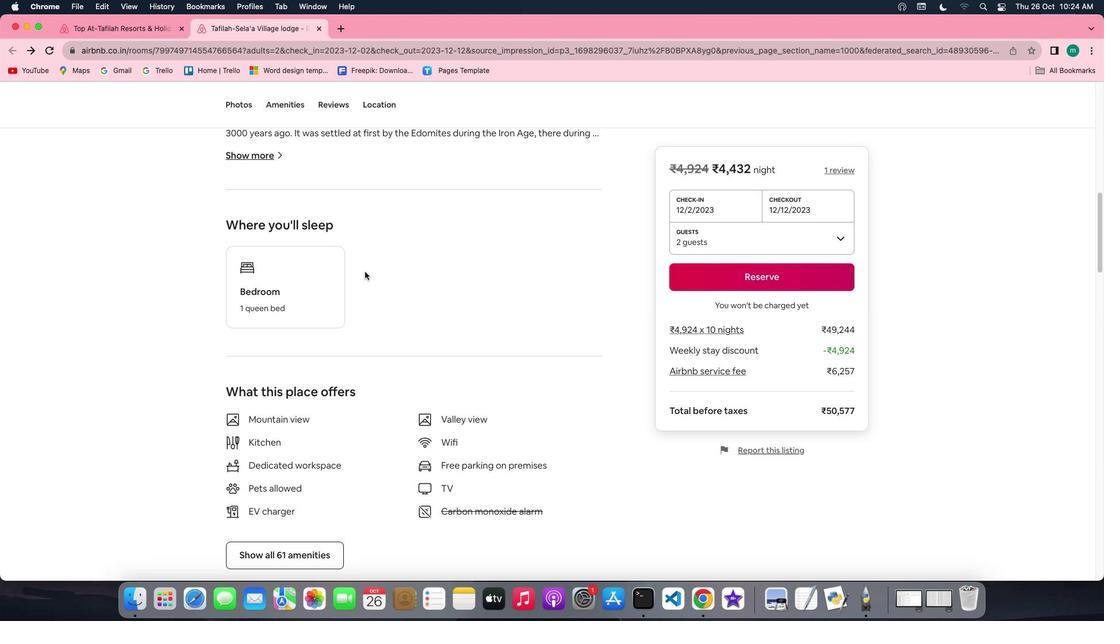 
Action: Mouse scrolled (365, 272) with delta (0, 0)
Screenshot: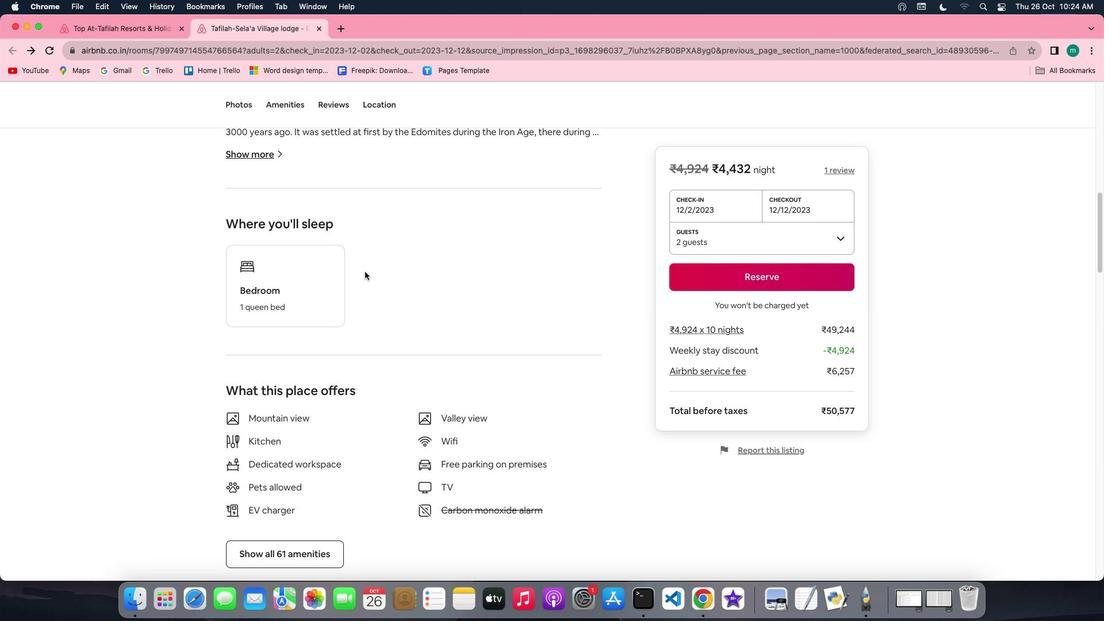 
Action: Mouse scrolled (365, 272) with delta (0, 0)
Screenshot: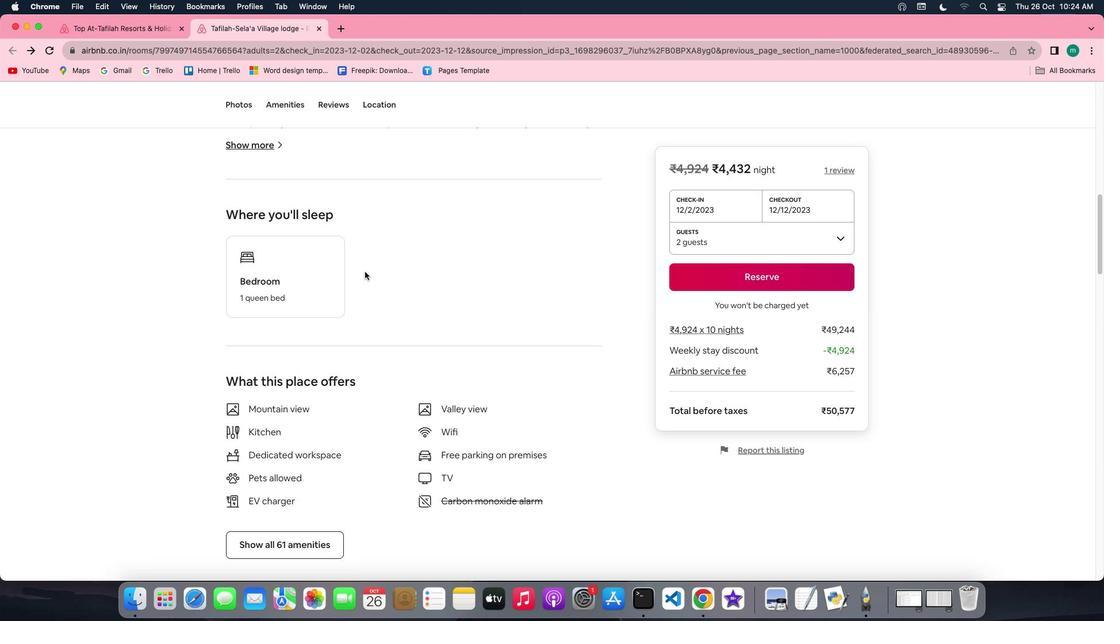 
Action: Mouse scrolled (365, 272) with delta (0, -1)
Screenshot: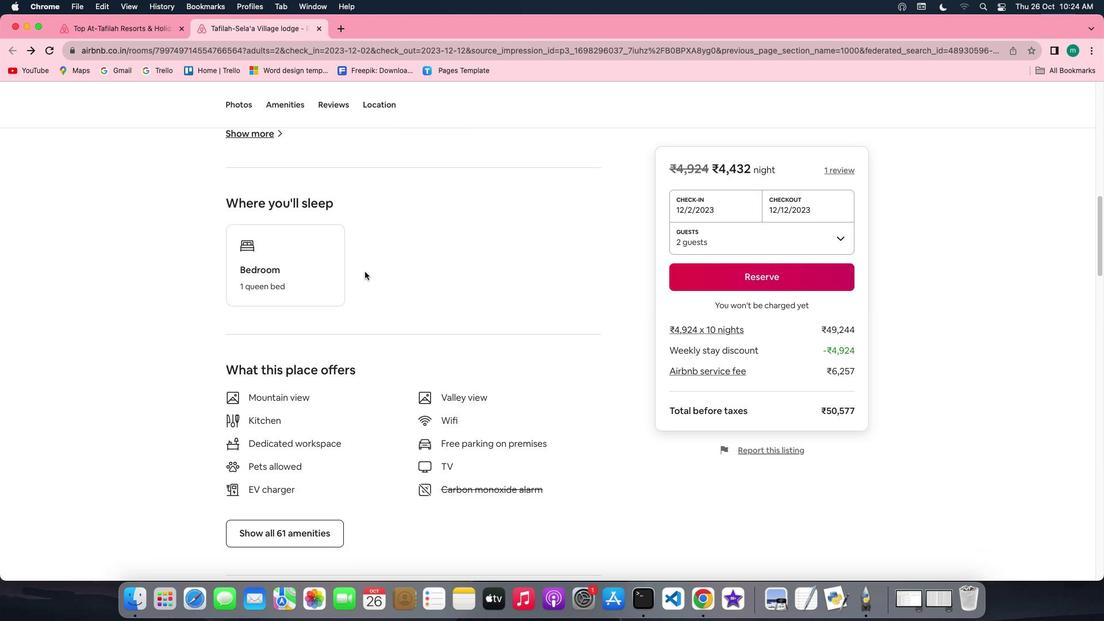 
Action: Mouse scrolled (365, 272) with delta (0, 0)
Screenshot: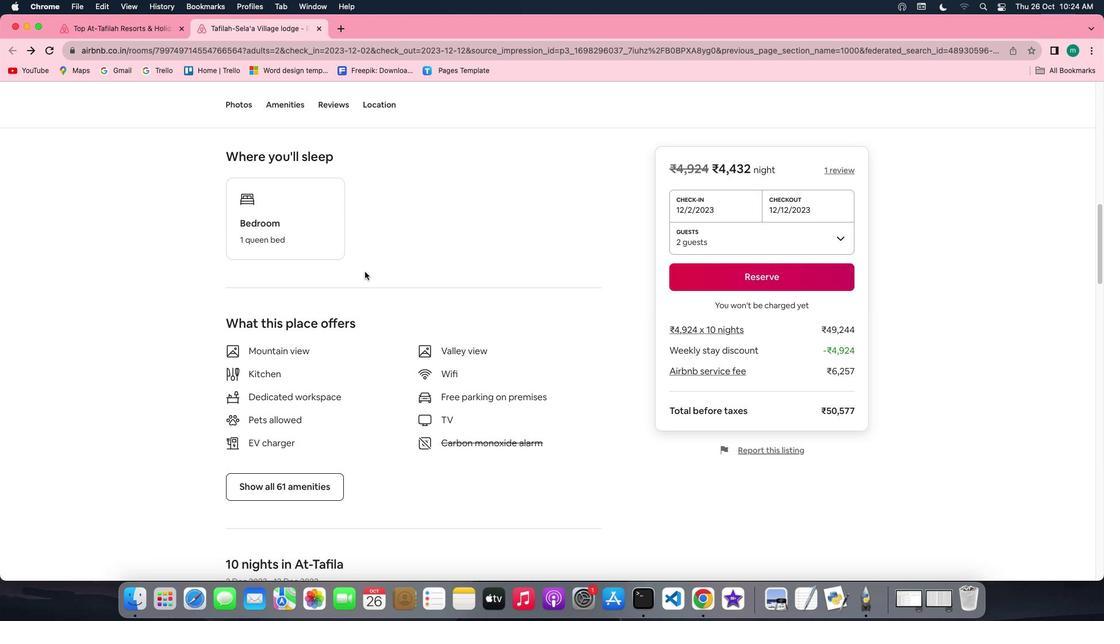 
Action: Mouse scrolled (365, 272) with delta (0, 0)
Screenshot: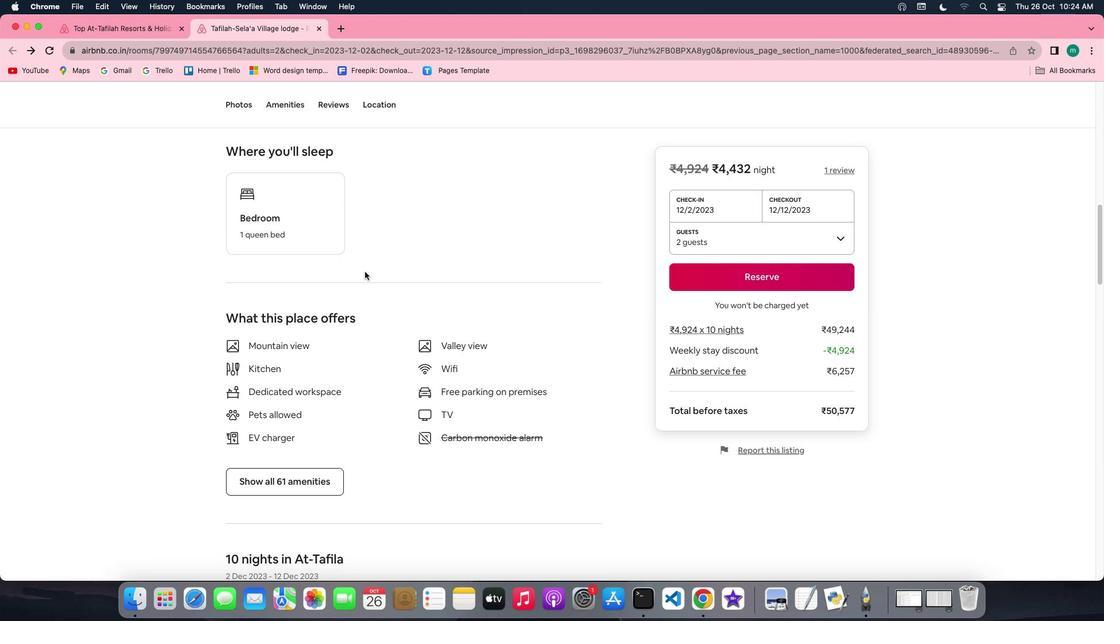 
Action: Mouse scrolled (365, 272) with delta (0, -1)
Screenshot: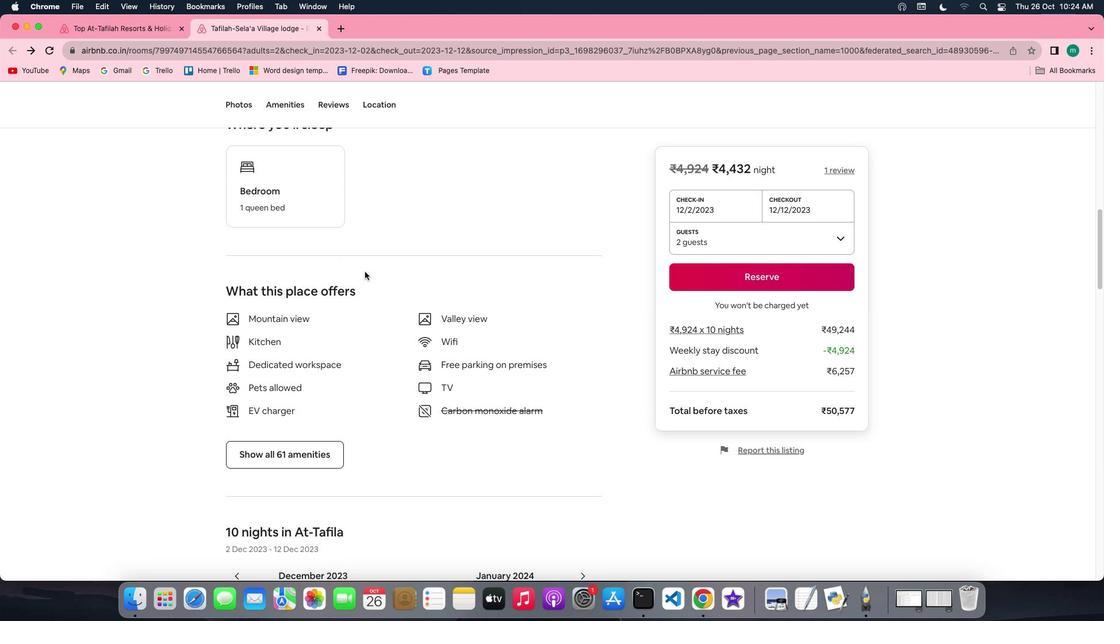 
Action: Mouse moved to (305, 418)
Screenshot: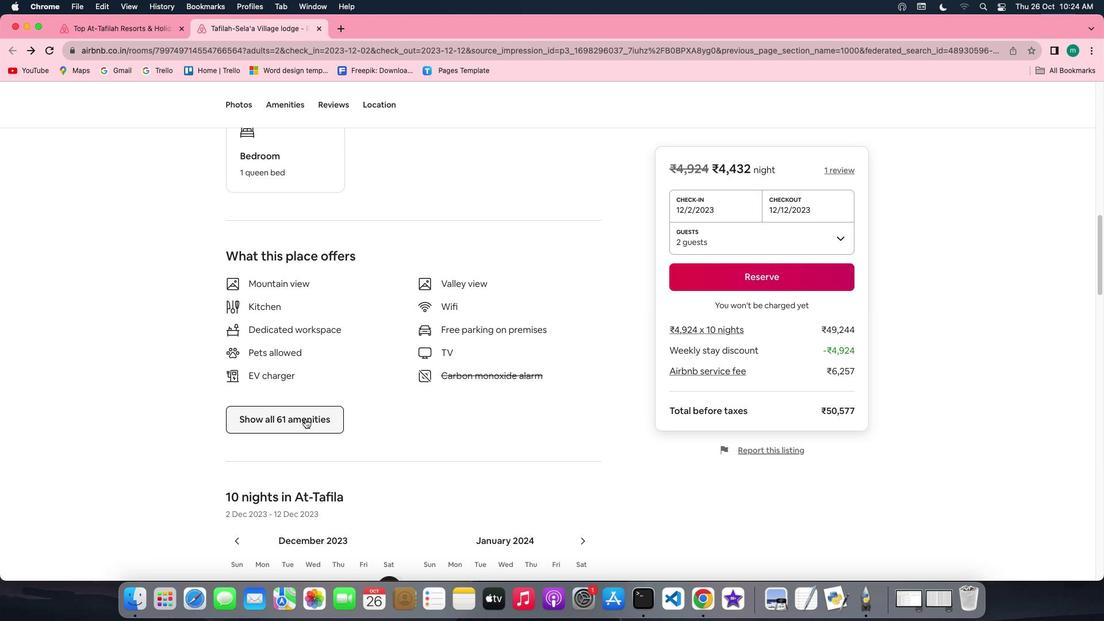
Action: Mouse pressed left at (305, 418)
Screenshot: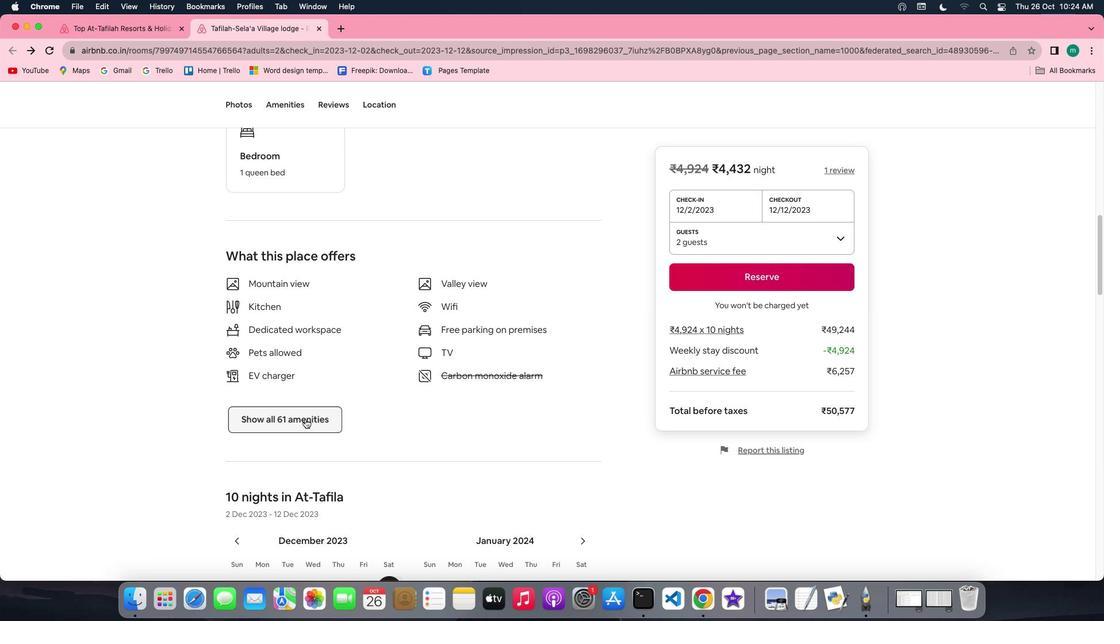
Action: Mouse moved to (603, 436)
Screenshot: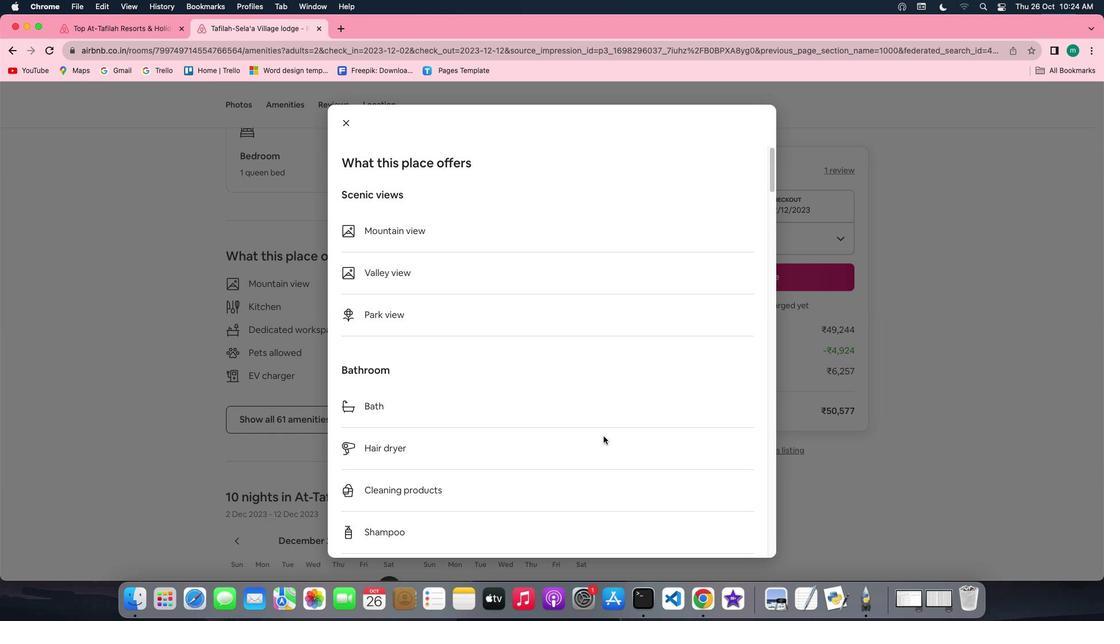 
Action: Mouse scrolled (603, 436) with delta (0, 0)
Screenshot: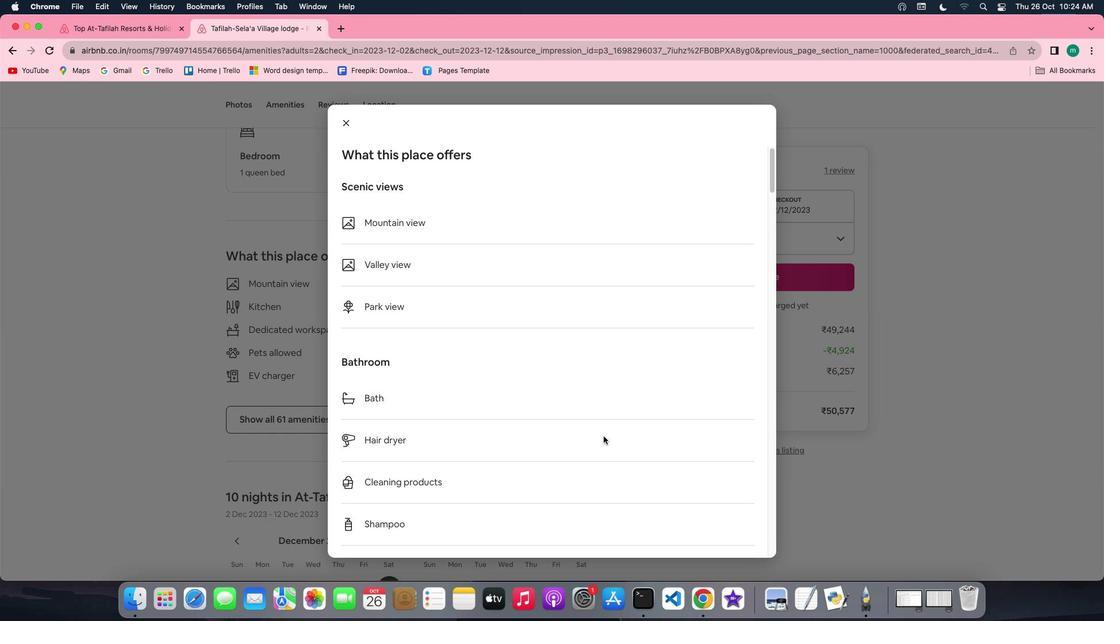 
Action: Mouse scrolled (603, 436) with delta (0, 0)
Screenshot: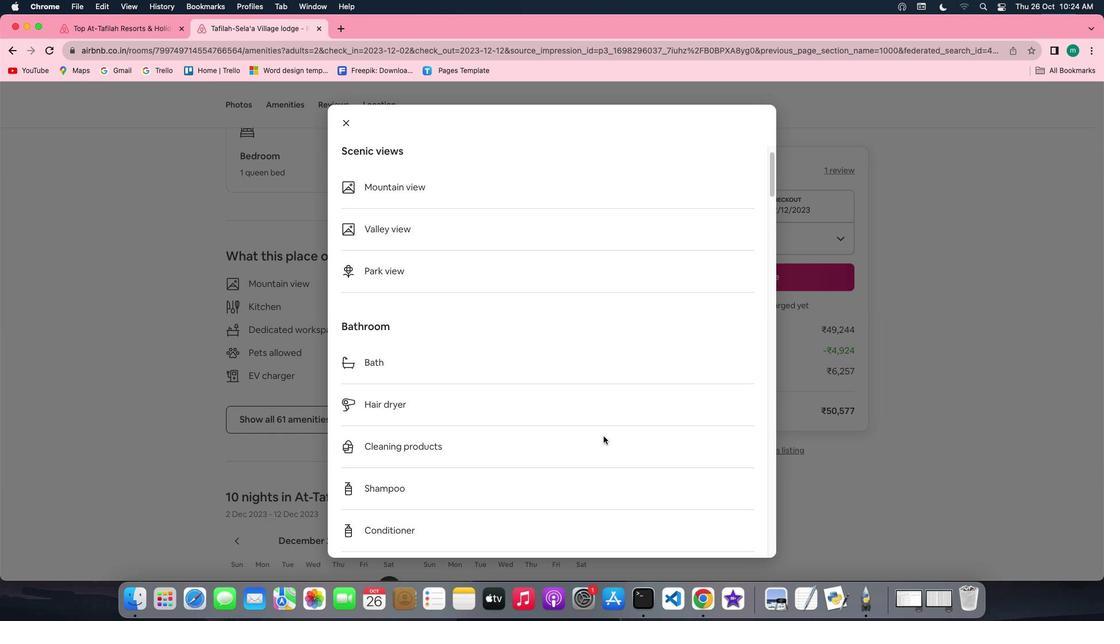 
Action: Mouse scrolled (603, 436) with delta (0, -1)
Screenshot: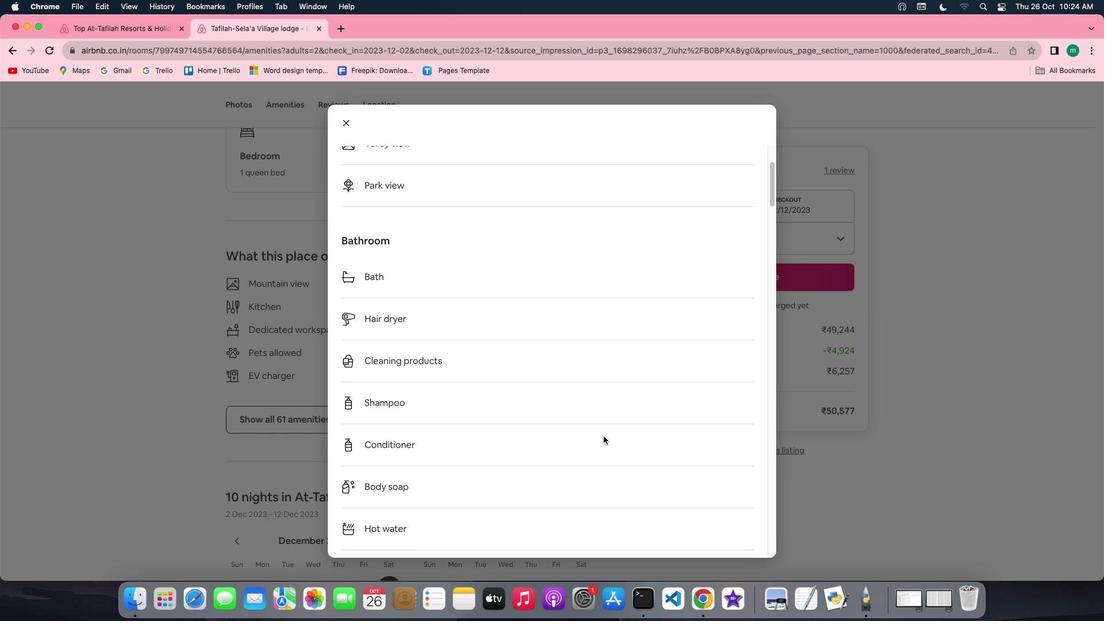
Action: Mouse scrolled (603, 436) with delta (0, -2)
Screenshot: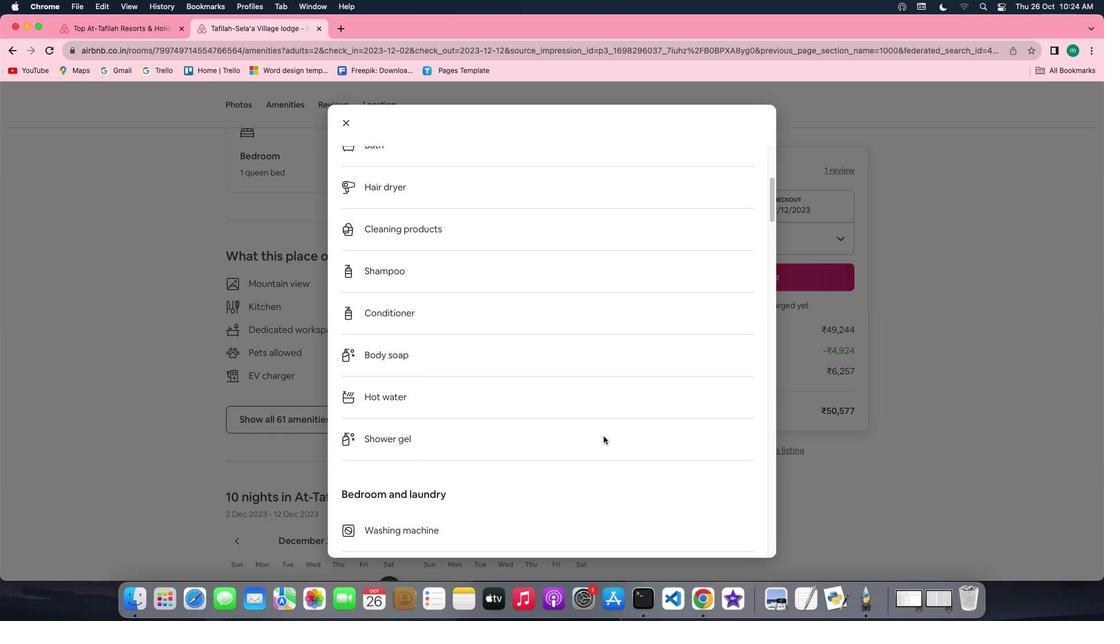 
Action: Mouse scrolled (603, 436) with delta (0, -2)
Screenshot: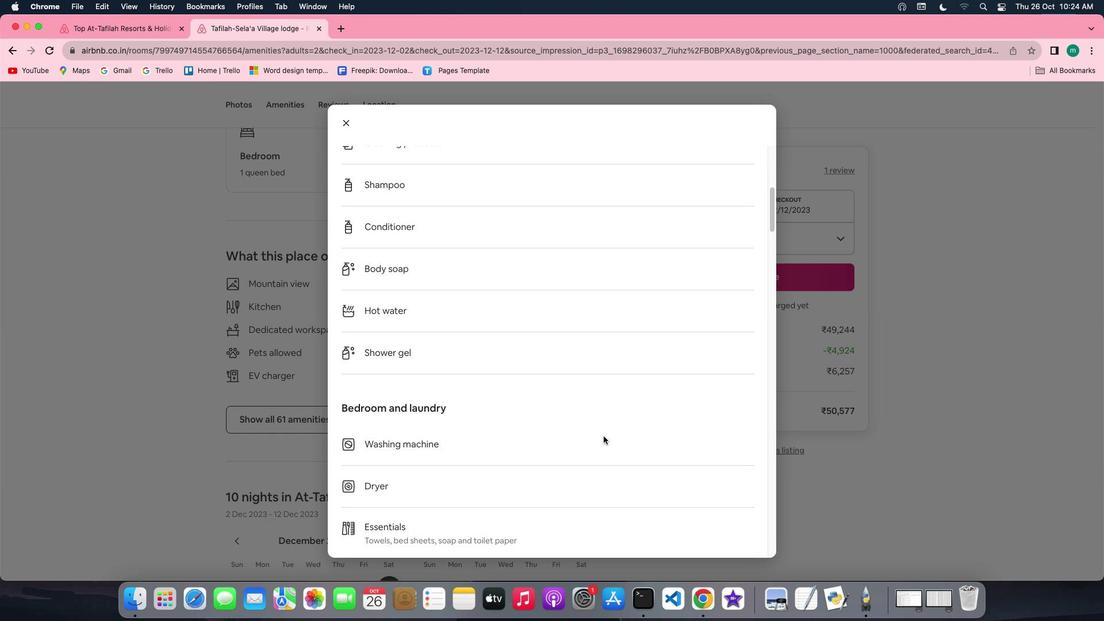 
Action: Mouse scrolled (603, 436) with delta (0, 0)
Screenshot: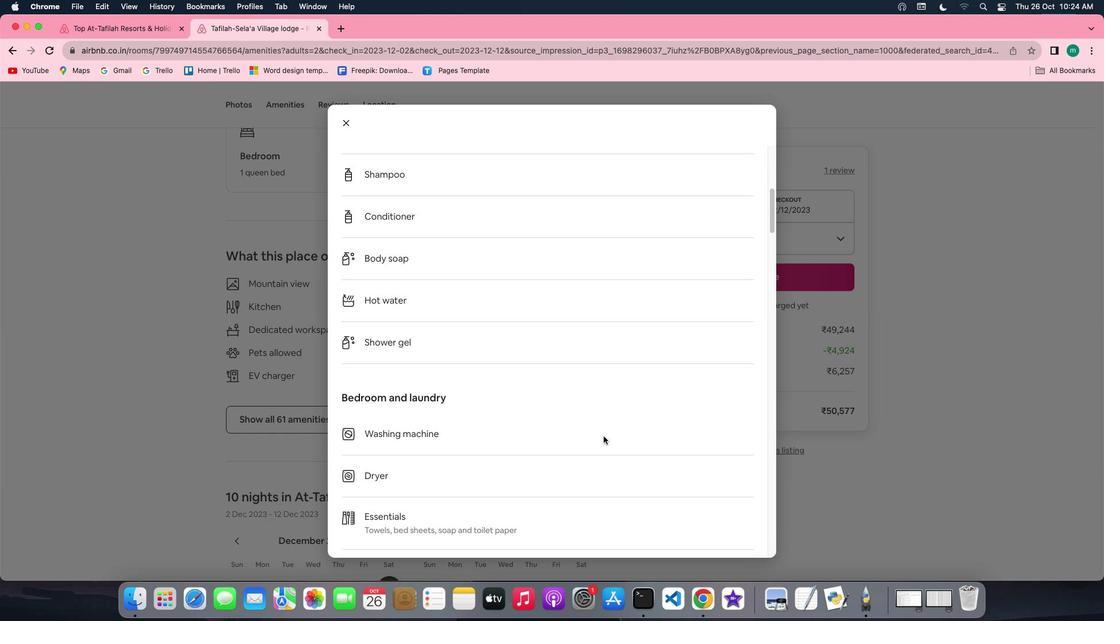 
Action: Mouse scrolled (603, 436) with delta (0, 0)
Screenshot: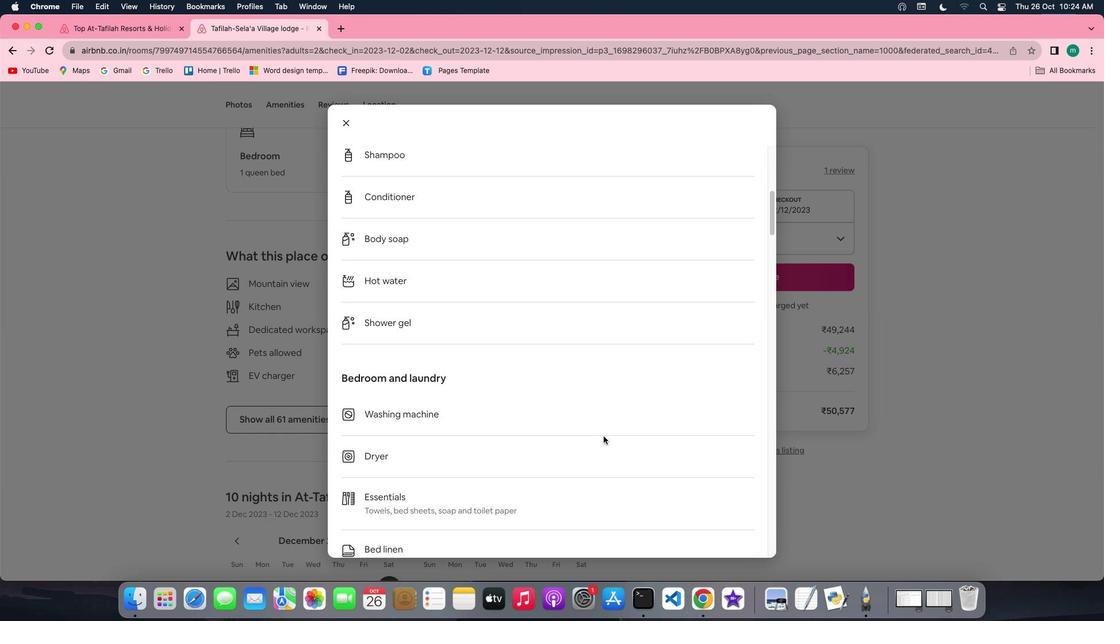 
Action: Mouse scrolled (603, 436) with delta (0, -1)
Screenshot: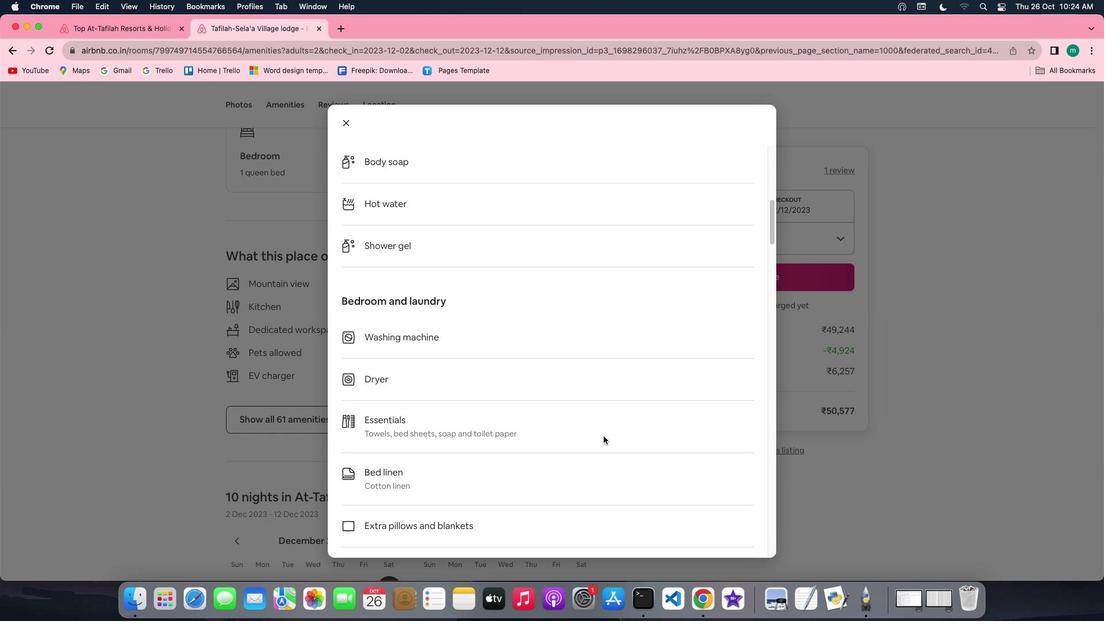 
Action: Mouse scrolled (603, 436) with delta (0, -2)
Screenshot: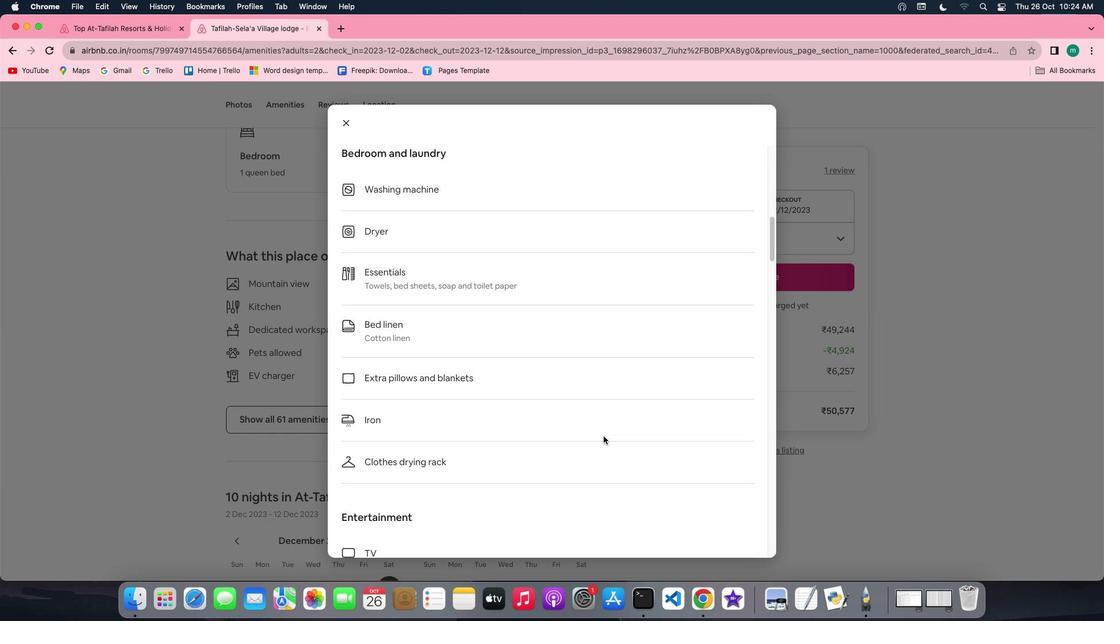 
Action: Mouse scrolled (603, 436) with delta (0, -2)
Screenshot: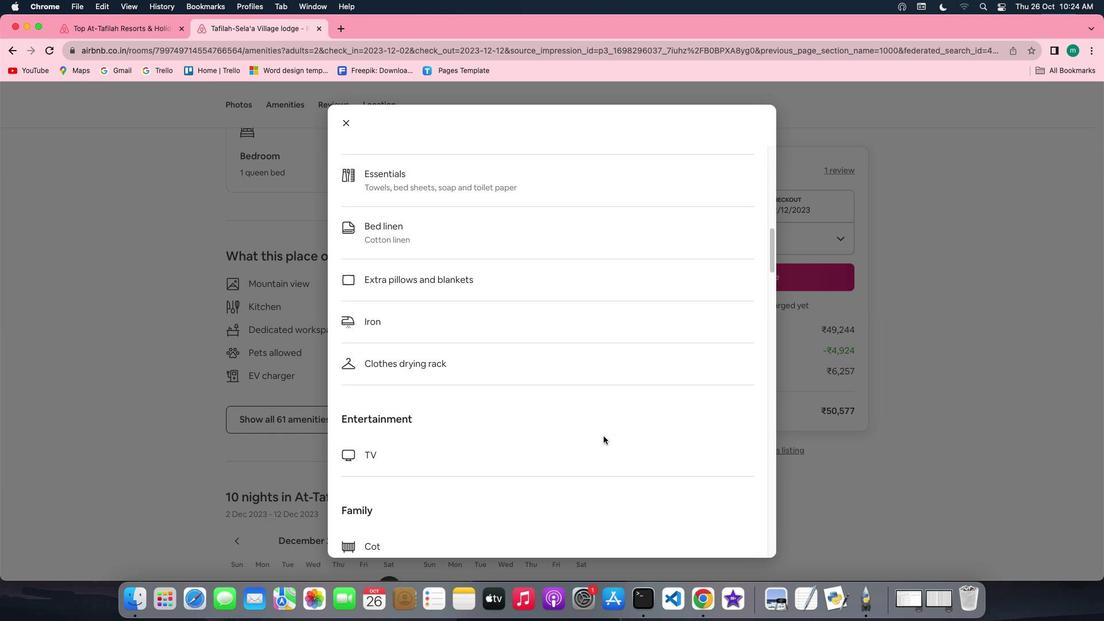 
Action: Mouse scrolled (603, 436) with delta (0, 0)
Screenshot: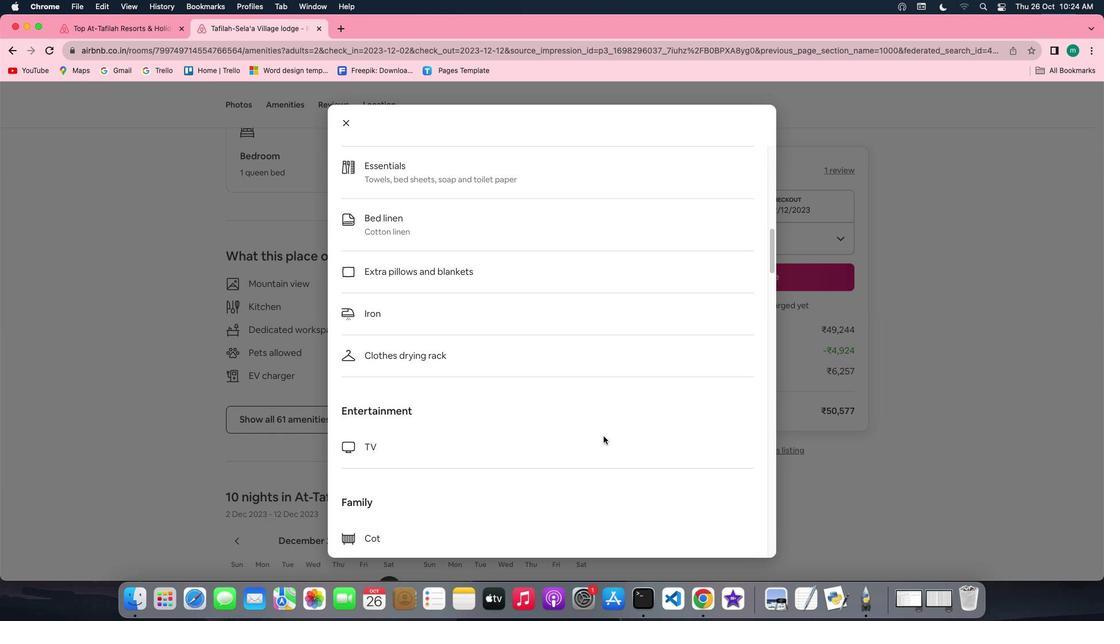 
Action: Mouse scrolled (603, 436) with delta (0, 0)
Screenshot: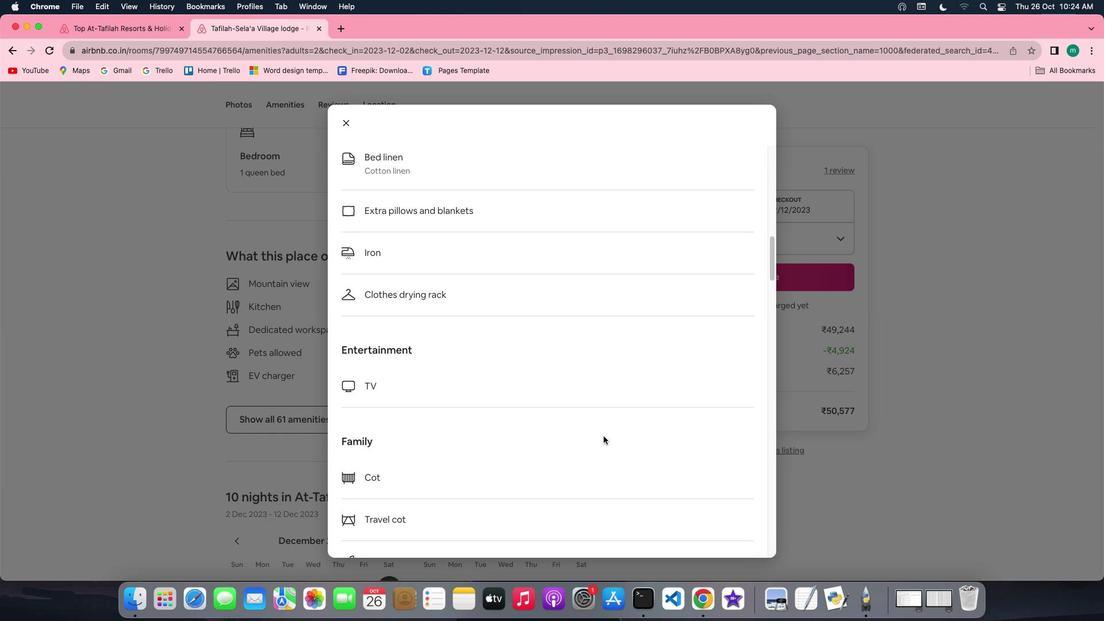
Action: Mouse scrolled (603, 436) with delta (0, -1)
Screenshot: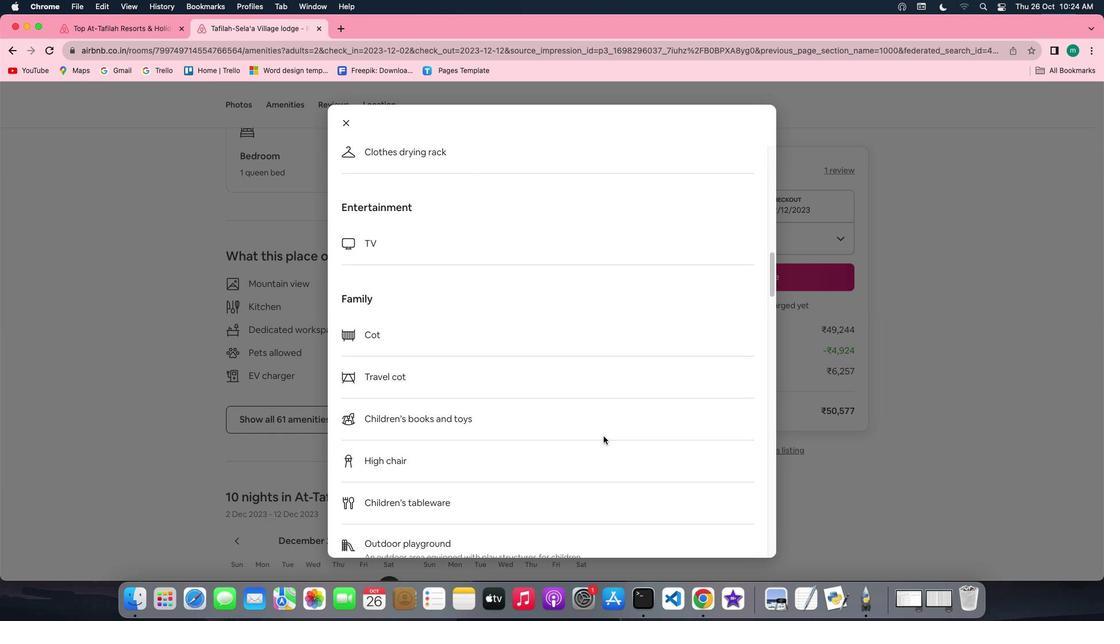 
Action: Mouse scrolled (603, 436) with delta (0, -2)
Screenshot: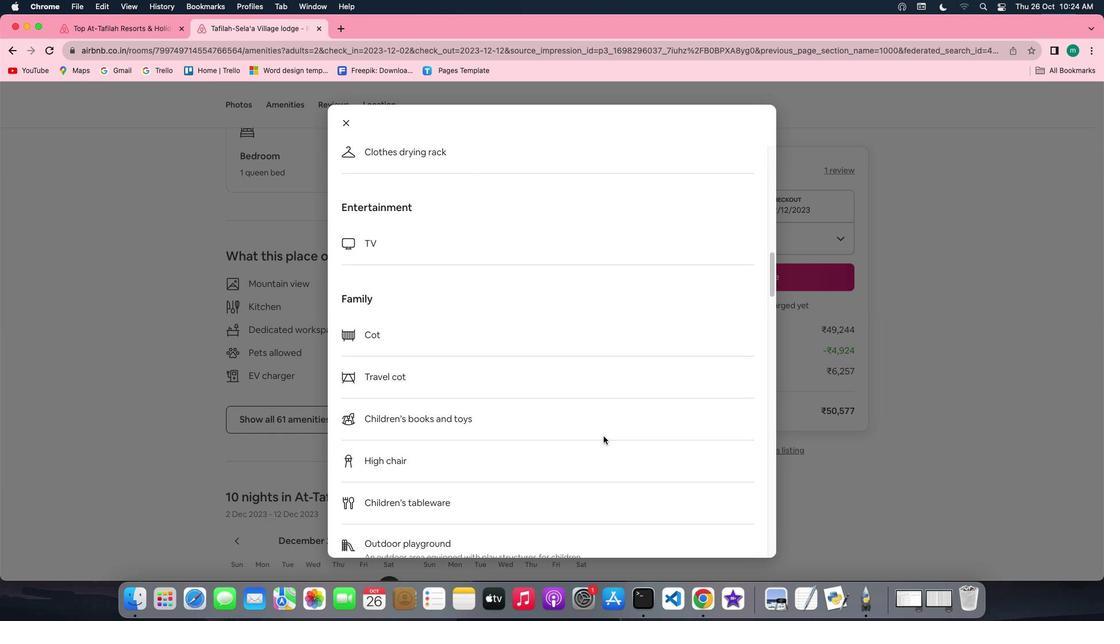 
Action: Mouse scrolled (603, 436) with delta (0, -2)
Screenshot: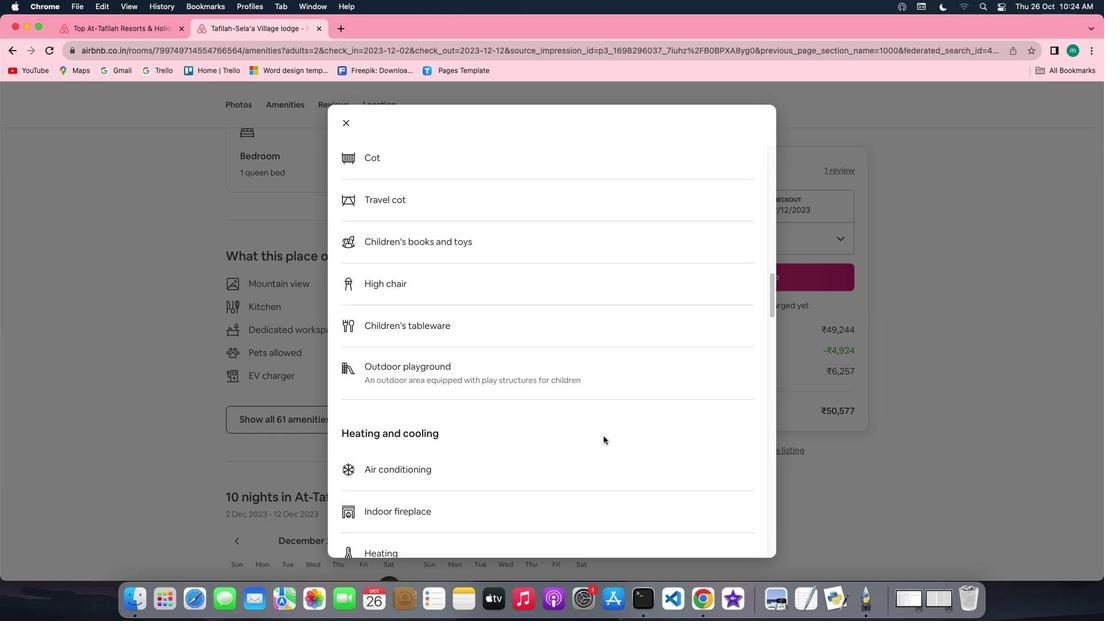 
Action: Mouse scrolled (603, 436) with delta (0, -3)
Screenshot: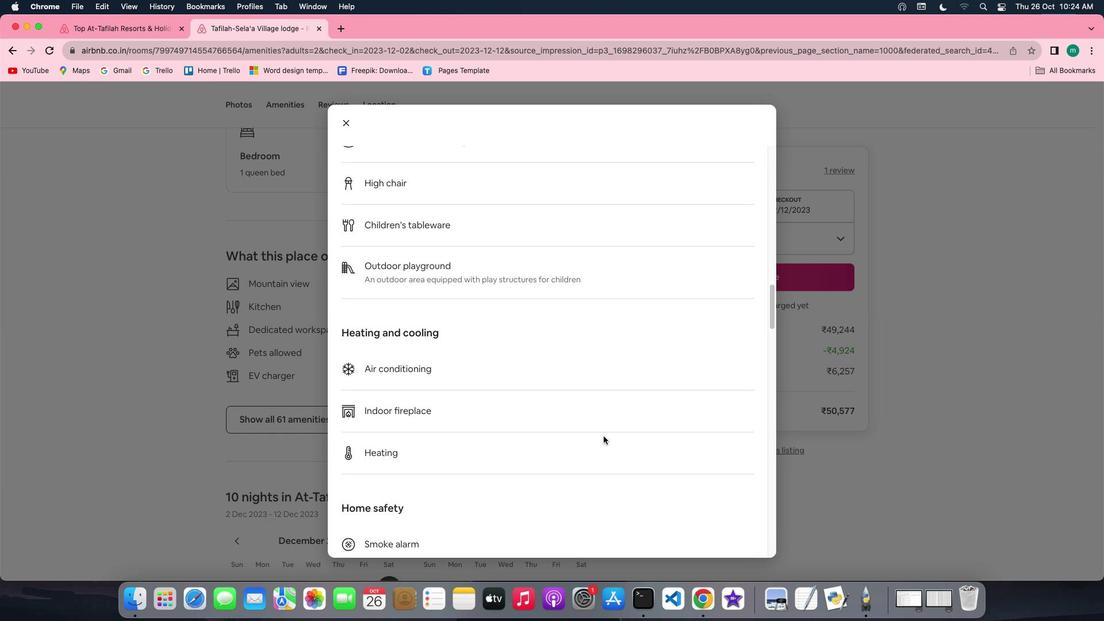 
Action: Mouse scrolled (603, 436) with delta (0, 0)
Screenshot: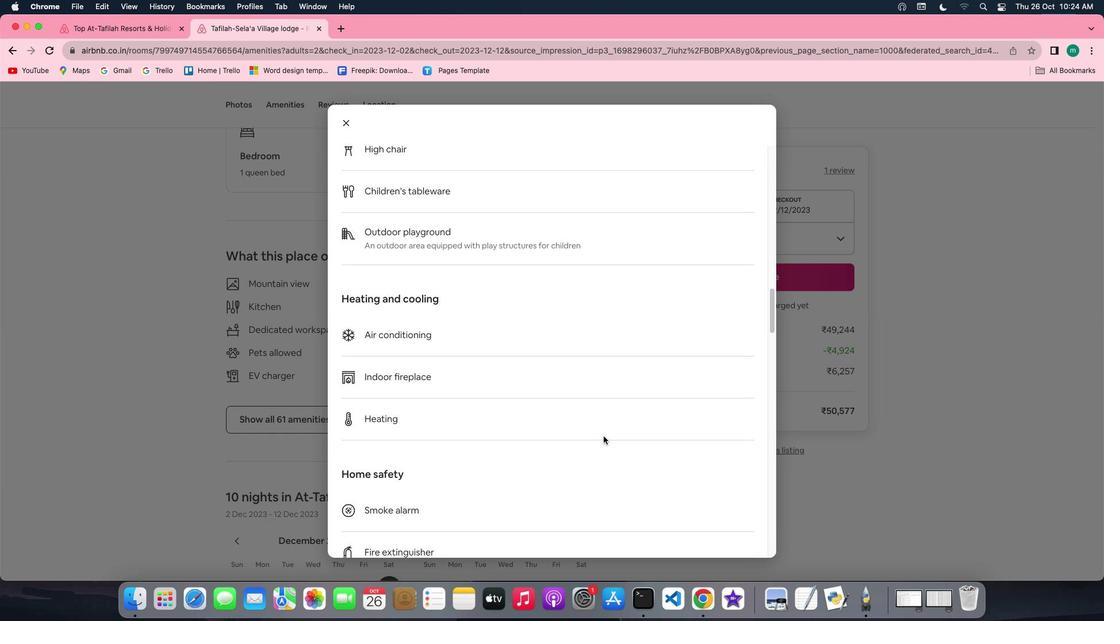 
Action: Mouse scrolled (603, 436) with delta (0, 0)
Screenshot: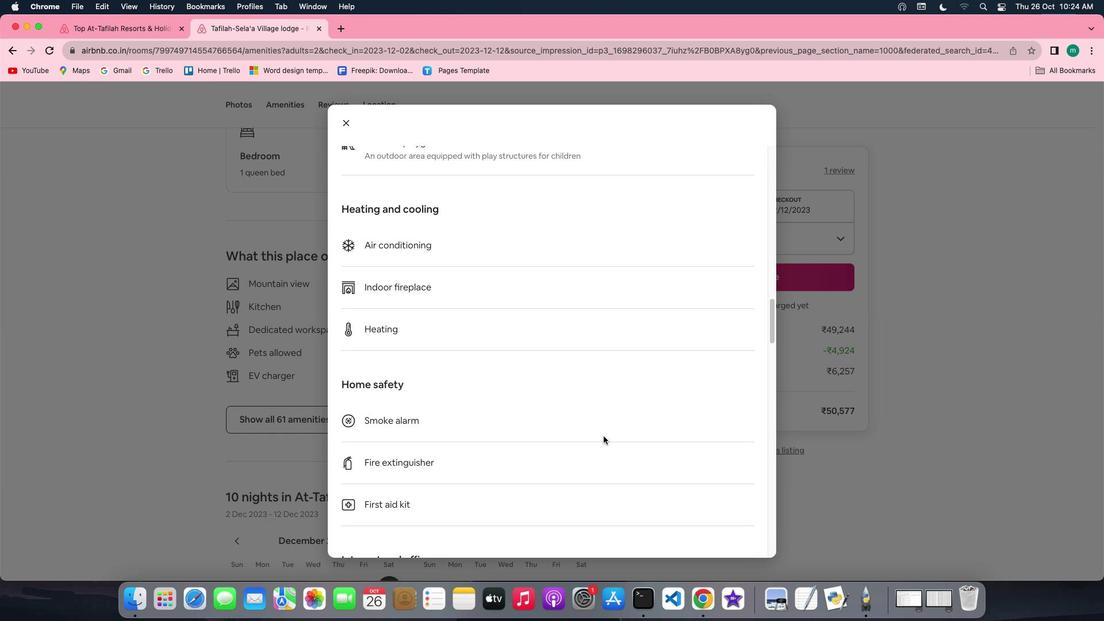 
Action: Mouse scrolled (603, 436) with delta (0, -1)
Screenshot: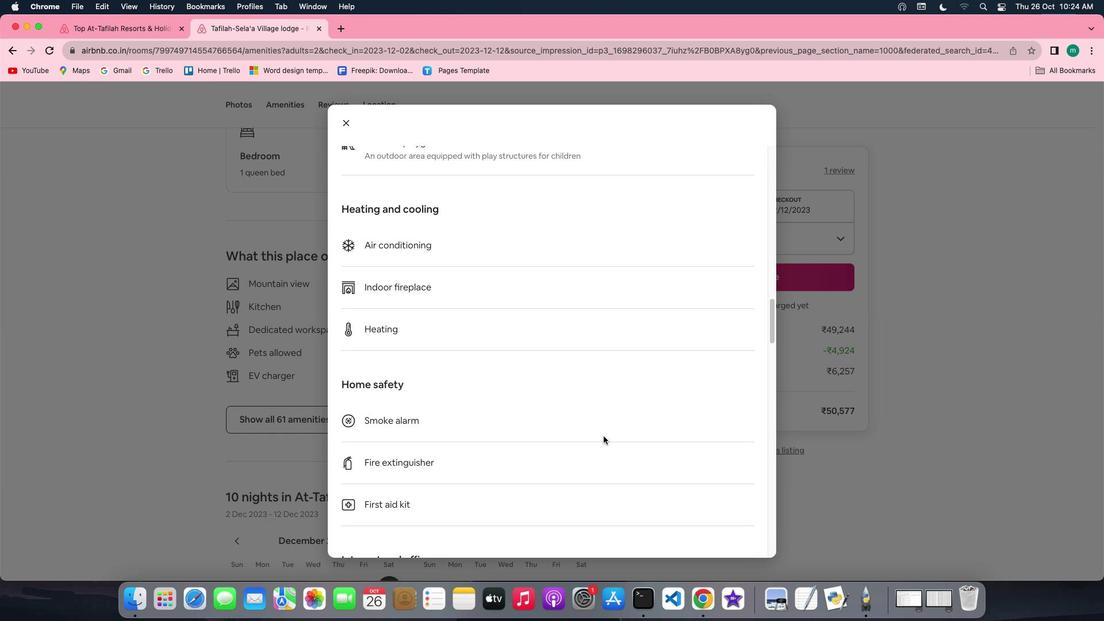 
Action: Mouse scrolled (603, 436) with delta (0, -2)
Screenshot: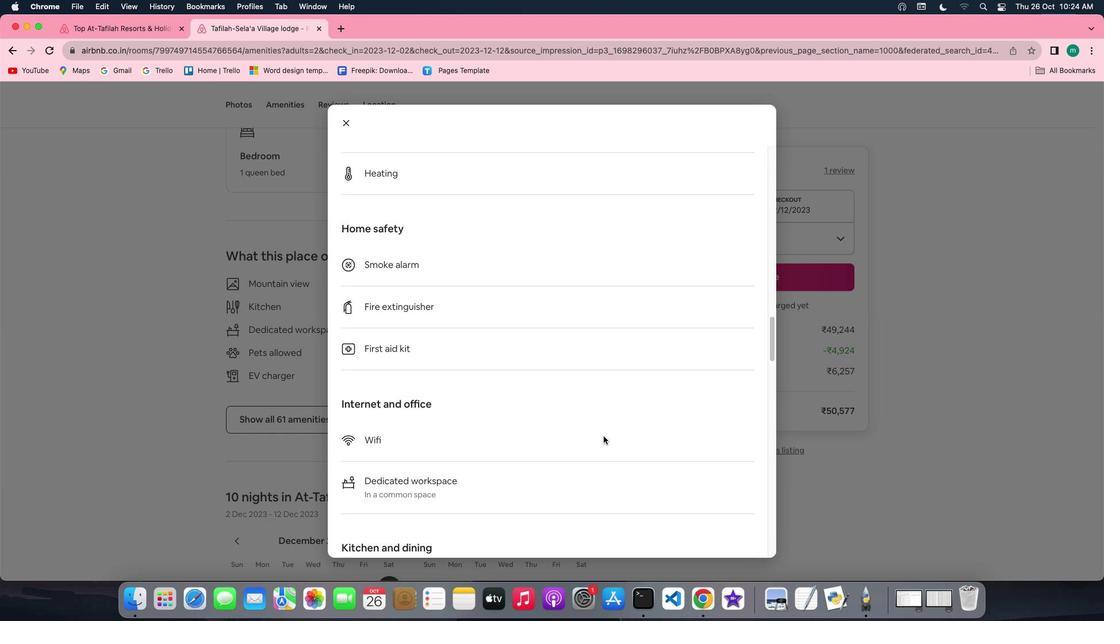 
Action: Mouse scrolled (603, 436) with delta (0, -3)
Screenshot: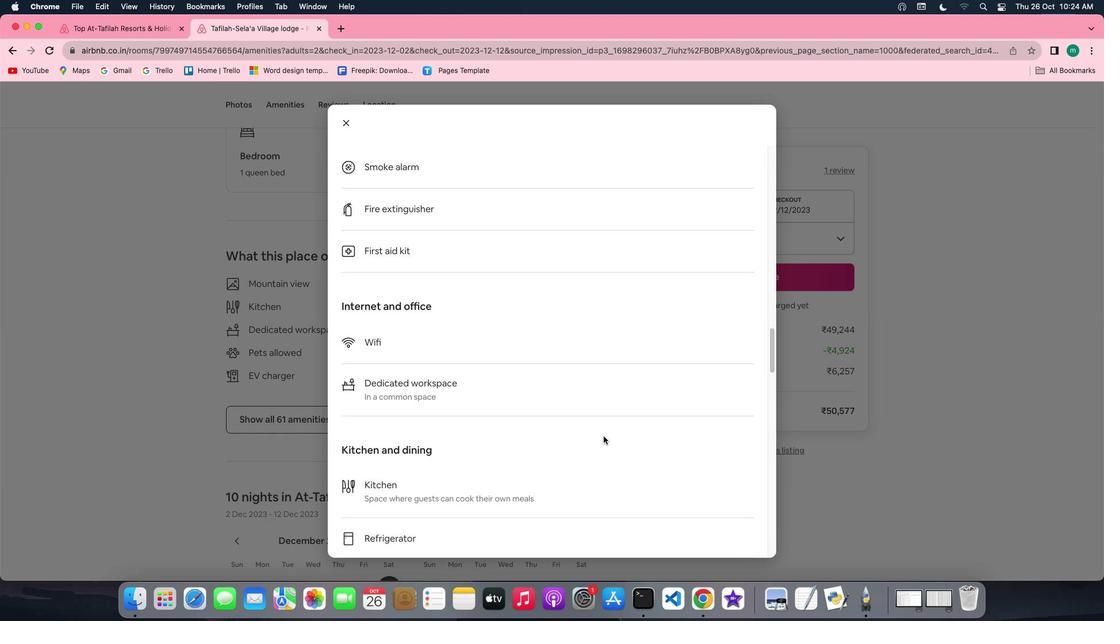
Action: Mouse scrolled (603, 436) with delta (0, 0)
Screenshot: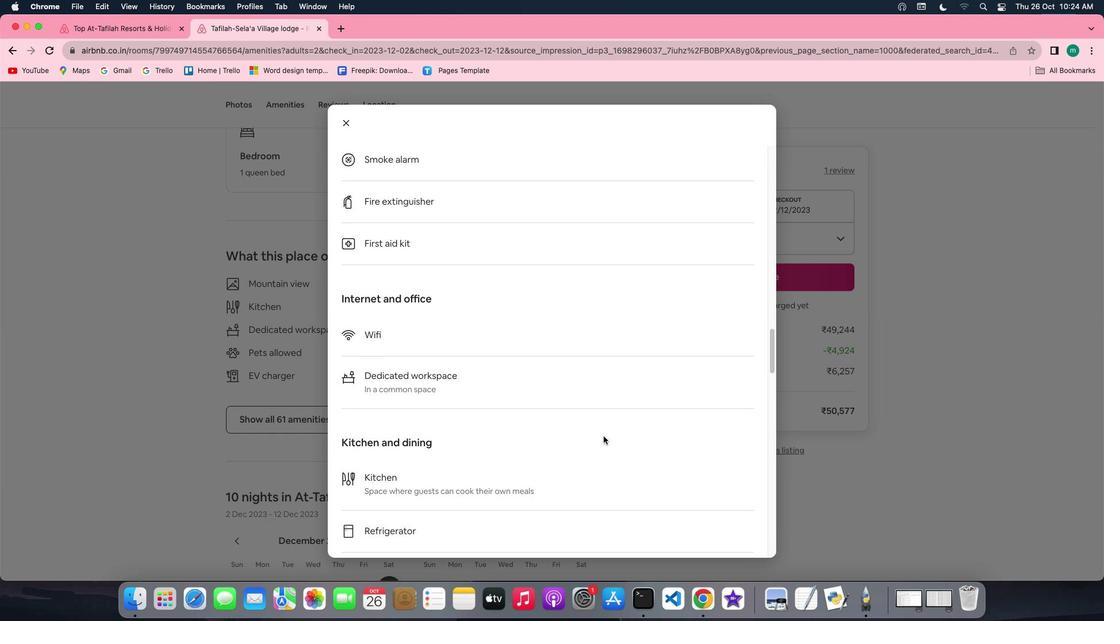 
Action: Mouse scrolled (603, 436) with delta (0, 0)
Screenshot: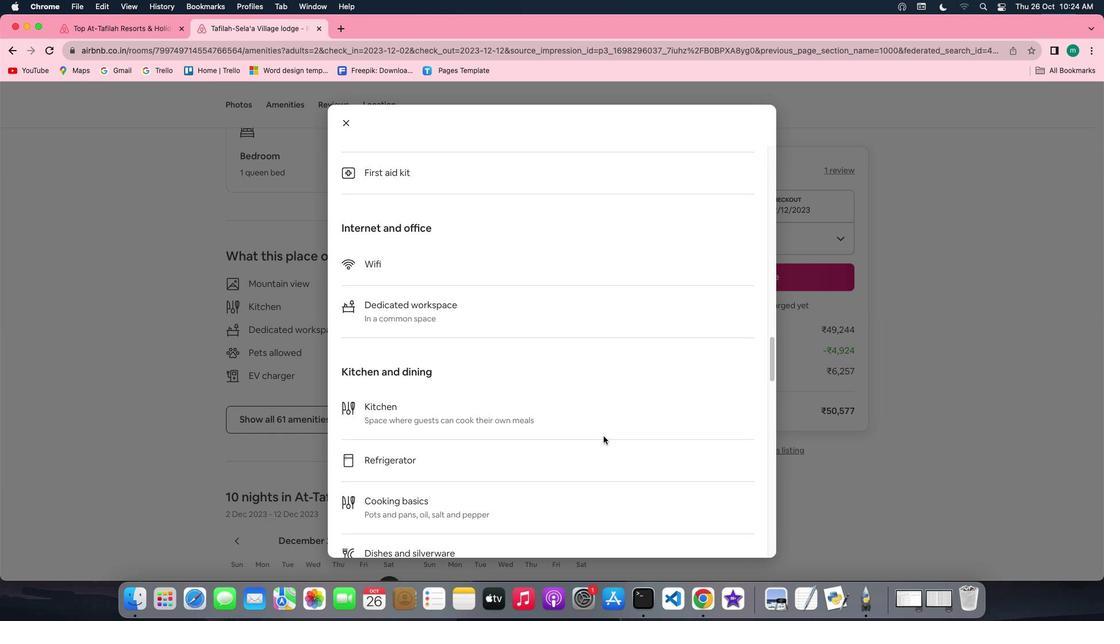 
Action: Mouse scrolled (603, 436) with delta (0, 0)
Screenshot: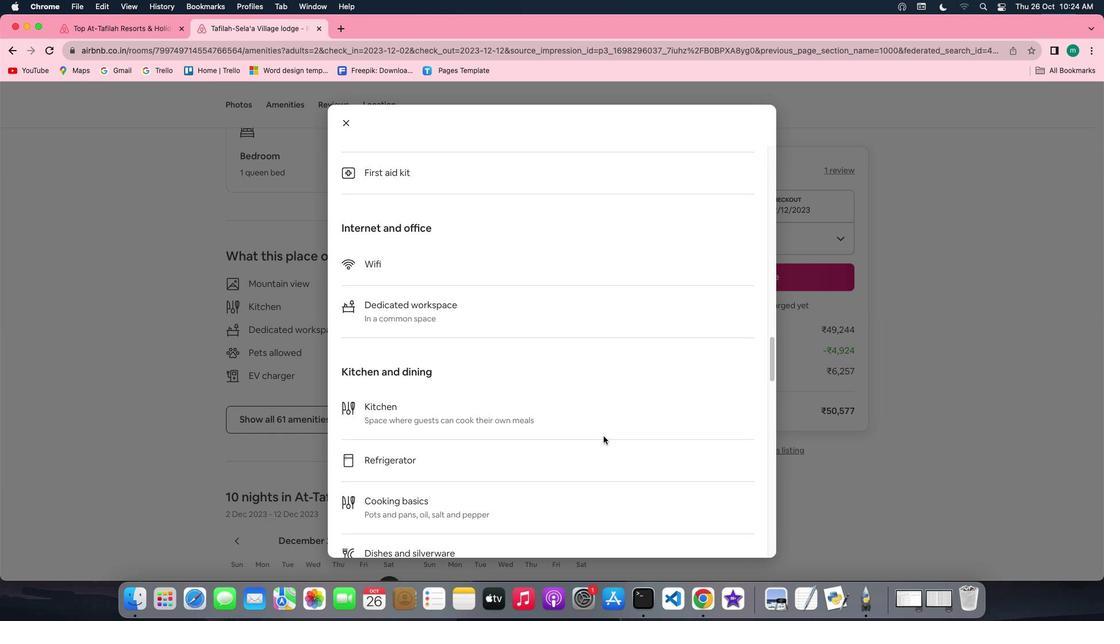
Action: Mouse scrolled (603, 436) with delta (0, -1)
Screenshot: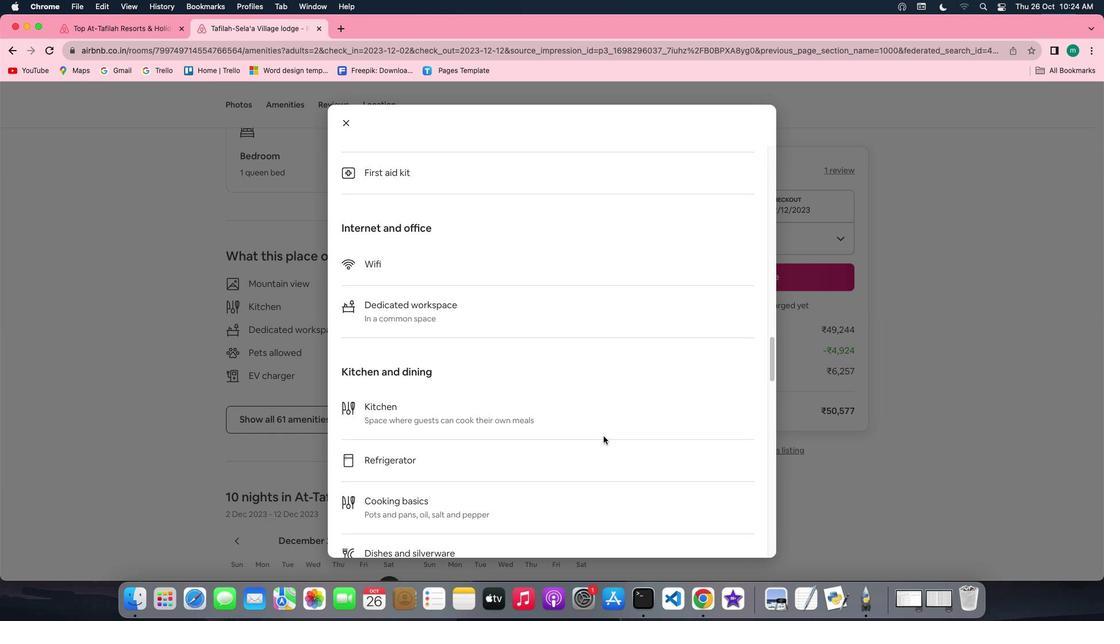 
Action: Mouse scrolled (603, 436) with delta (0, -2)
Screenshot: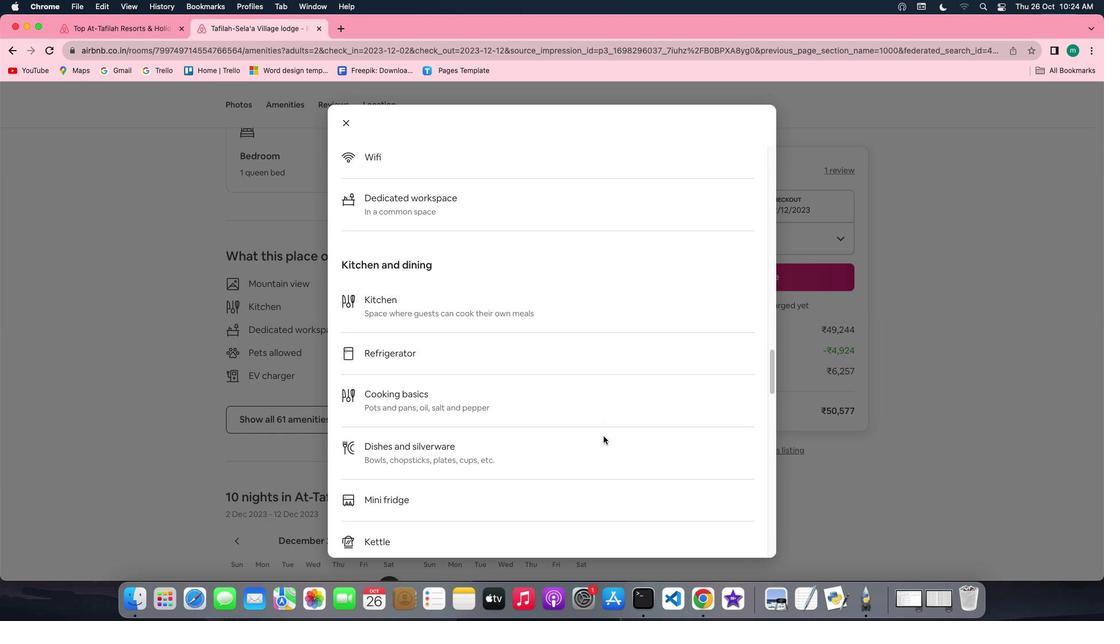 
Action: Mouse scrolled (603, 436) with delta (0, -2)
Screenshot: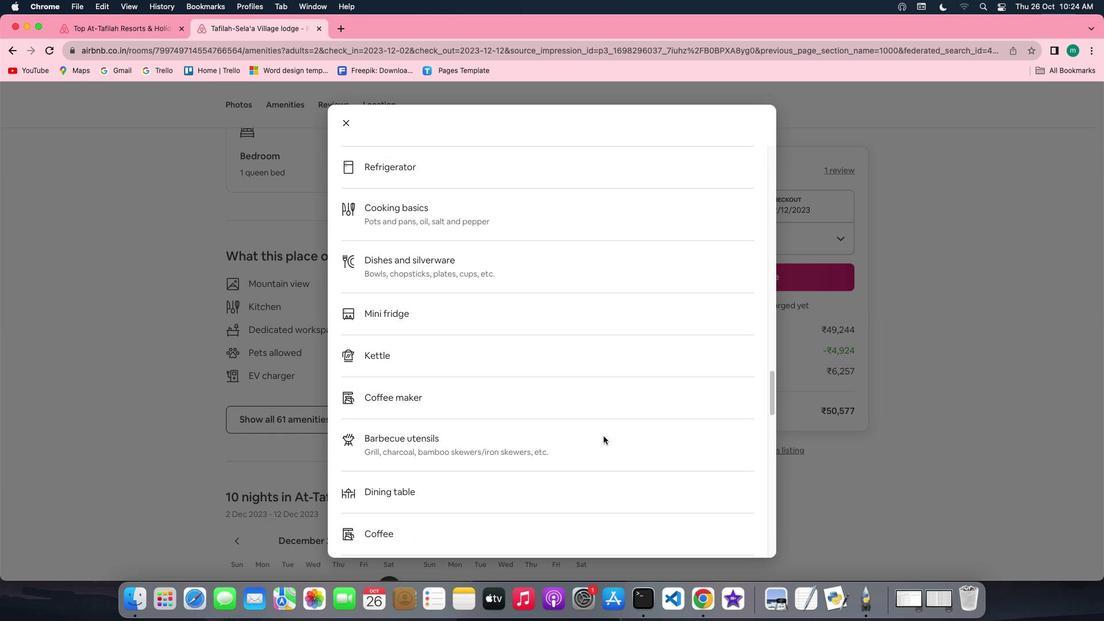 
Action: Mouse scrolled (603, 436) with delta (0, 0)
Screenshot: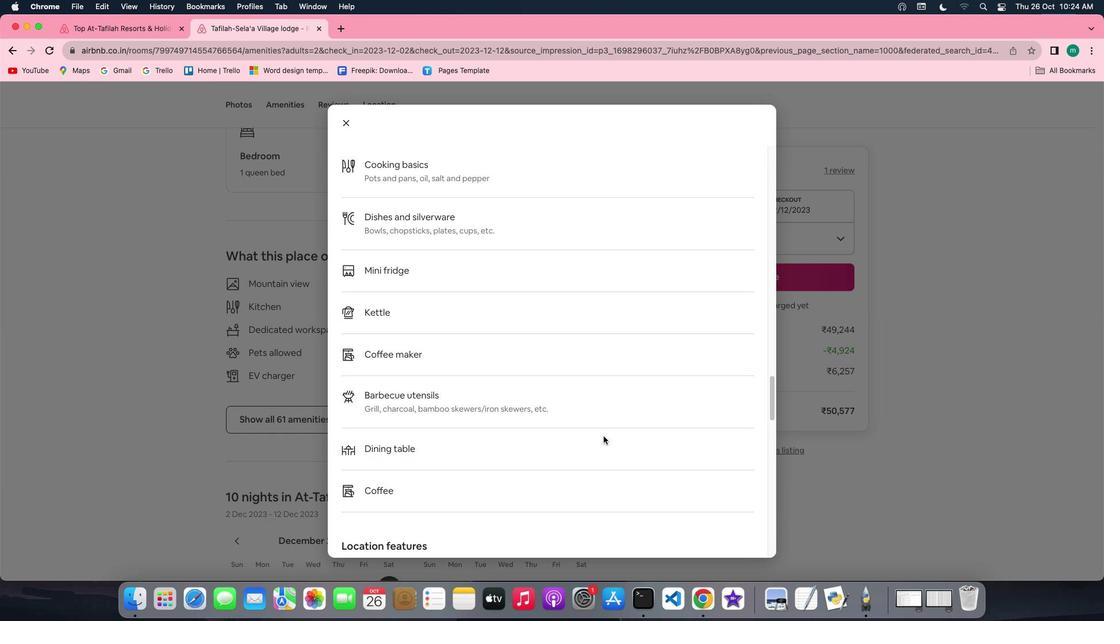 
Action: Mouse scrolled (603, 436) with delta (0, 0)
Screenshot: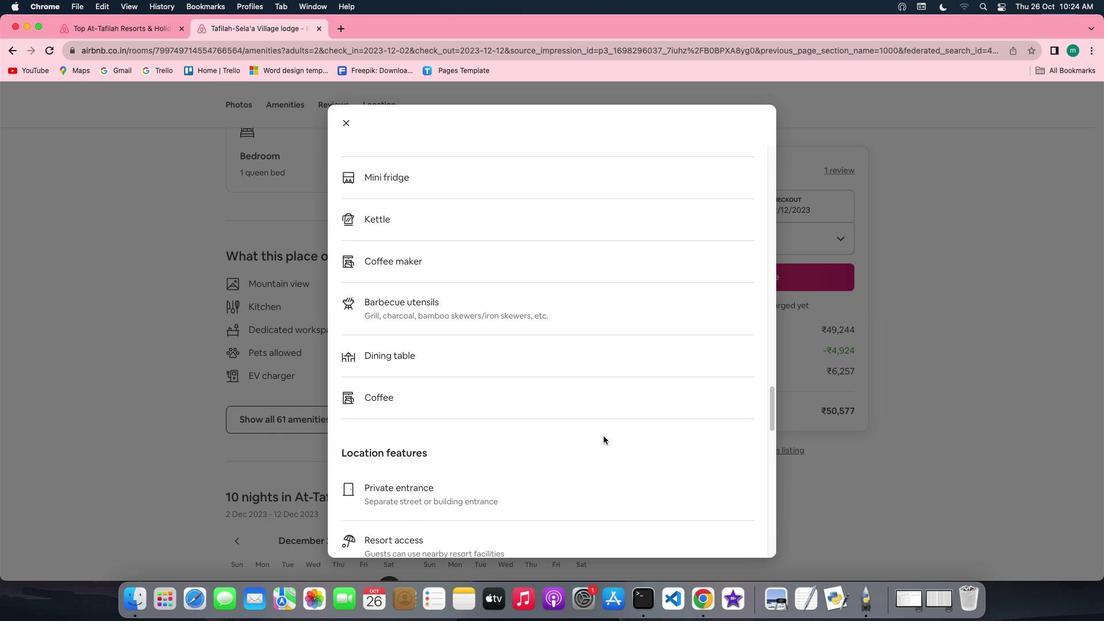 
Action: Mouse scrolled (603, 436) with delta (0, -1)
Screenshot: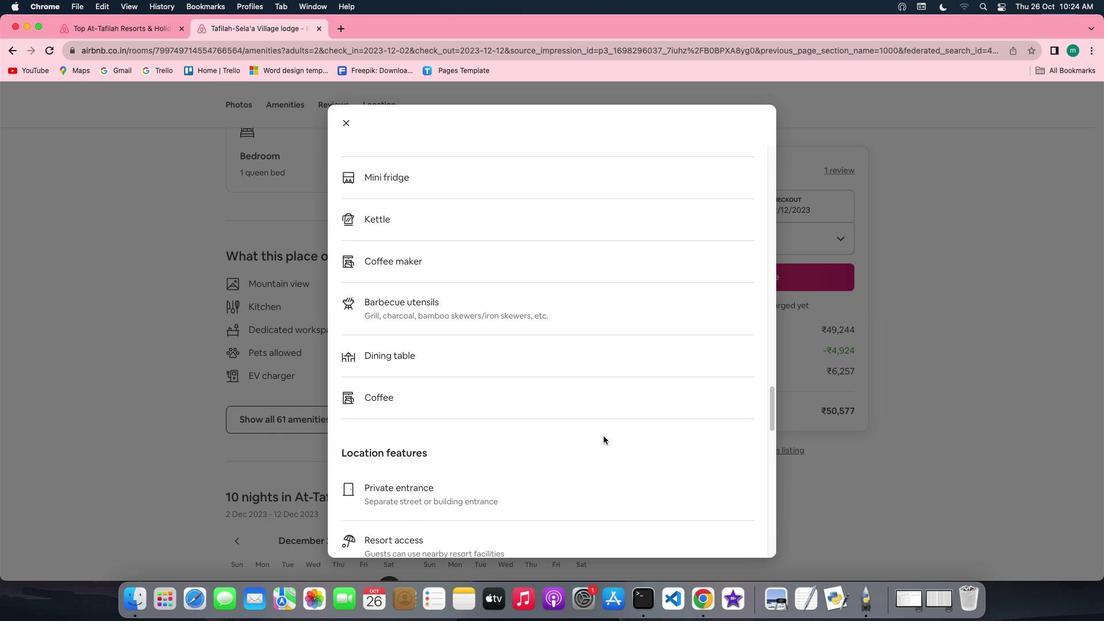 
Action: Mouse scrolled (603, 436) with delta (0, -2)
Screenshot: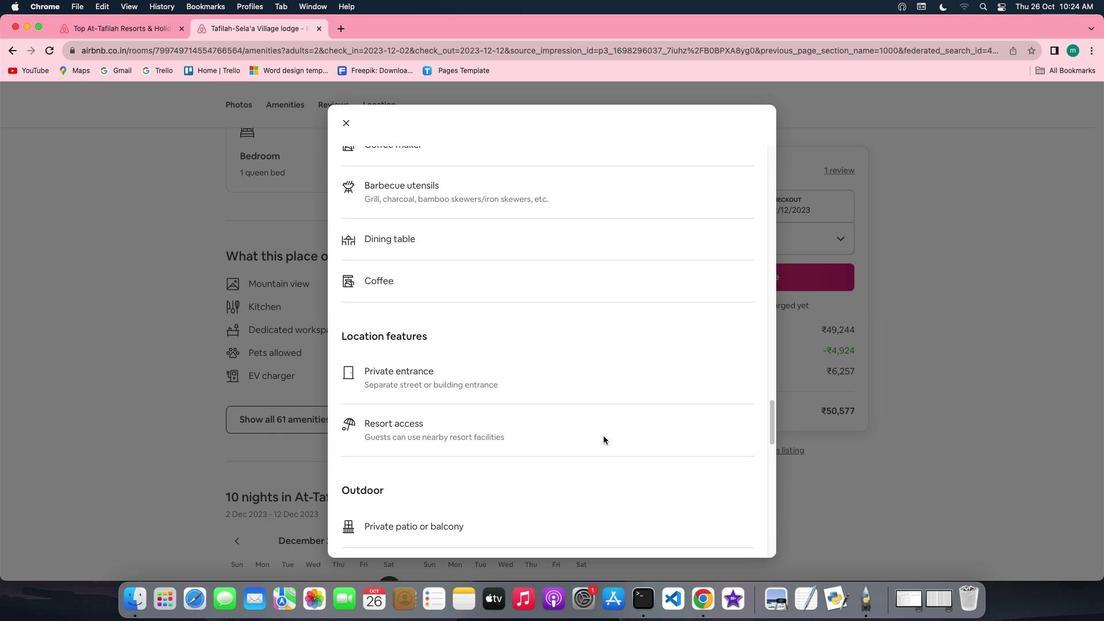 
Action: Mouse scrolled (603, 436) with delta (0, -2)
Screenshot: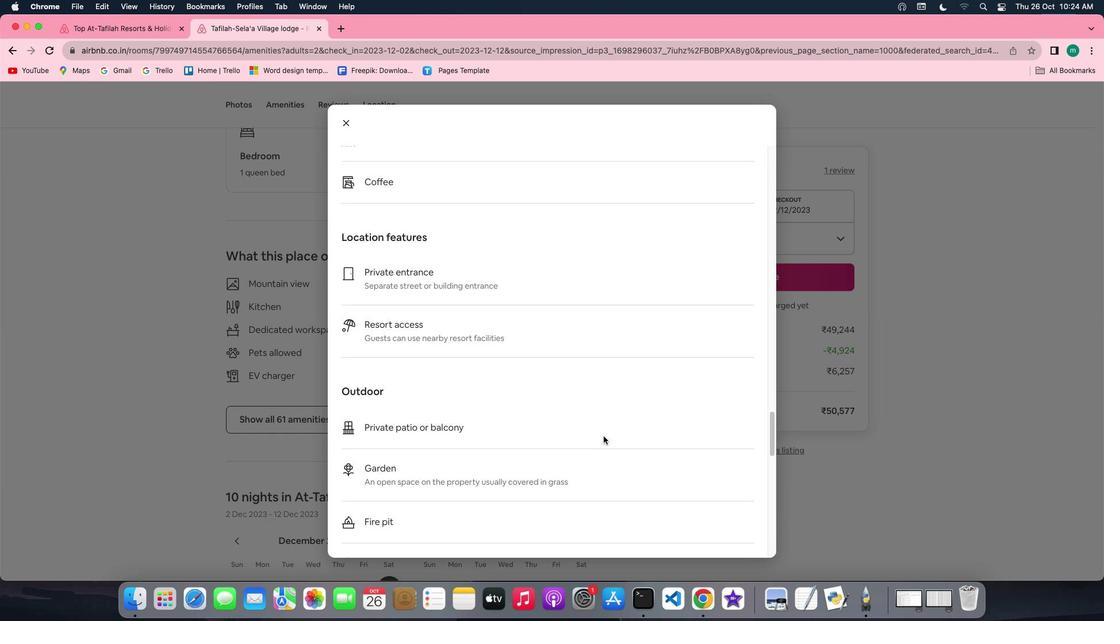 
Action: Mouse moved to (604, 436)
Screenshot: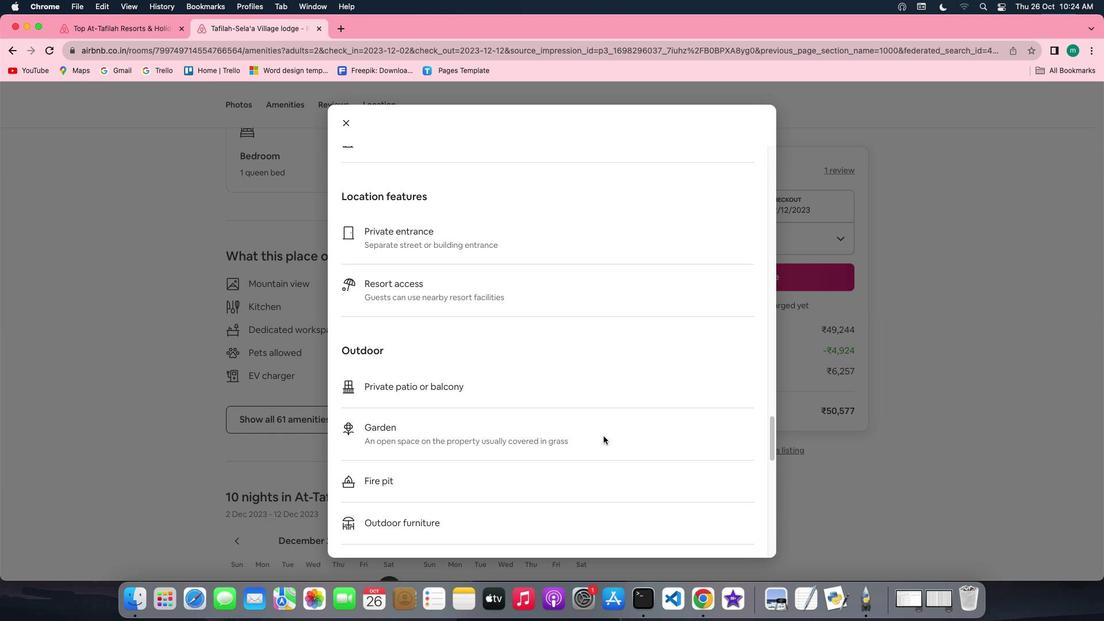 
Action: Mouse scrolled (604, 436) with delta (0, 0)
Screenshot: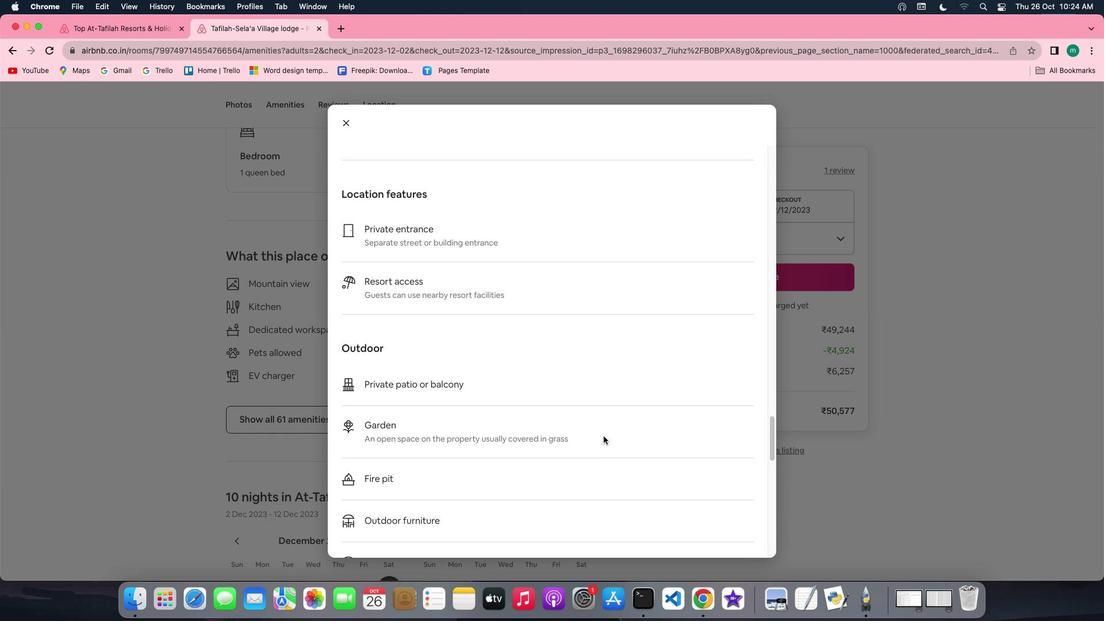 
Action: Mouse scrolled (604, 436) with delta (0, 0)
Screenshot: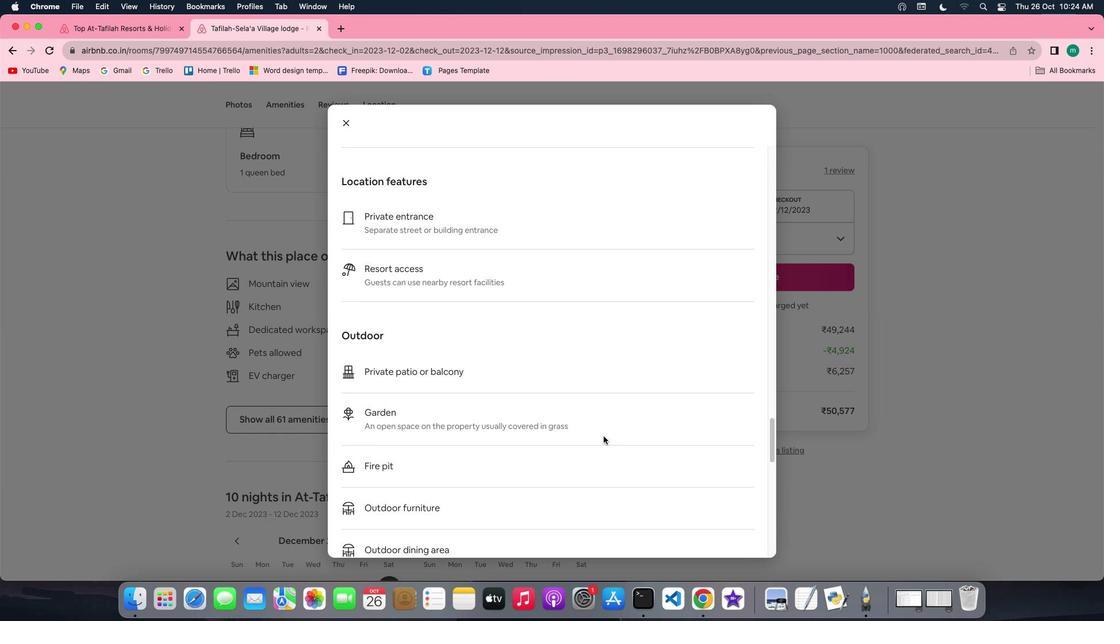 
Action: Mouse scrolled (604, 436) with delta (0, -1)
Screenshot: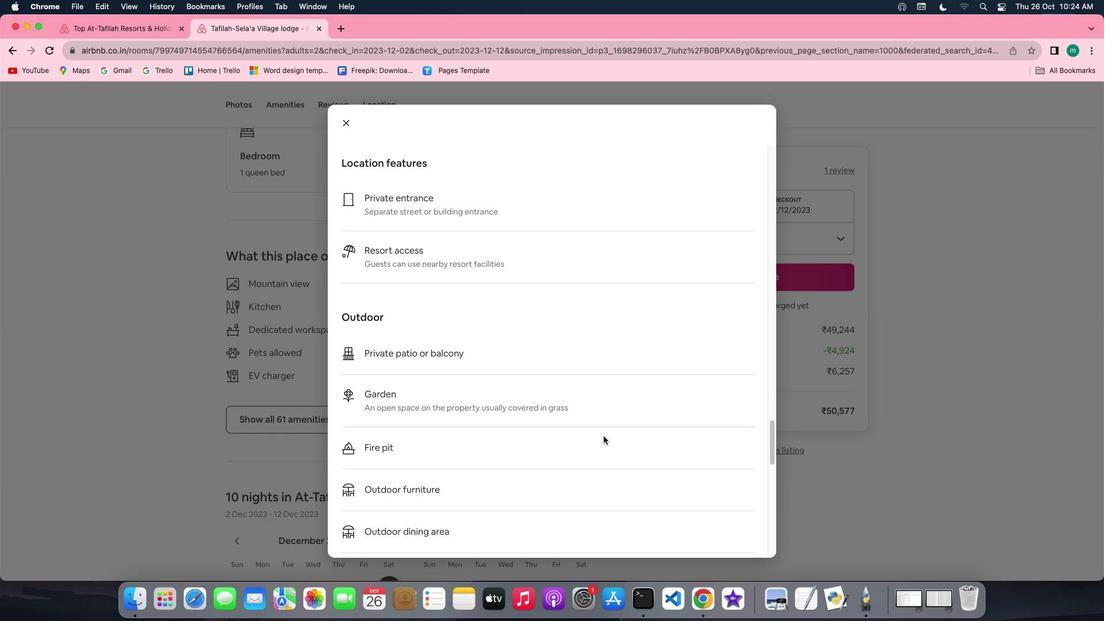
Action: Mouse scrolled (604, 436) with delta (0, 0)
Screenshot: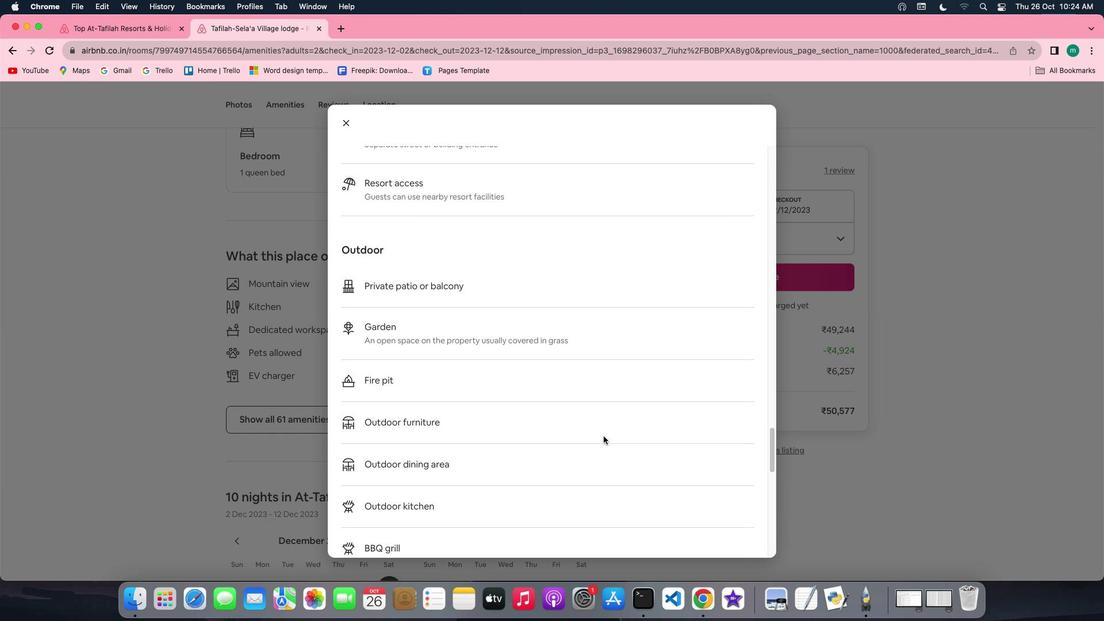 
Action: Mouse scrolled (604, 436) with delta (0, -1)
Screenshot: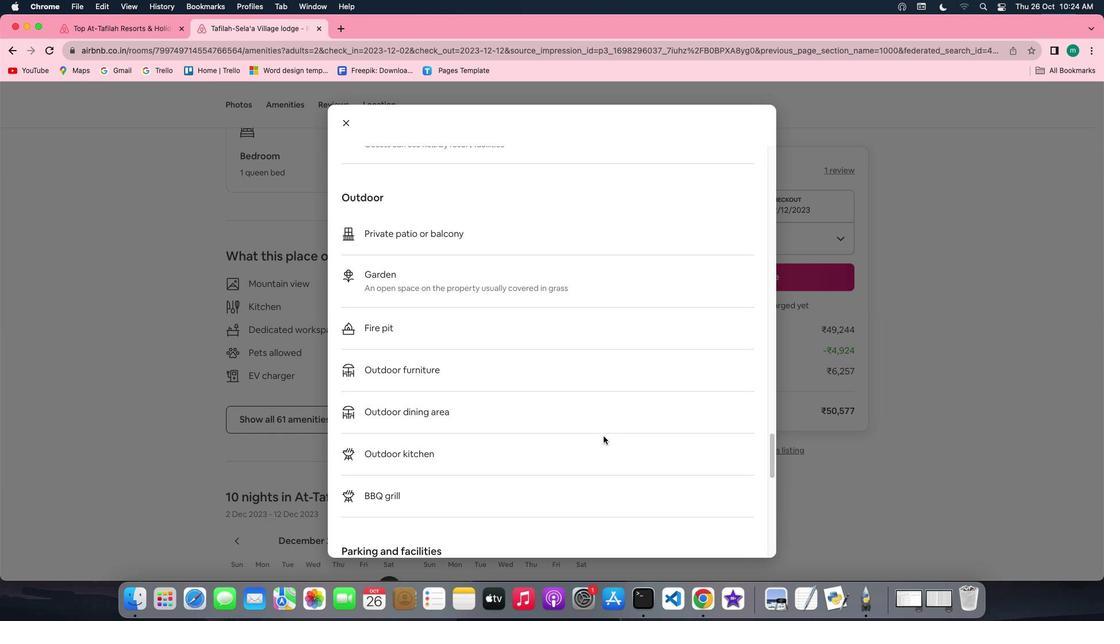 
Action: Mouse scrolled (604, 436) with delta (0, 0)
Screenshot: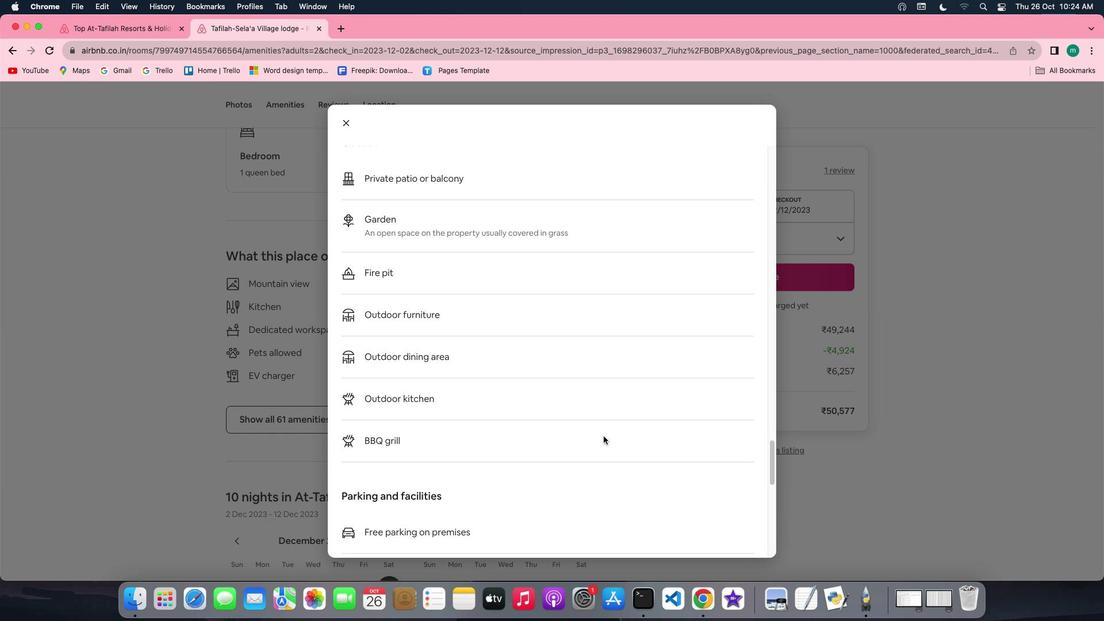 
Action: Mouse scrolled (604, 436) with delta (0, 0)
Screenshot: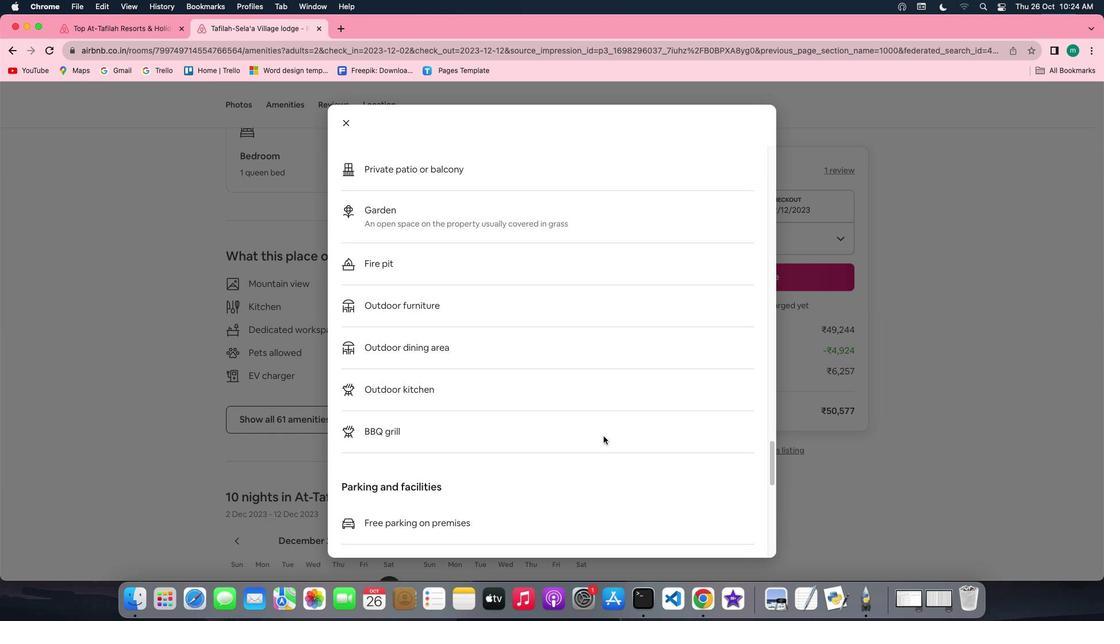 
Action: Mouse scrolled (604, 436) with delta (0, -1)
Screenshot: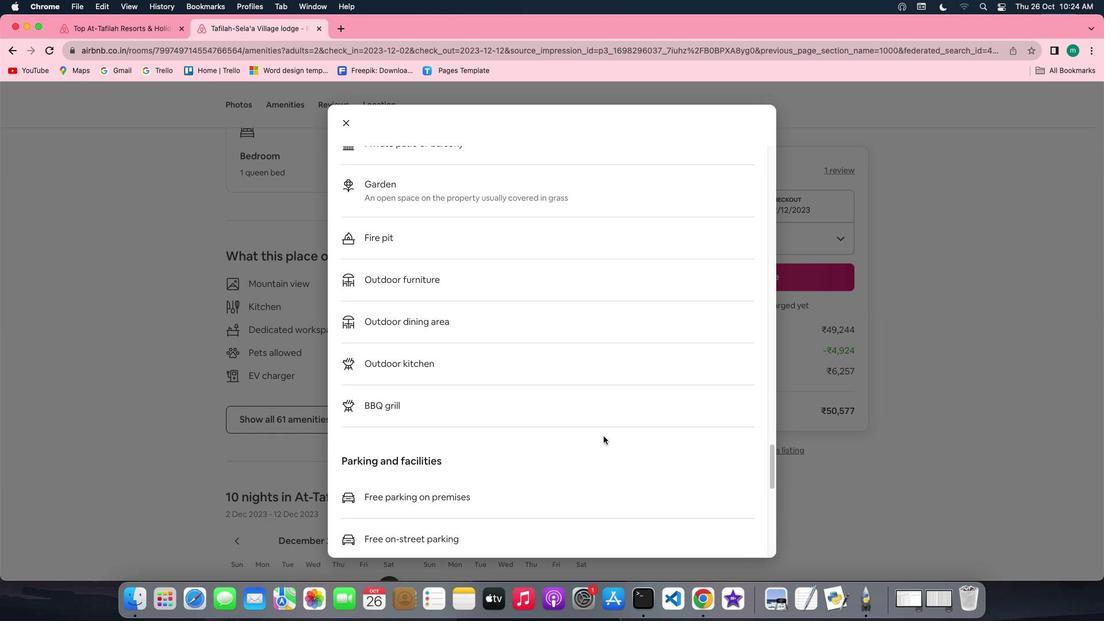 
Action: Mouse scrolled (604, 436) with delta (0, -1)
Screenshot: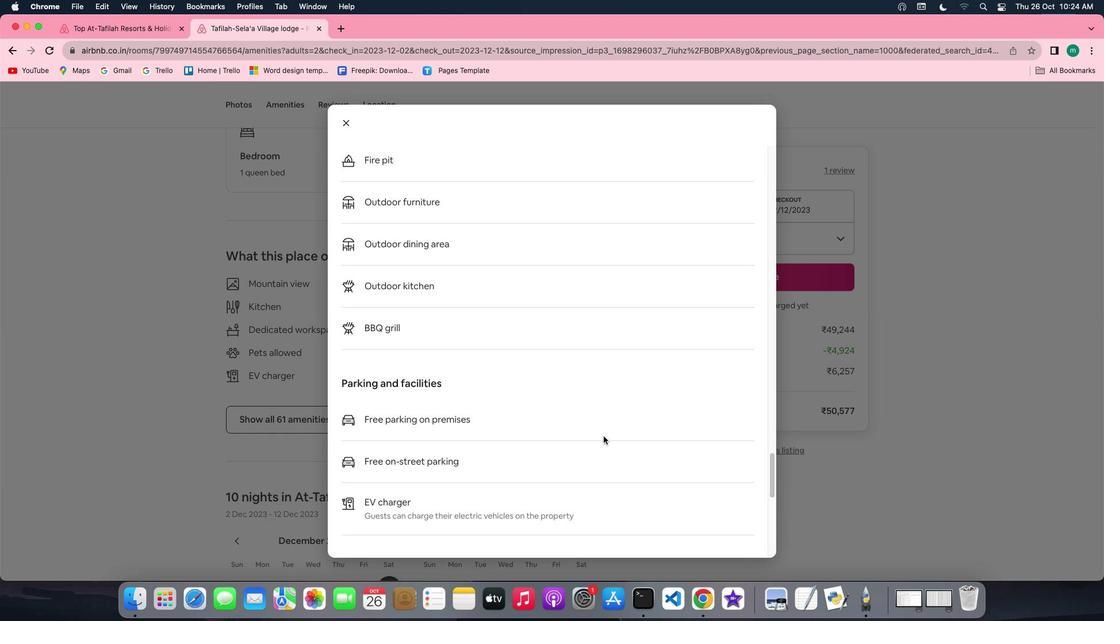 
Action: Mouse scrolled (604, 436) with delta (0, 0)
Screenshot: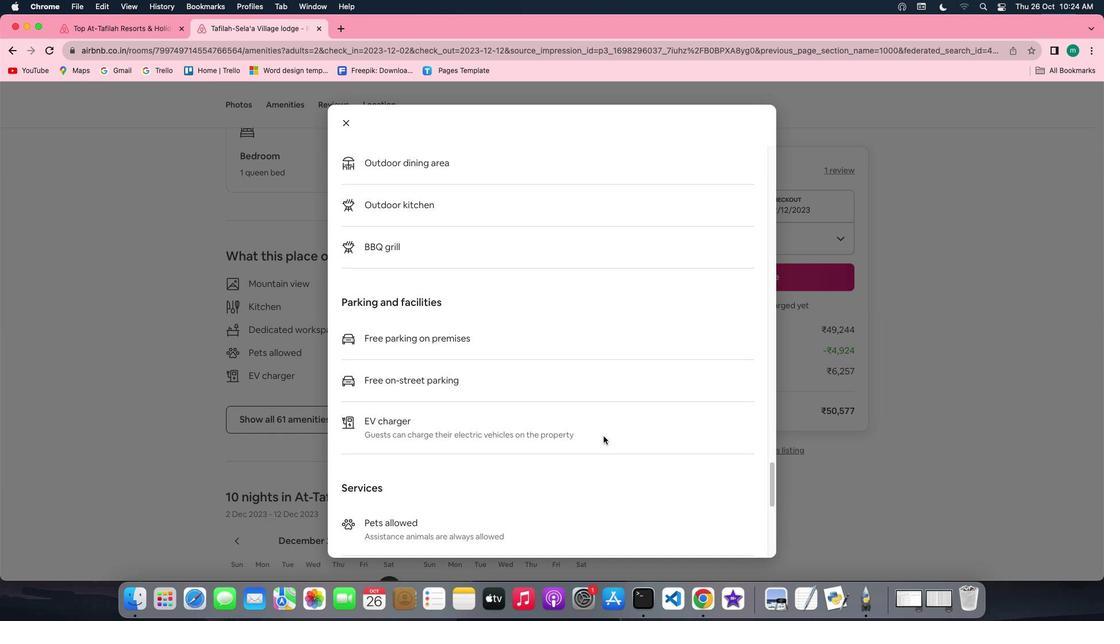 
Action: Mouse scrolled (604, 436) with delta (0, 0)
Screenshot: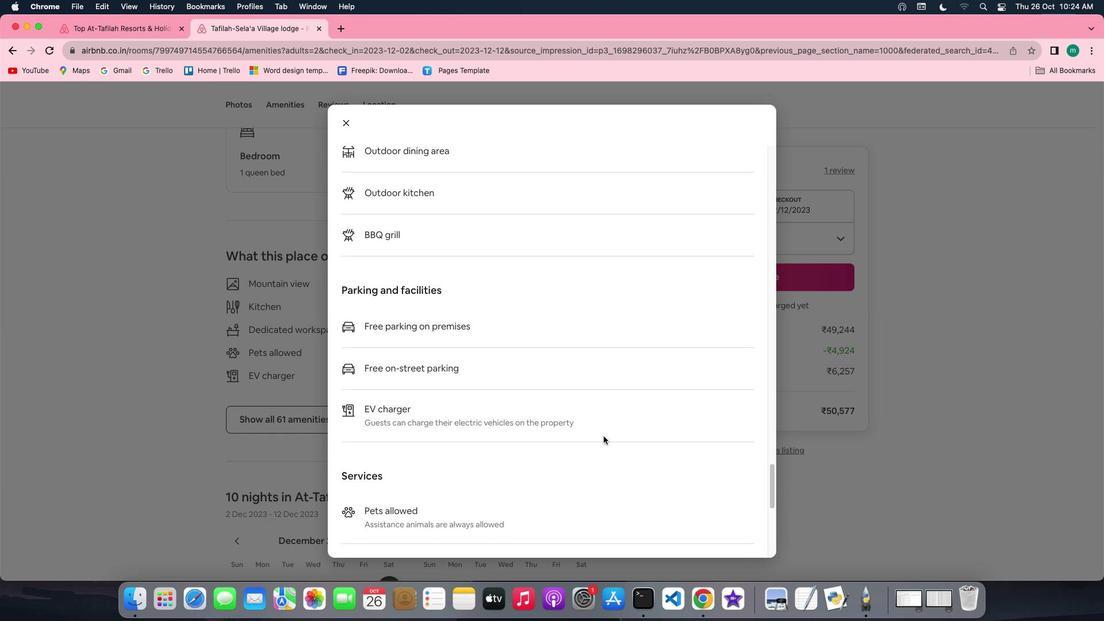 
Action: Mouse scrolled (604, 436) with delta (0, -1)
Screenshot: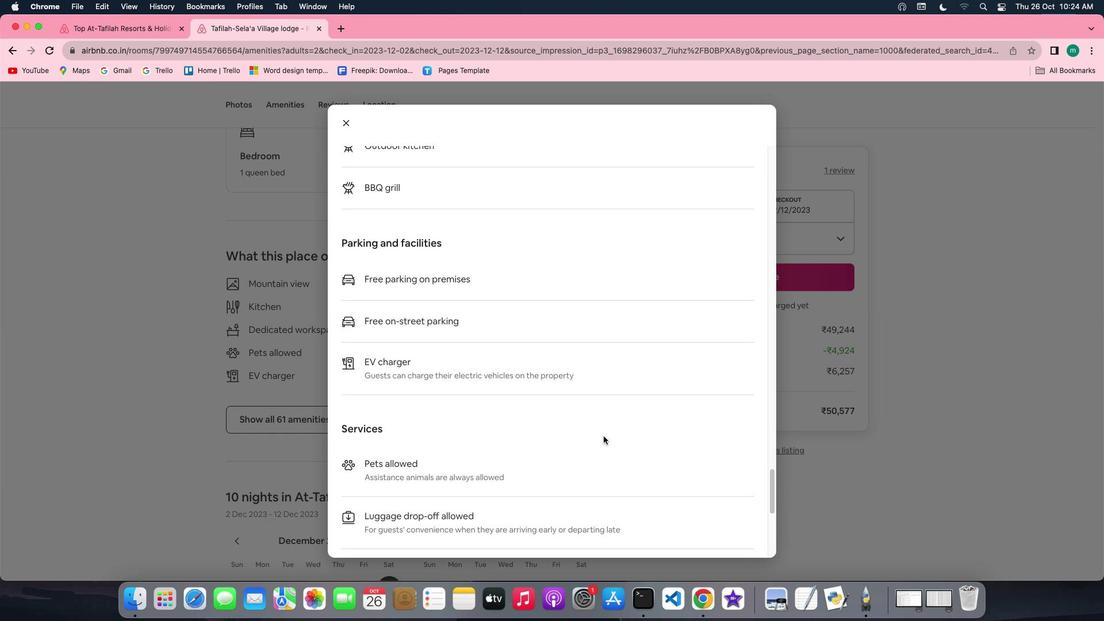 
Action: Mouse scrolled (604, 436) with delta (0, -2)
Screenshot: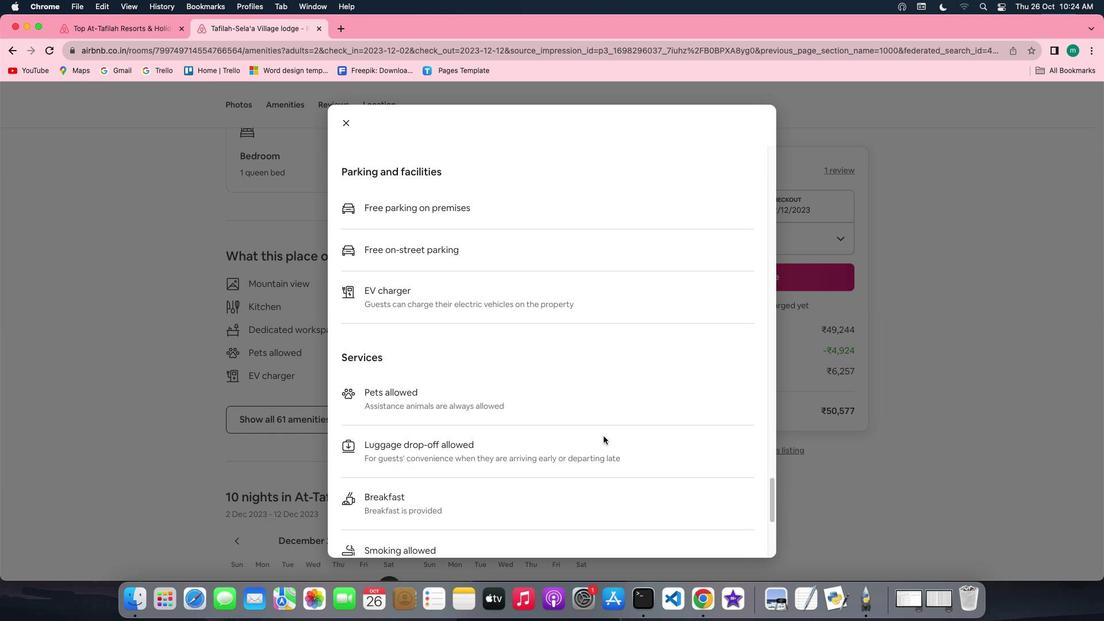 
Action: Mouse scrolled (604, 436) with delta (0, -2)
Screenshot: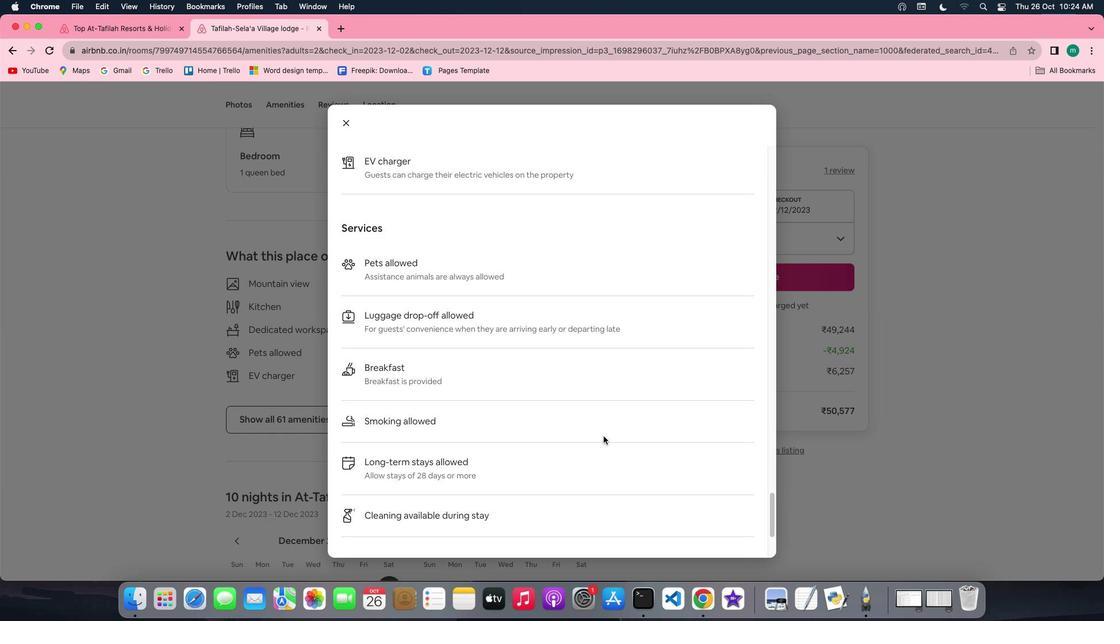 
Action: Mouse scrolled (604, 436) with delta (0, 0)
Screenshot: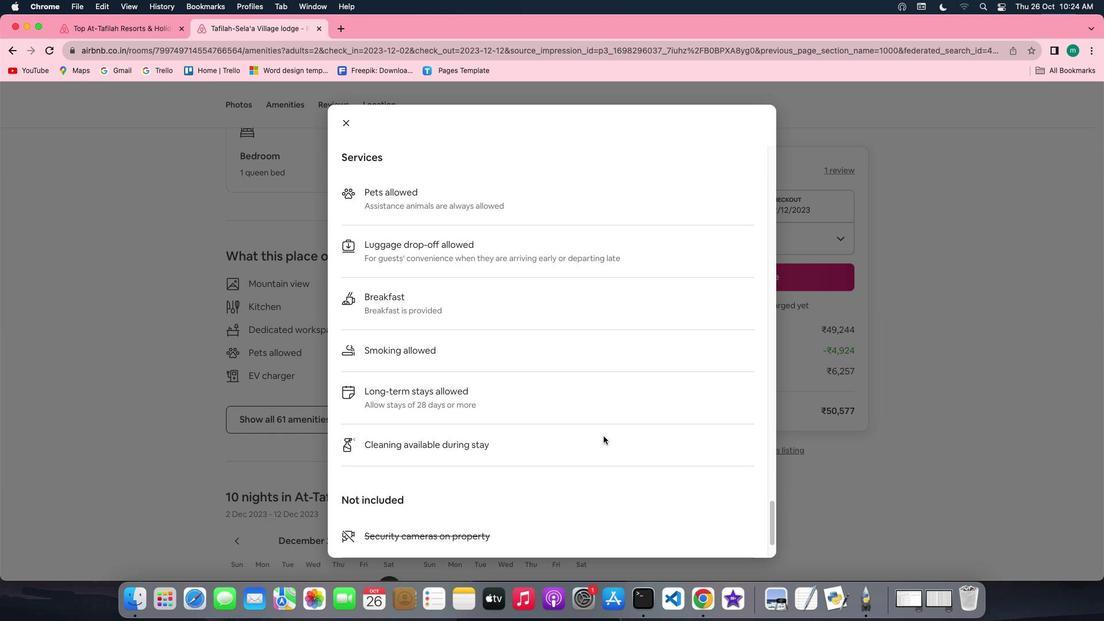 
Action: Mouse scrolled (604, 436) with delta (0, 0)
Screenshot: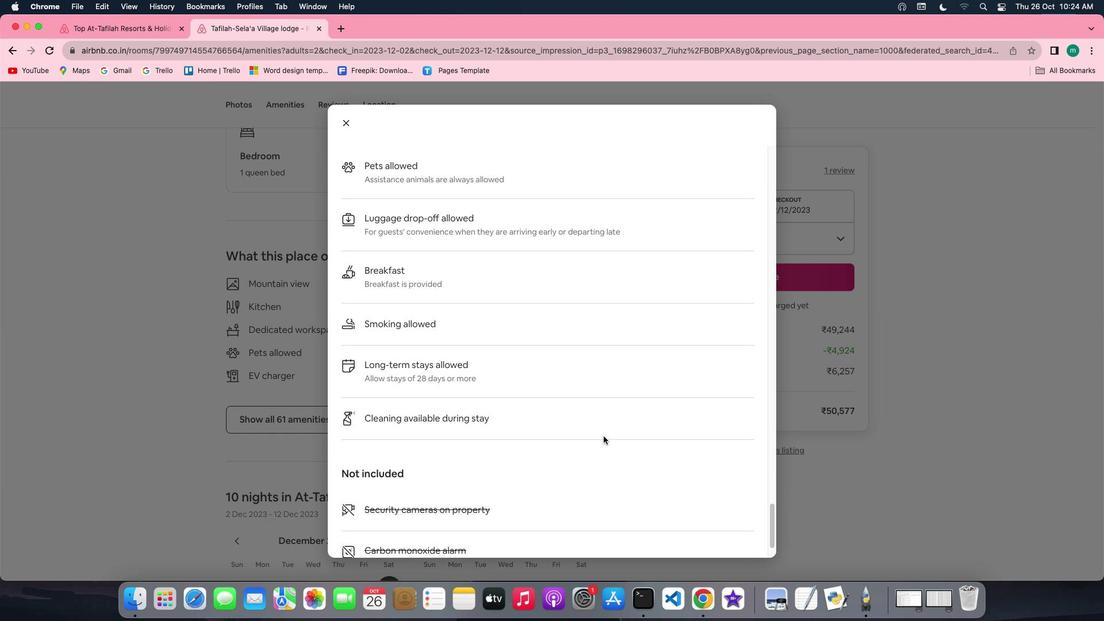
Action: Mouse scrolled (604, 436) with delta (0, -1)
Screenshot: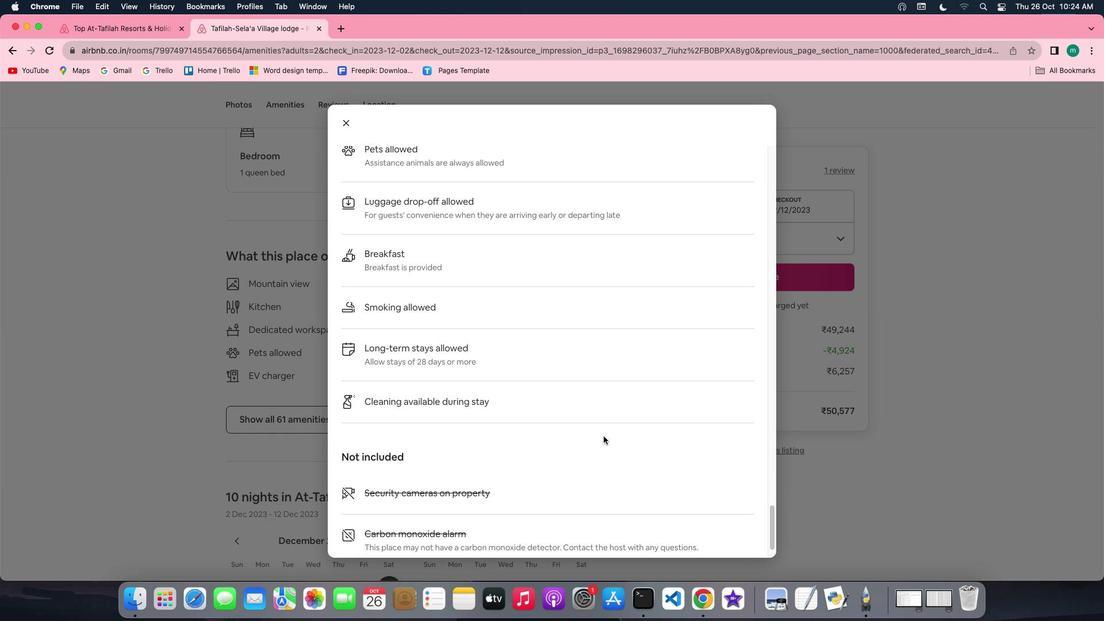 
Action: Mouse scrolled (604, 436) with delta (0, -2)
Screenshot: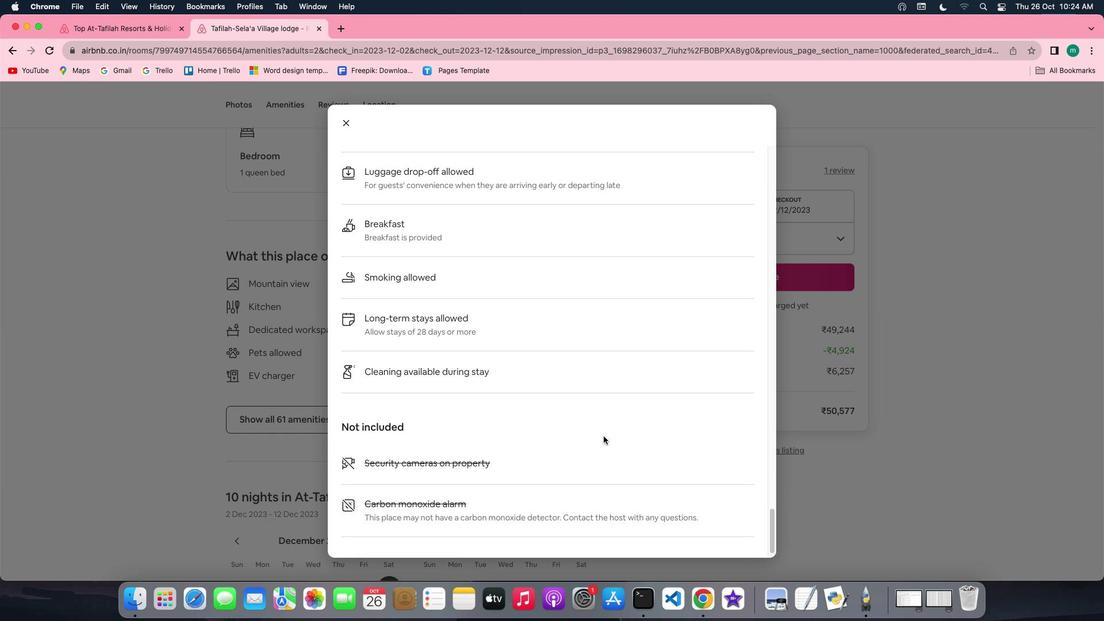 
Action: Mouse scrolled (604, 436) with delta (0, -2)
Screenshot: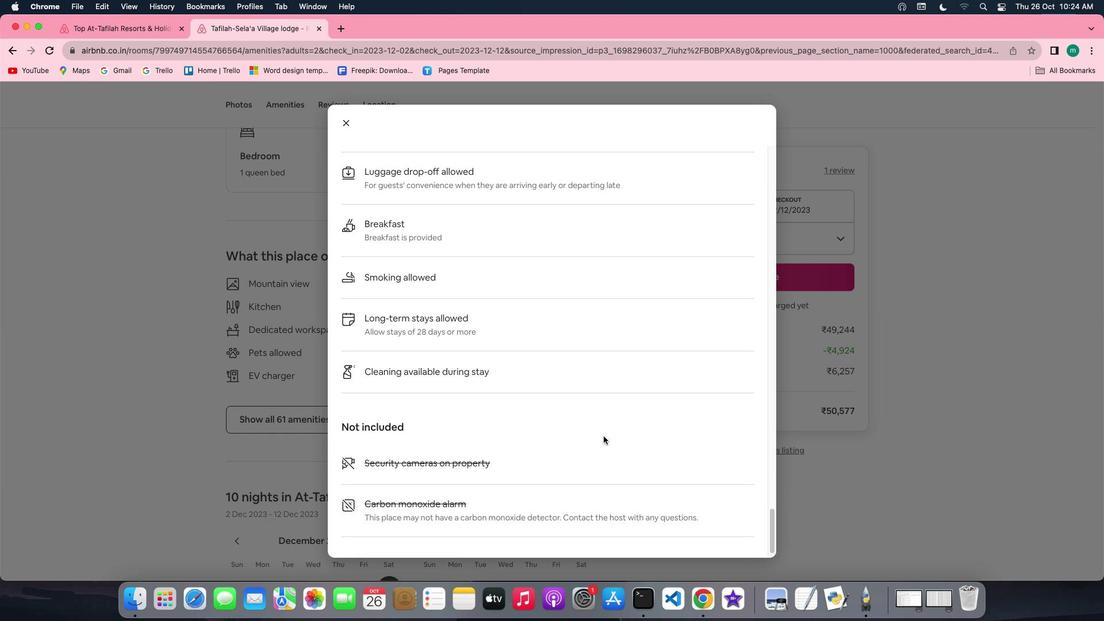 
Action: Mouse scrolled (604, 436) with delta (0, 0)
Screenshot: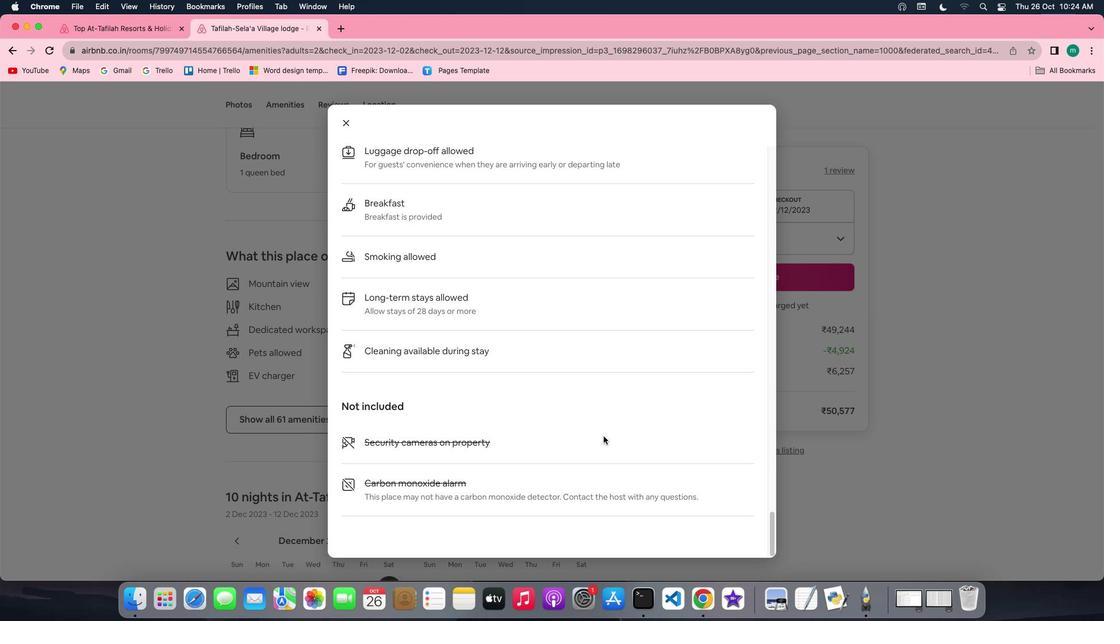 
Action: Mouse scrolled (604, 436) with delta (0, 0)
Screenshot: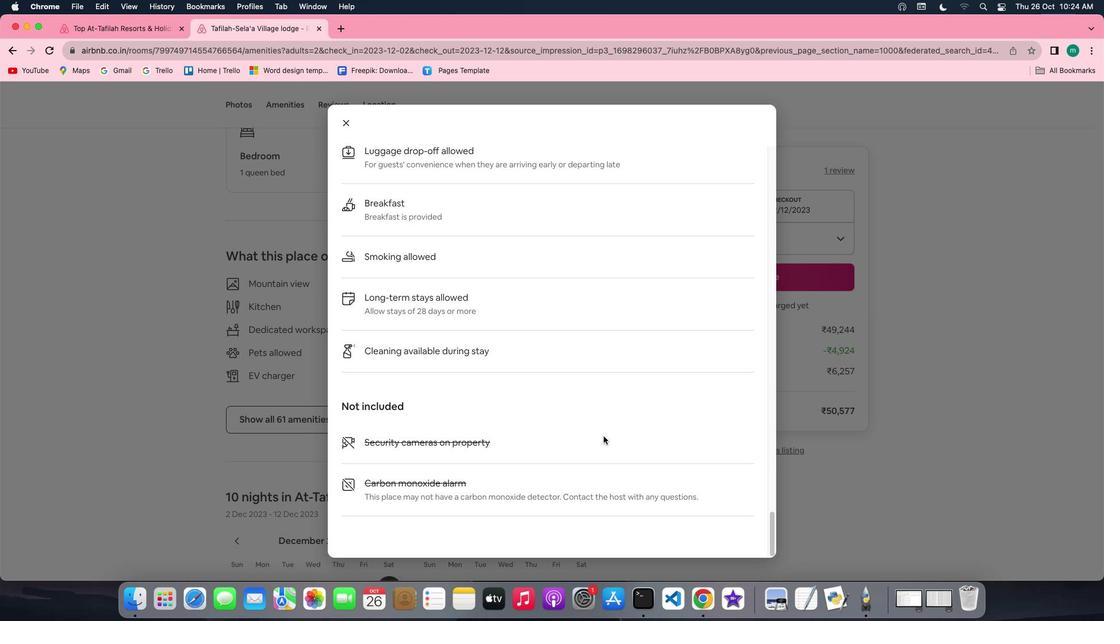 
Action: Mouse scrolled (604, 436) with delta (0, -1)
Screenshot: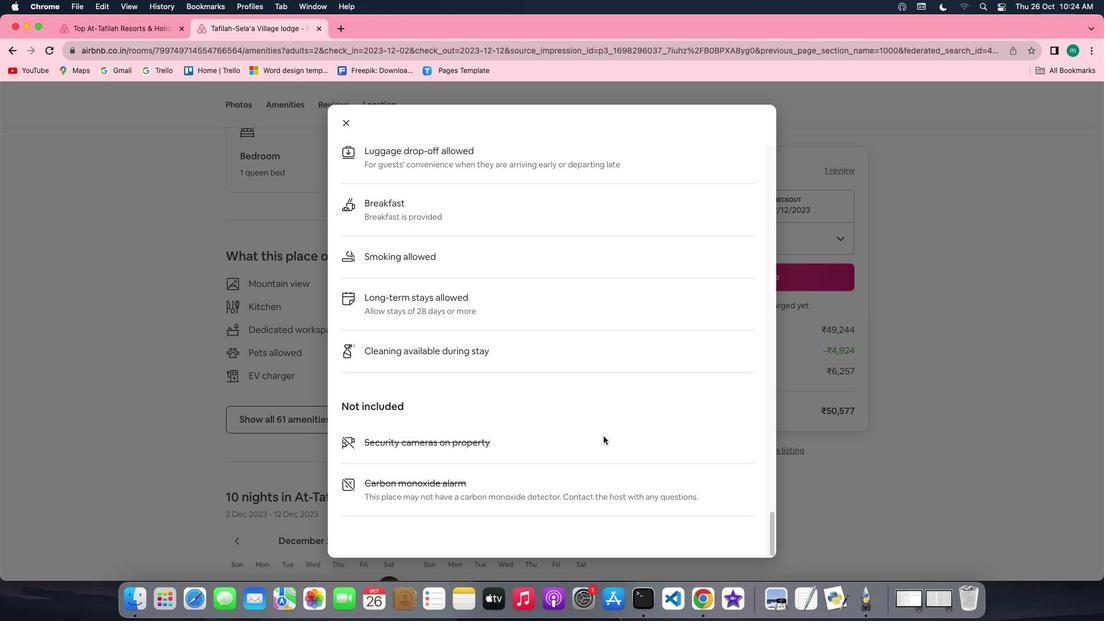 
Action: Mouse scrolled (604, 436) with delta (0, -2)
Screenshot: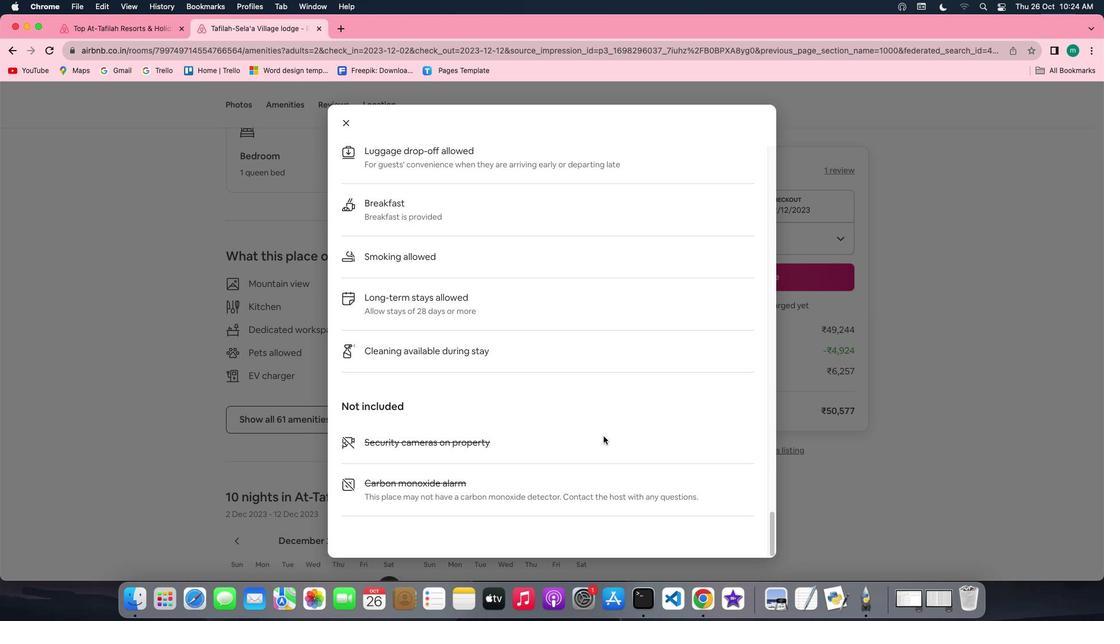 
Action: Mouse scrolled (604, 436) with delta (0, -2)
Screenshot: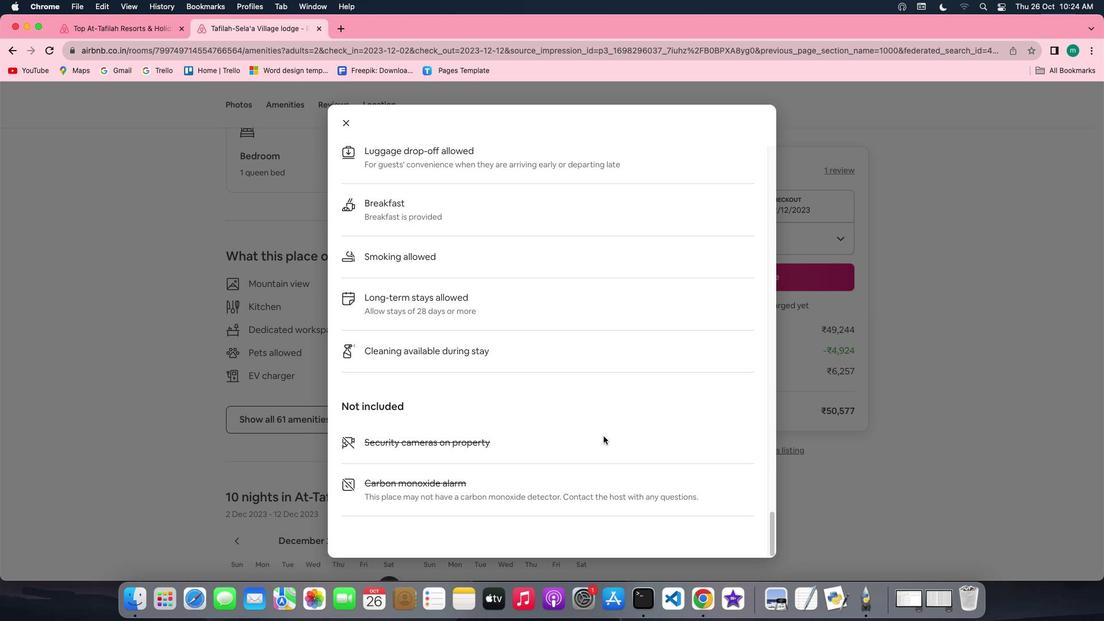 
Action: Mouse scrolled (604, 436) with delta (0, 0)
Screenshot: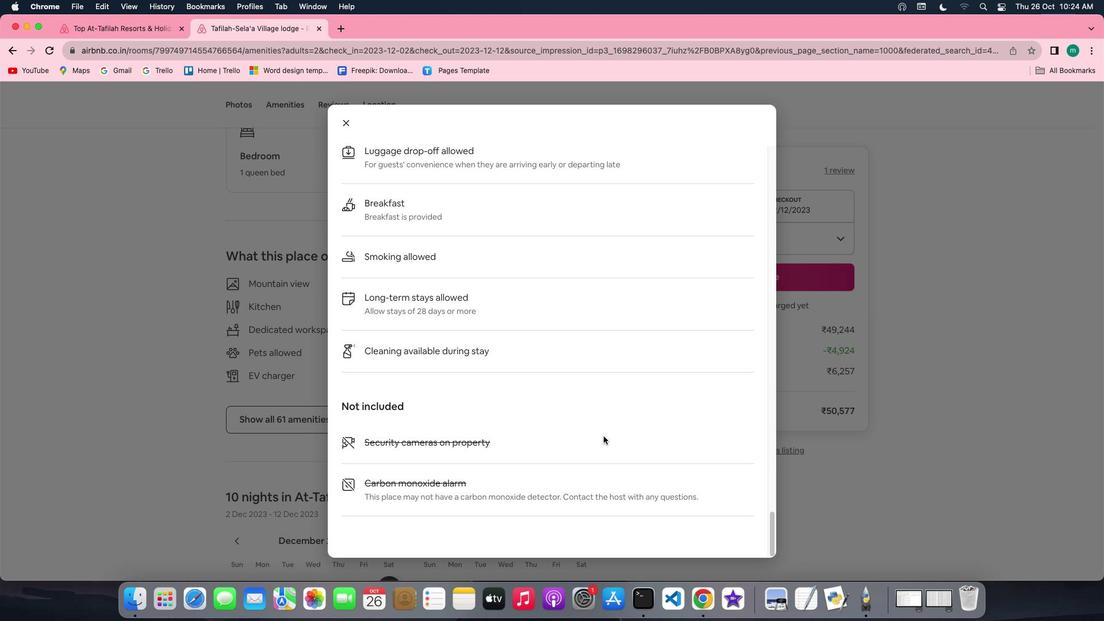 
Action: Mouse moved to (496, 380)
Screenshot: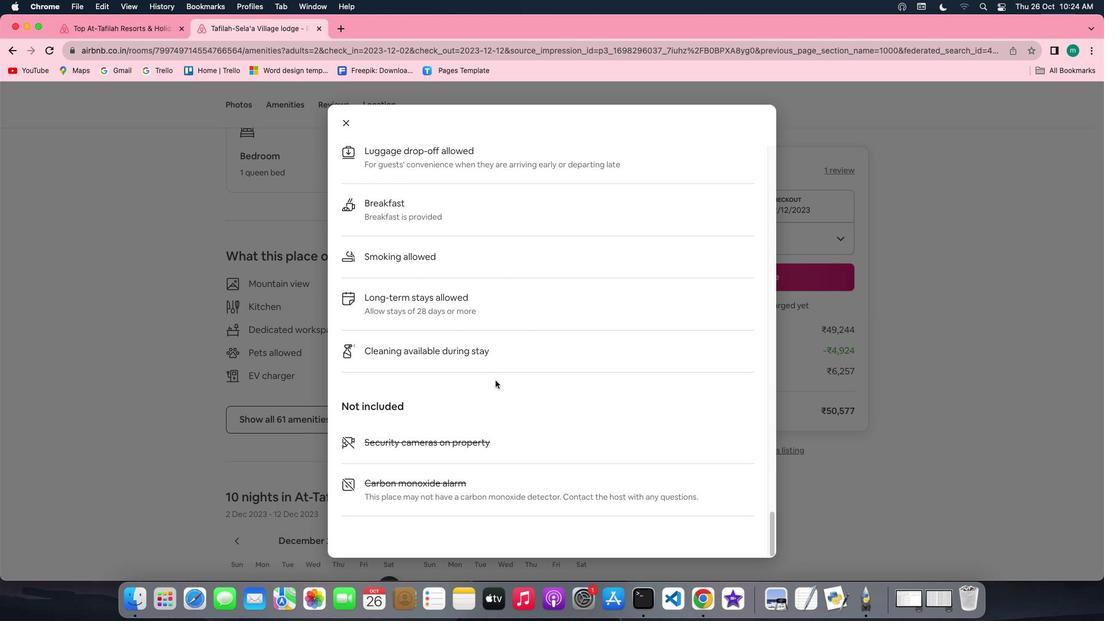 
Action: Mouse scrolled (496, 380) with delta (0, 0)
